 Task: Buy 5 Batter Dispensers from Specialty Tools & Gadgets section under best seller category for shipping address: Mason Kelly, 2841 Point Street, Park Ridge, Illinois 60068, Cell Number 7738643880. Pay from credit card ending with 7965, CVV 549
Action: Mouse moved to (32, 91)
Screenshot: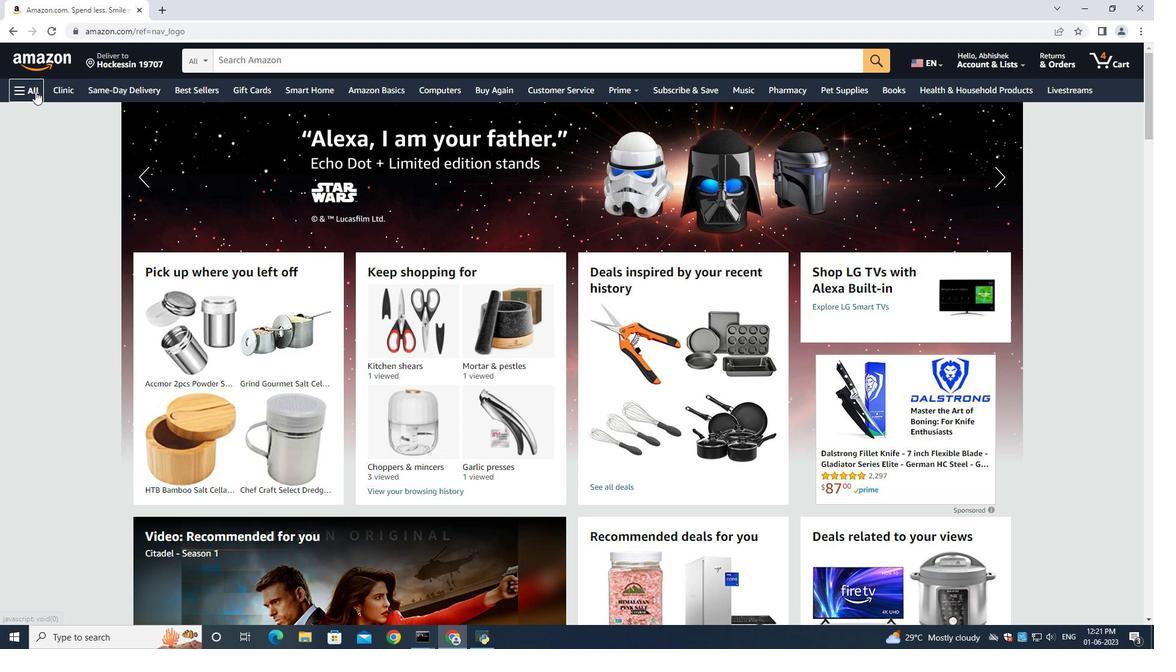 
Action: Mouse pressed left at (32, 91)
Screenshot: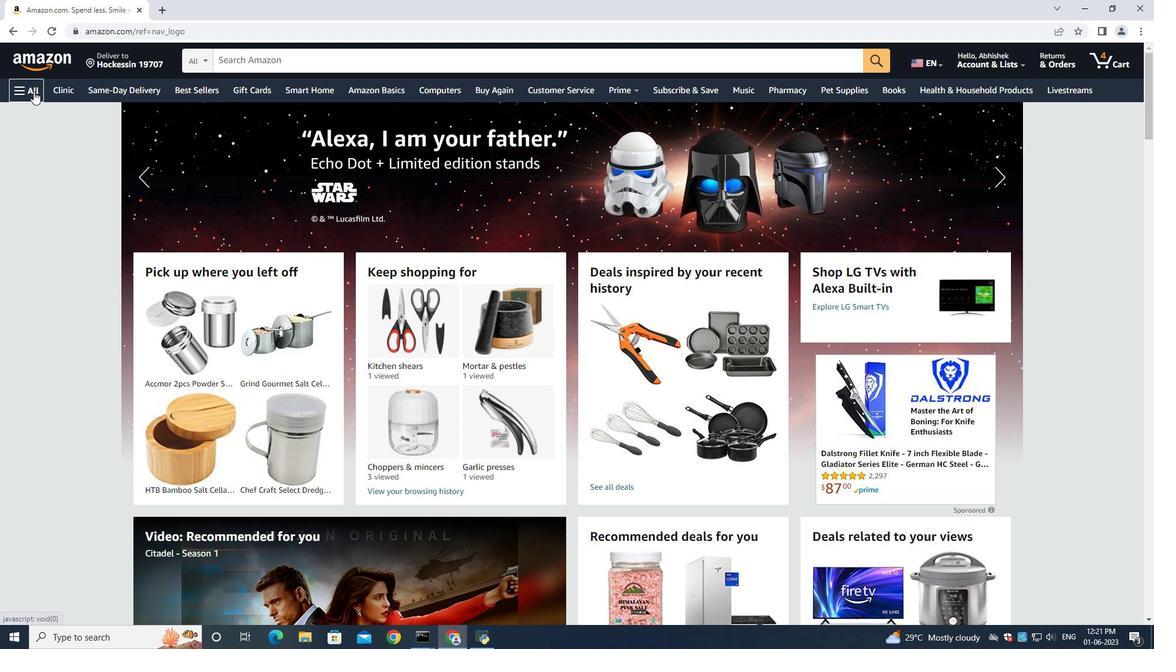 
Action: Mouse moved to (65, 114)
Screenshot: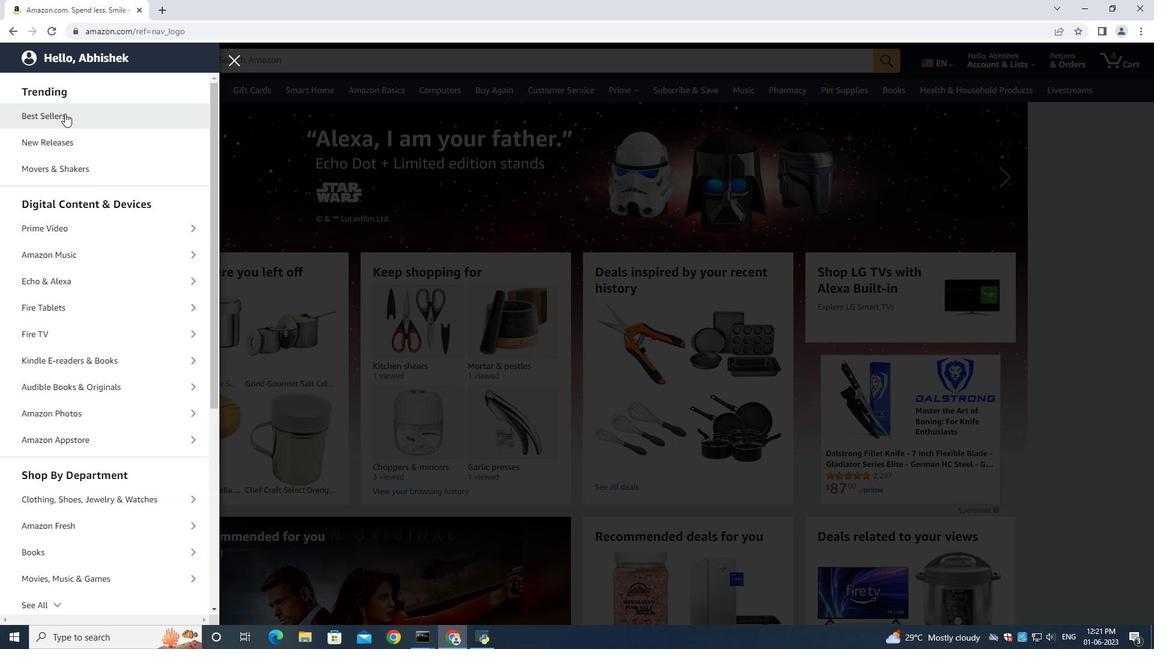 
Action: Mouse pressed left at (65, 114)
Screenshot: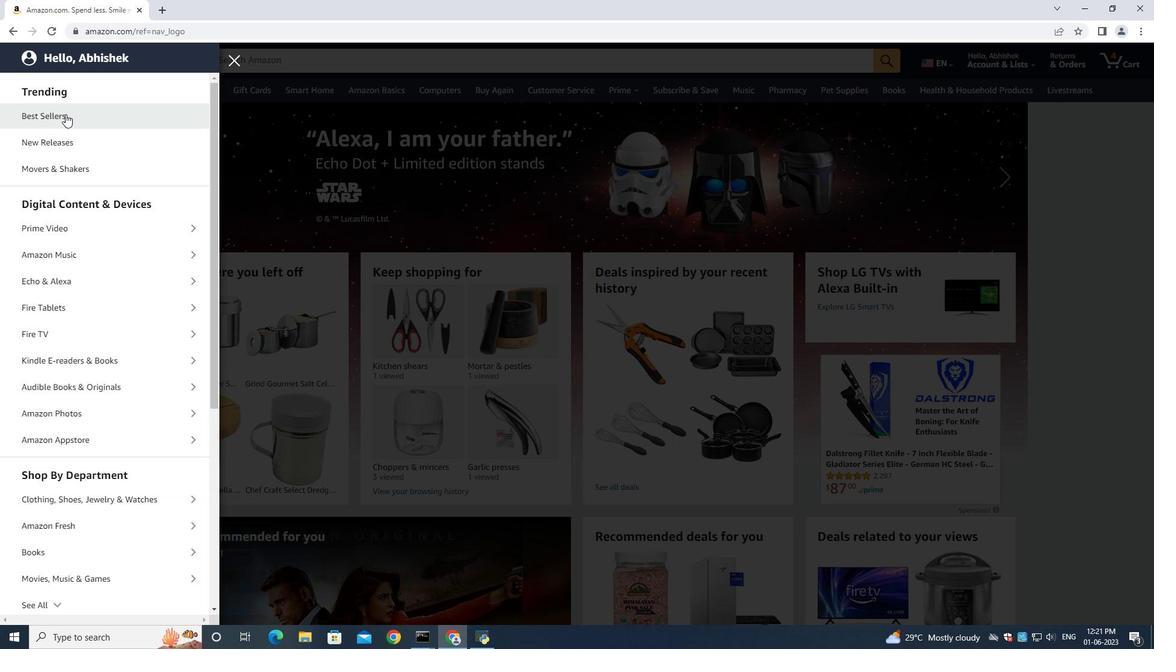 
Action: Mouse moved to (1124, 247)
Screenshot: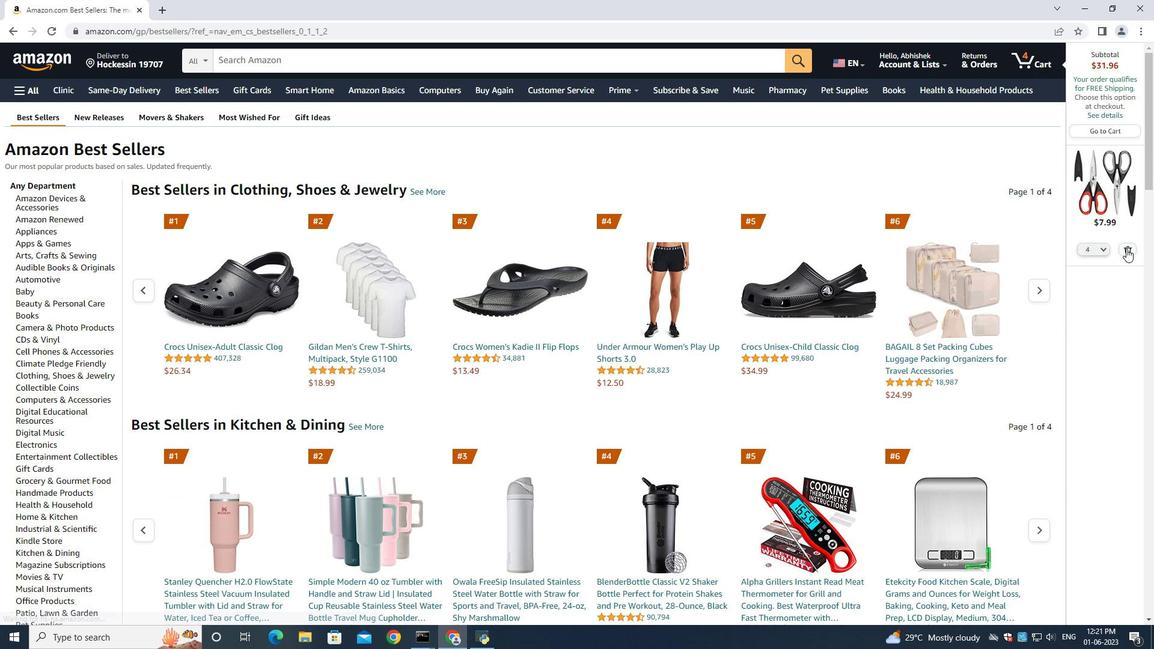 
Action: Mouse pressed left at (1124, 247)
Screenshot: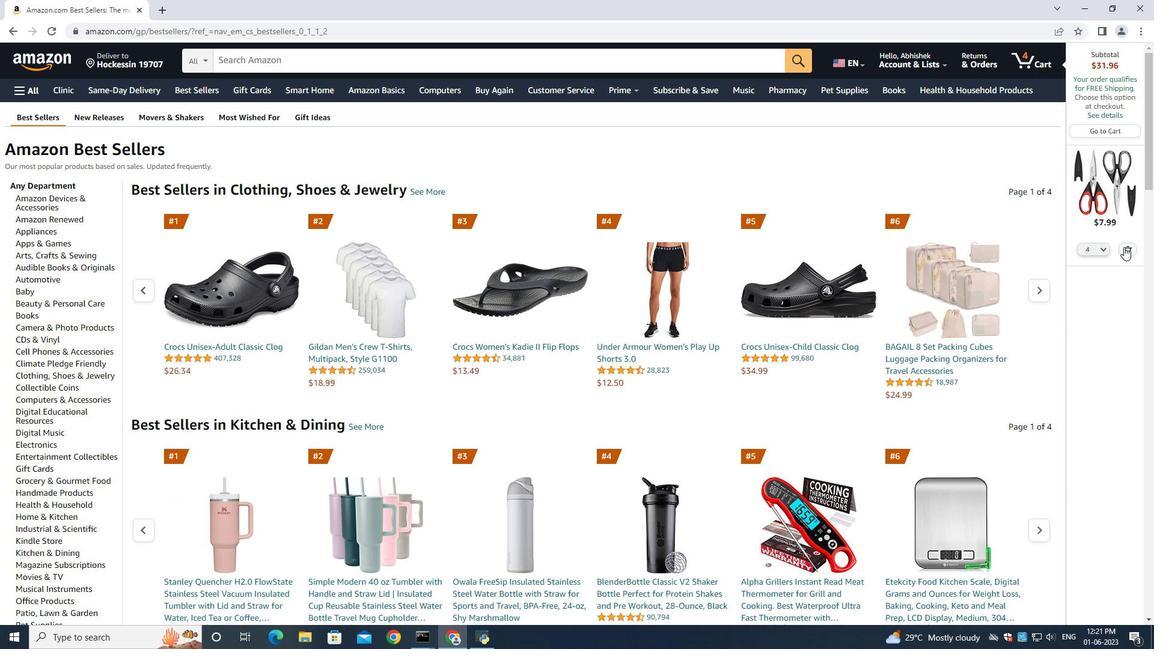 
Action: Mouse moved to (271, 63)
Screenshot: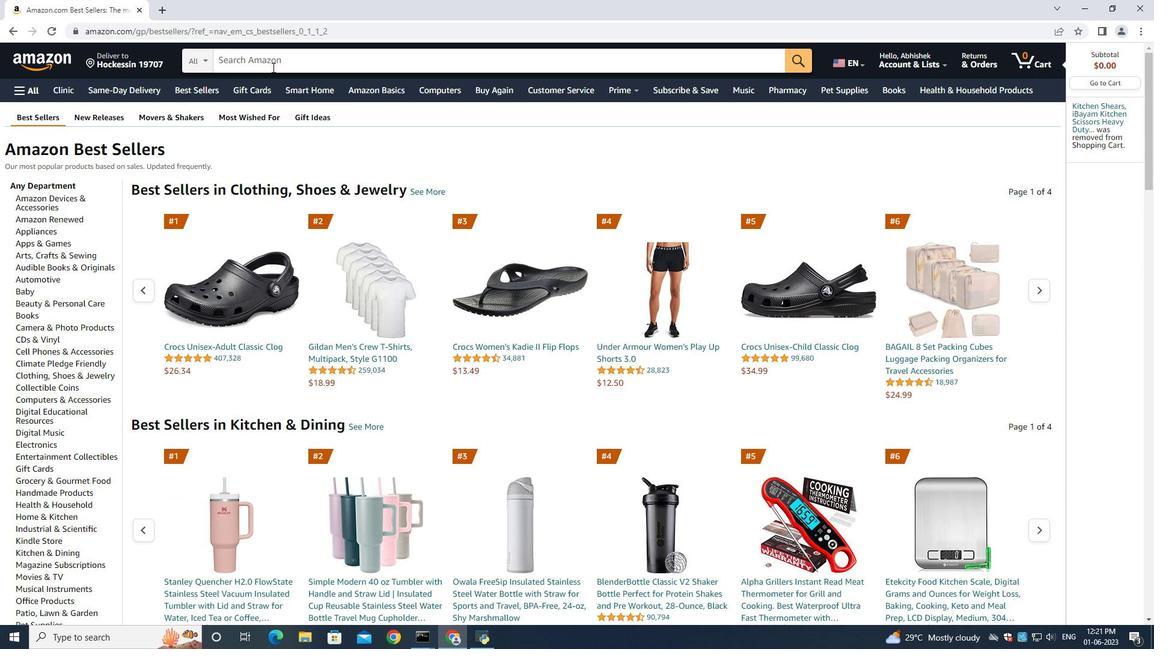 
Action: Mouse pressed left at (271, 63)
Screenshot: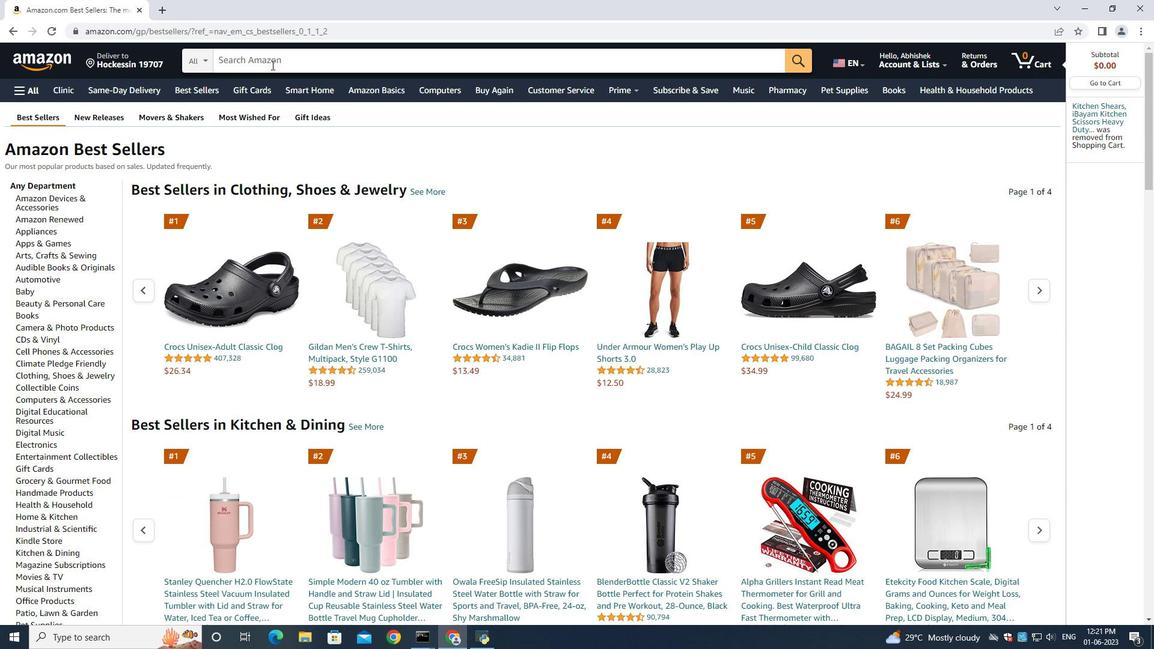 
Action: Mouse moved to (271, 63)
Screenshot: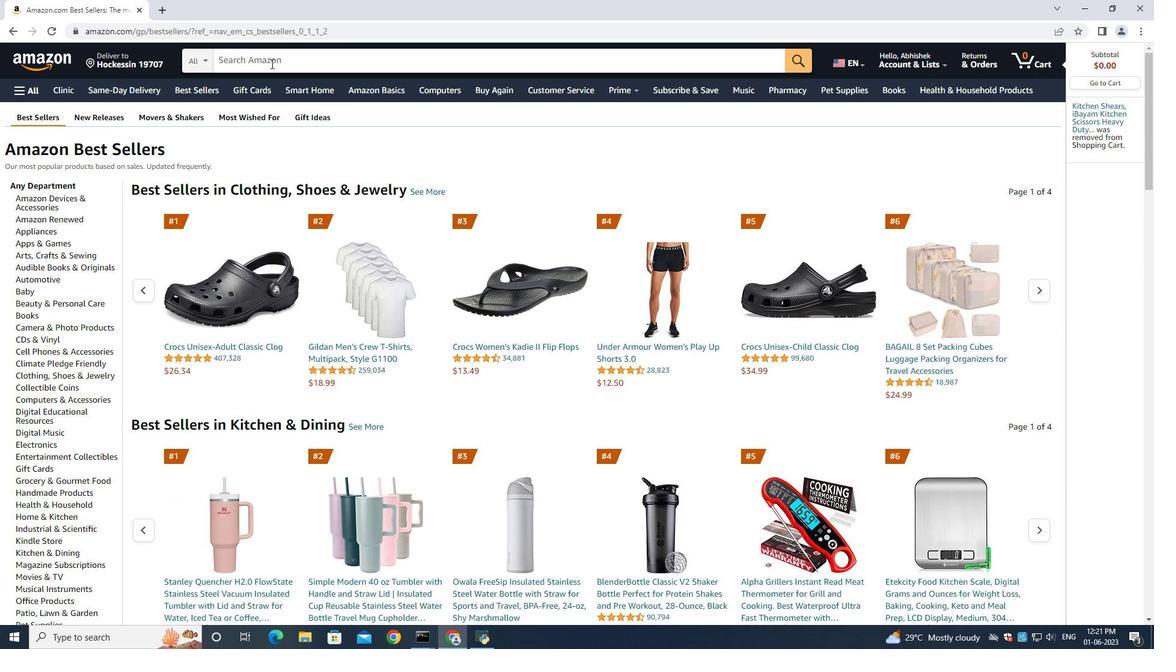 
Action: Key pressed <Key.shift>Batter<Key.space><Key.shift><Key.shift><Key.shift><Key.shift><Key.shift><Key.shift><Key.shift><Key.shift><Key.shift><Key.shift><Key.shift><Key.shift><Key.shift><Key.shift><Key.shift><Key.shift><Key.shift><Key.shift><Key.shift><Key.shift><Key.shift><Key.shift>Dispensers<Key.enter>
Screenshot: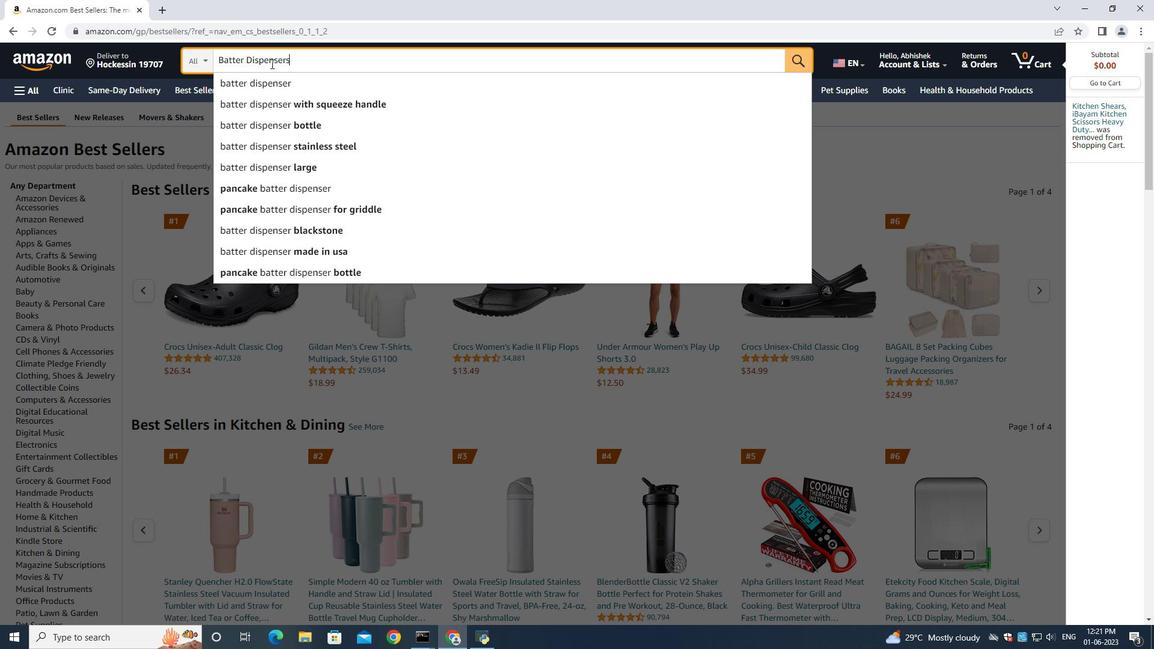 
Action: Mouse moved to (79, 215)
Screenshot: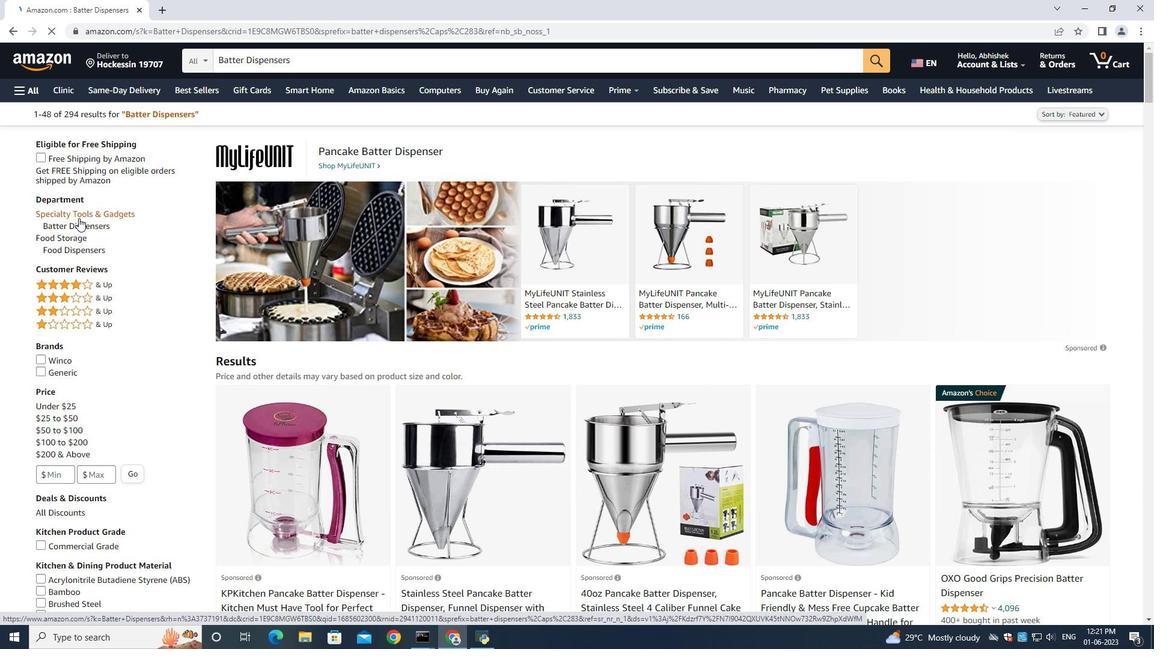 
Action: Mouse pressed left at (79, 215)
Screenshot: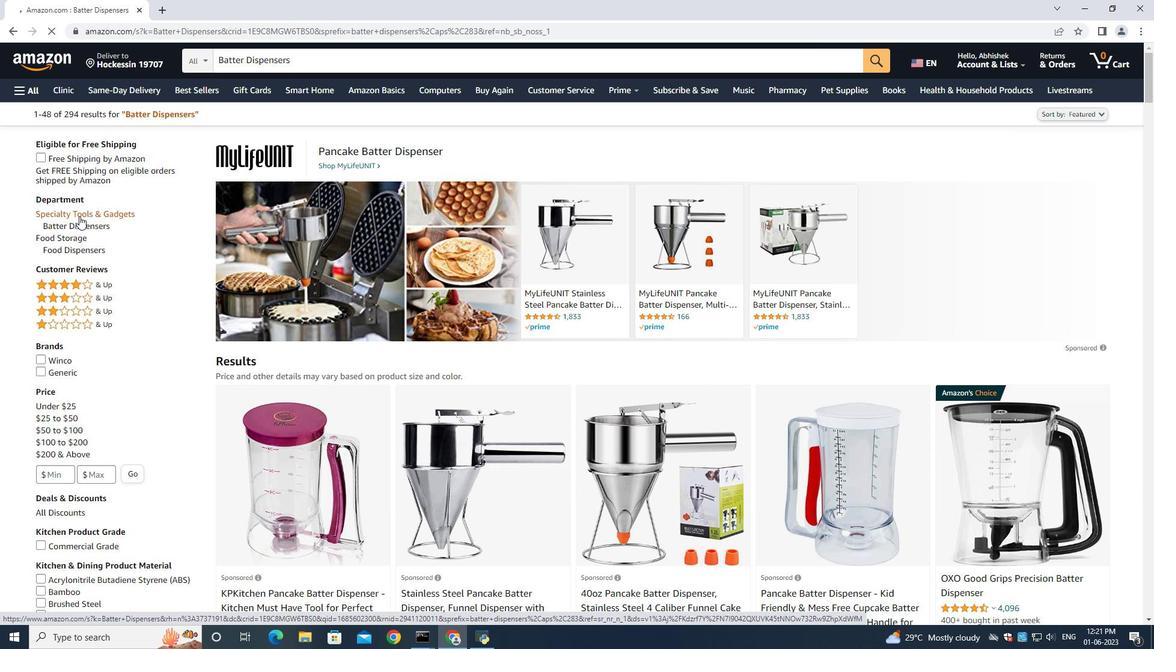 
Action: Mouse moved to (719, 375)
Screenshot: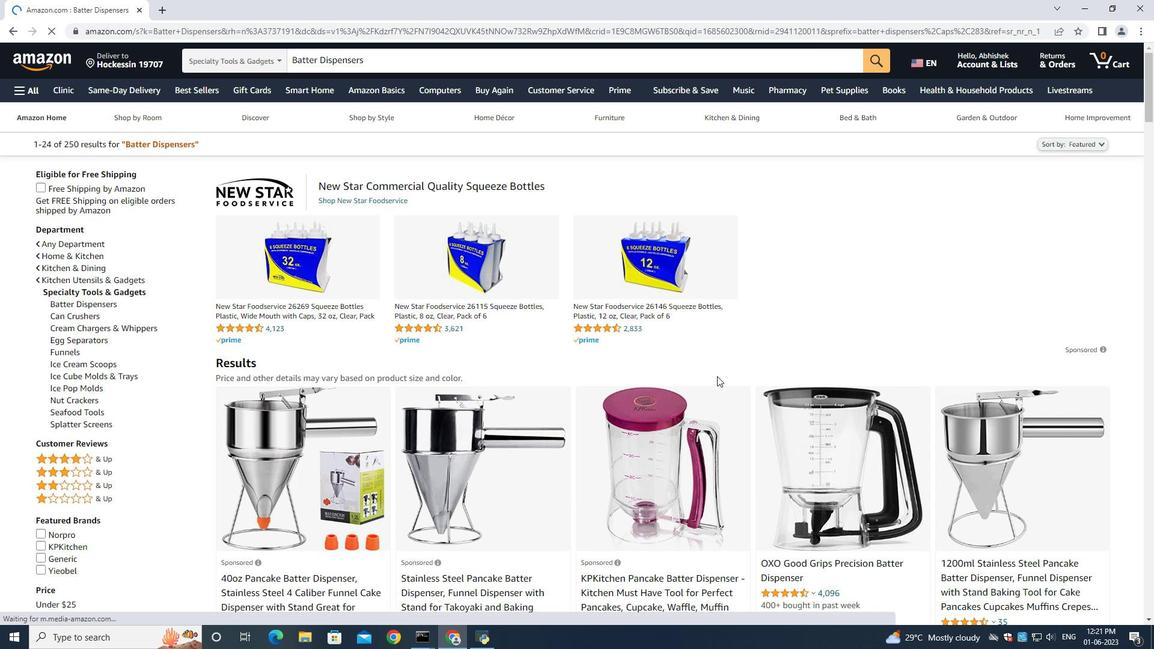
Action: Mouse scrolled (719, 374) with delta (0, 0)
Screenshot: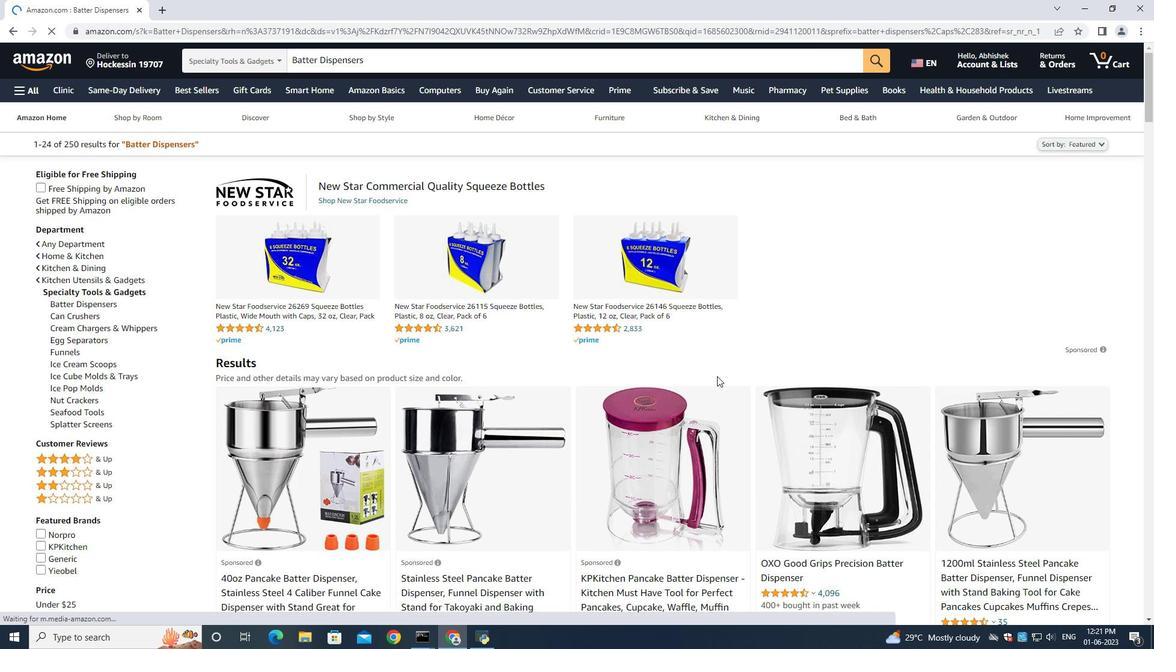 
Action: Mouse scrolled (719, 374) with delta (0, 0)
Screenshot: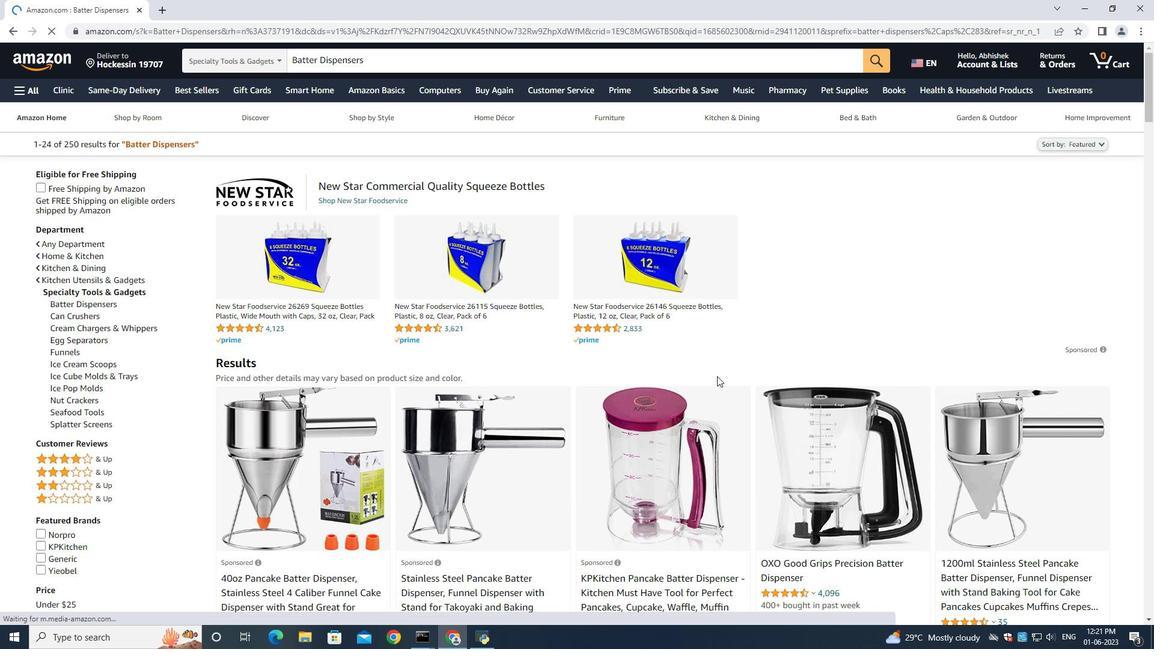 
Action: Mouse scrolled (719, 374) with delta (0, 0)
Screenshot: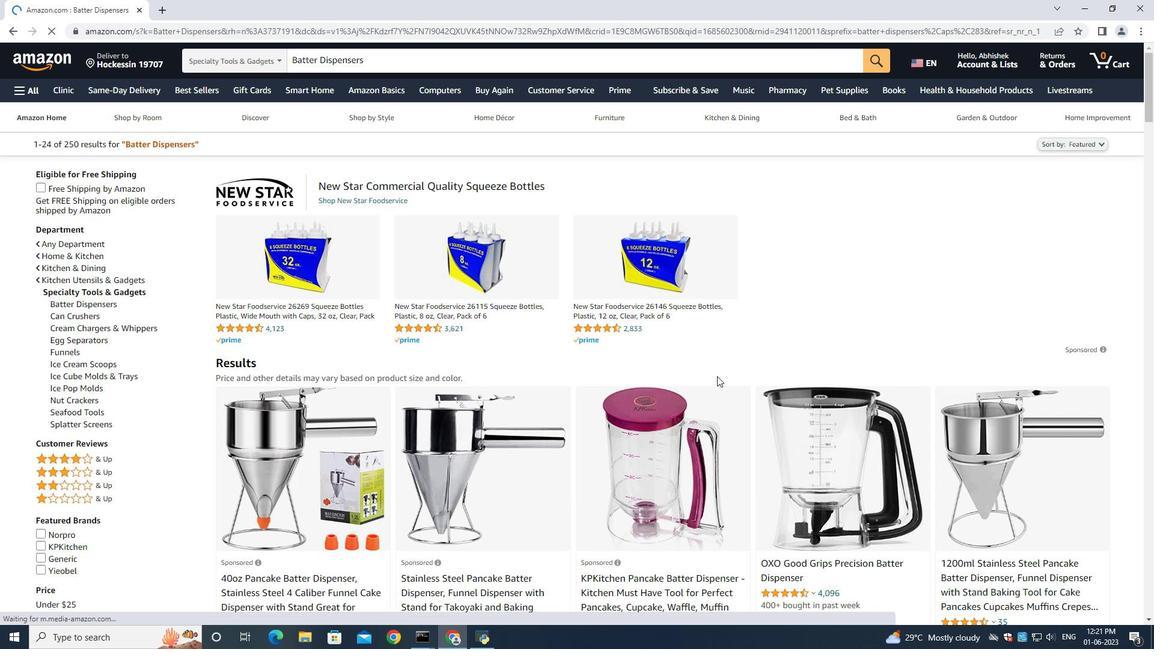
Action: Mouse scrolled (719, 374) with delta (0, 0)
Screenshot: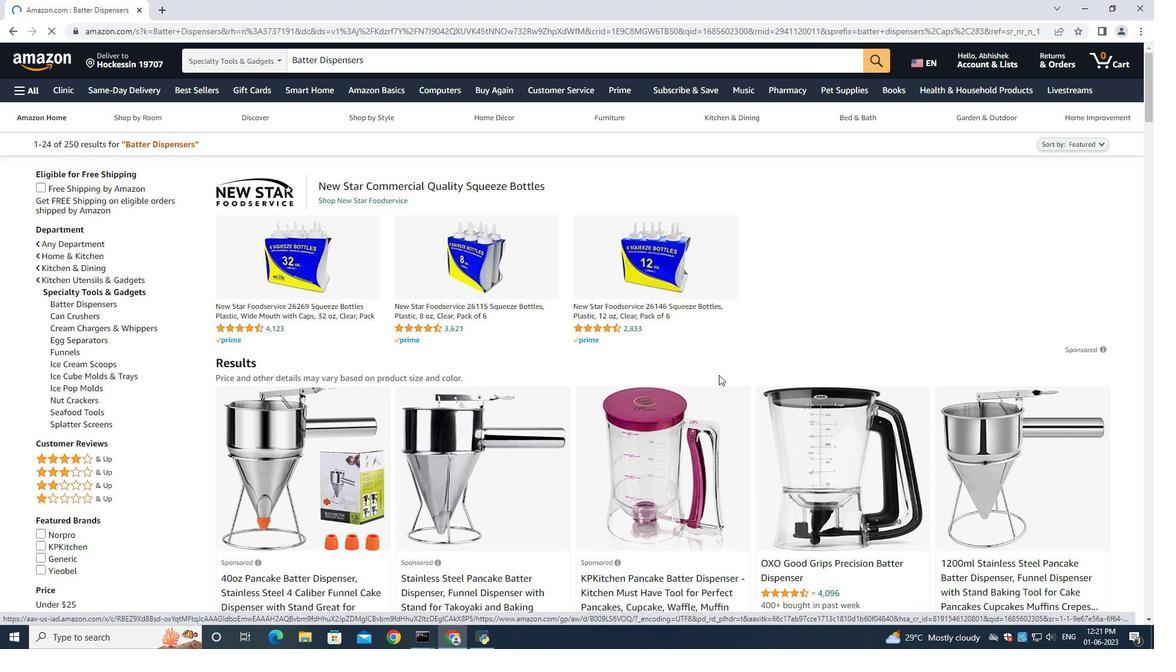 
Action: Mouse scrolled (719, 374) with delta (0, 0)
Screenshot: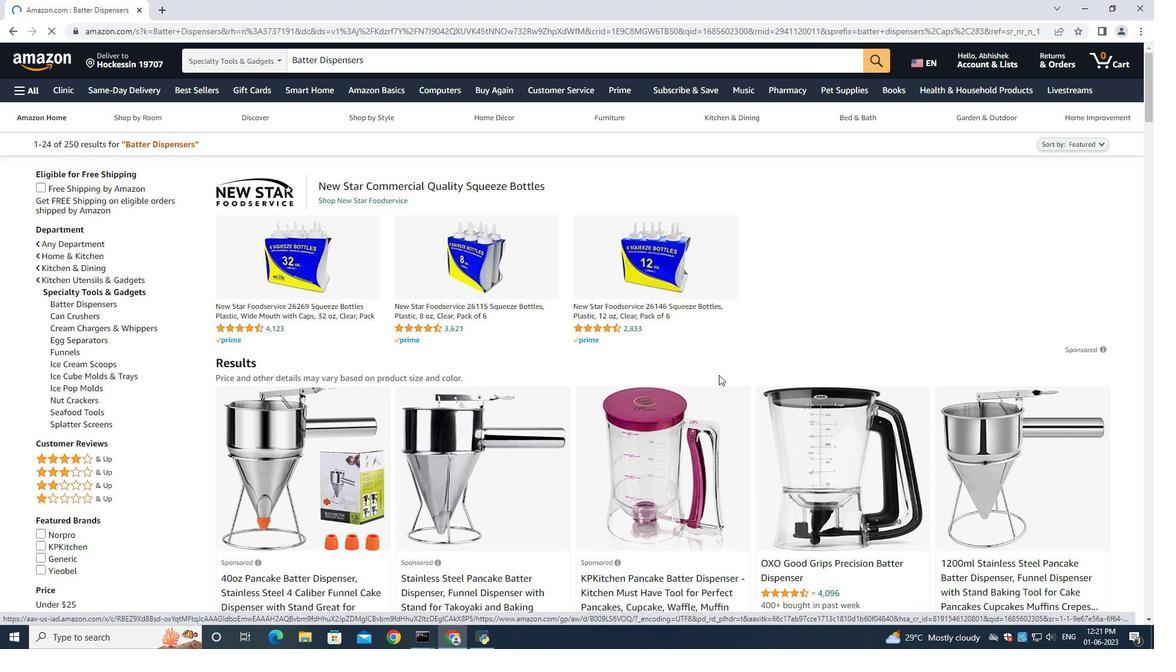 
Action: Mouse moved to (663, 285)
Screenshot: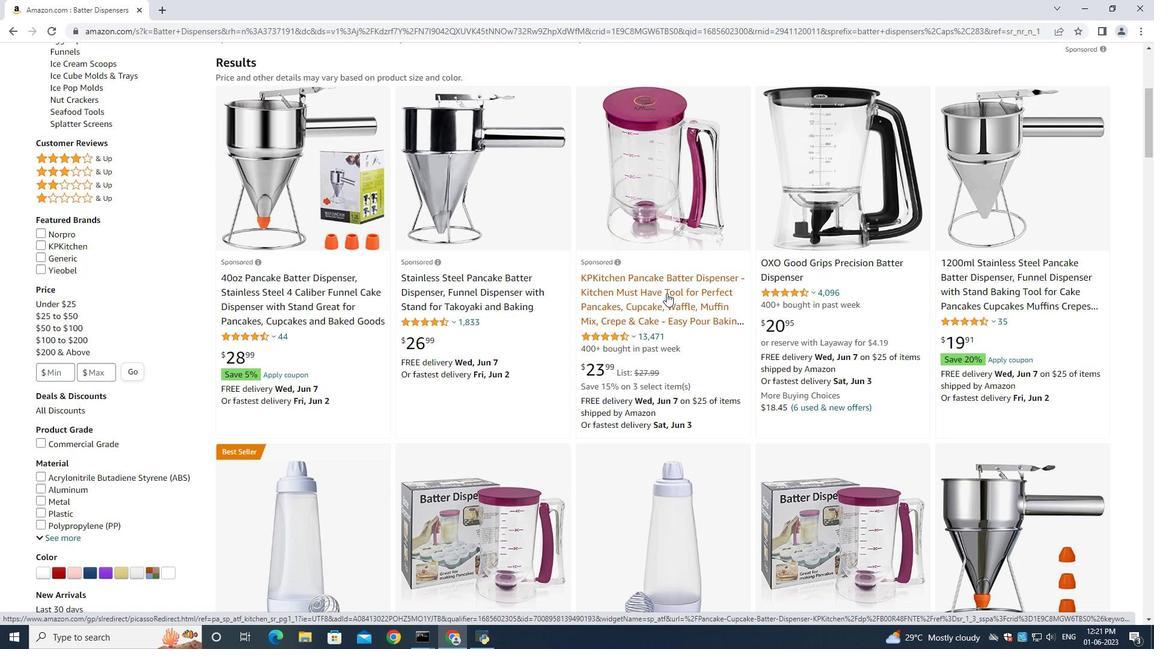 
Action: Mouse pressed left at (663, 285)
Screenshot: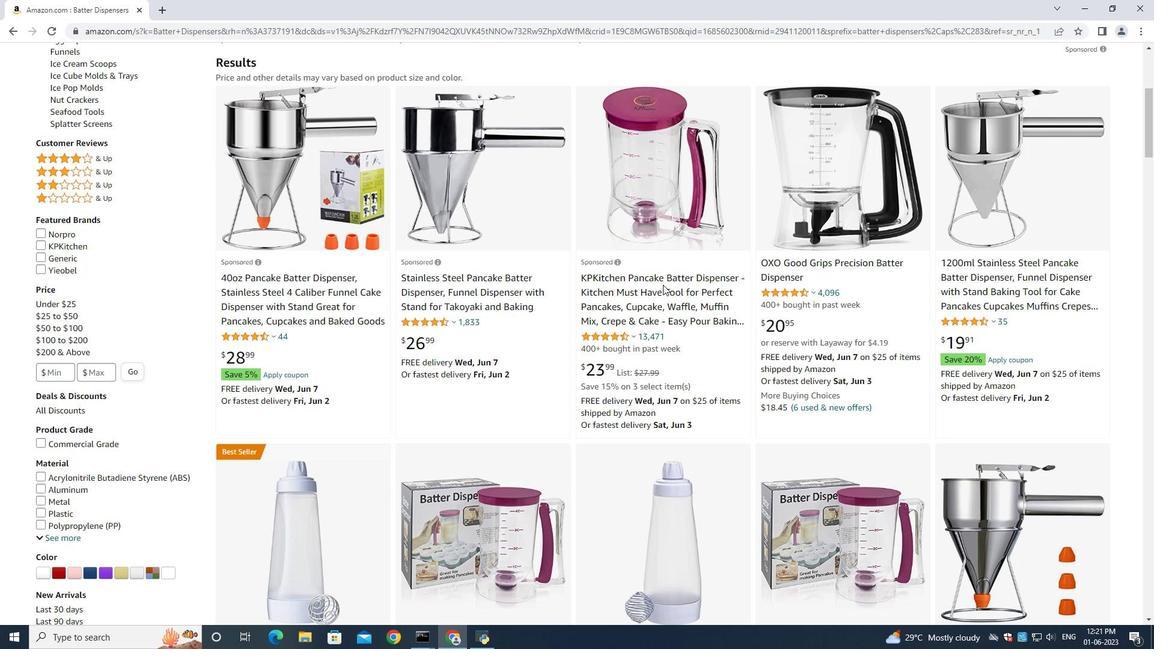 
Action: Mouse moved to (650, 280)
Screenshot: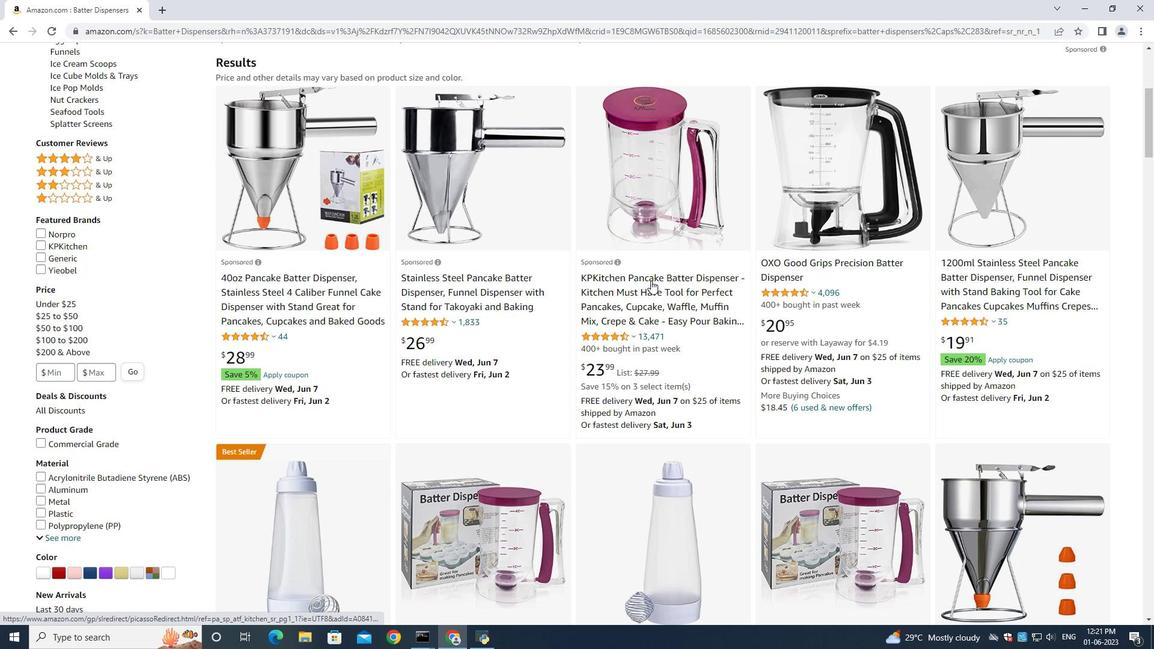 
Action: Mouse pressed left at (650, 280)
Screenshot: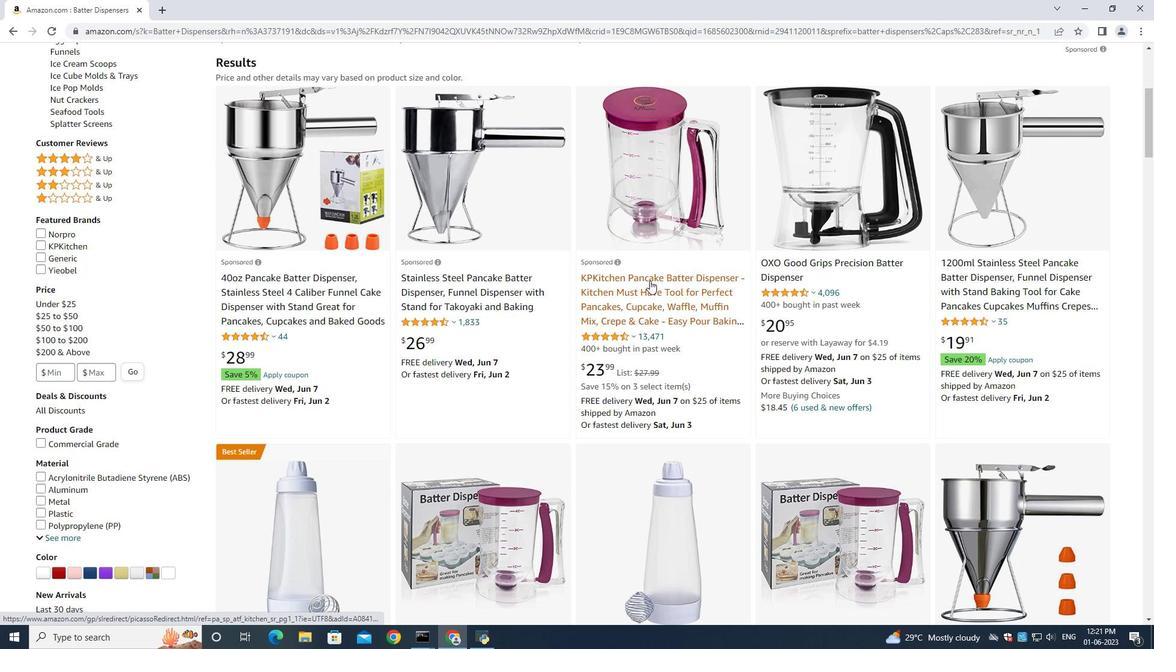
Action: Mouse moved to (431, 482)
Screenshot: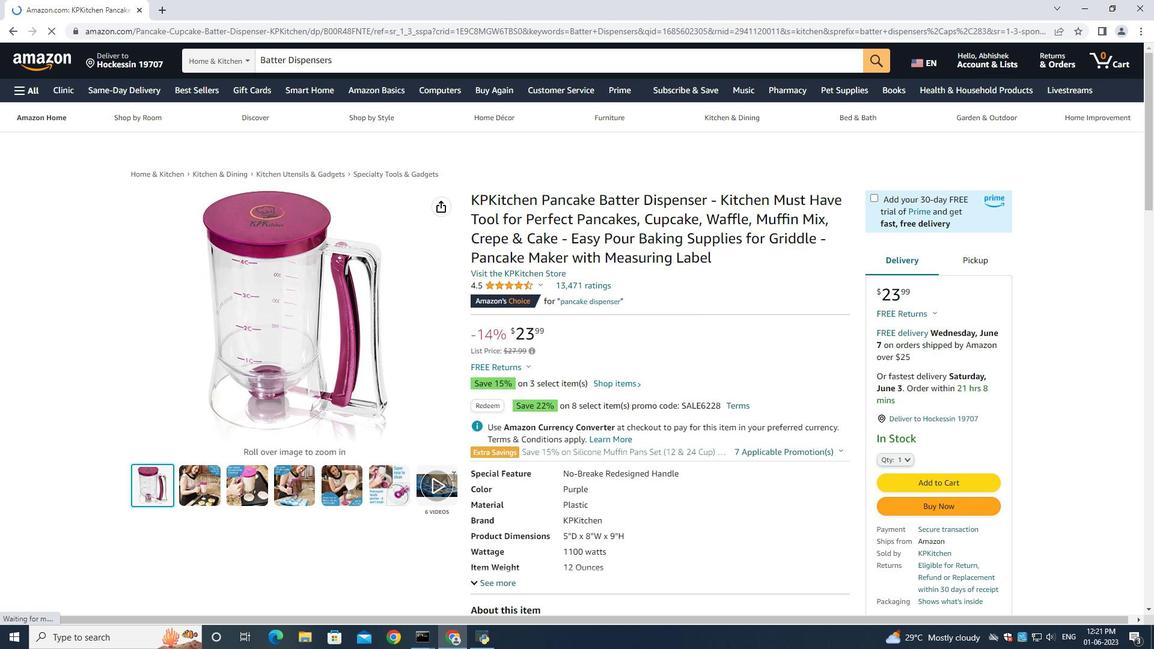 
Action: Mouse pressed left at (431, 482)
Screenshot: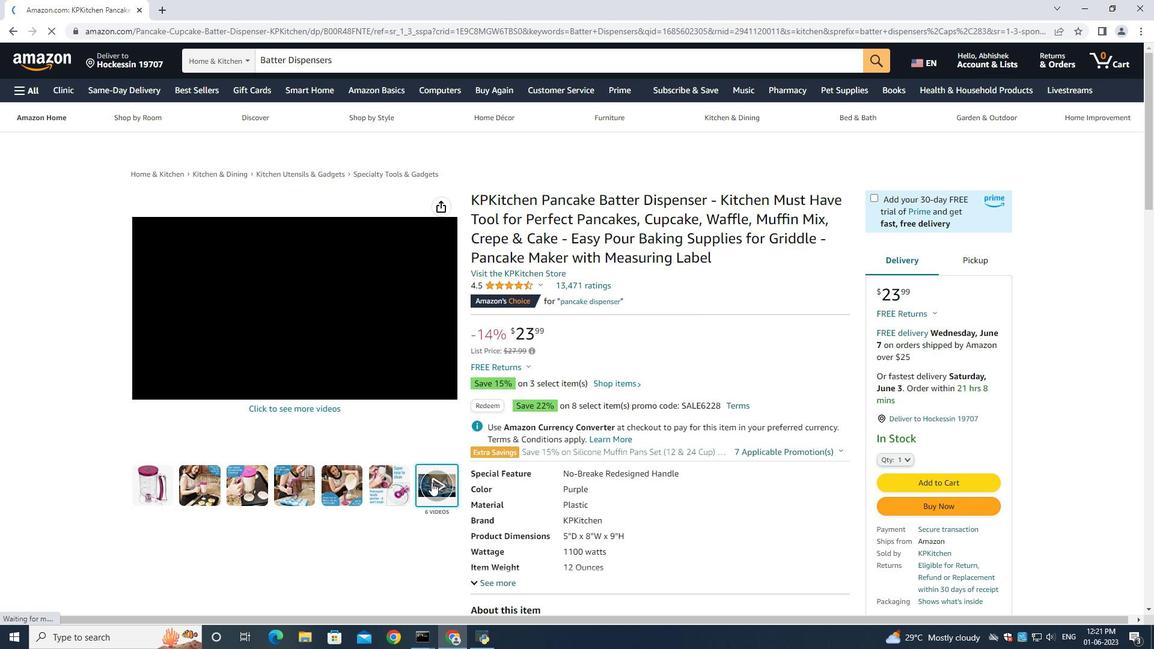 
Action: Mouse moved to (447, 336)
Screenshot: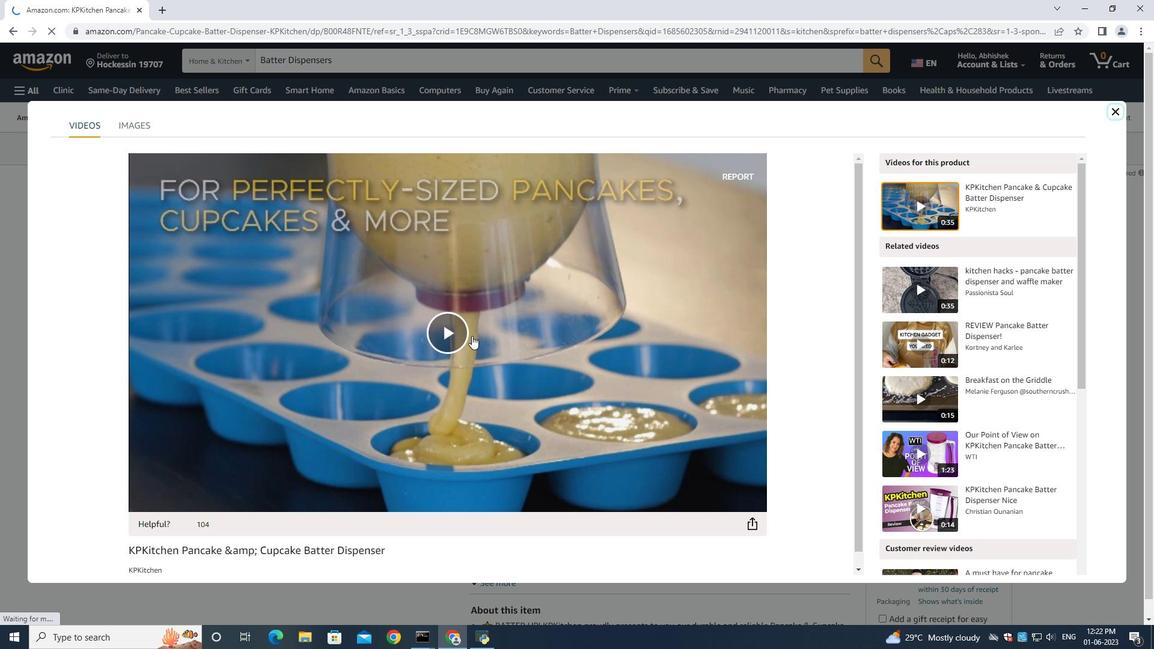 
Action: Mouse pressed left at (447, 336)
Screenshot: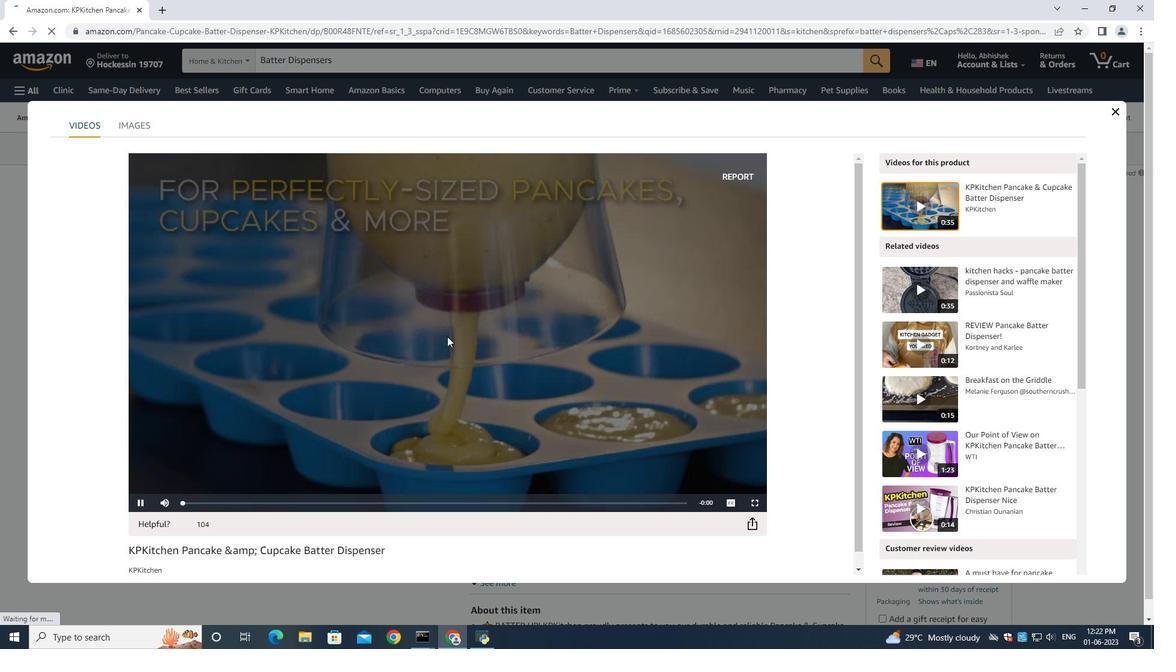 
Action: Mouse moved to (1115, 111)
Screenshot: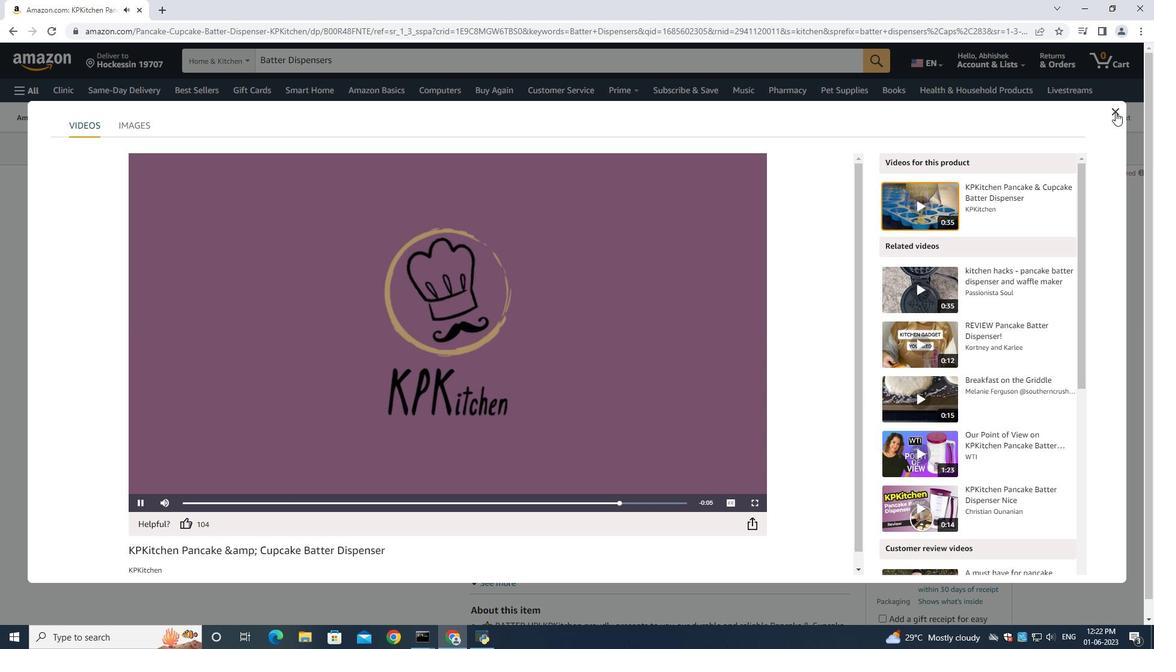
Action: Mouse pressed left at (1116, 111)
Screenshot: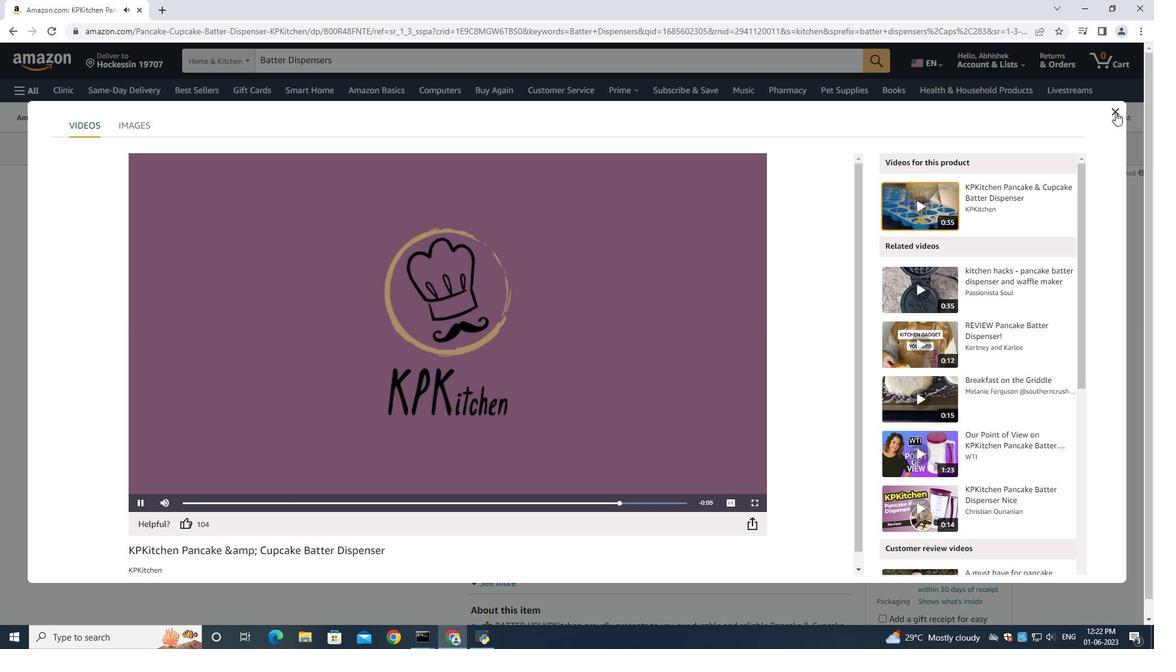 
Action: Mouse moved to (895, 464)
Screenshot: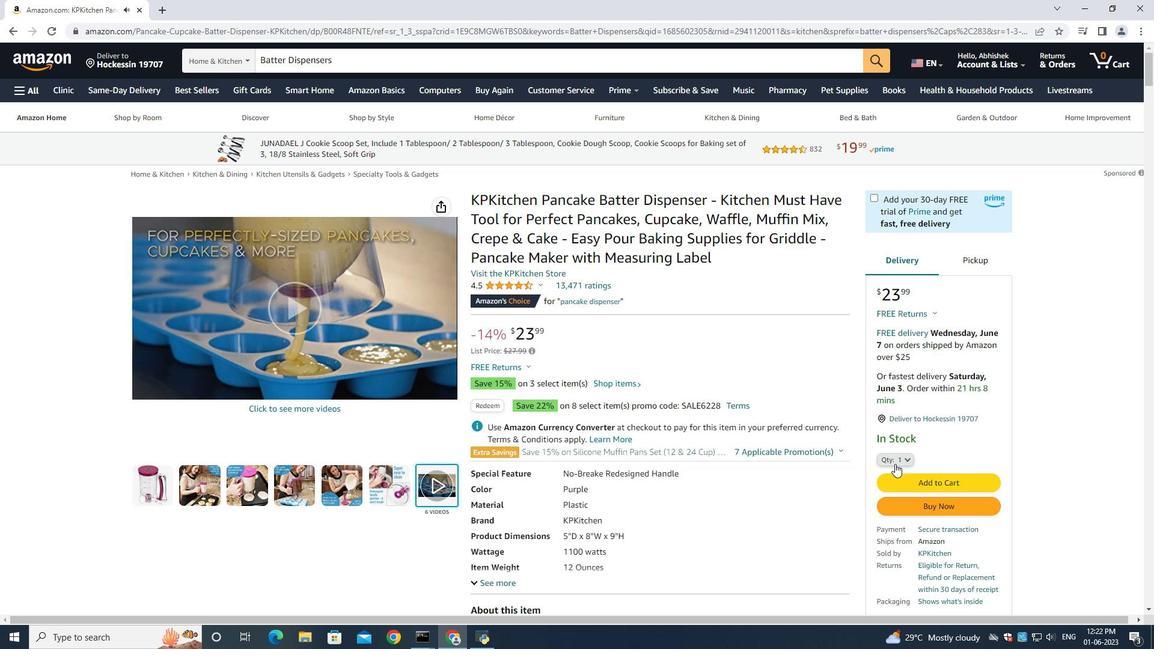 
Action: Mouse pressed left at (895, 464)
Screenshot: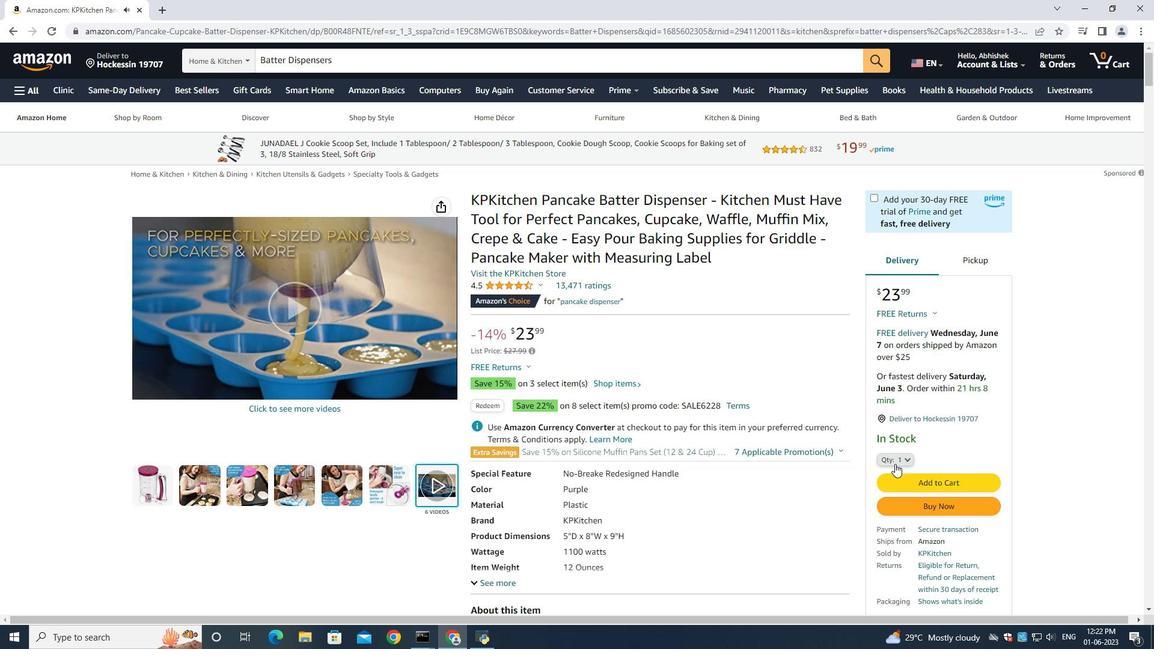 
Action: Mouse moved to (895, 135)
Screenshot: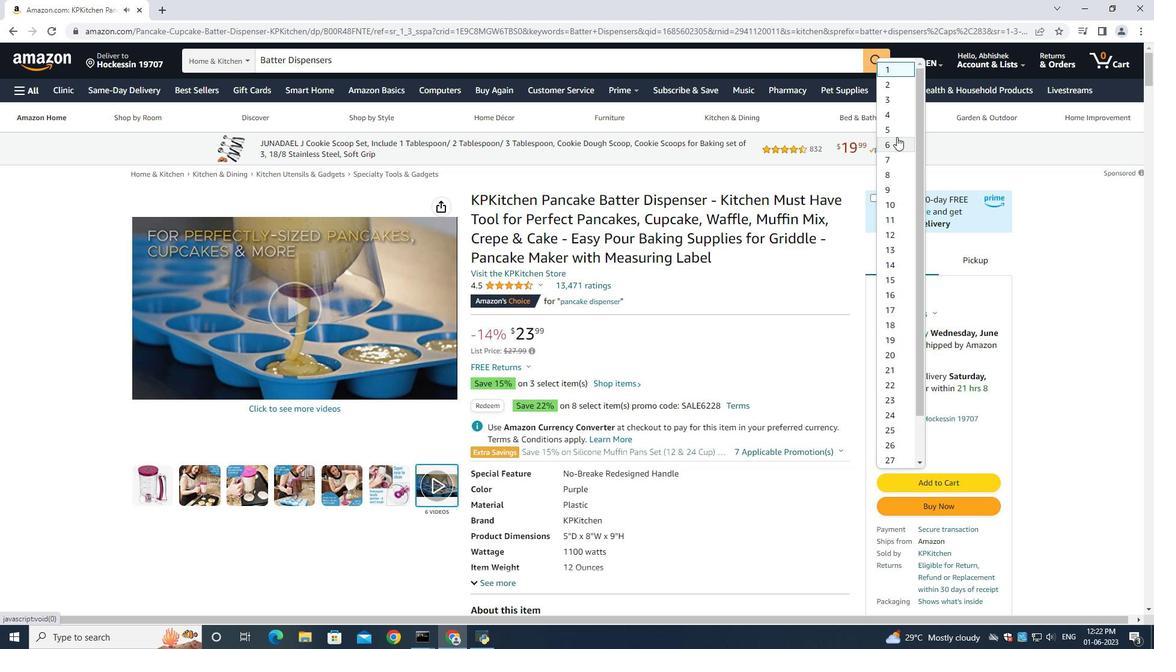 
Action: Mouse pressed left at (895, 135)
Screenshot: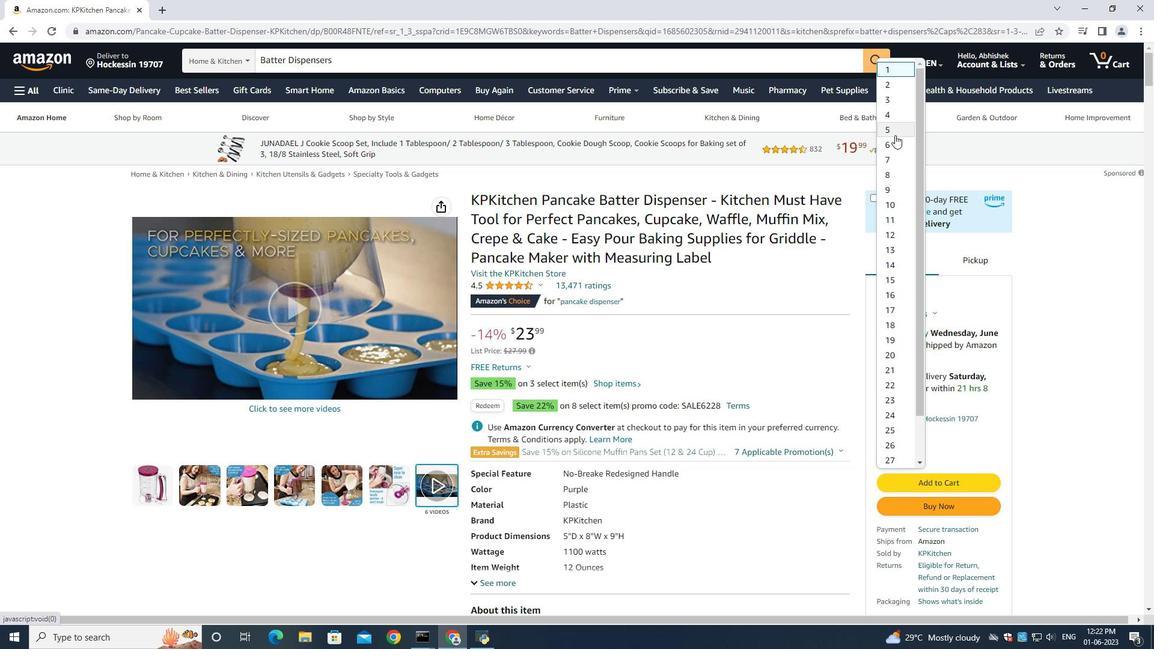 
Action: Mouse moved to (932, 498)
Screenshot: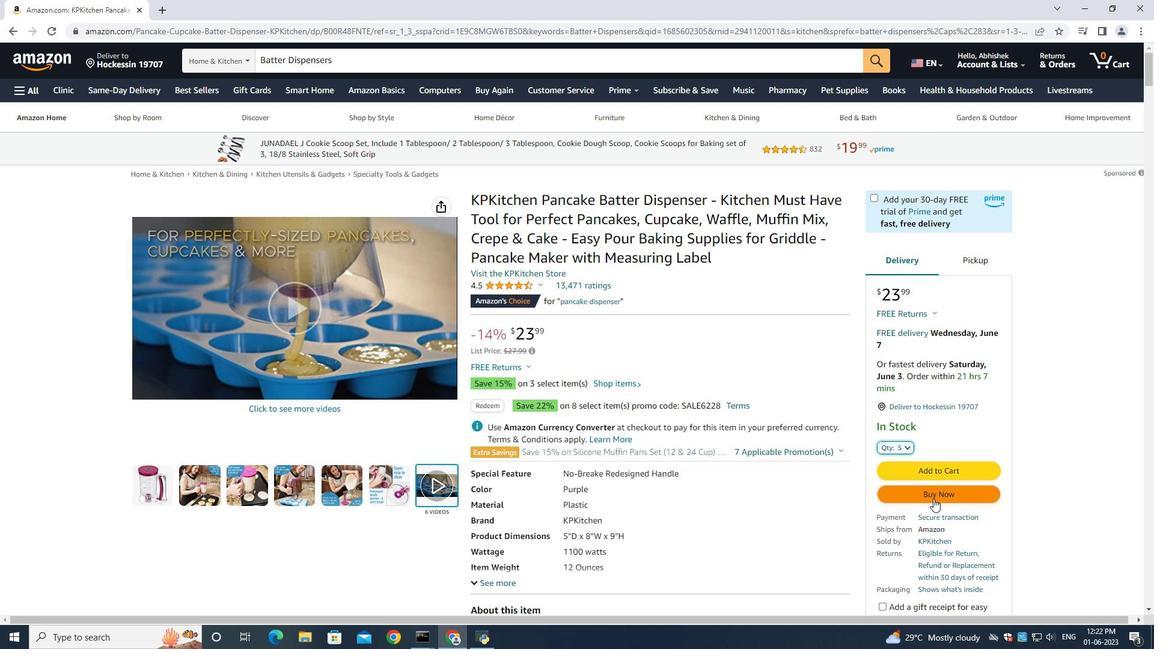 
Action: Mouse pressed left at (932, 498)
Screenshot: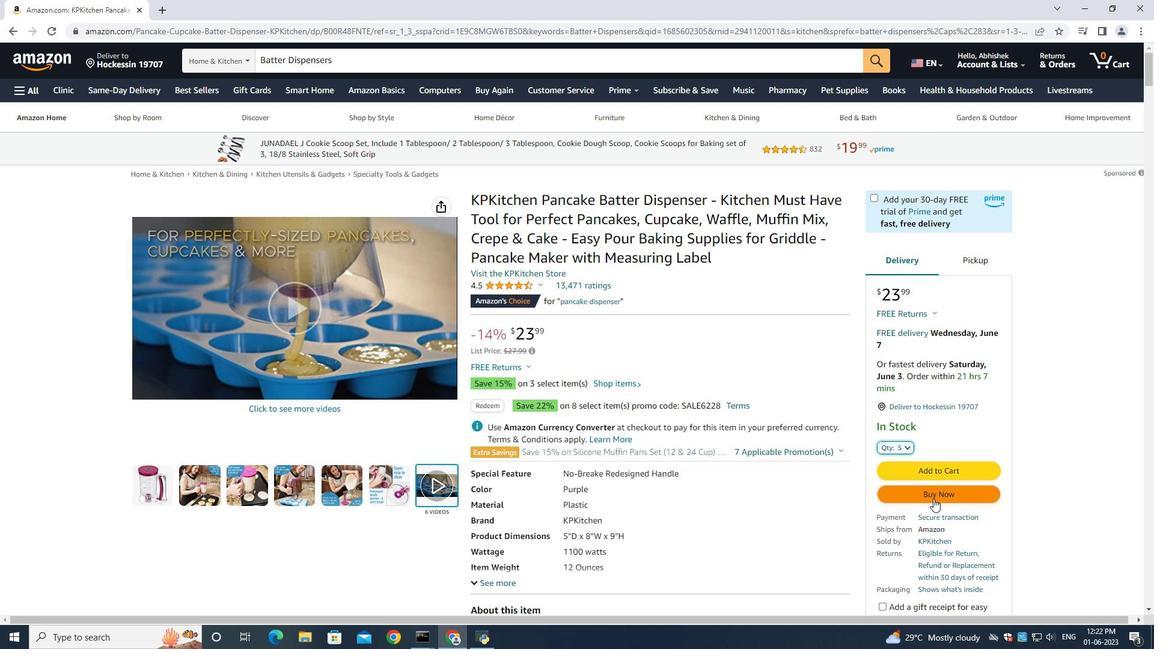 
Action: Mouse moved to (478, 299)
Screenshot: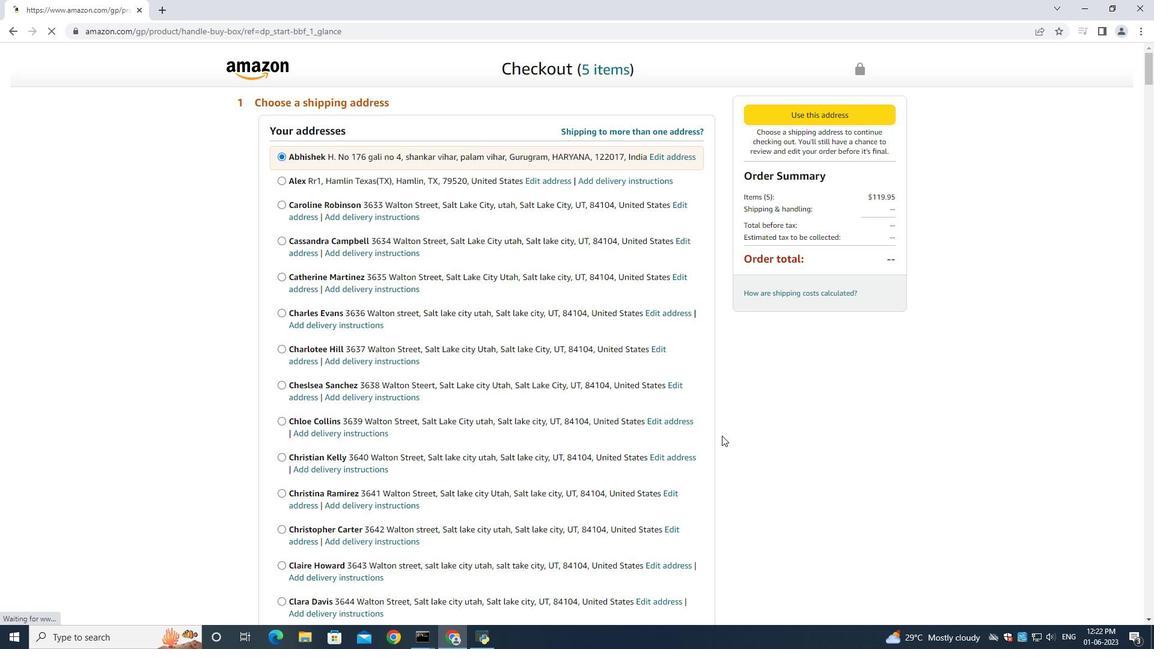 
Action: Mouse scrolled (478, 298) with delta (0, 0)
Screenshot: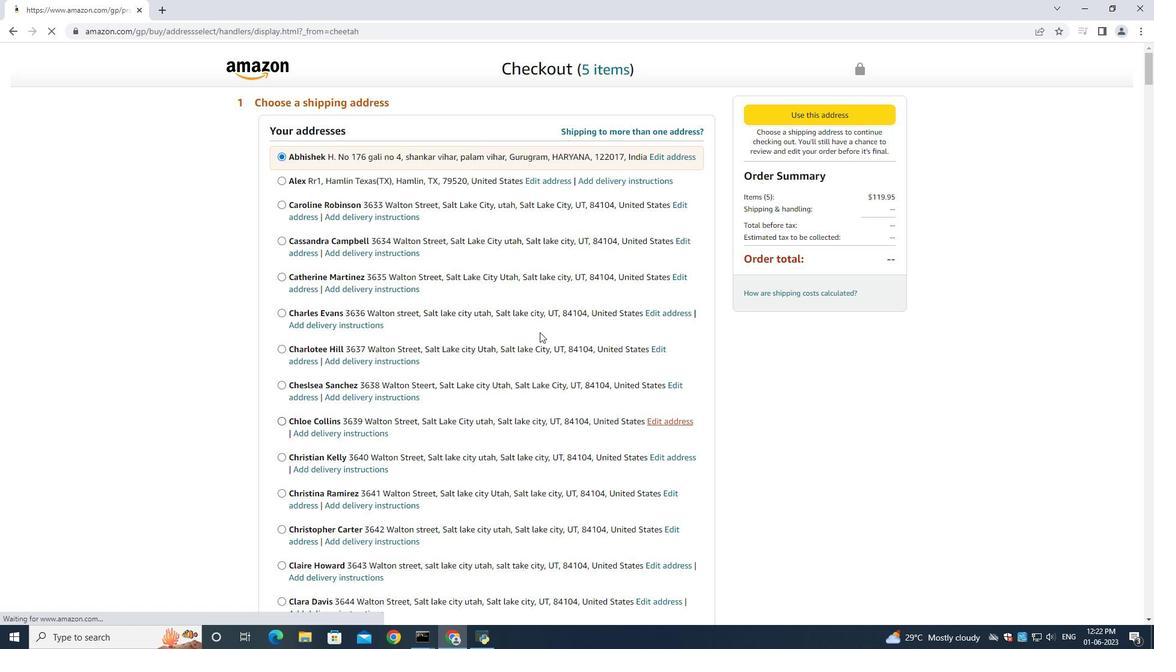 
Action: Mouse moved to (478, 299)
Screenshot: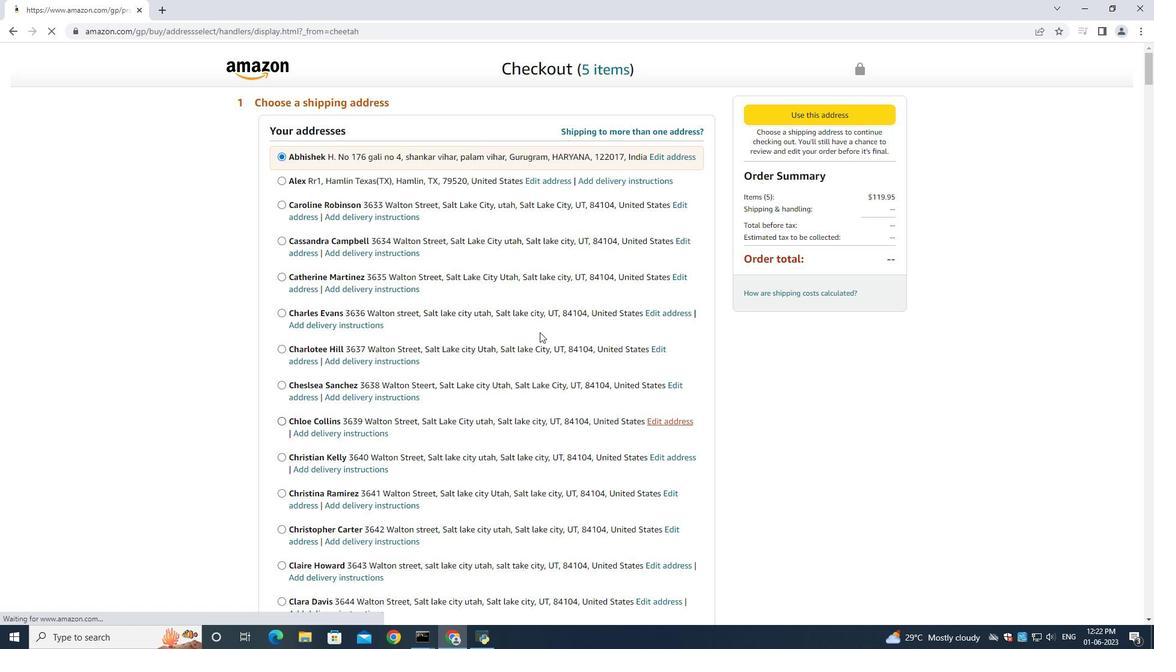 
Action: Mouse scrolled (478, 298) with delta (0, 0)
Screenshot: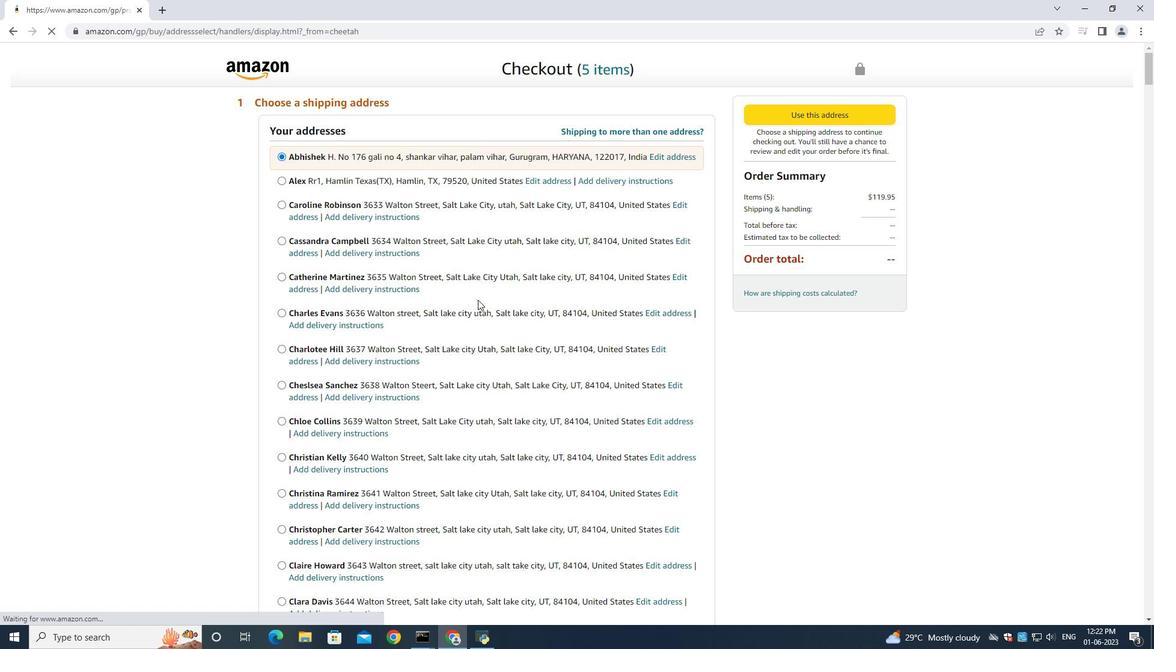 
Action: Mouse scrolled (478, 298) with delta (0, 0)
Screenshot: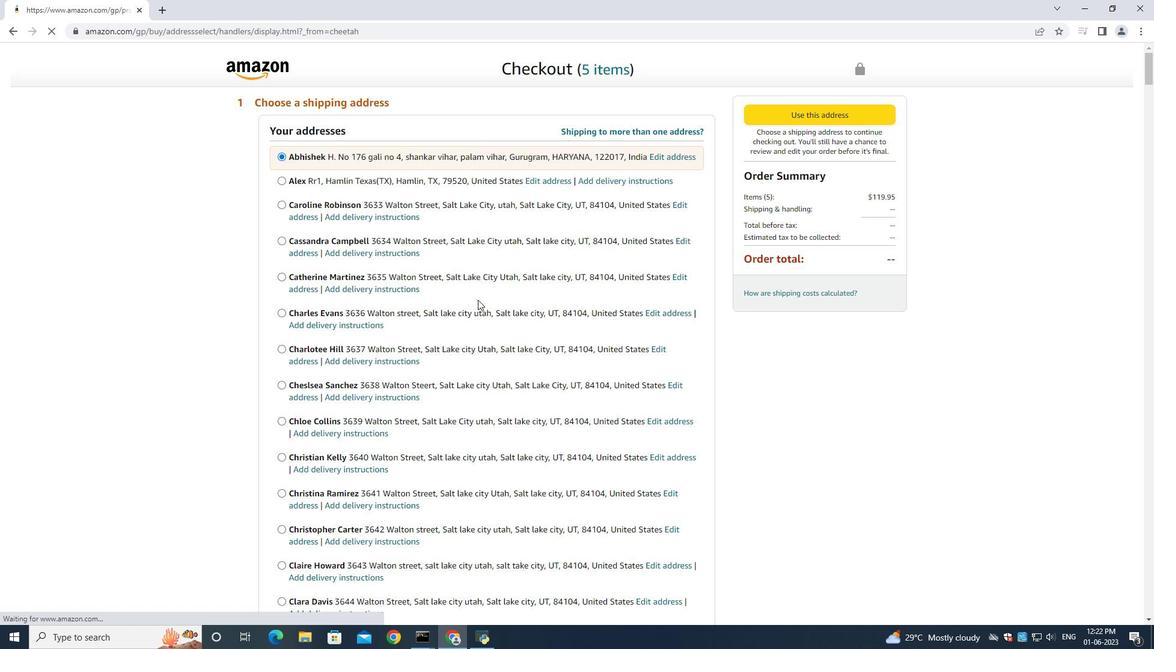 
Action: Mouse scrolled (478, 298) with delta (0, 0)
Screenshot: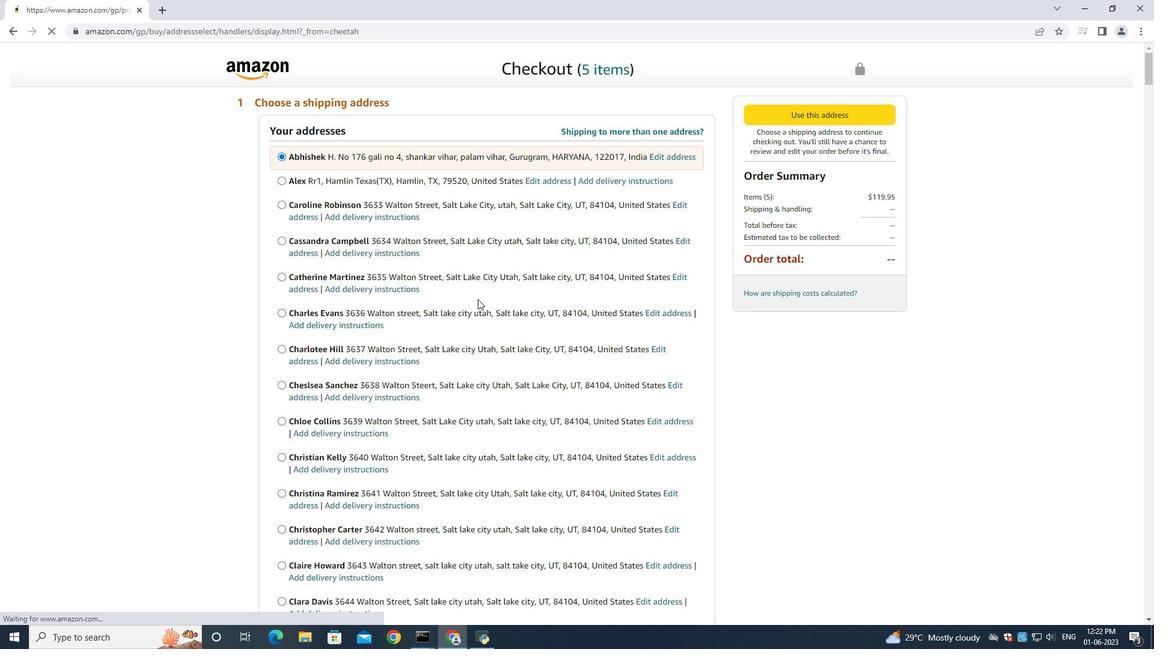 
Action: Mouse scrolled (478, 298) with delta (0, 0)
Screenshot: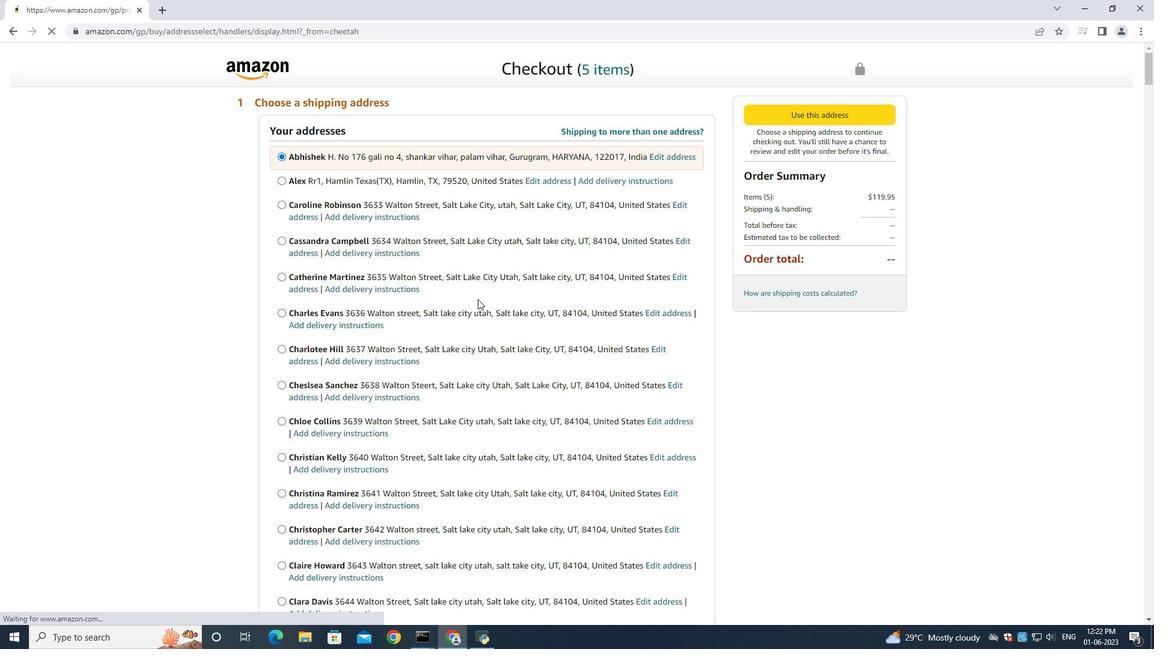 
Action: Mouse scrolled (478, 298) with delta (0, 0)
Screenshot: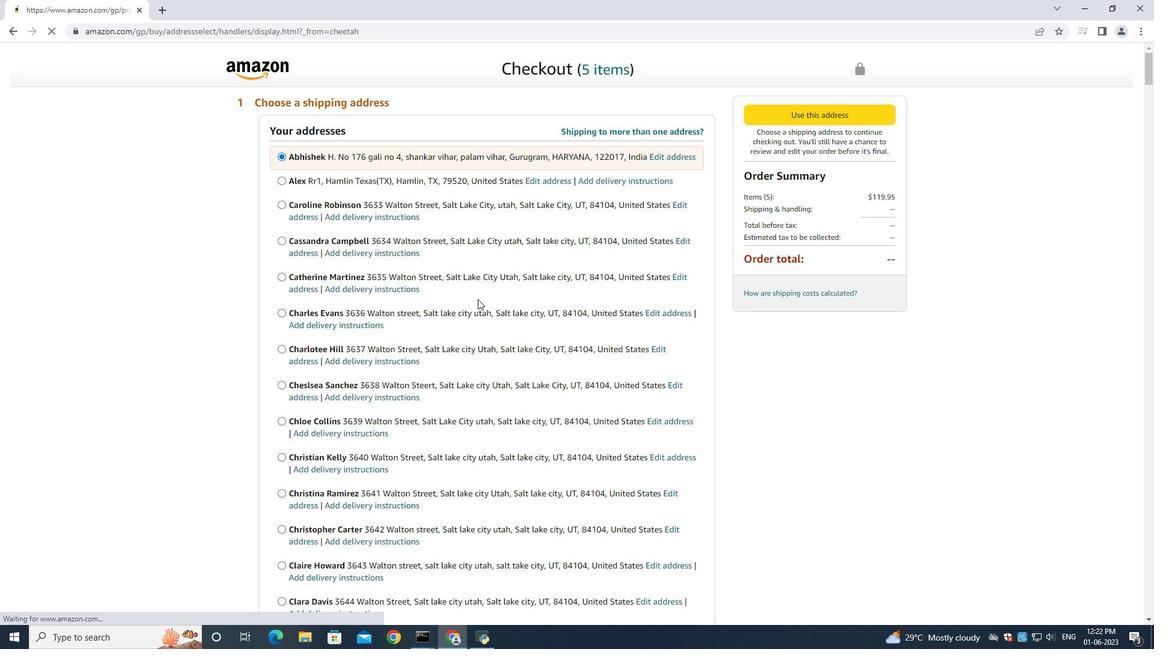 
Action: Mouse scrolled (478, 298) with delta (0, 0)
Screenshot: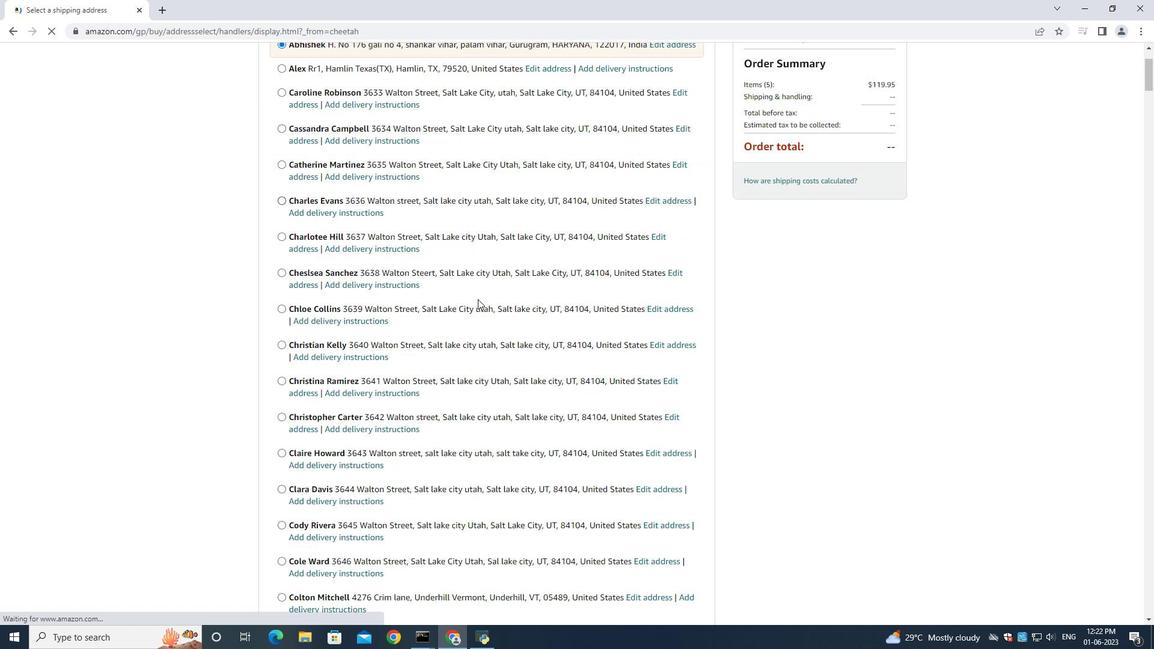 
Action: Mouse scrolled (478, 298) with delta (0, 0)
Screenshot: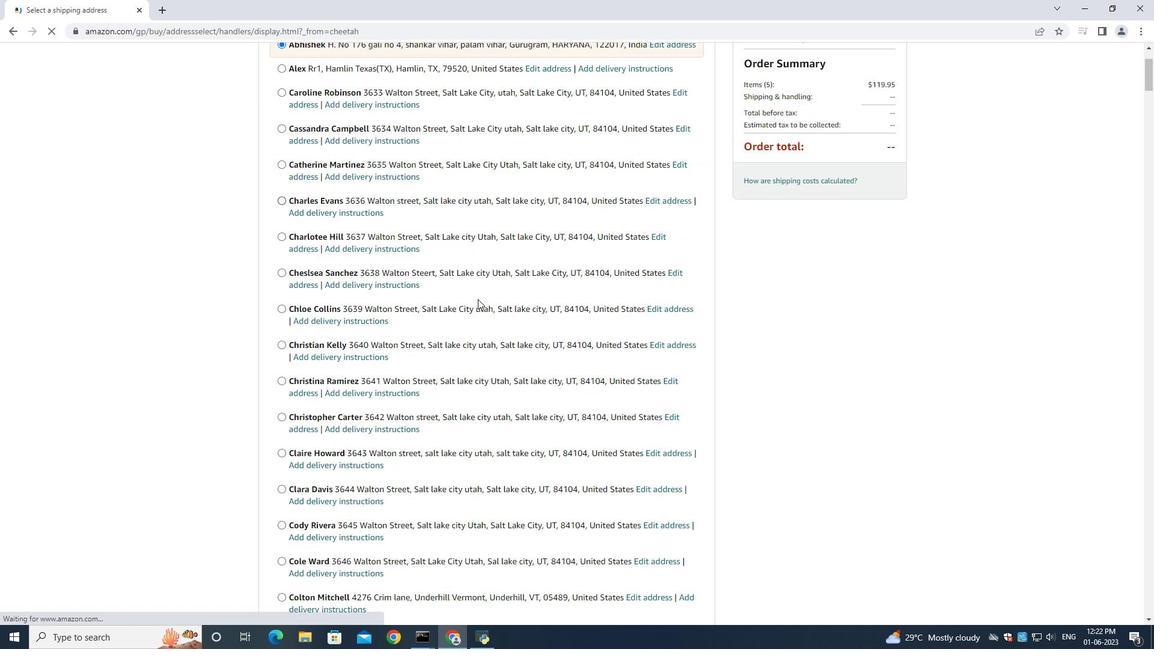 
Action: Mouse scrolled (478, 298) with delta (0, 0)
Screenshot: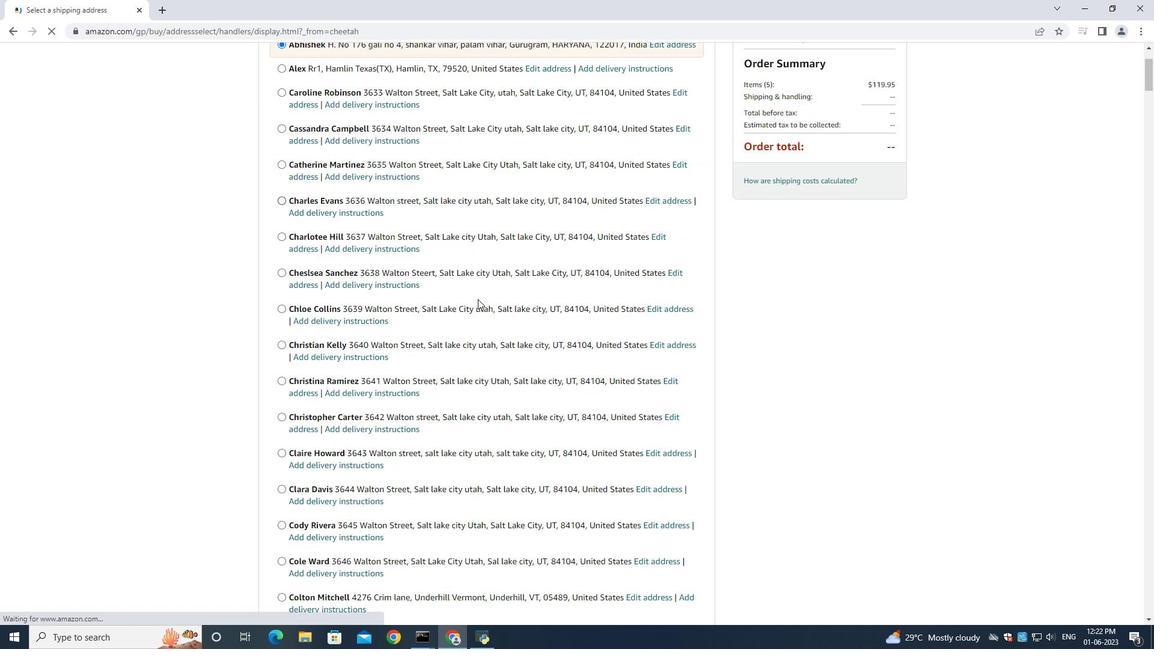 
Action: Mouse scrolled (478, 298) with delta (0, 0)
Screenshot: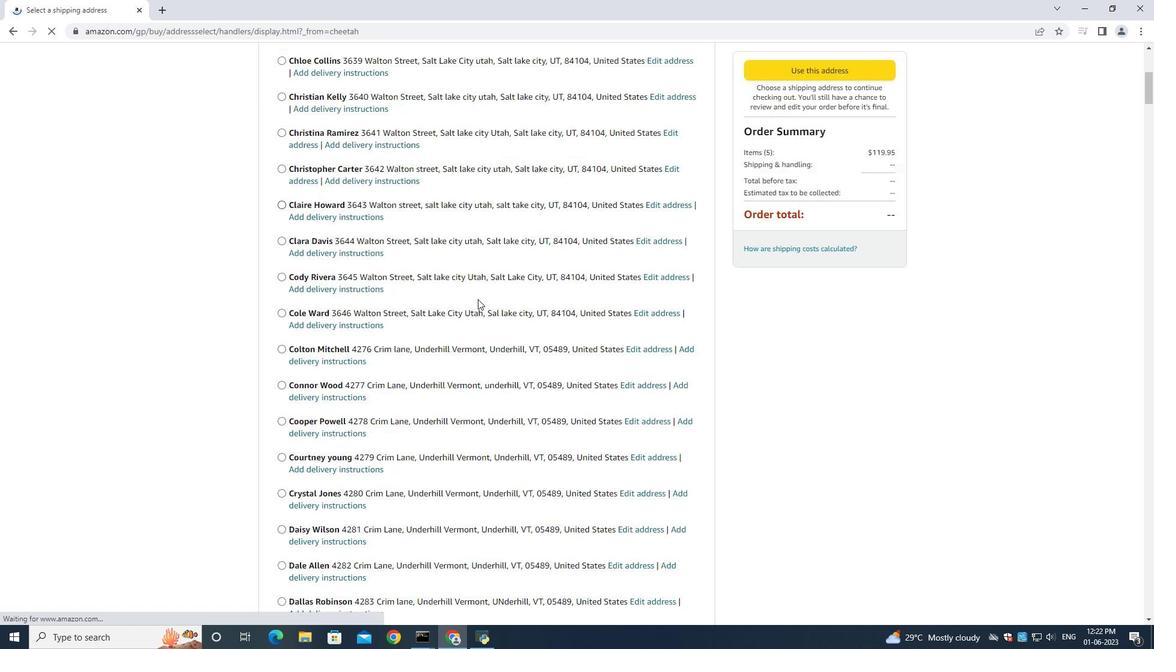 
Action: Mouse scrolled (478, 298) with delta (0, 0)
Screenshot: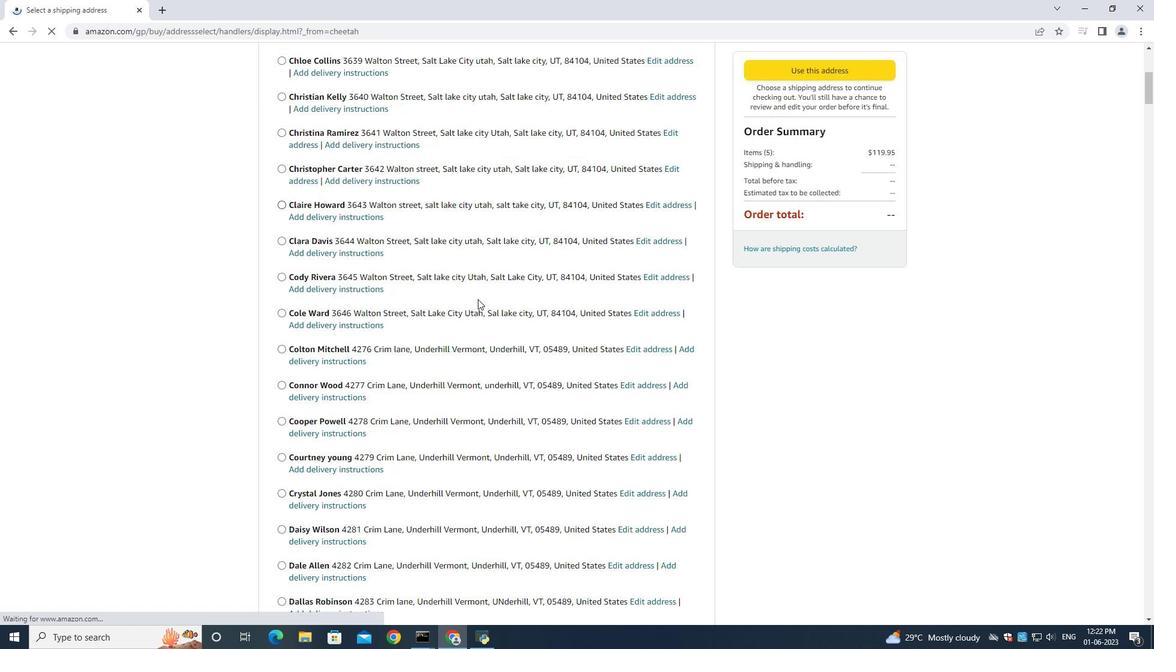 
Action: Mouse scrolled (478, 298) with delta (0, 0)
Screenshot: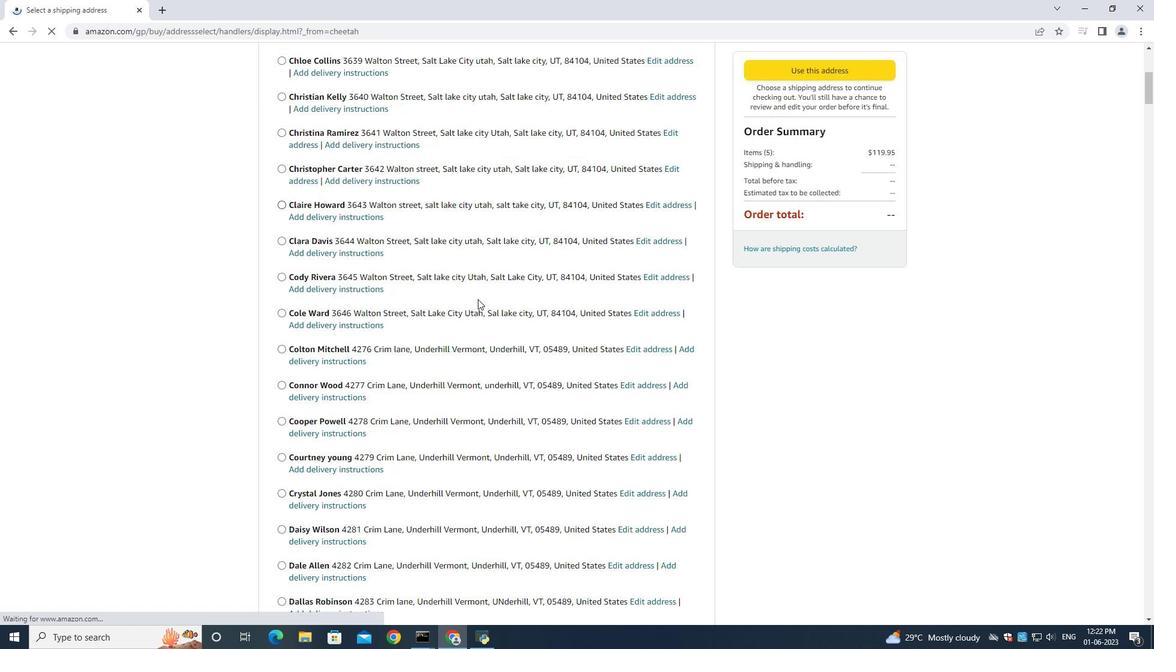 
Action: Mouse scrolled (478, 298) with delta (0, 0)
Screenshot: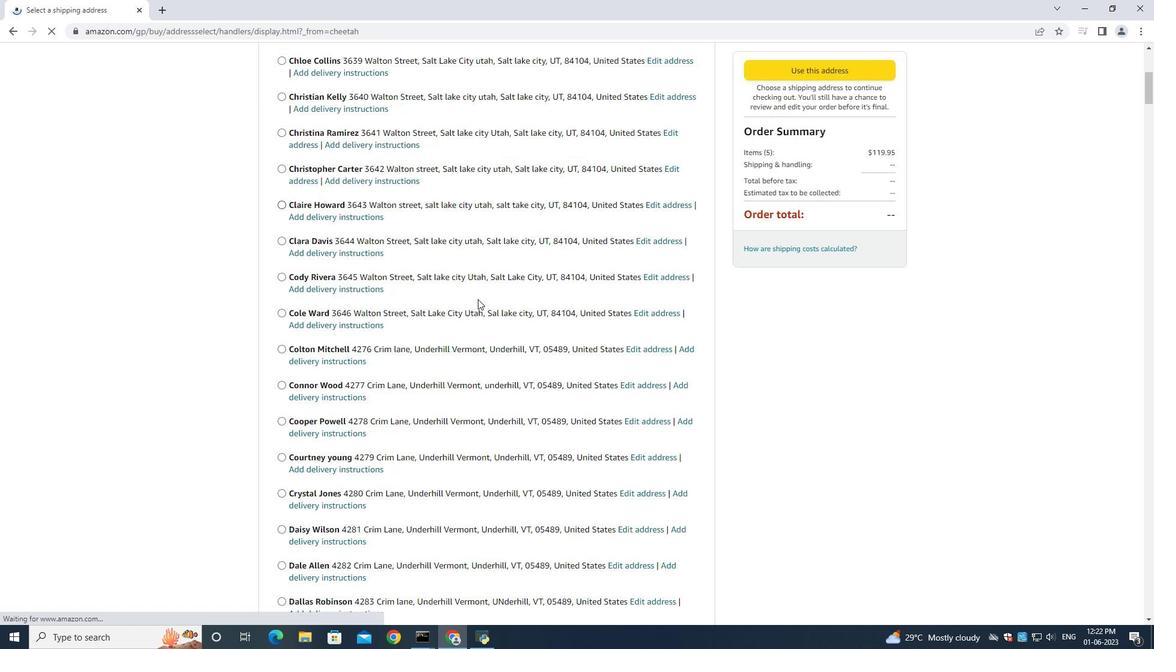 
Action: Mouse scrolled (478, 298) with delta (0, 0)
Screenshot: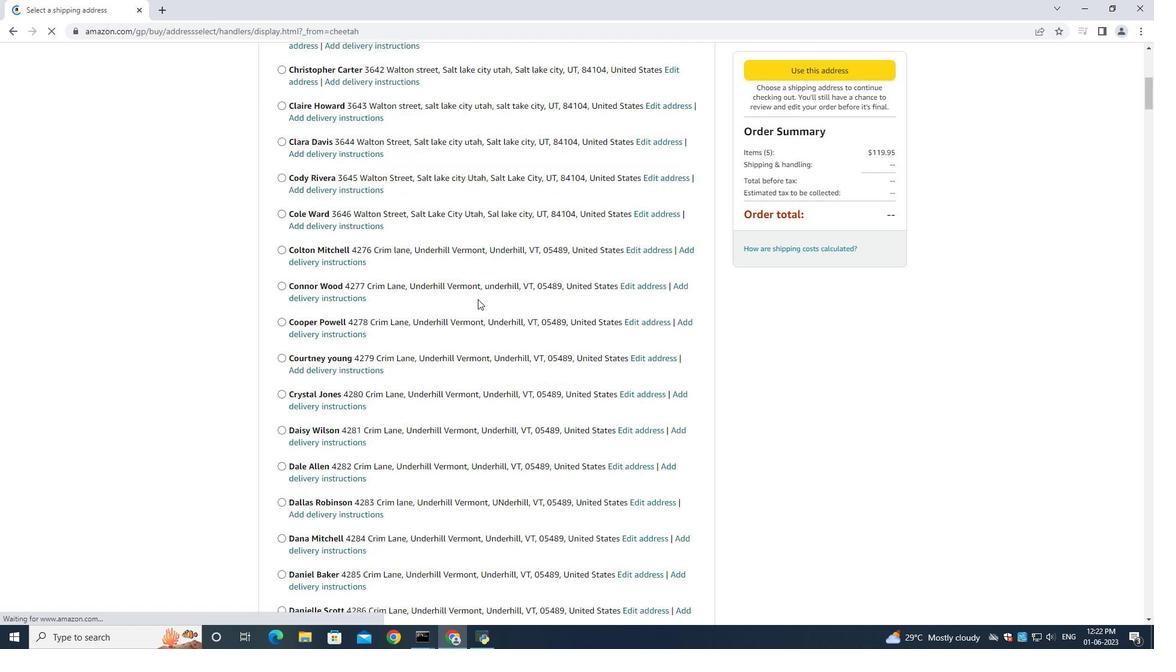 
Action: Mouse scrolled (478, 298) with delta (0, 0)
Screenshot: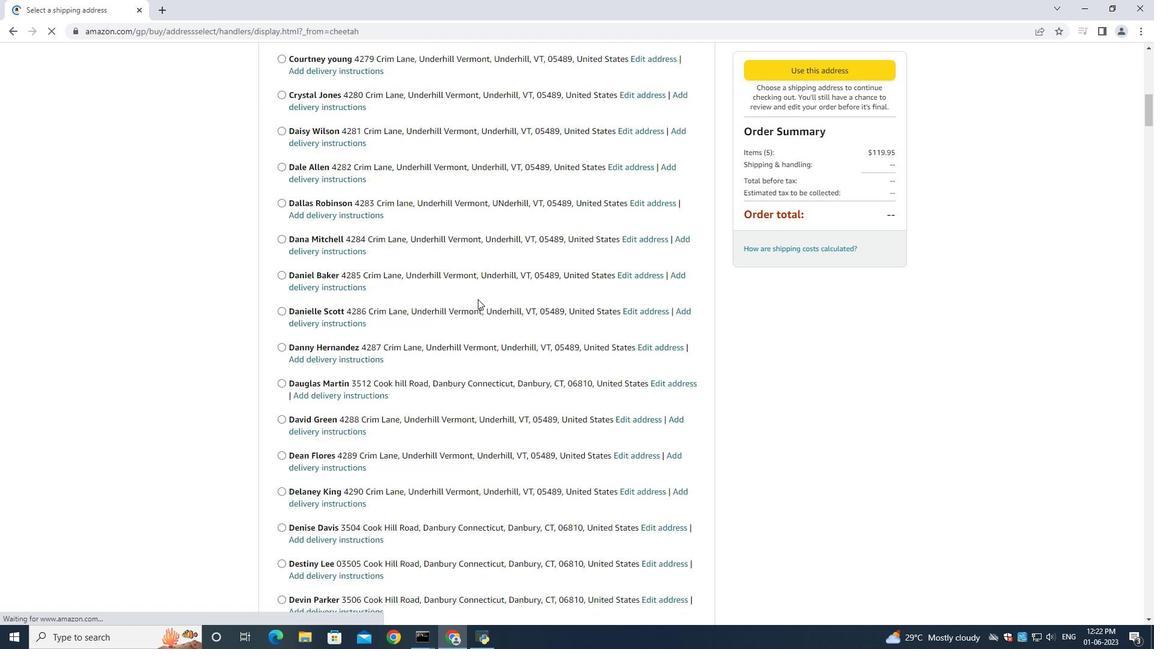 
Action: Mouse scrolled (478, 298) with delta (0, 0)
Screenshot: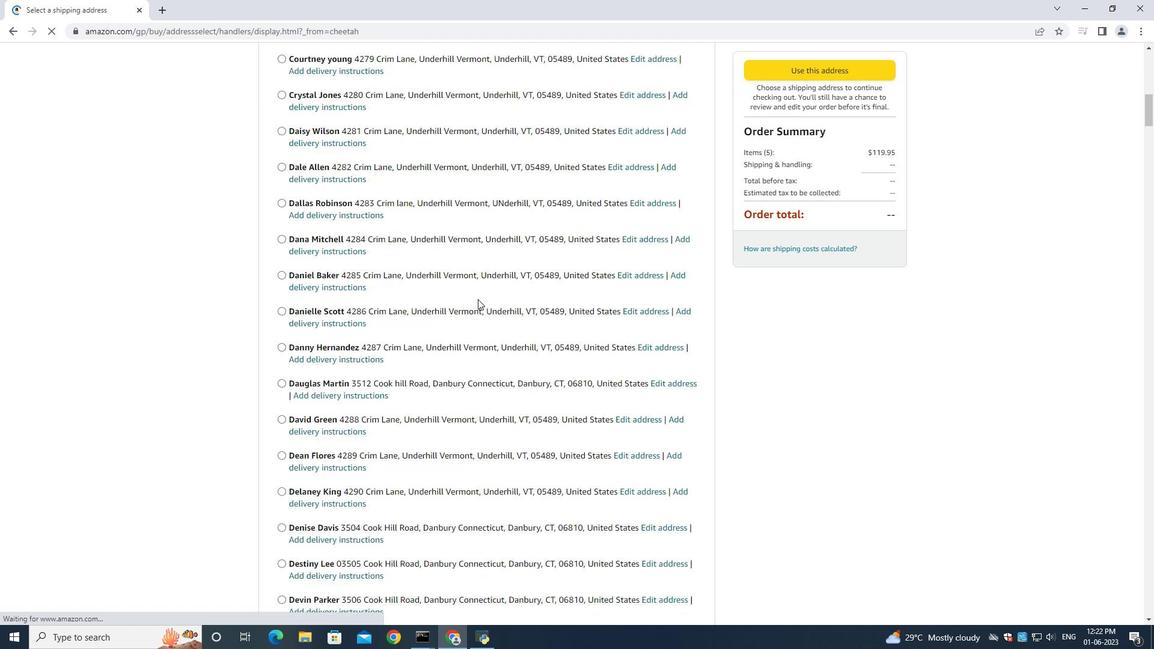 
Action: Mouse scrolled (478, 298) with delta (0, 0)
Screenshot: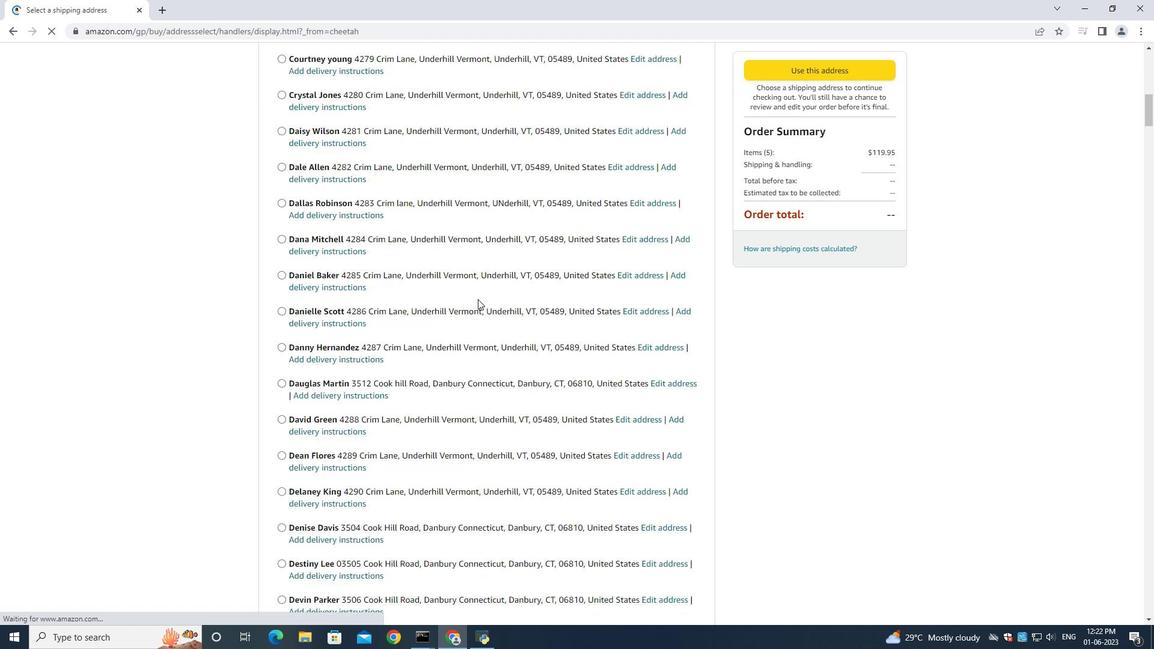 
Action: Mouse scrolled (478, 298) with delta (0, 0)
Screenshot: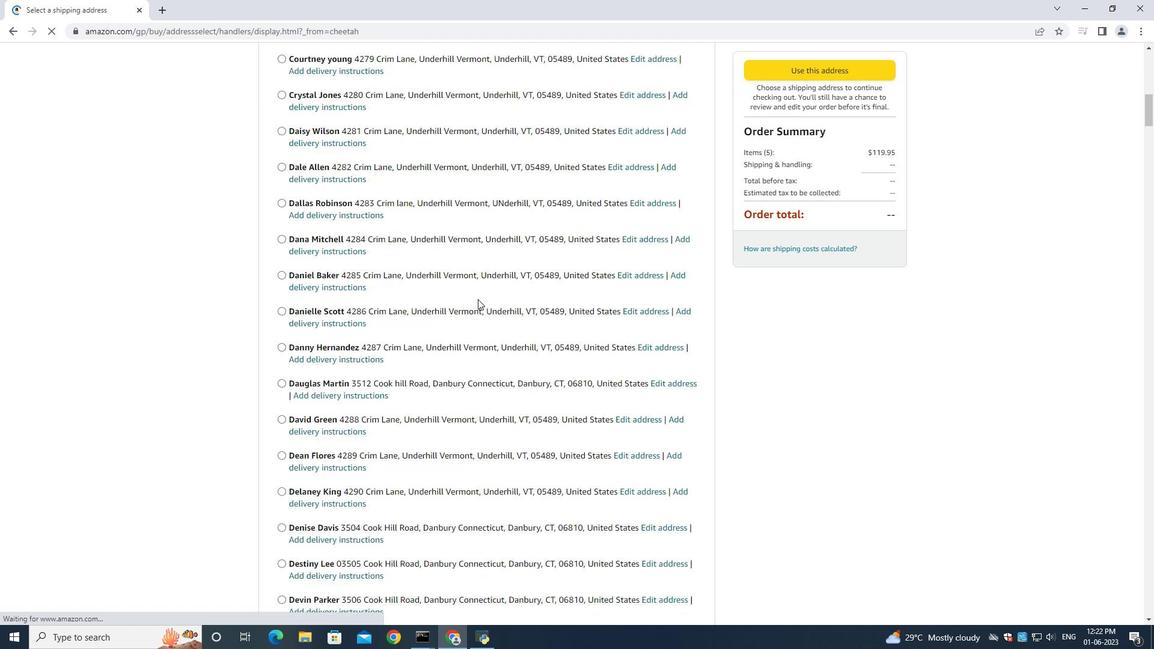 
Action: Mouse scrolled (478, 298) with delta (0, 0)
Screenshot: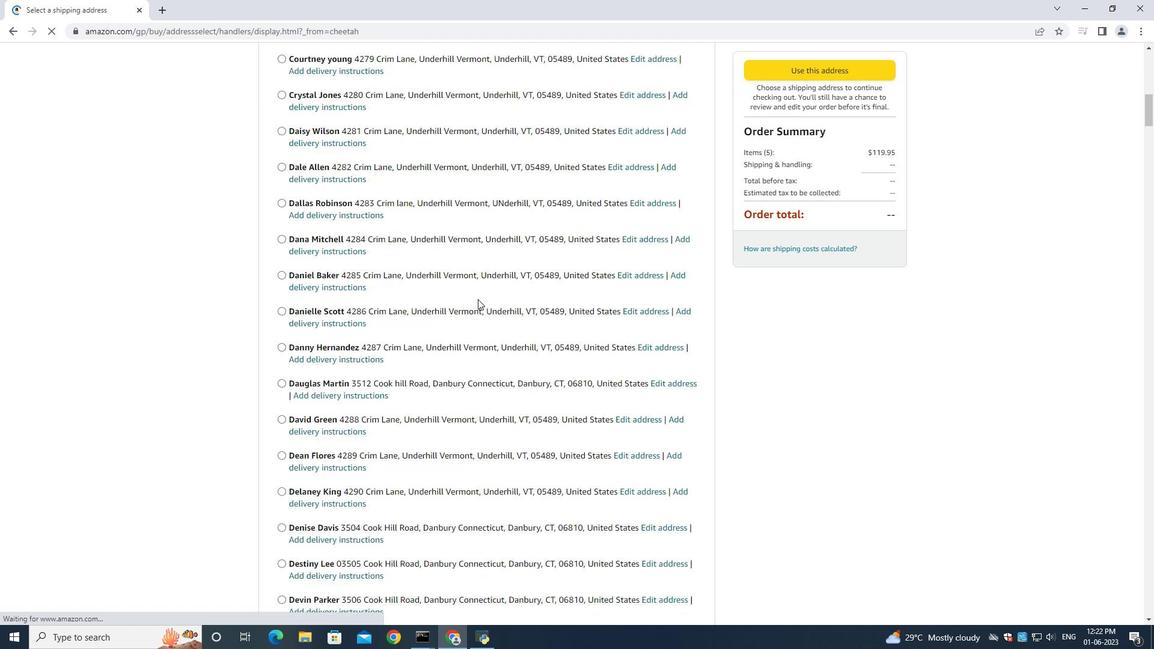 
Action: Mouse scrolled (478, 298) with delta (0, 0)
Screenshot: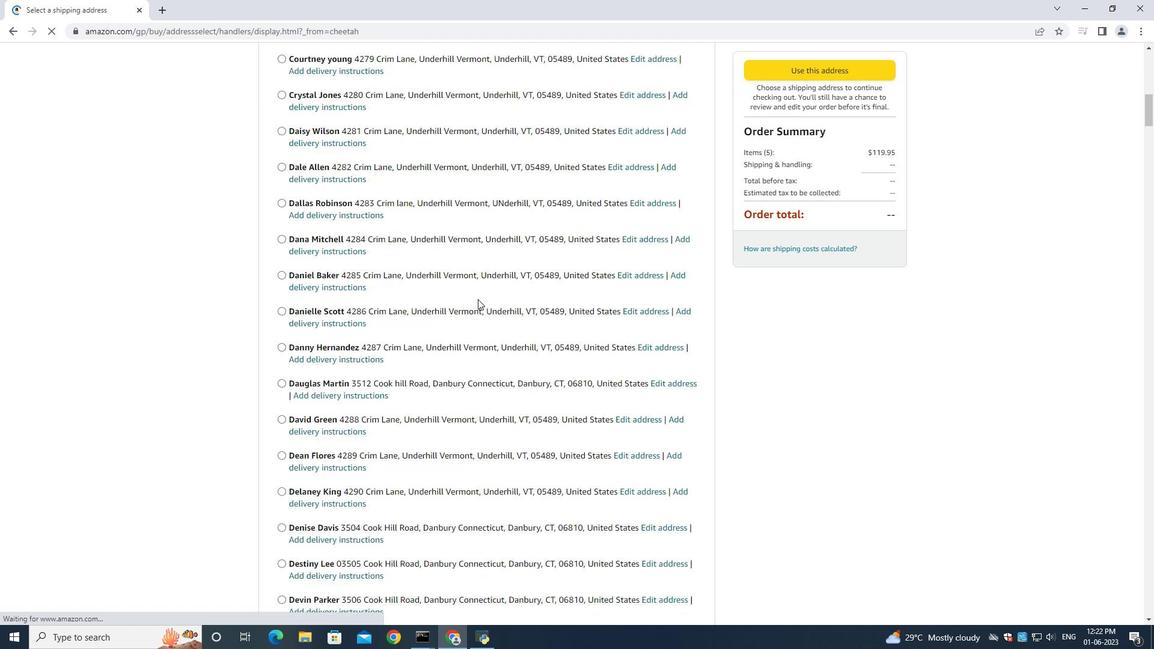
Action: Mouse scrolled (478, 298) with delta (0, 0)
Screenshot: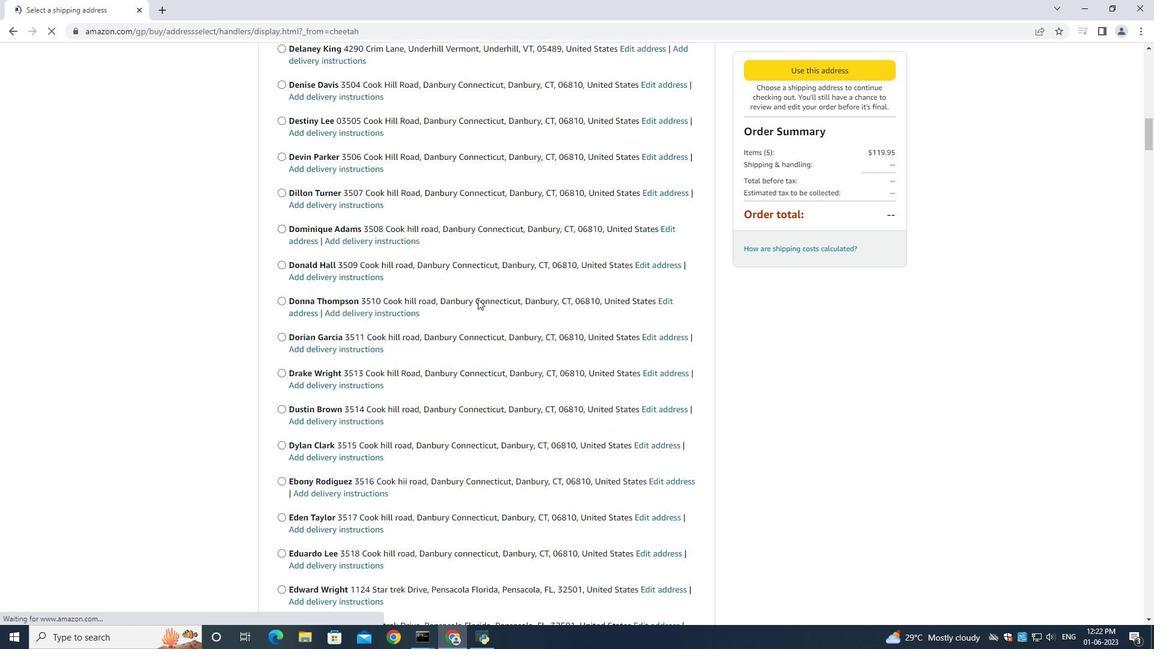 
Action: Mouse scrolled (478, 298) with delta (0, 0)
Screenshot: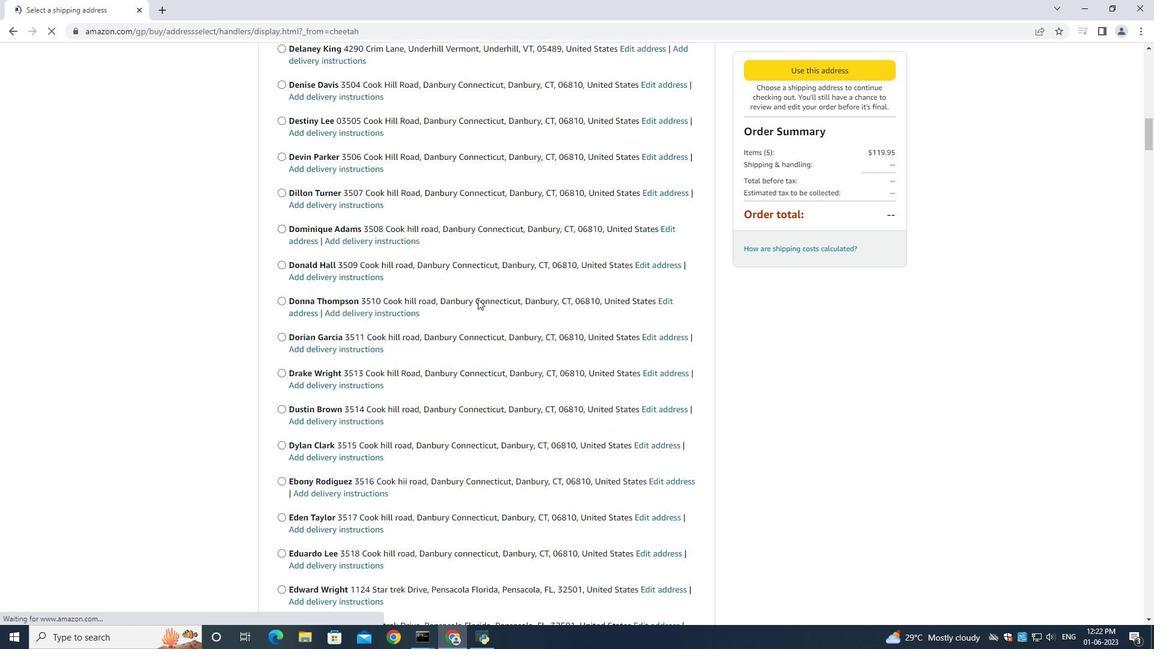 
Action: Mouse scrolled (478, 298) with delta (0, 0)
Screenshot: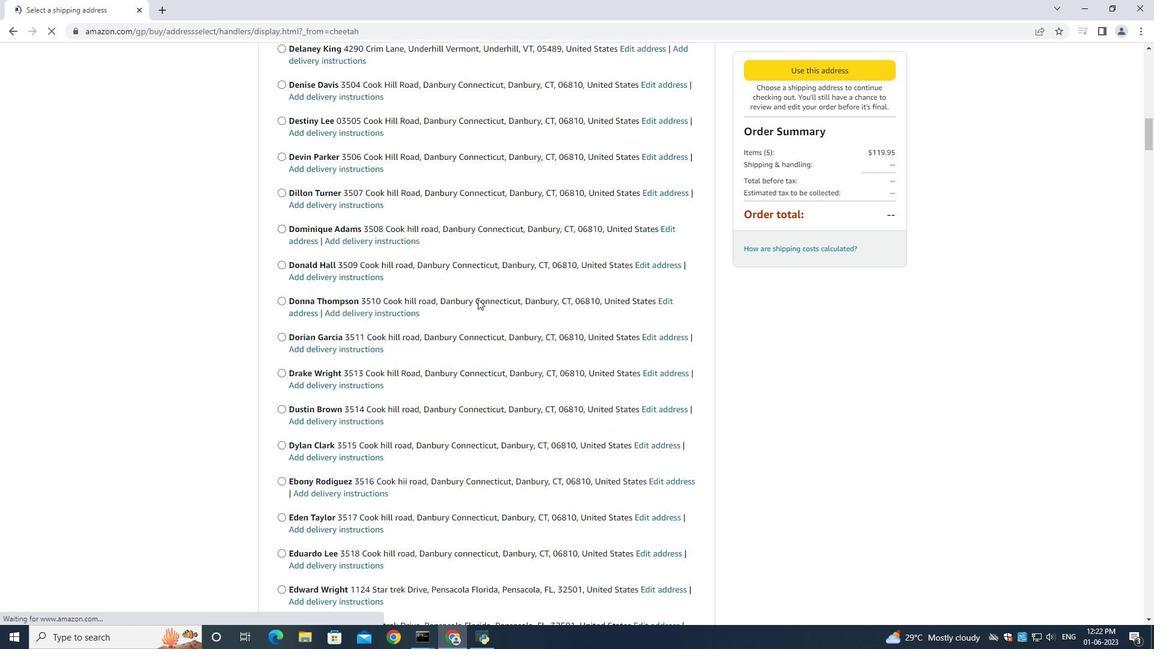 
Action: Mouse scrolled (478, 298) with delta (0, 0)
Screenshot: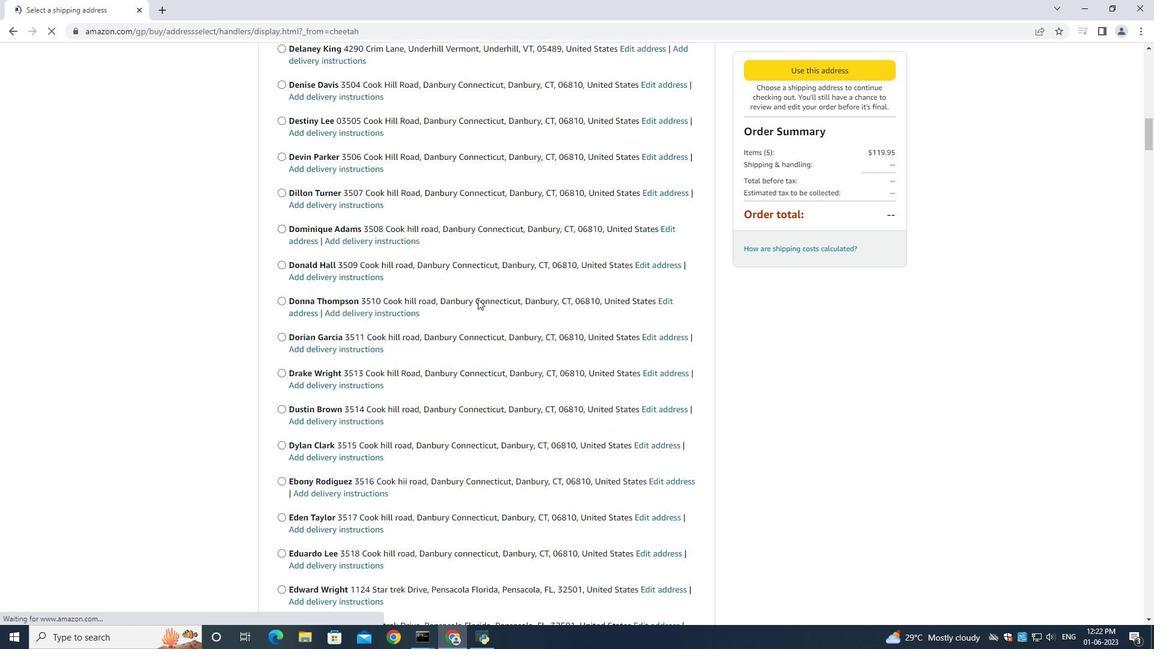 
Action: Mouse scrolled (478, 298) with delta (0, 0)
Screenshot: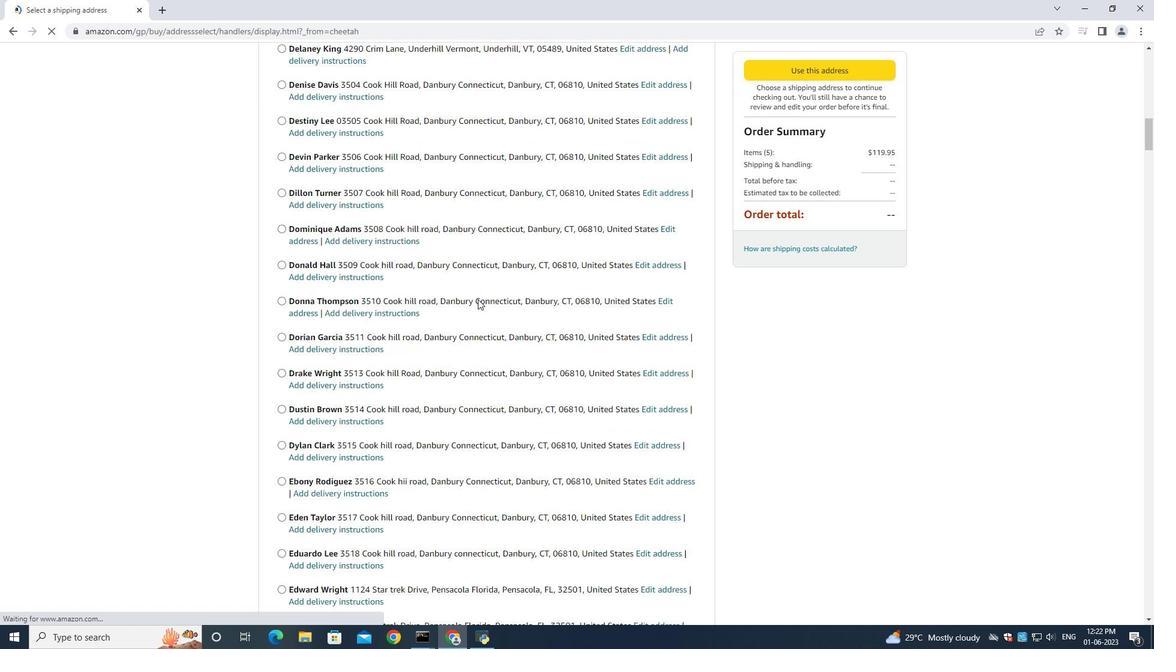 
Action: Mouse scrolled (478, 298) with delta (0, 0)
Screenshot: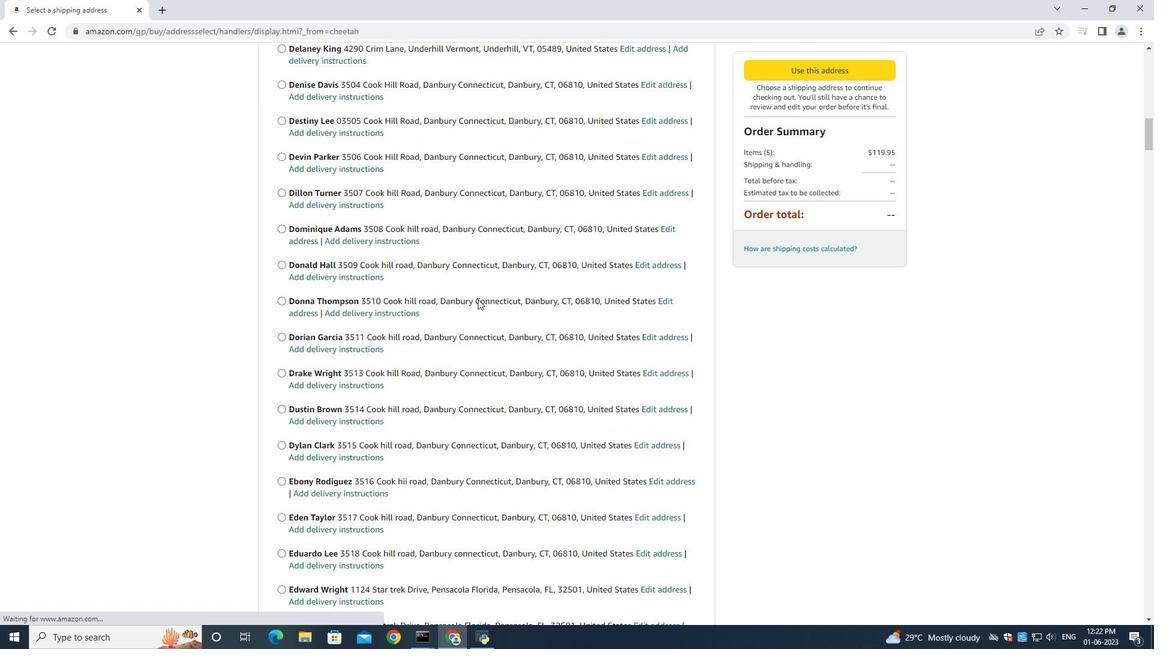 
Action: Mouse scrolled (478, 298) with delta (0, 0)
Screenshot: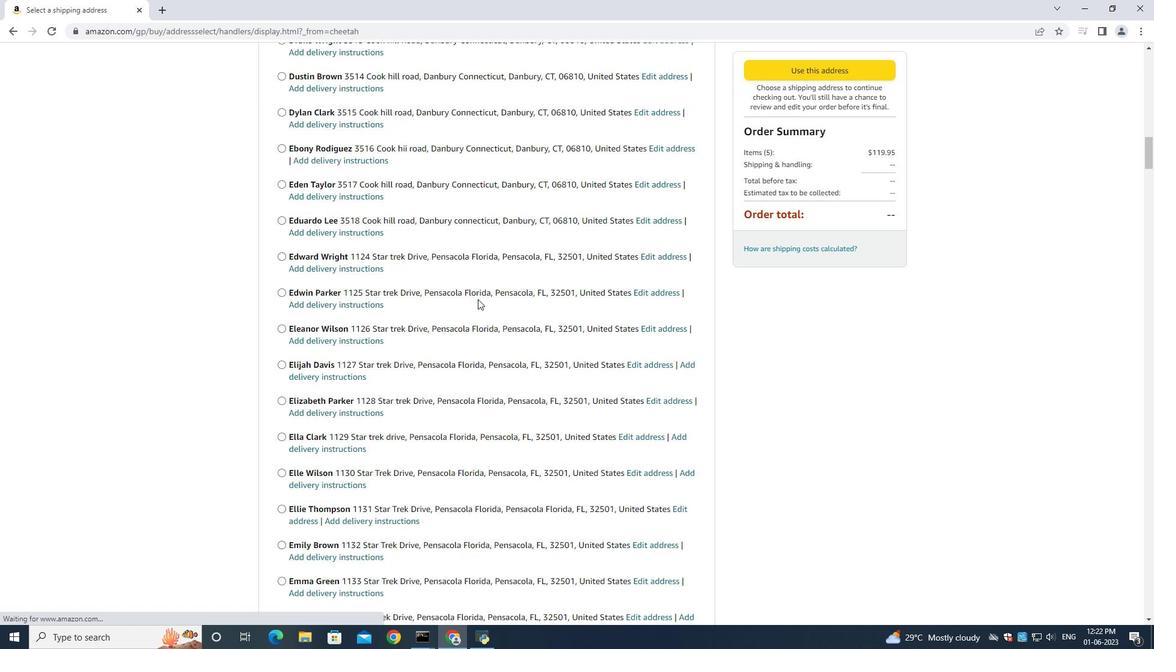 
Action: Mouse scrolled (478, 298) with delta (0, 0)
Screenshot: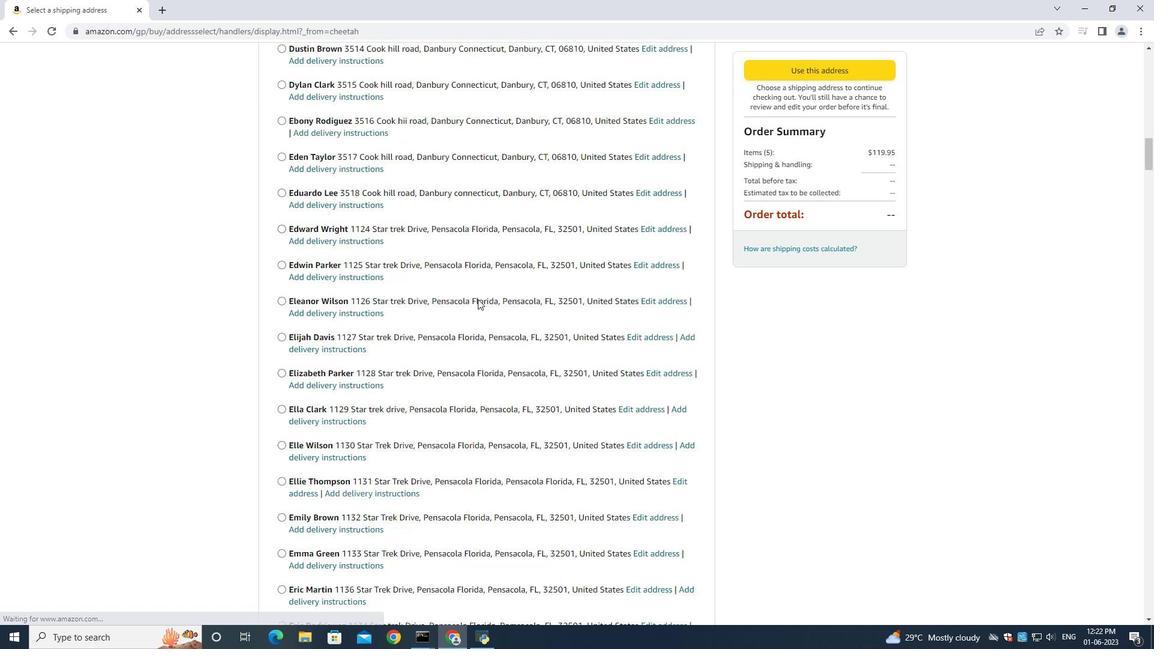 
Action: Mouse scrolled (478, 298) with delta (0, 0)
Screenshot: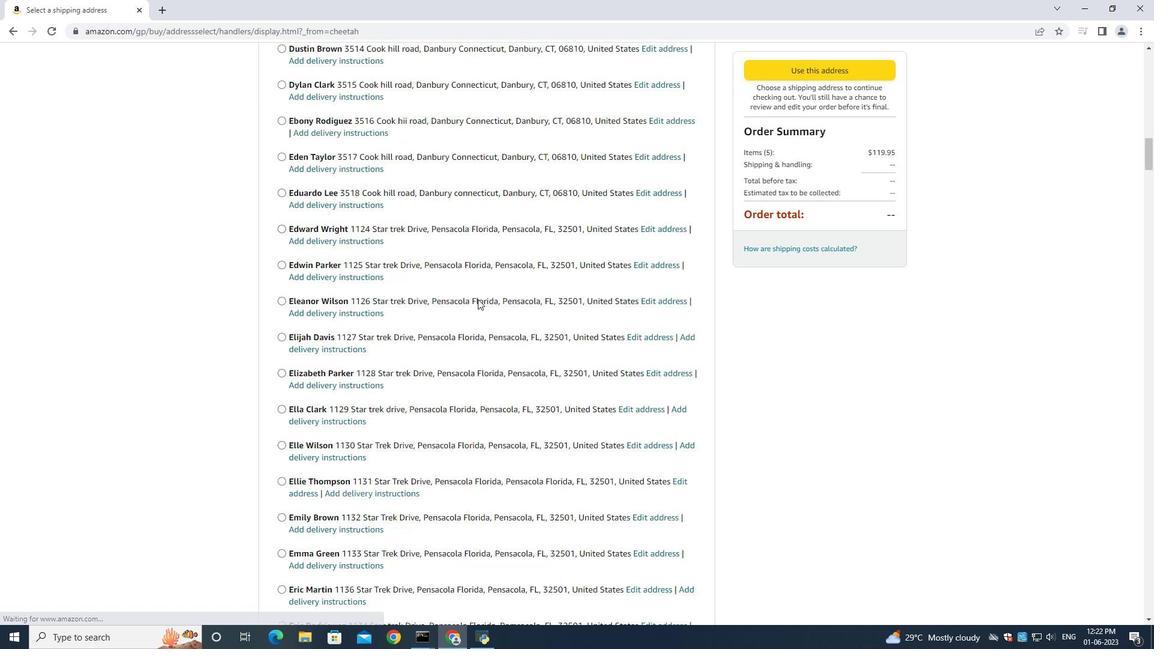
Action: Mouse scrolled (478, 298) with delta (0, 0)
Screenshot: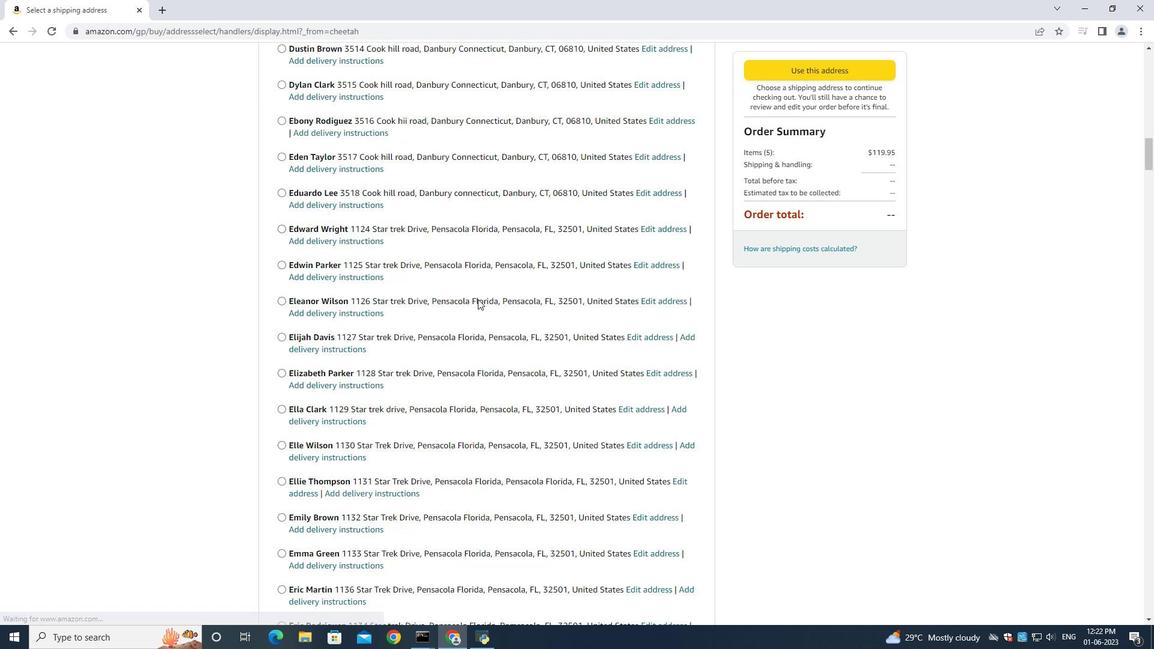 
Action: Mouse scrolled (478, 298) with delta (0, 0)
Screenshot: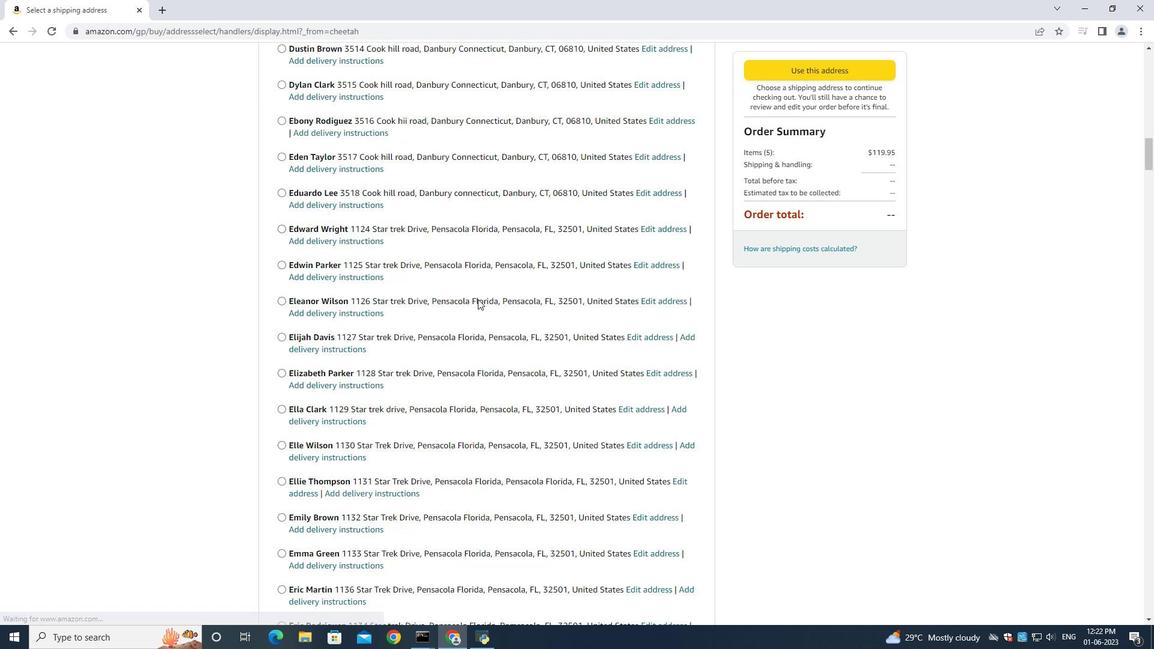 
Action: Mouse scrolled (478, 298) with delta (0, 0)
Screenshot: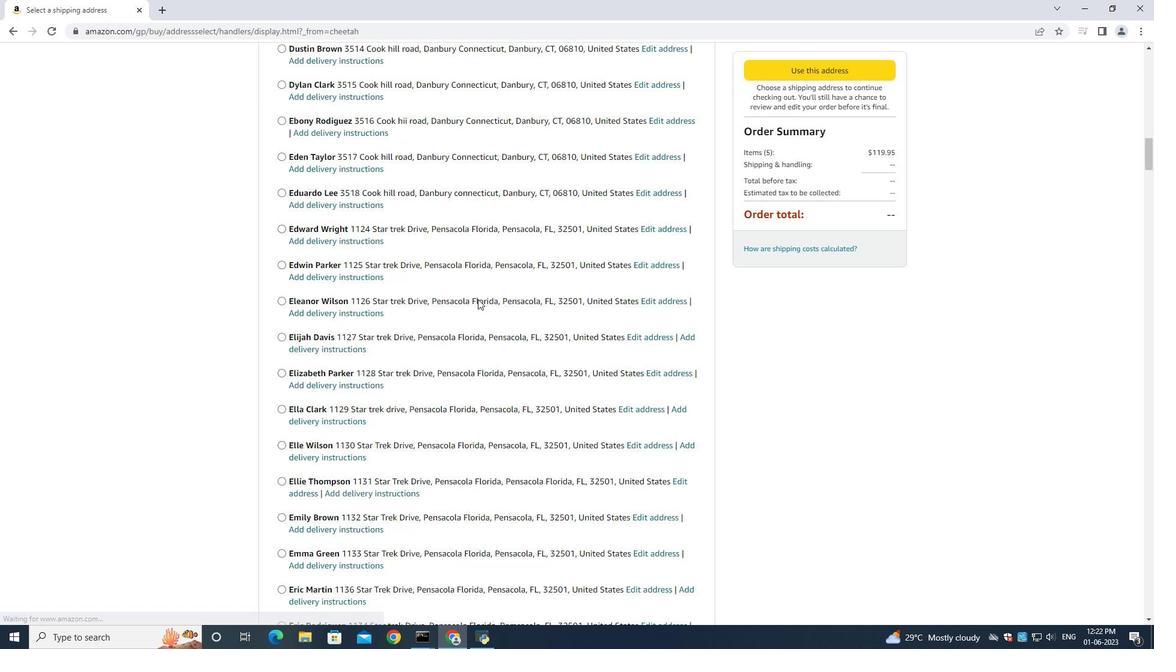 
Action: Mouse scrolled (478, 298) with delta (0, 0)
Screenshot: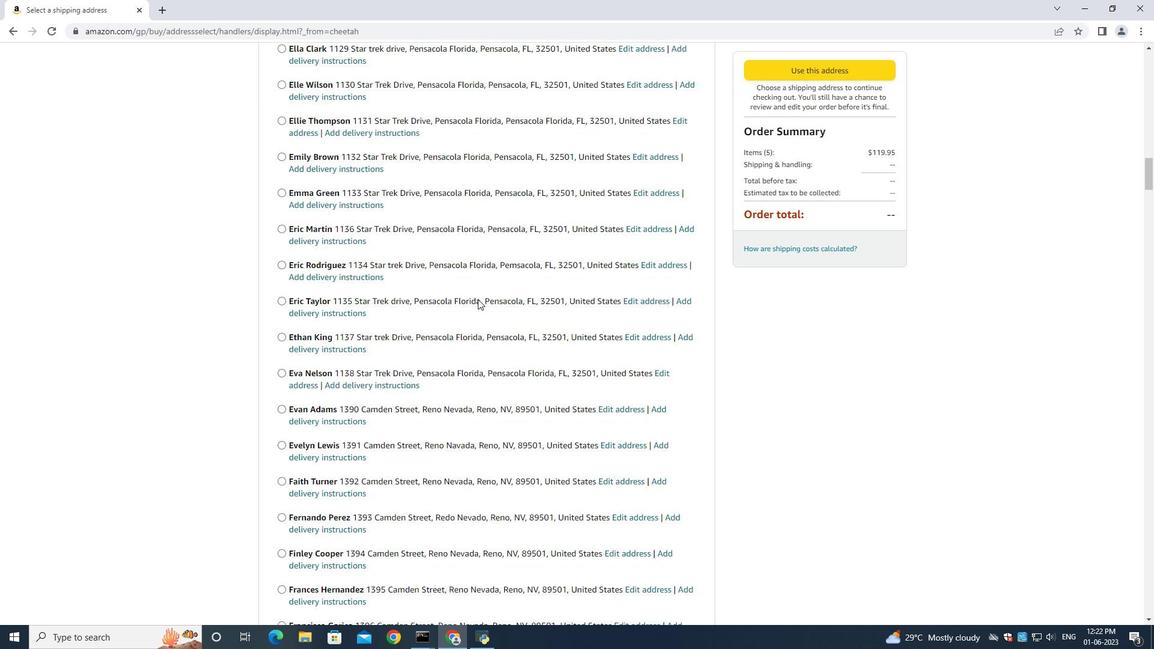 
Action: Mouse scrolled (478, 298) with delta (0, 0)
Screenshot: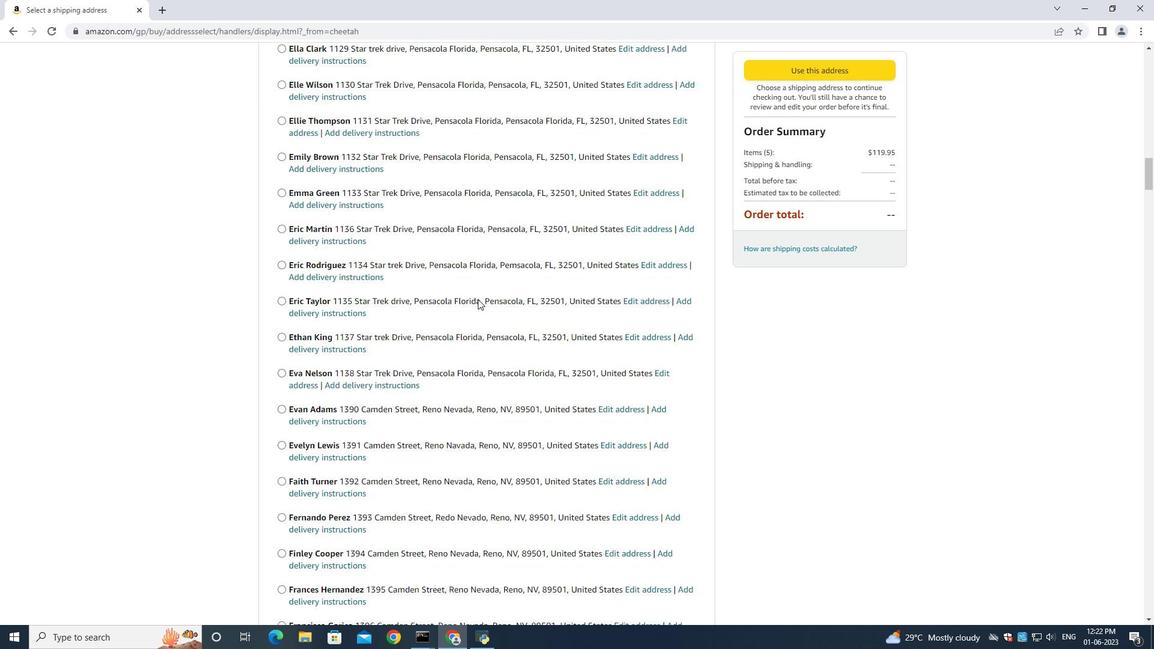
Action: Mouse scrolled (478, 298) with delta (0, 0)
Screenshot: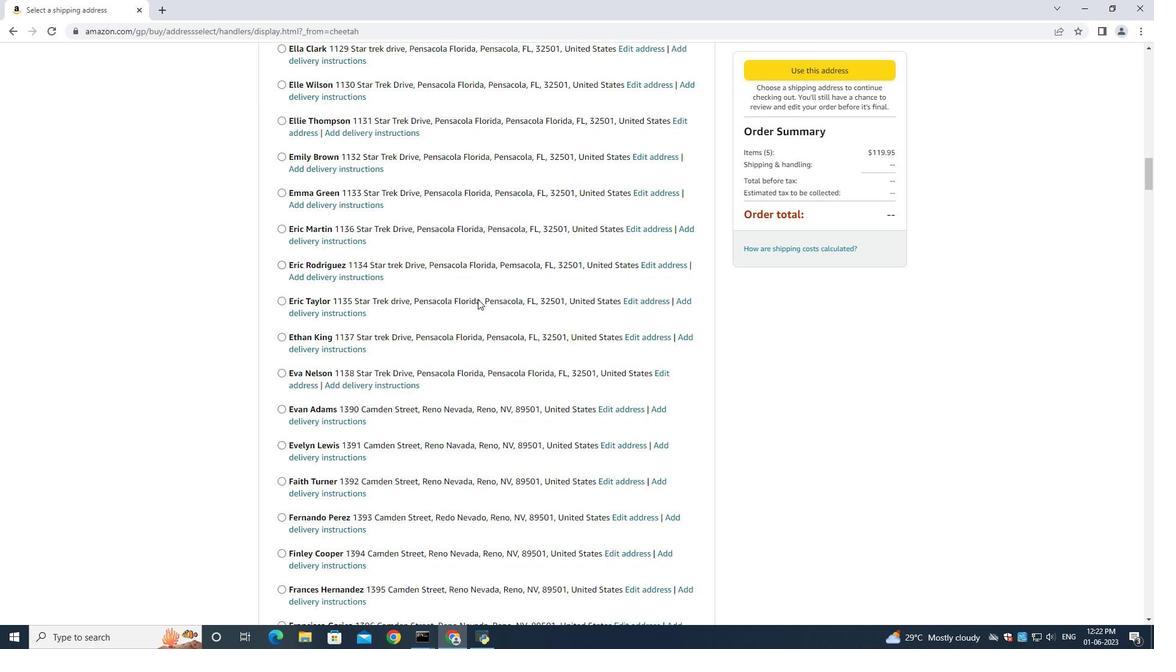 
Action: Mouse scrolled (478, 298) with delta (0, 0)
Screenshot: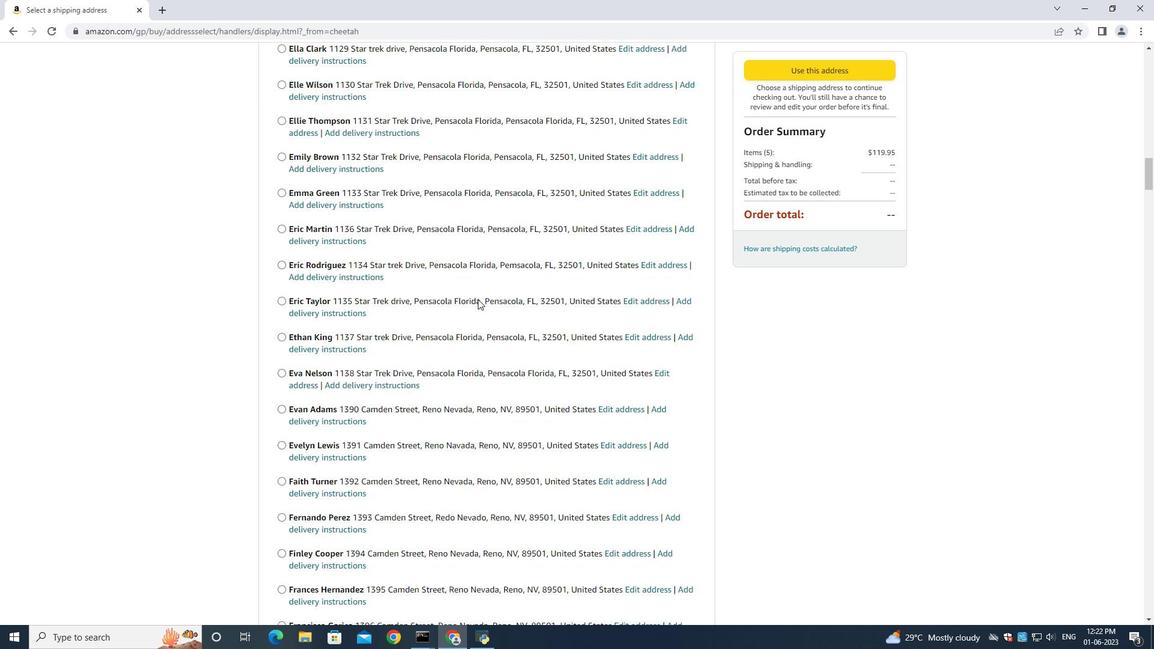 
Action: Mouse scrolled (478, 298) with delta (0, 0)
Screenshot: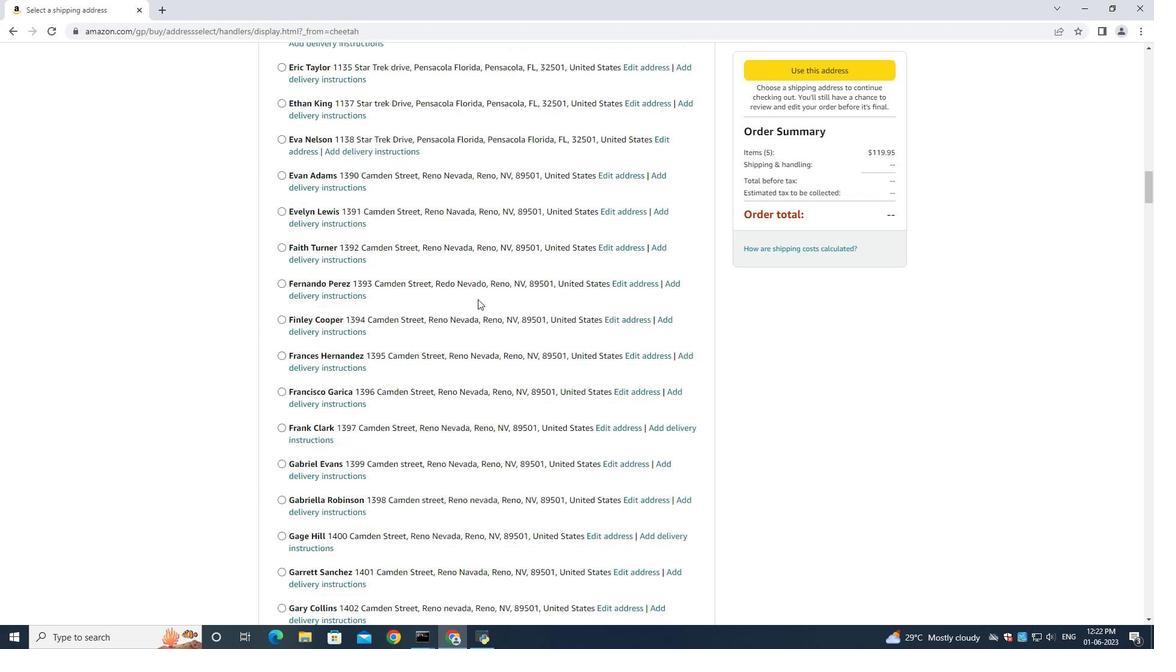 
Action: Mouse scrolled (478, 298) with delta (0, 0)
Screenshot: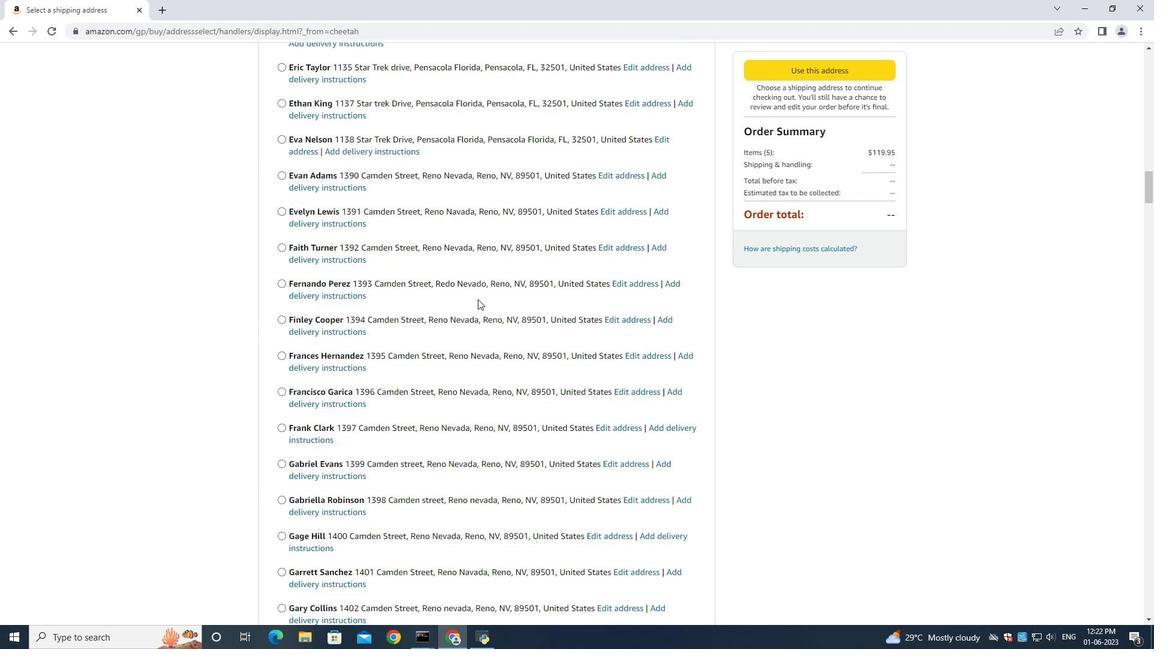
Action: Mouse scrolled (478, 298) with delta (0, 0)
Screenshot: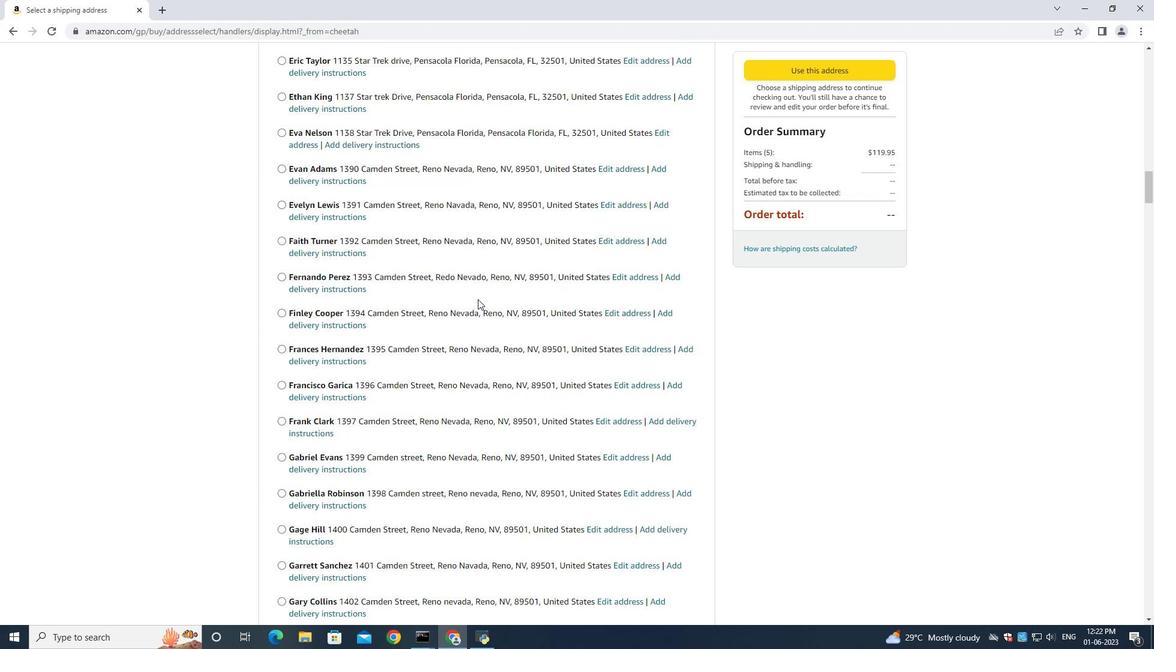 
Action: Mouse scrolled (478, 298) with delta (0, 0)
Screenshot: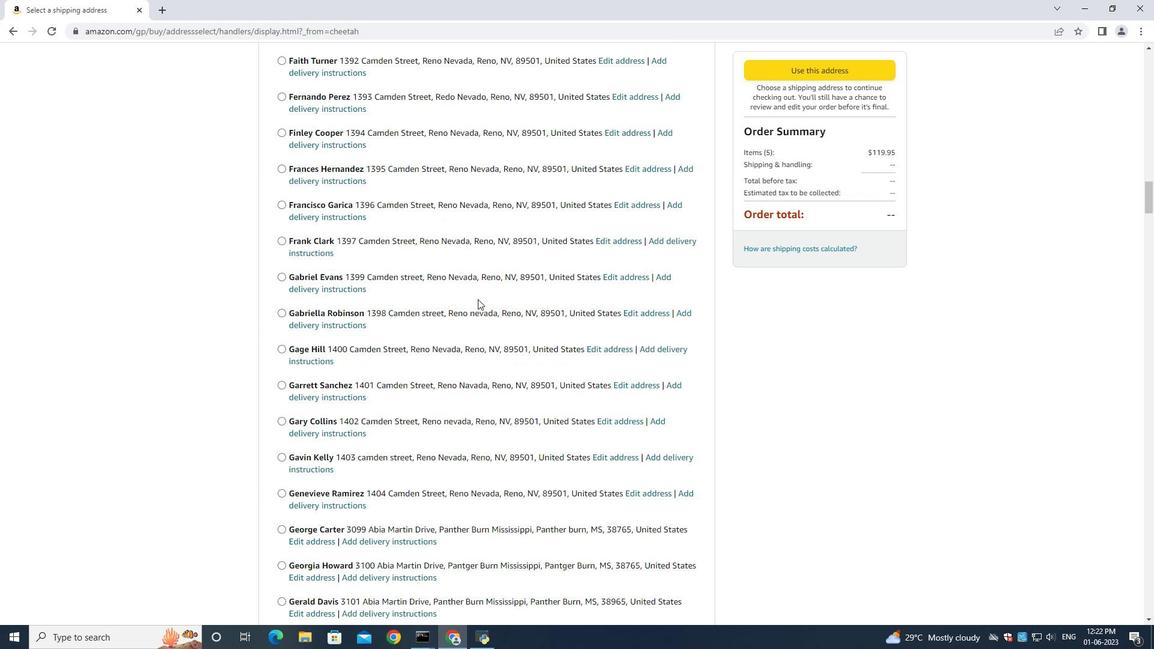 
Action: Mouse scrolled (478, 298) with delta (0, 0)
Screenshot: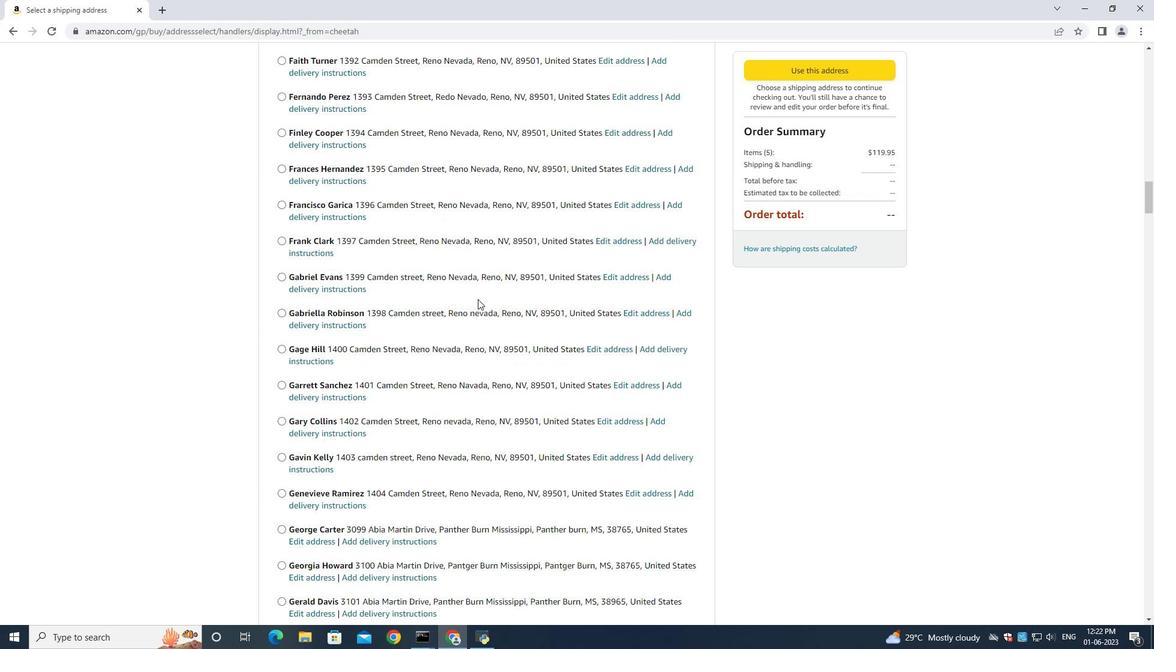 
Action: Mouse scrolled (478, 298) with delta (0, 0)
Screenshot: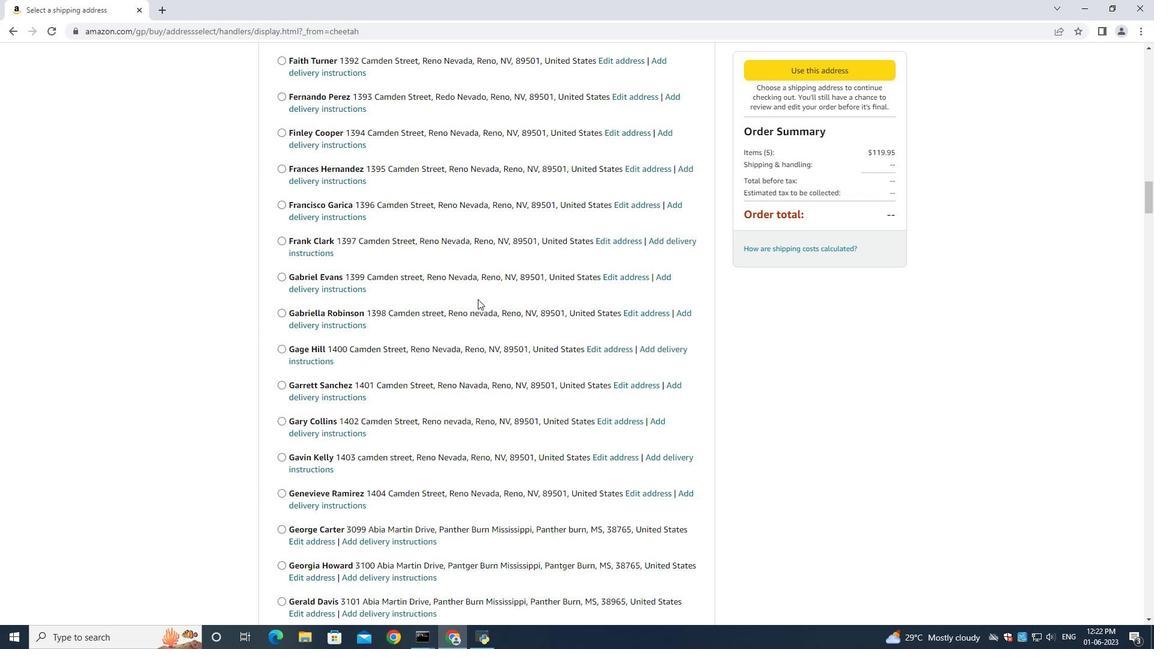
Action: Mouse scrolled (478, 298) with delta (0, 0)
Screenshot: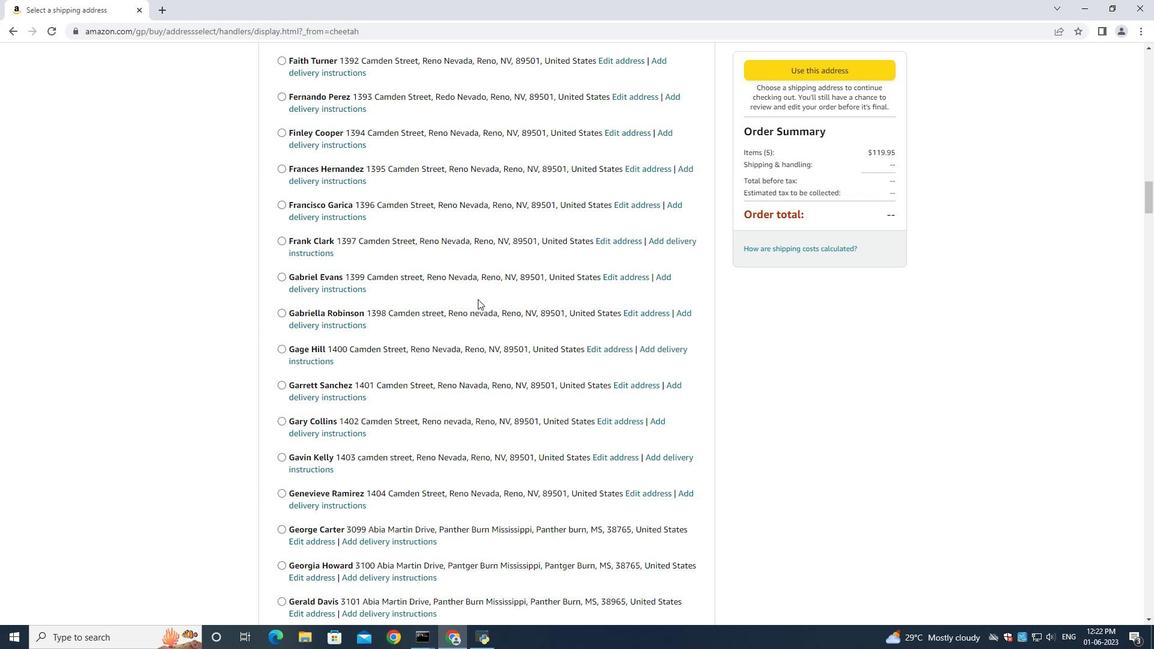 
Action: Mouse scrolled (478, 298) with delta (0, 0)
Screenshot: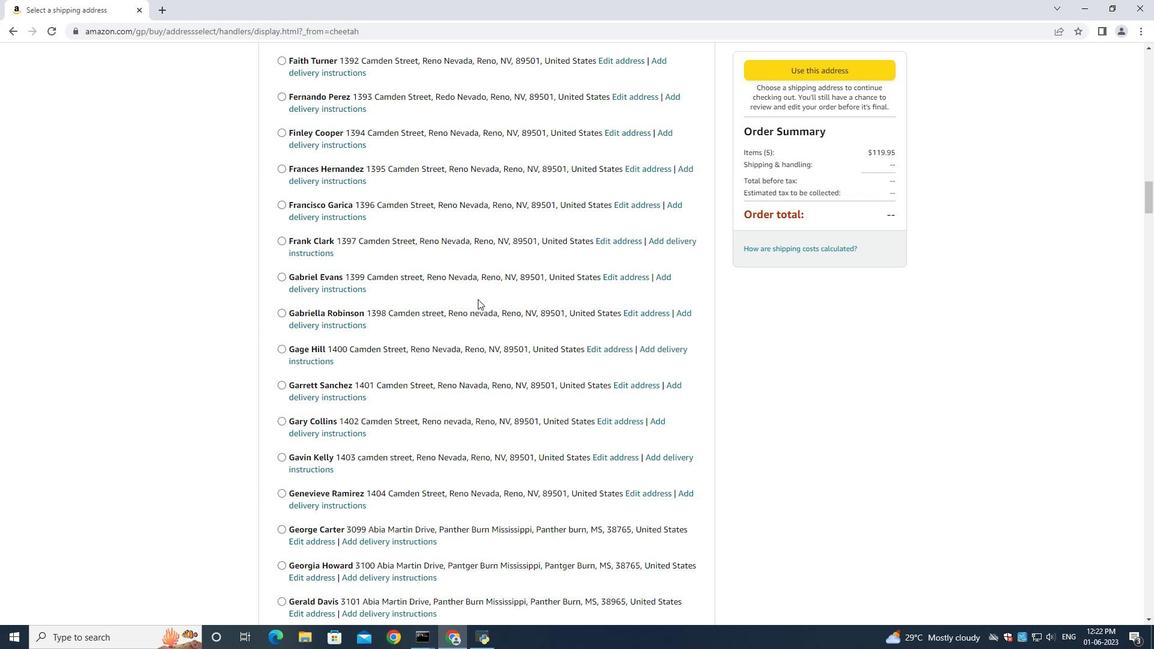 
Action: Mouse scrolled (478, 298) with delta (0, 0)
Screenshot: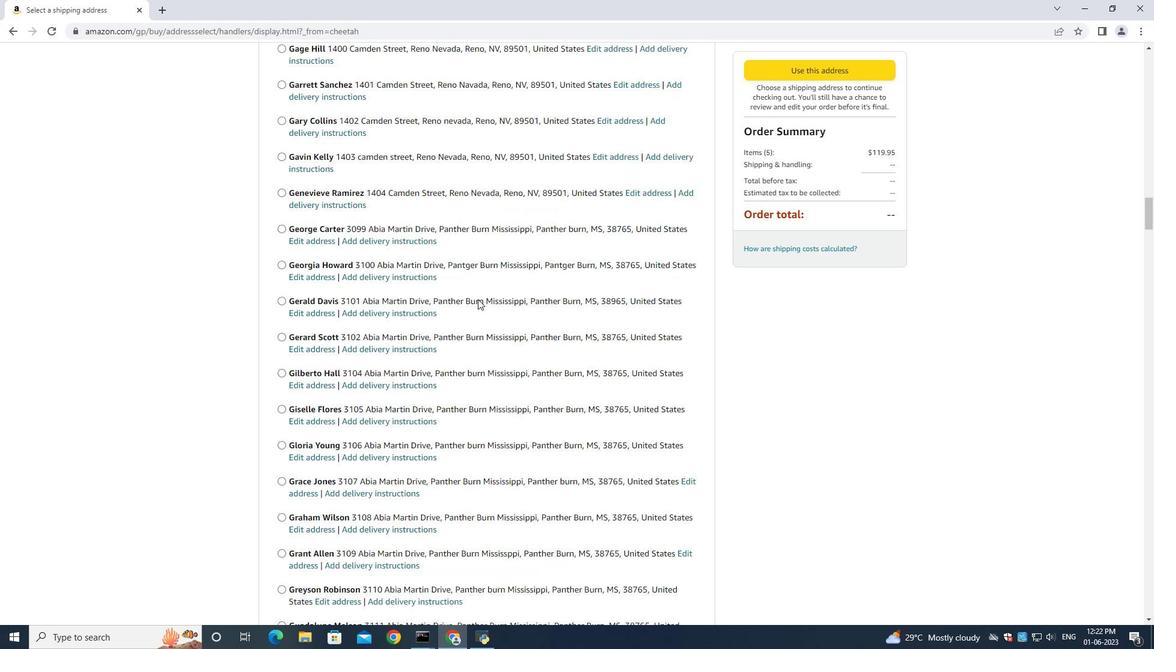 
Action: Mouse scrolled (478, 298) with delta (0, 0)
Screenshot: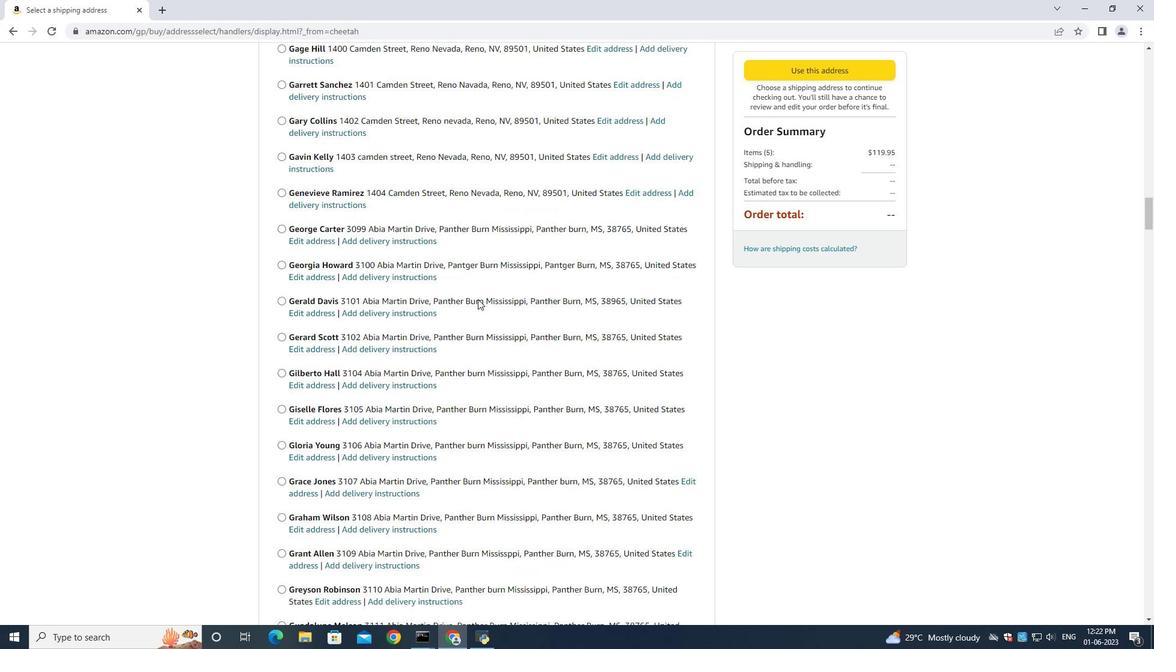 
Action: Mouse scrolled (478, 298) with delta (0, 0)
Screenshot: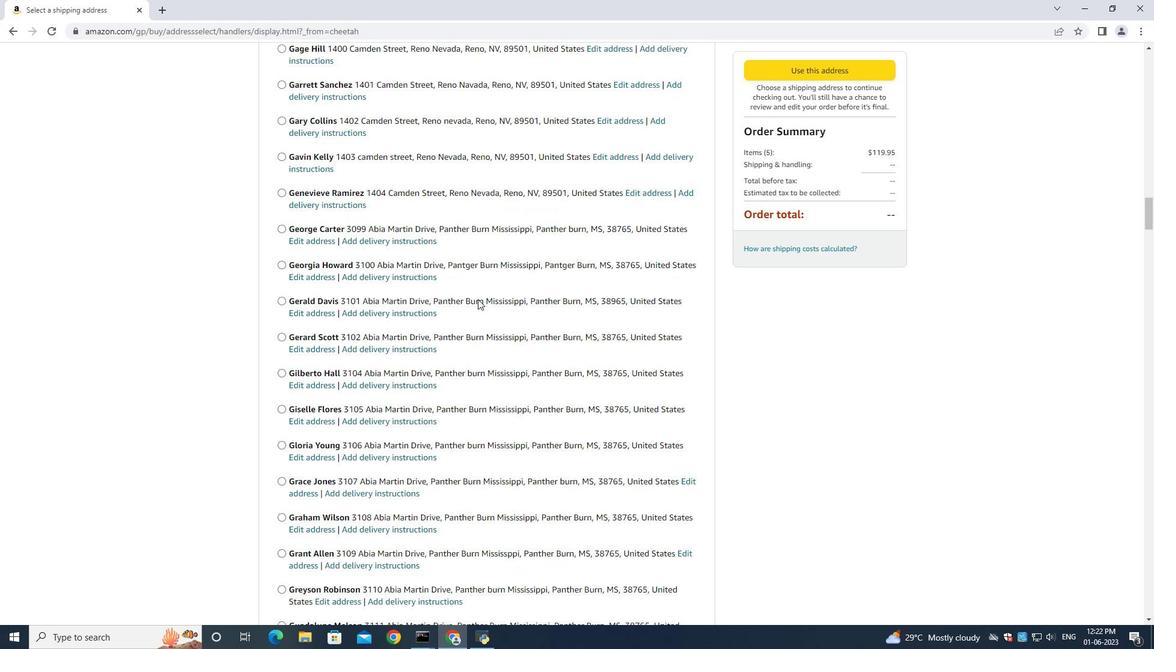 
Action: Mouse scrolled (478, 298) with delta (0, 0)
Screenshot: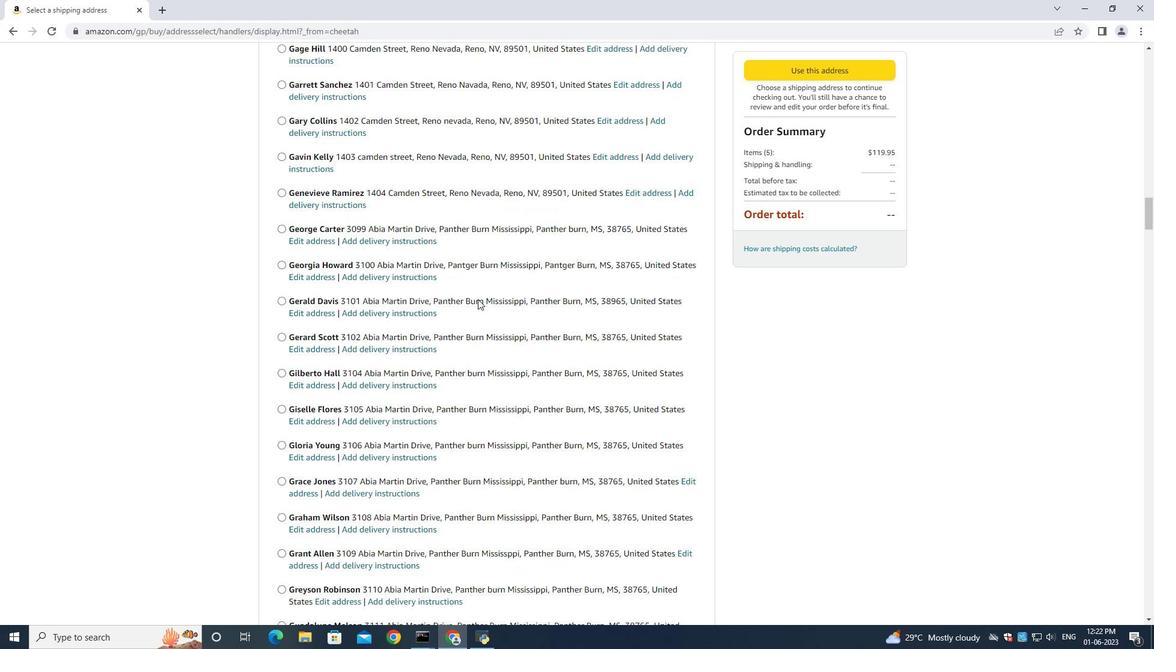 
Action: Mouse scrolled (478, 298) with delta (0, 0)
Screenshot: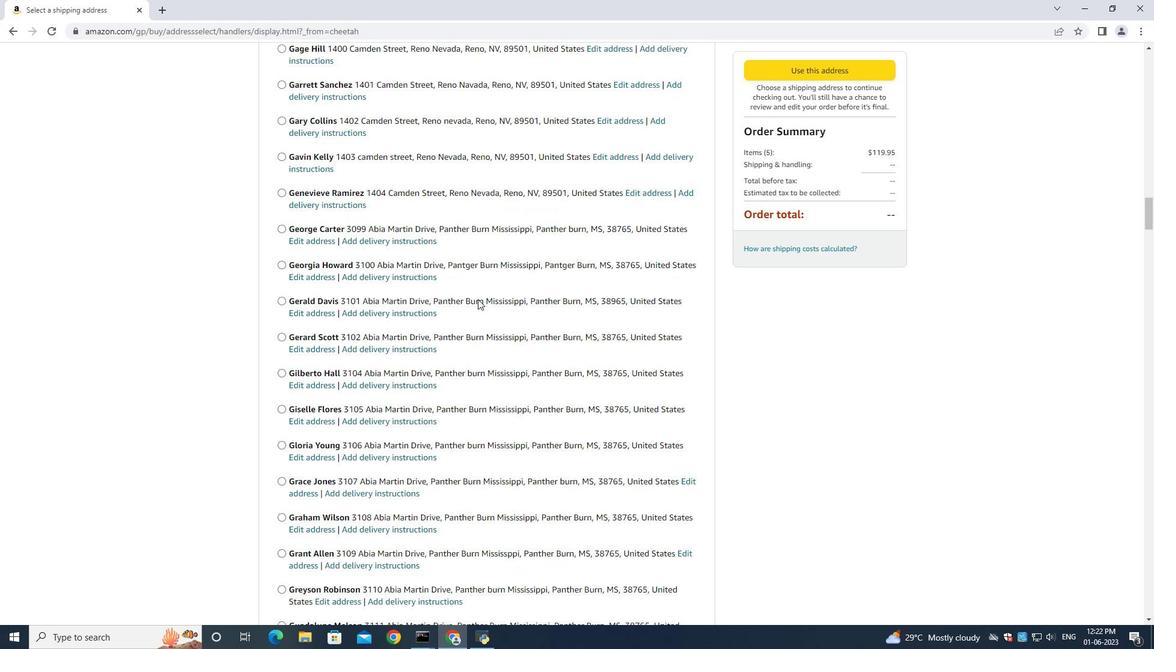 
Action: Mouse scrolled (478, 298) with delta (0, 0)
Screenshot: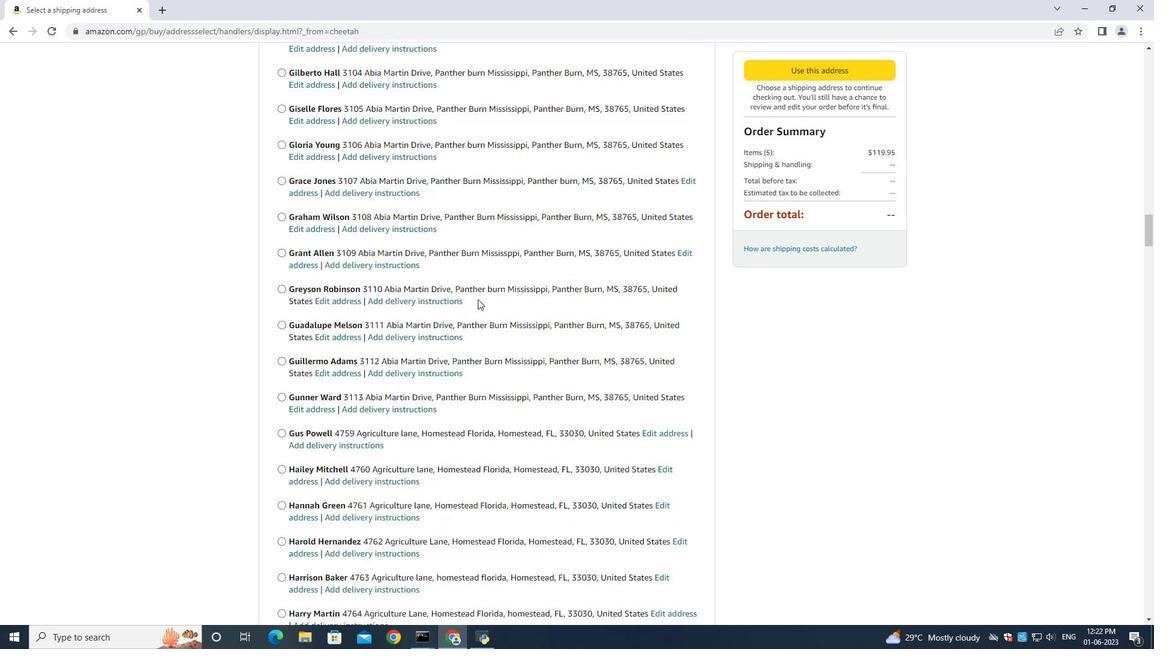 
Action: Mouse scrolled (478, 298) with delta (0, 0)
Screenshot: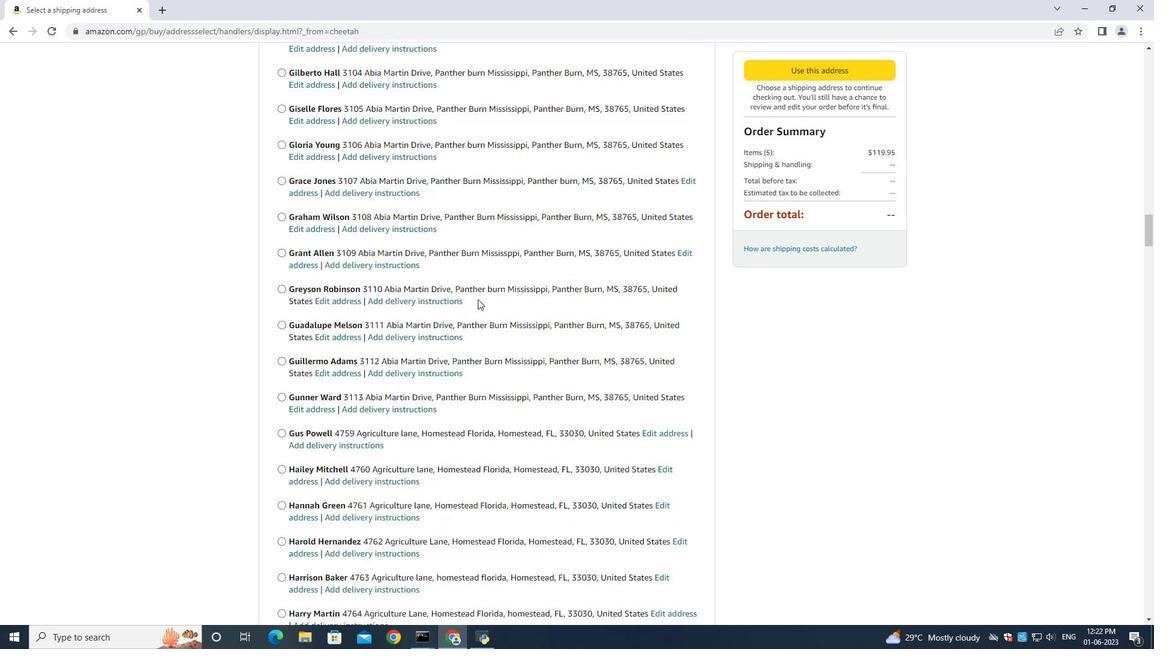 
Action: Mouse scrolled (478, 298) with delta (0, 0)
Screenshot: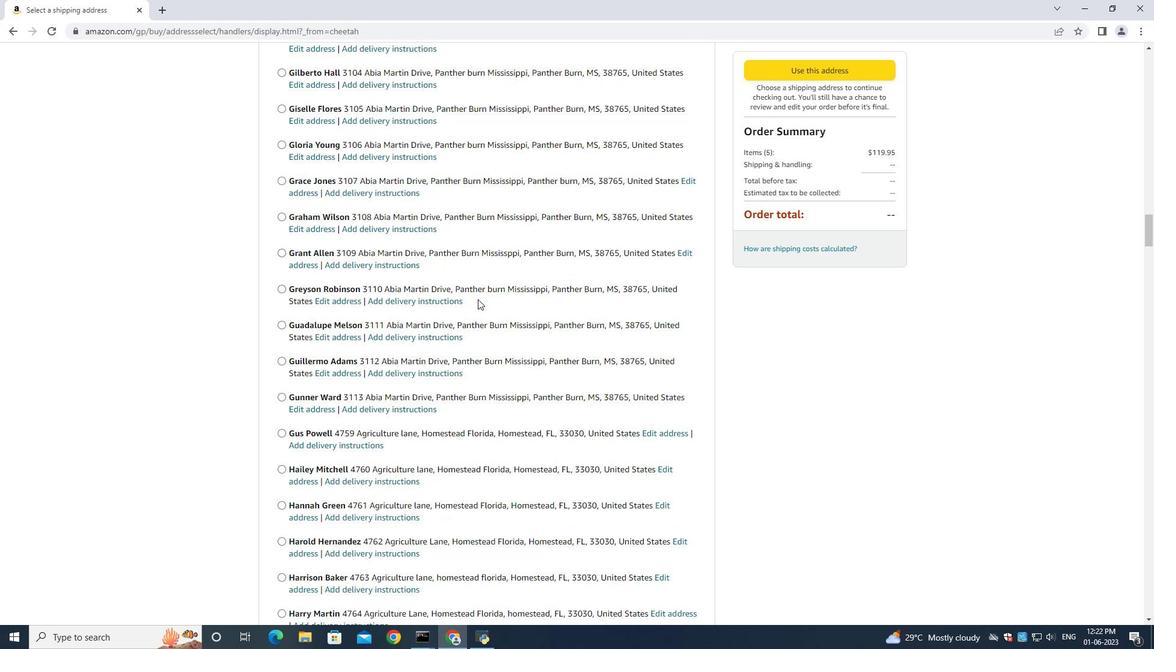 
Action: Mouse scrolled (478, 298) with delta (0, 0)
Screenshot: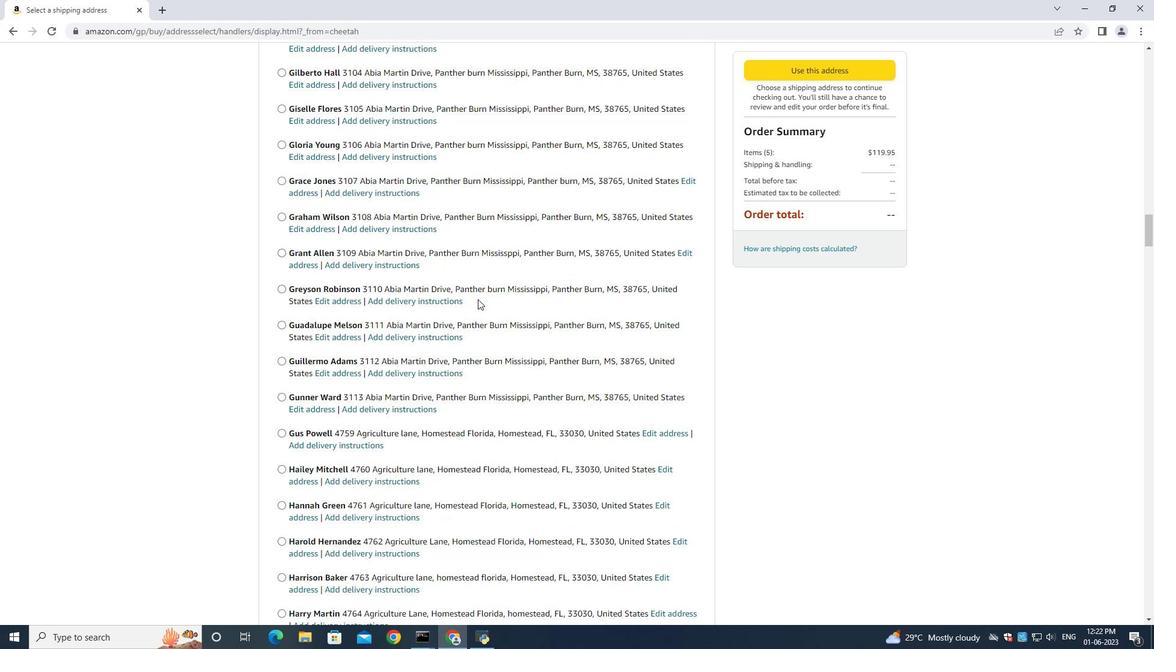 
Action: Mouse scrolled (478, 298) with delta (0, 0)
Screenshot: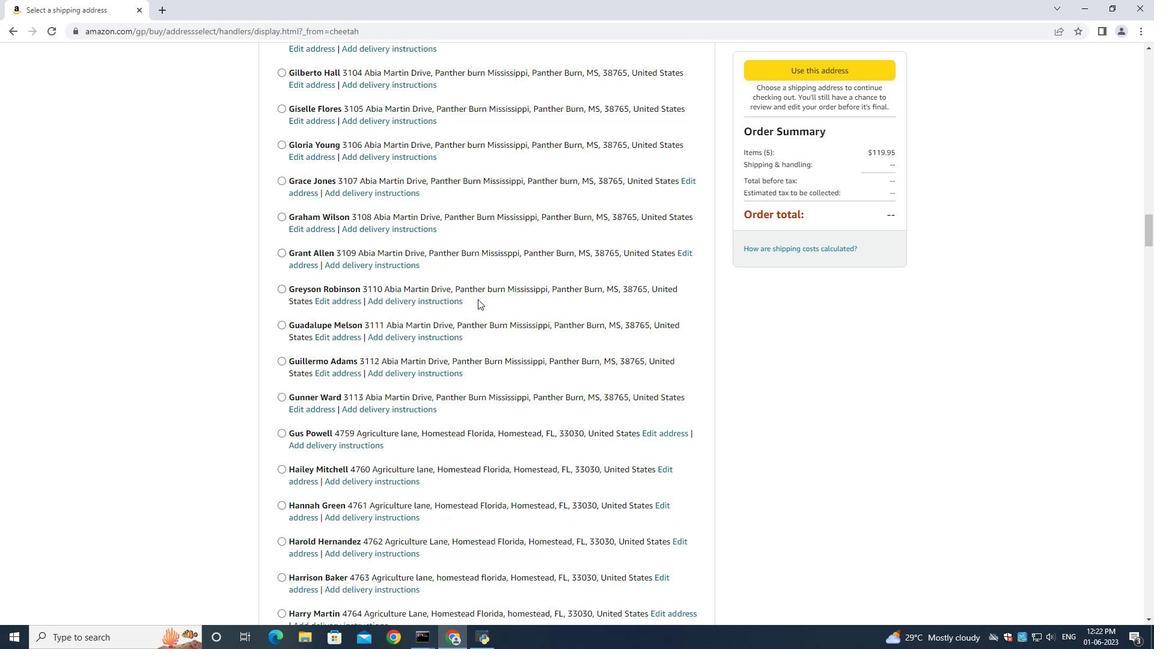 
Action: Mouse scrolled (478, 298) with delta (0, 0)
Screenshot: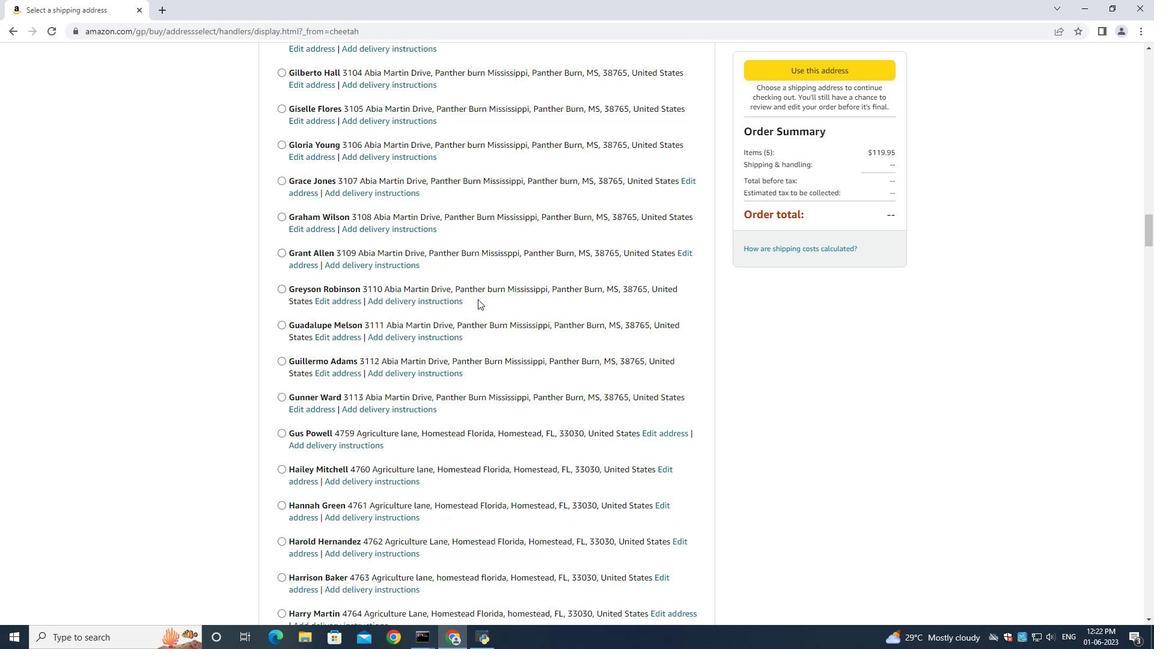 
Action: Mouse scrolled (478, 298) with delta (0, 0)
Screenshot: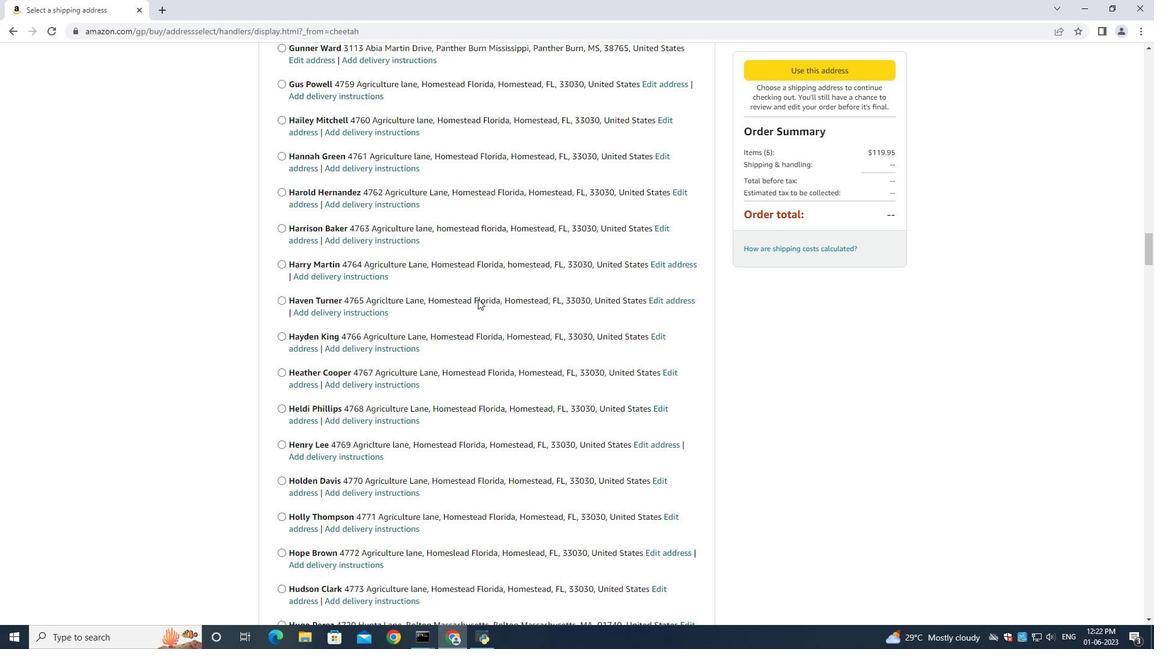 
Action: Mouse scrolled (478, 298) with delta (0, 0)
Screenshot: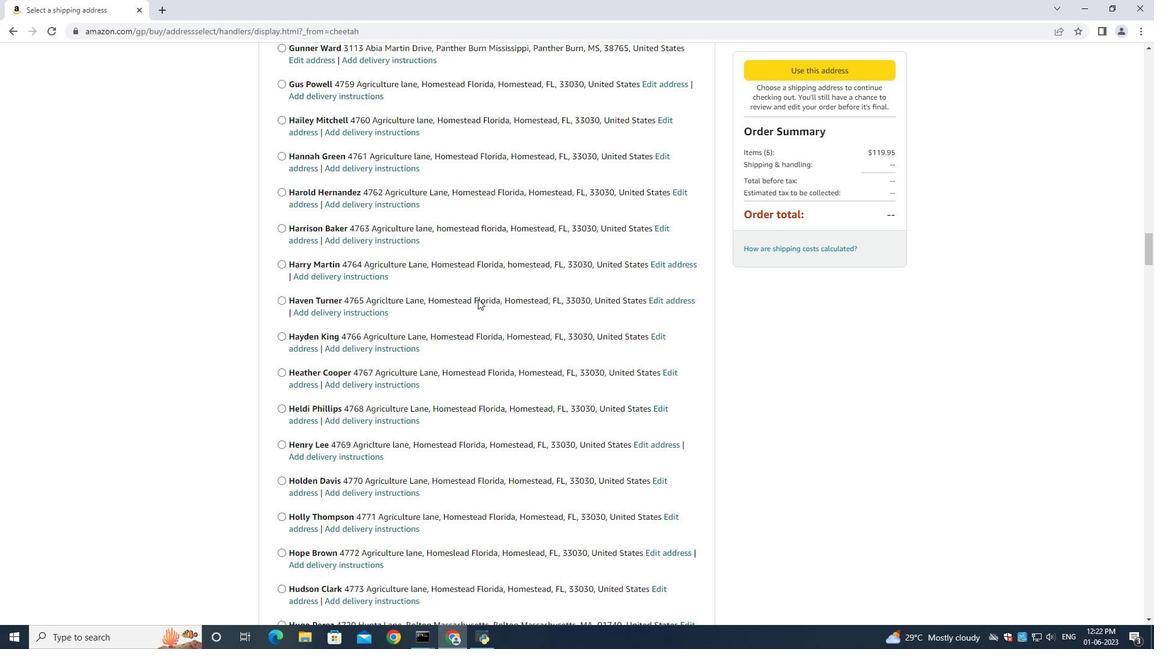 
Action: Mouse scrolled (478, 298) with delta (0, 0)
Screenshot: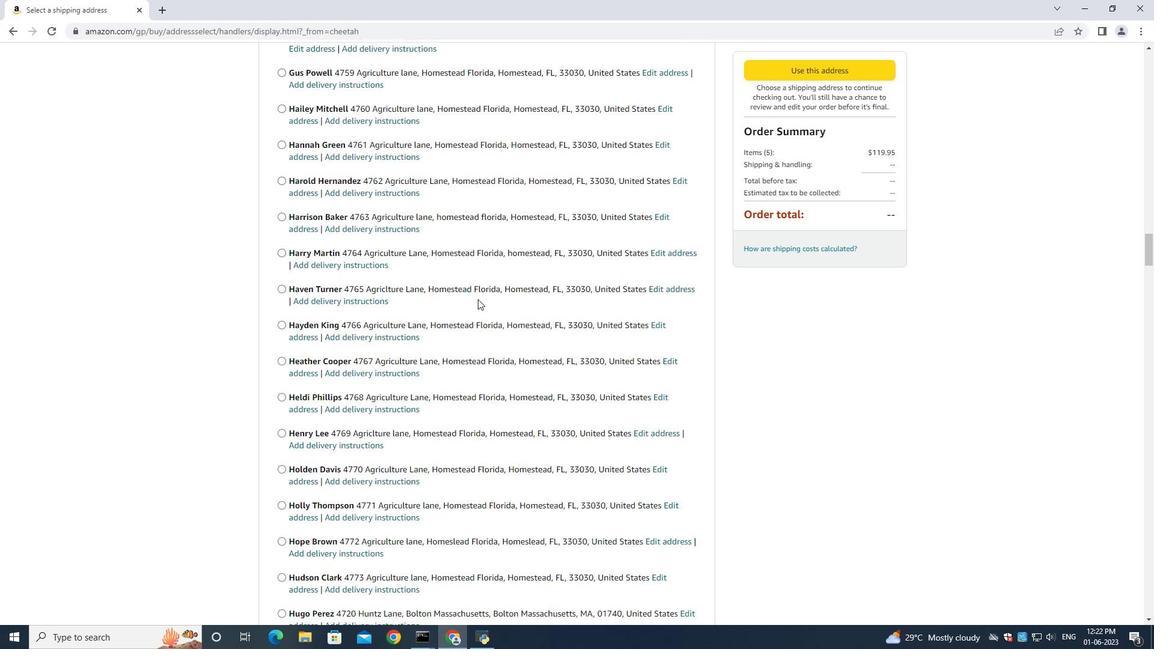 
Action: Mouse scrolled (478, 298) with delta (0, 0)
Screenshot: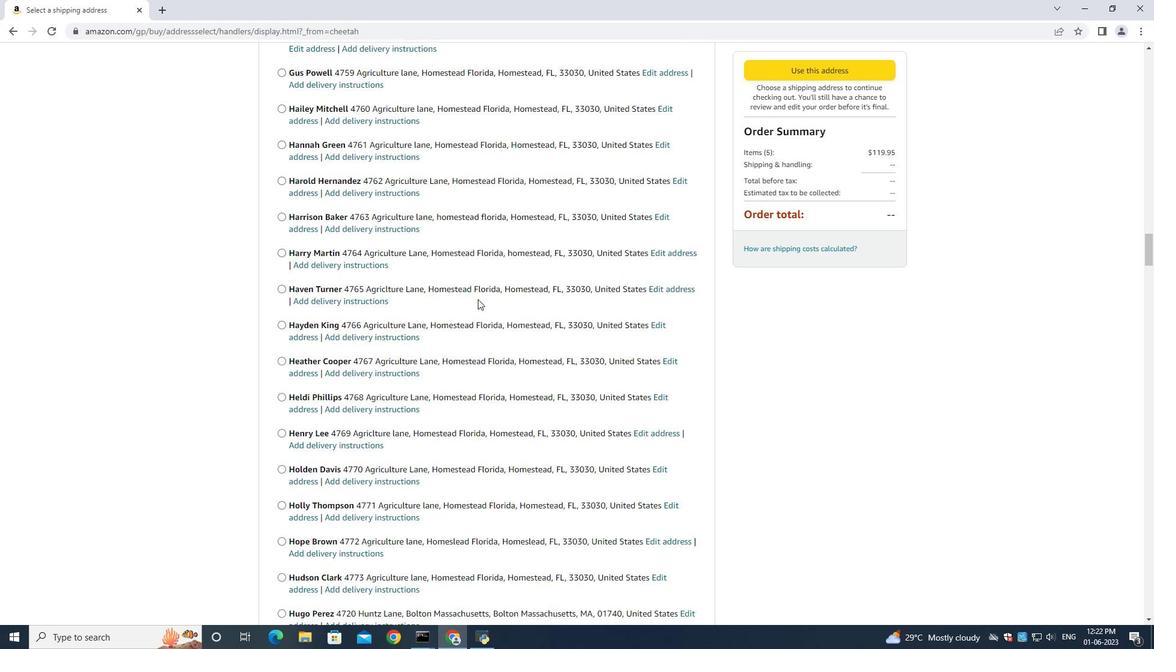 
Action: Mouse scrolled (478, 298) with delta (0, 0)
Screenshot: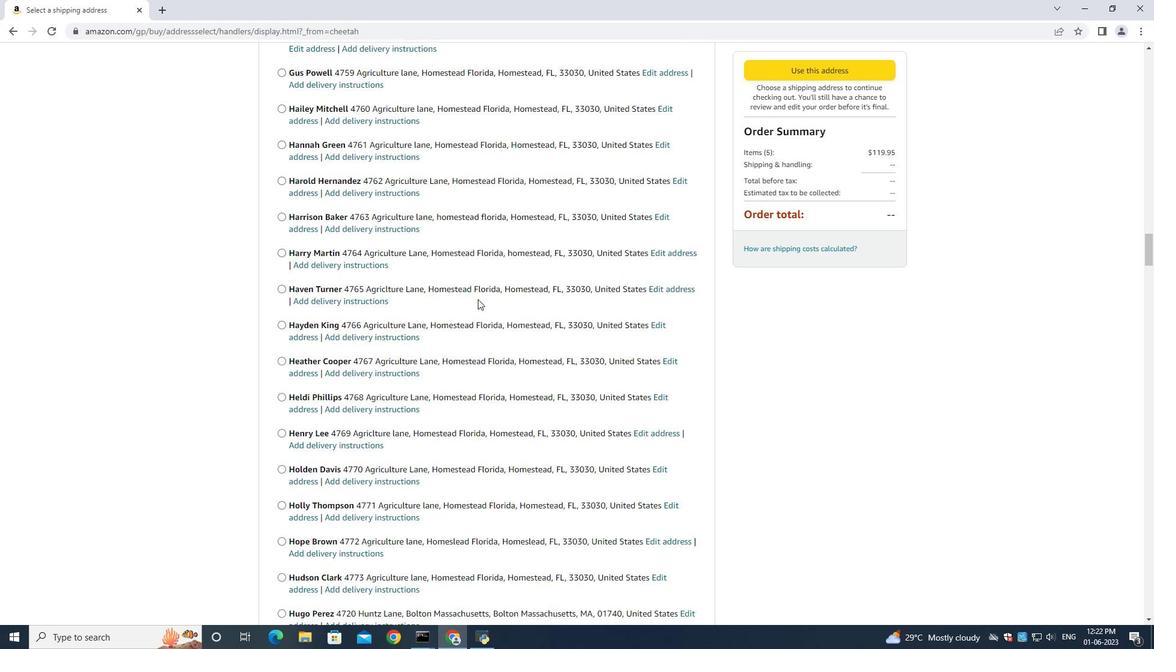 
Action: Mouse scrolled (478, 298) with delta (0, 0)
Screenshot: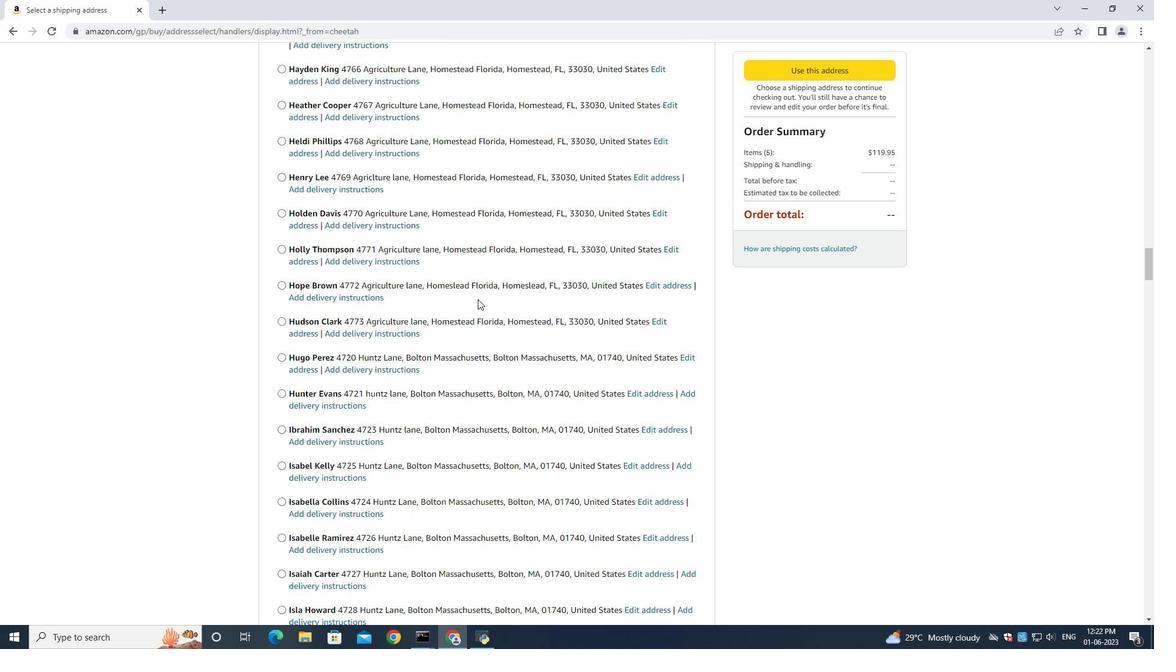 
Action: Mouse scrolled (478, 298) with delta (0, 0)
Screenshot: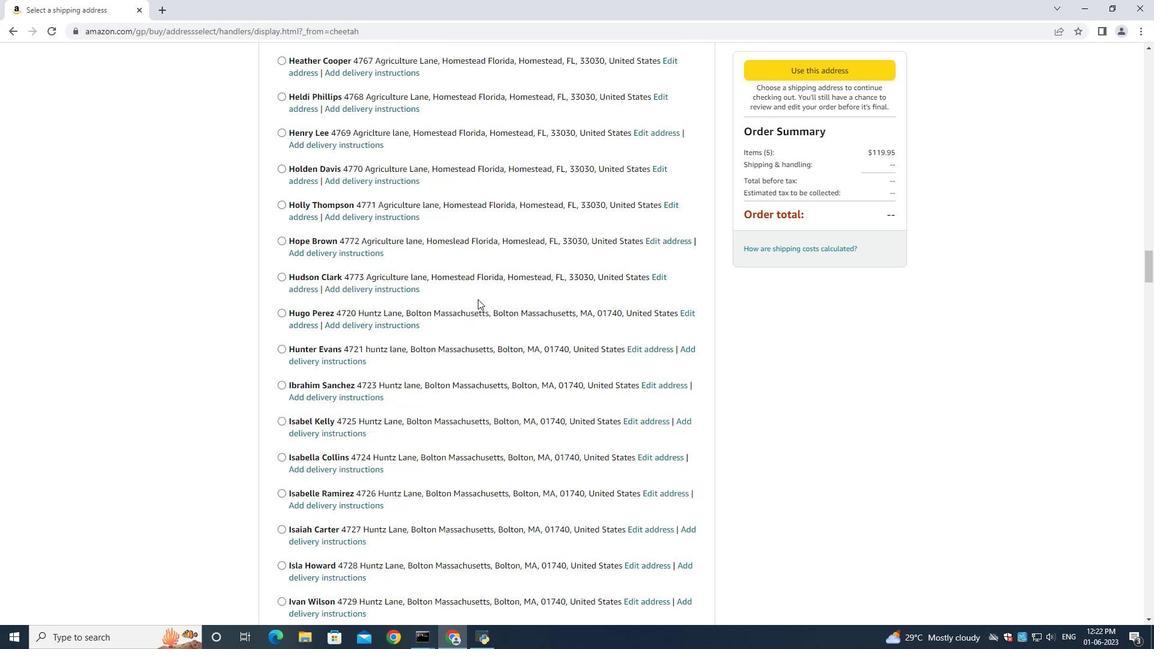 
Action: Mouse scrolled (478, 298) with delta (0, 0)
Screenshot: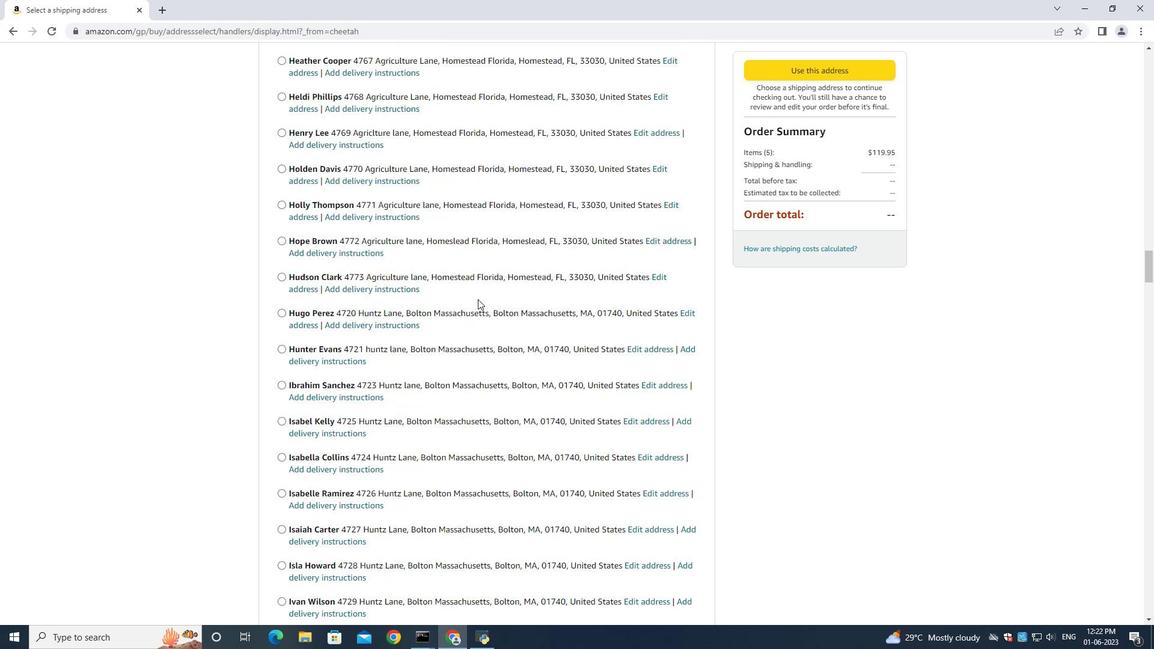 
Action: Mouse scrolled (478, 298) with delta (0, 0)
Screenshot: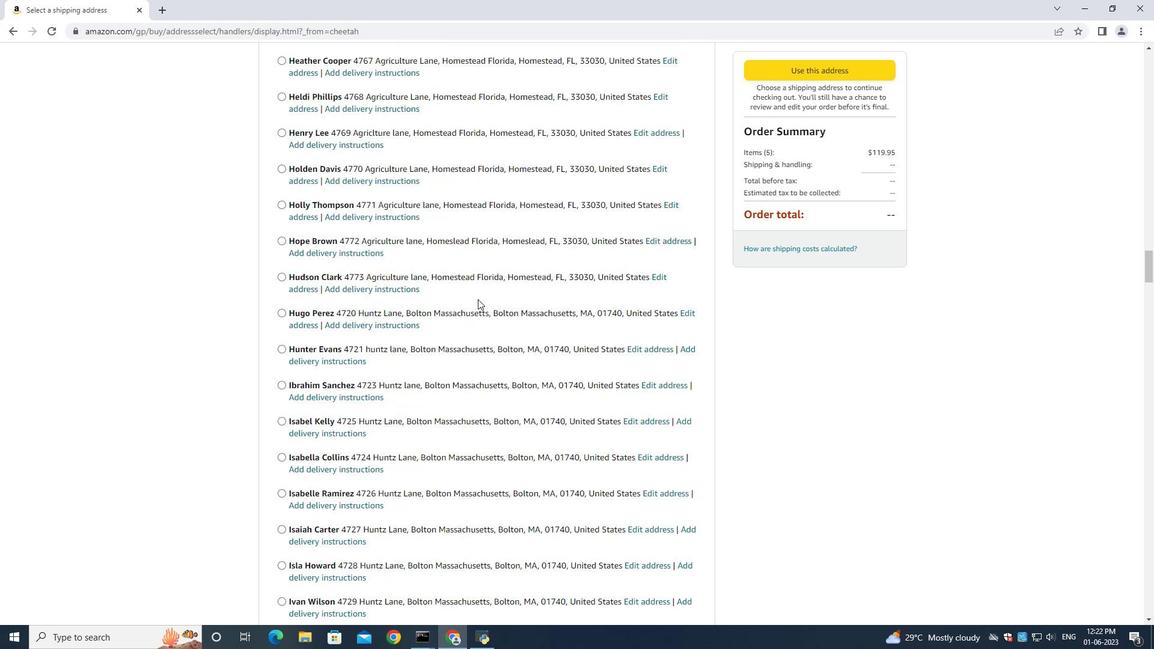 
Action: Mouse scrolled (478, 298) with delta (0, 0)
Screenshot: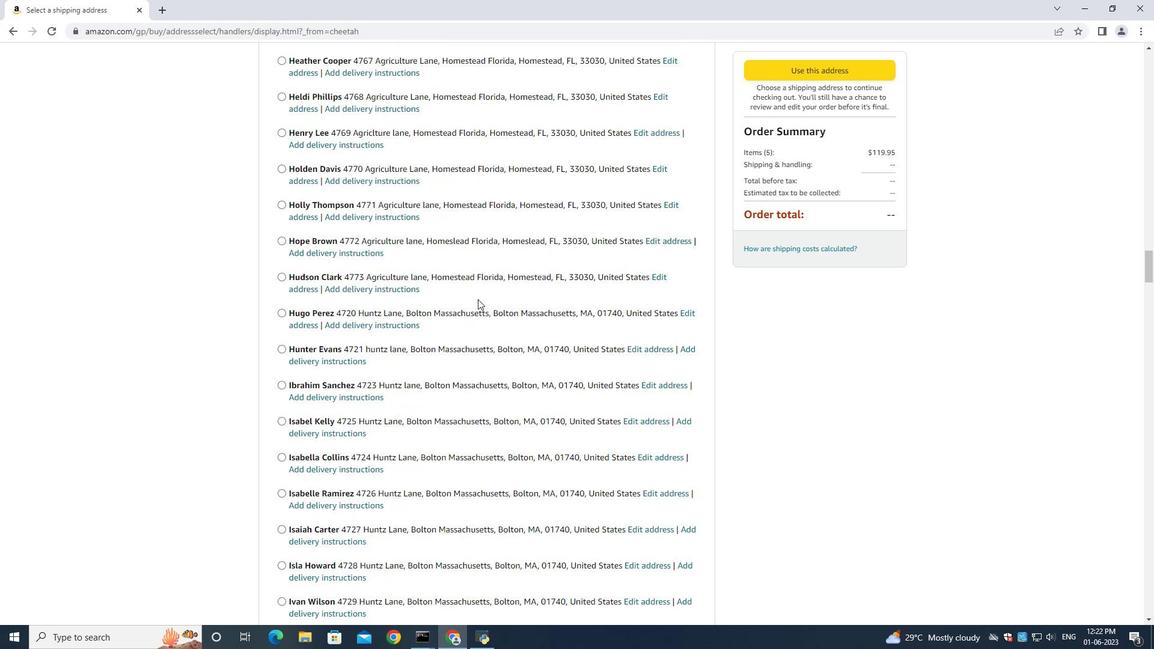 
Action: Mouse scrolled (478, 298) with delta (0, 0)
Screenshot: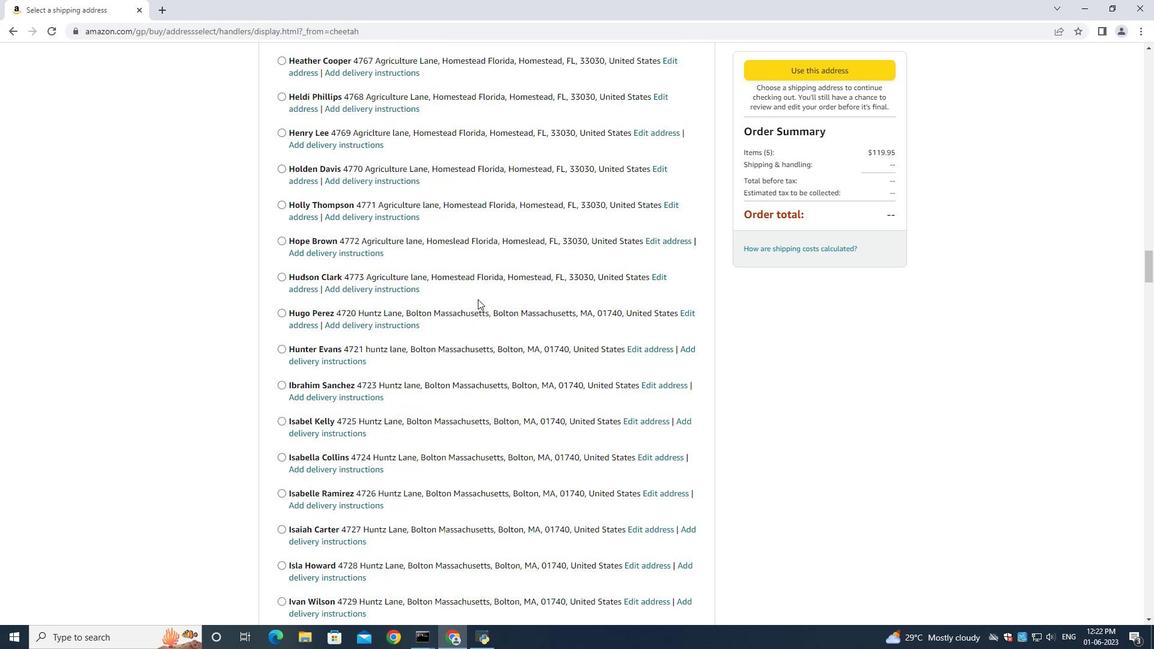 
Action: Mouse scrolled (478, 298) with delta (0, 0)
Screenshot: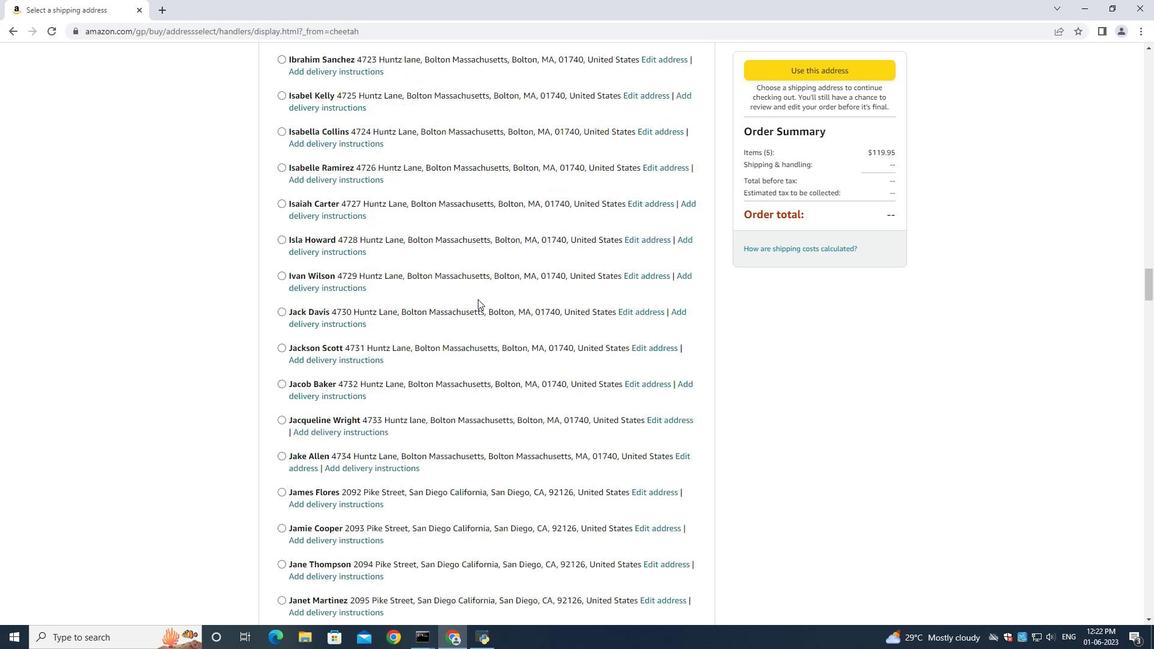 
Action: Mouse scrolled (478, 298) with delta (0, 0)
Screenshot: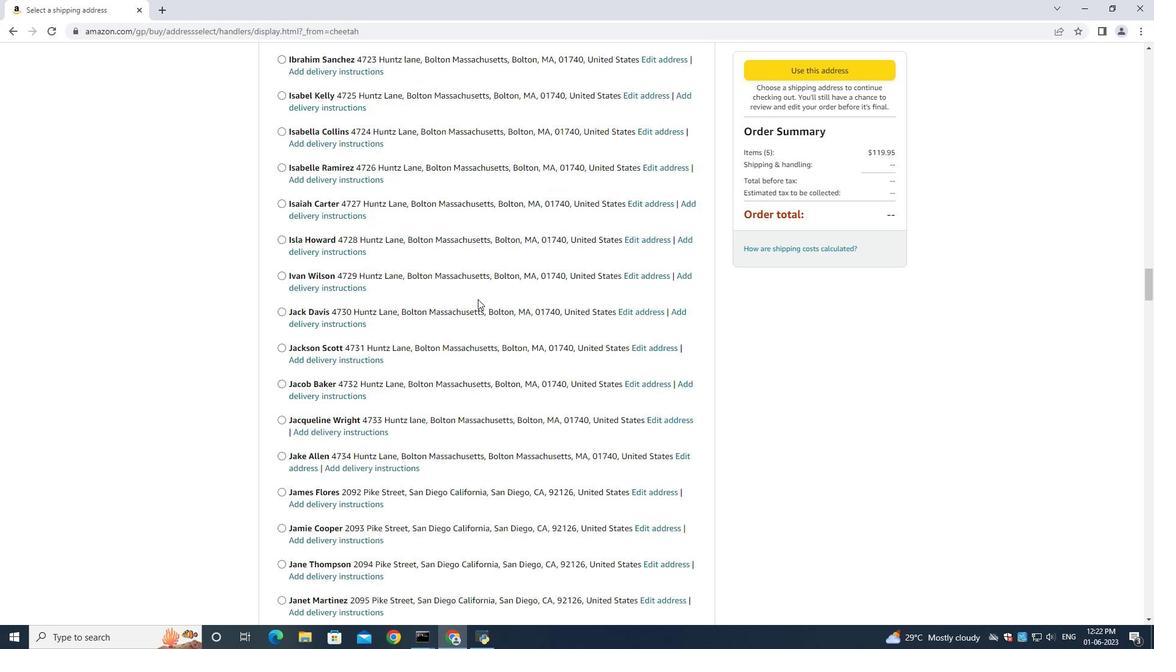 
Action: Mouse scrolled (478, 298) with delta (0, 0)
Screenshot: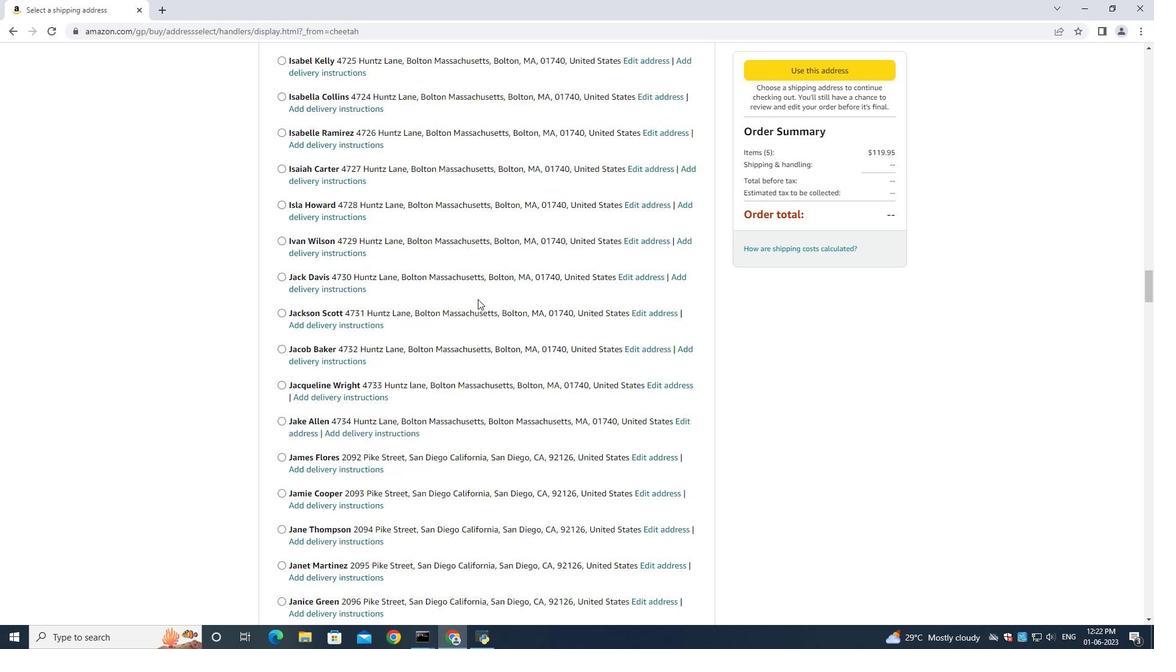 
Action: Mouse scrolled (478, 298) with delta (0, 0)
Screenshot: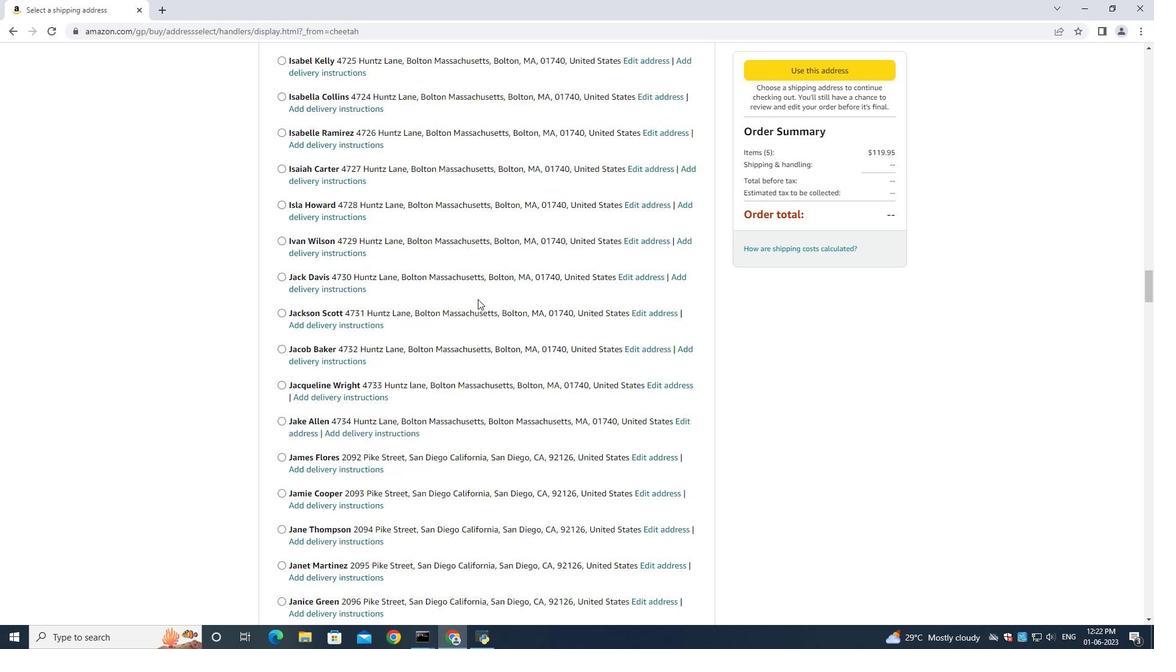 
Action: Mouse scrolled (478, 298) with delta (0, 0)
Screenshot: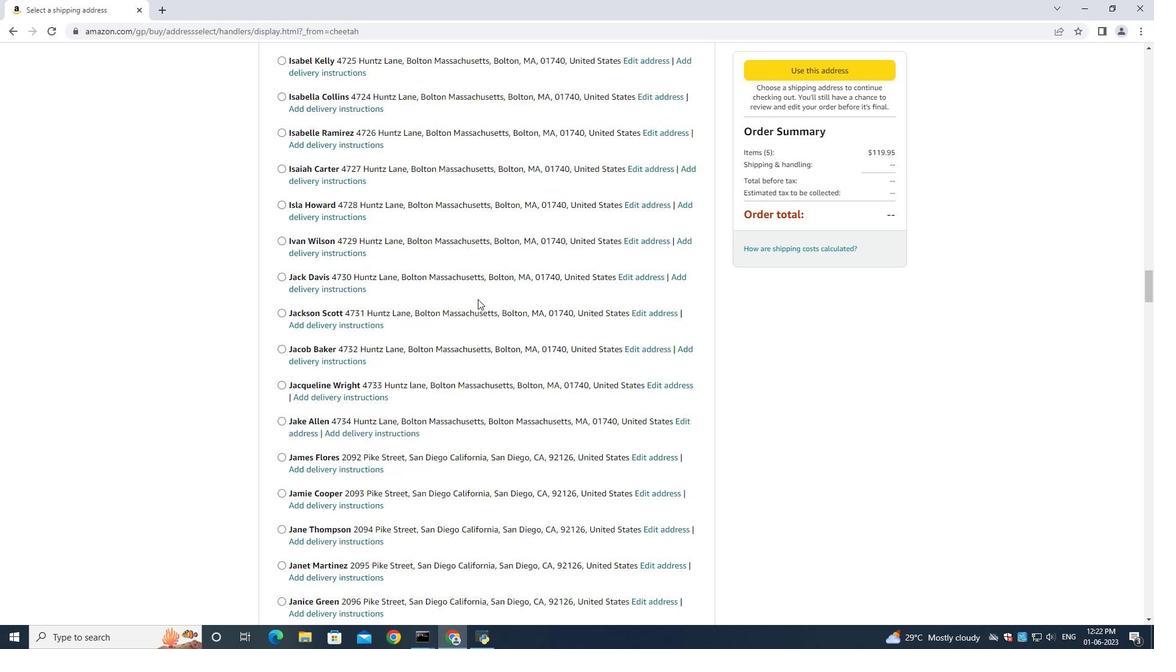 
Action: Mouse scrolled (478, 298) with delta (0, 0)
Screenshot: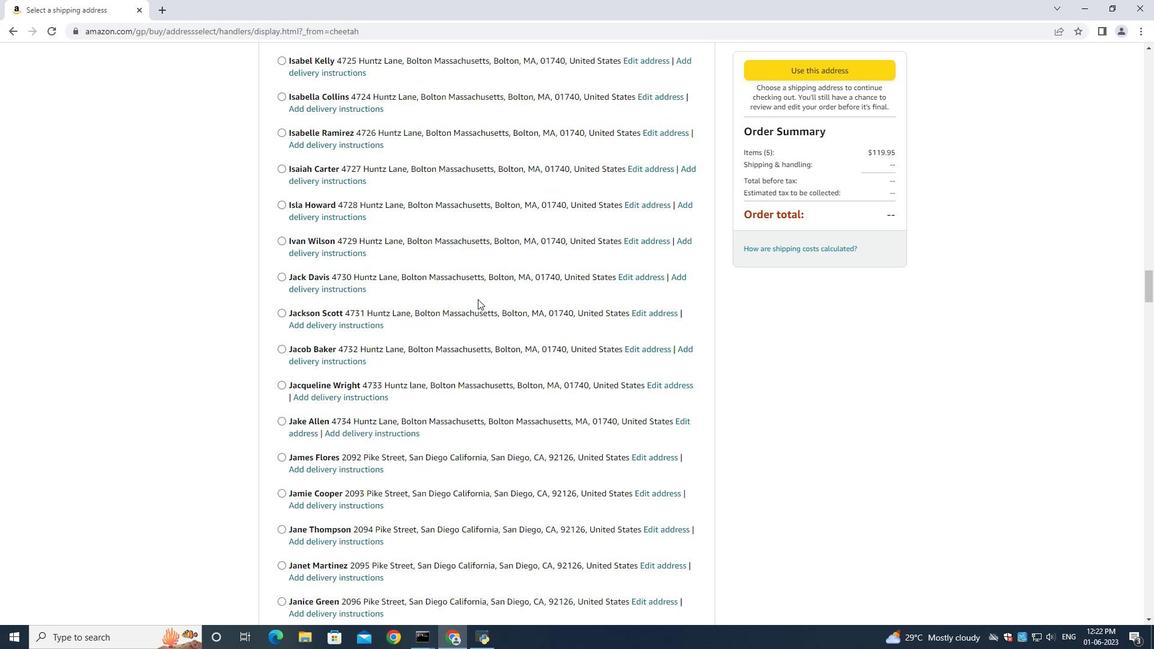 
Action: Mouse scrolled (478, 298) with delta (0, 0)
Screenshot: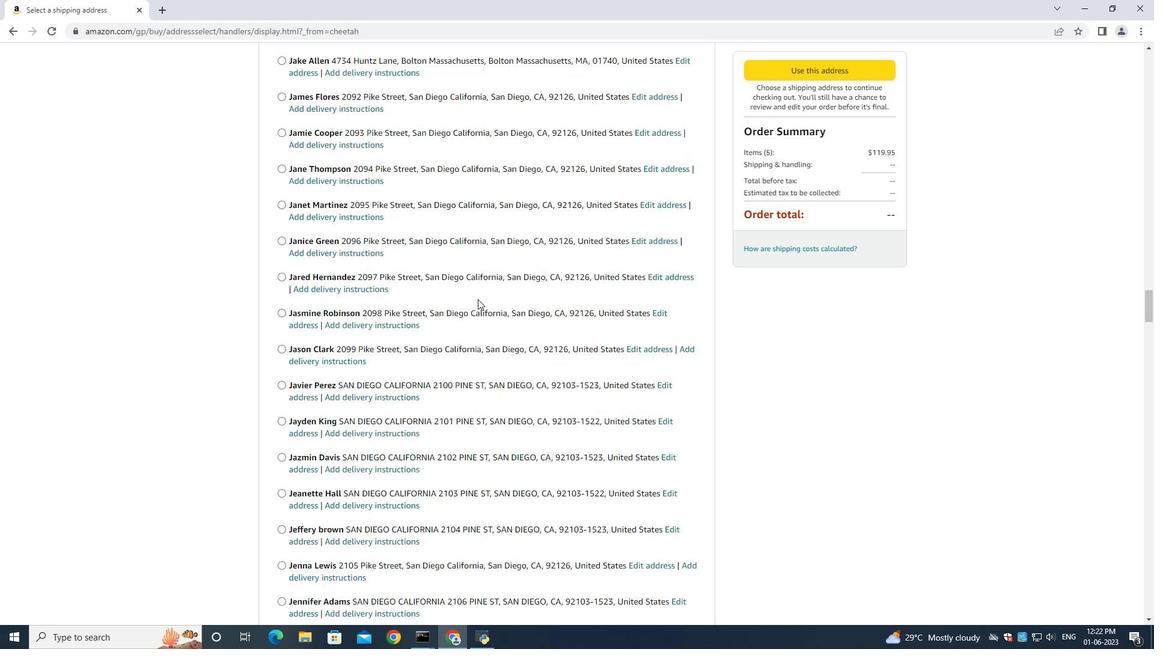 
Action: Mouse scrolled (478, 298) with delta (0, 0)
Screenshot: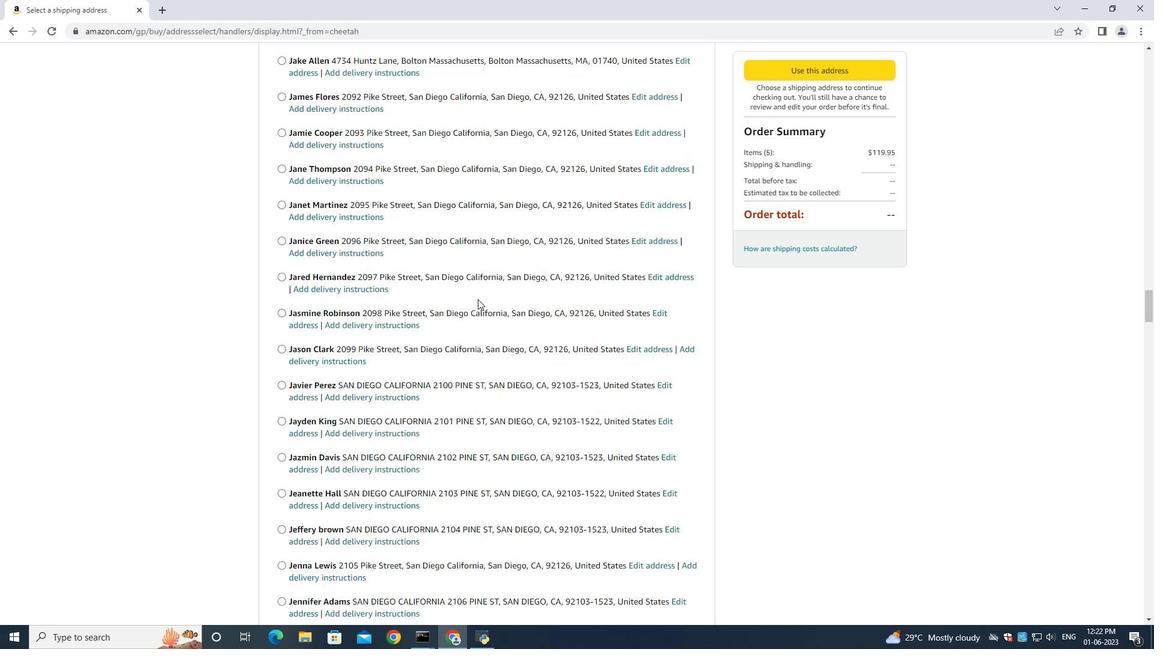 
Action: Mouse scrolled (478, 298) with delta (0, 0)
Screenshot: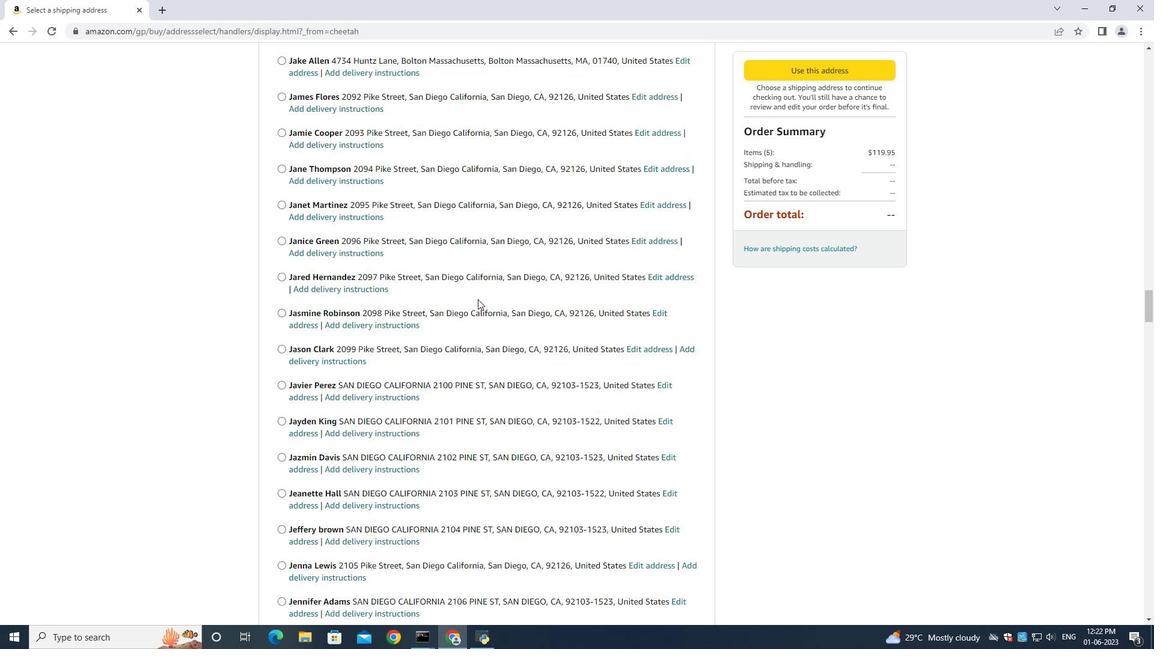 
Action: Mouse scrolled (478, 298) with delta (0, 0)
Screenshot: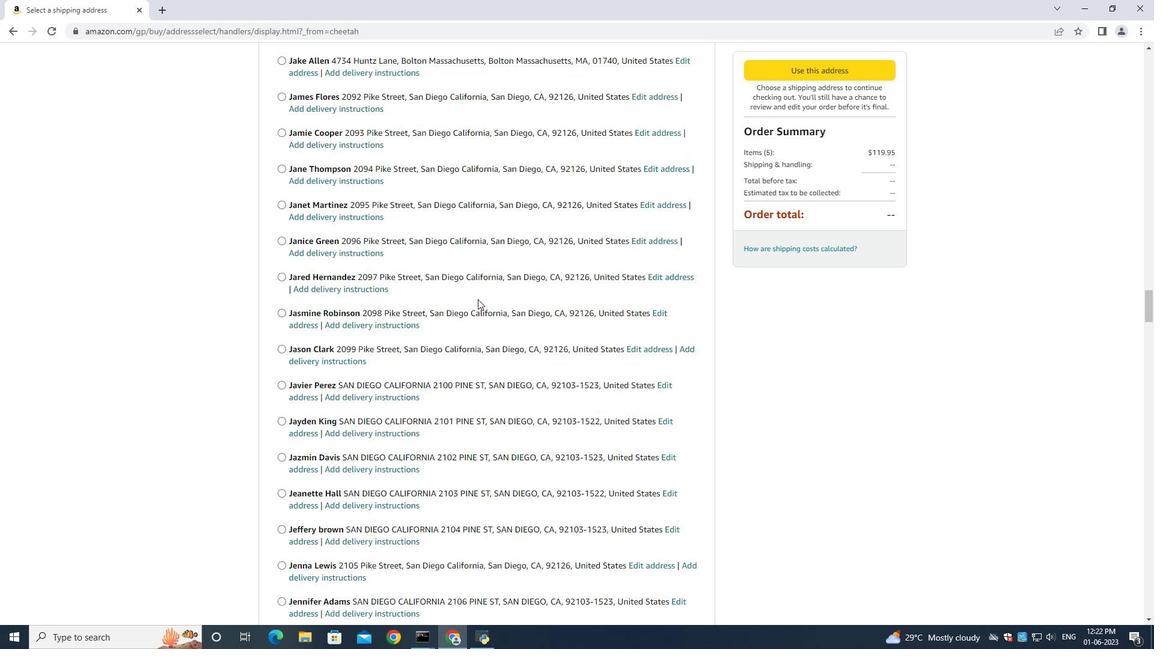 
Action: Mouse scrolled (478, 298) with delta (0, 0)
Screenshot: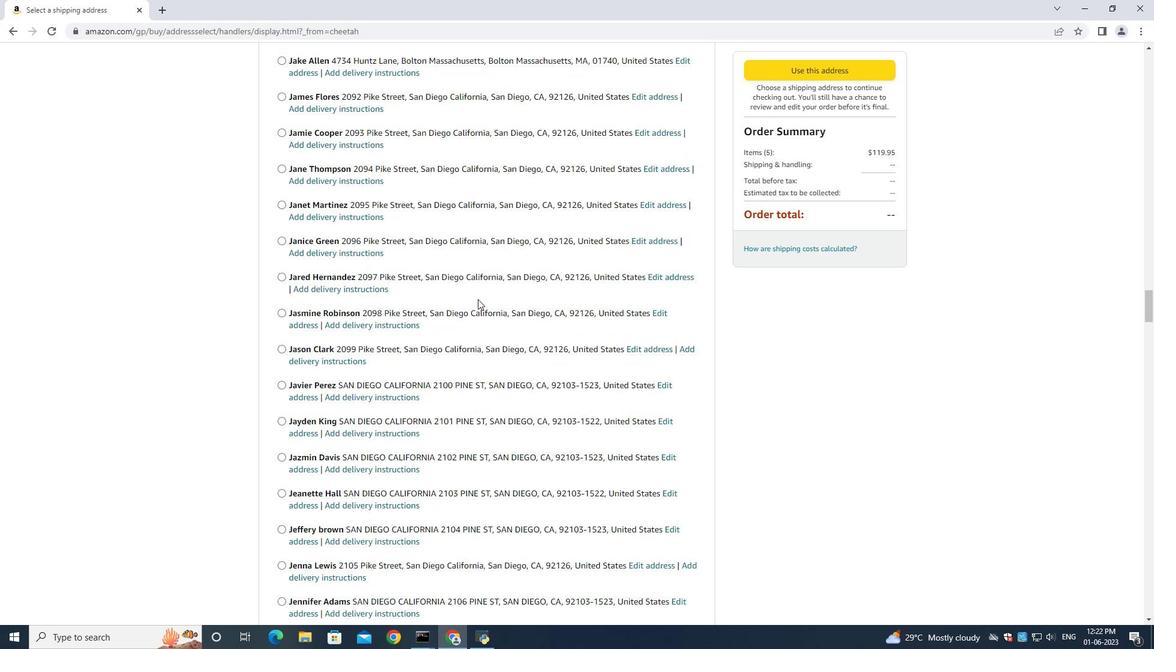 
Action: Mouse scrolled (478, 298) with delta (0, 0)
Screenshot: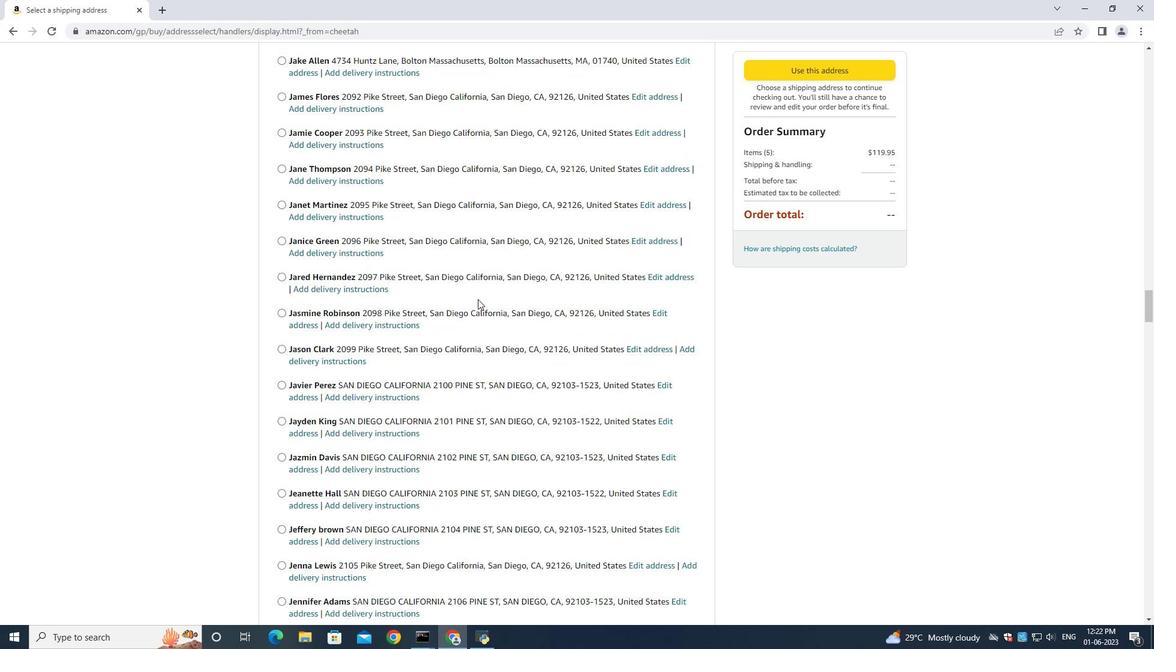 
Action: Mouse scrolled (478, 298) with delta (0, 0)
Screenshot: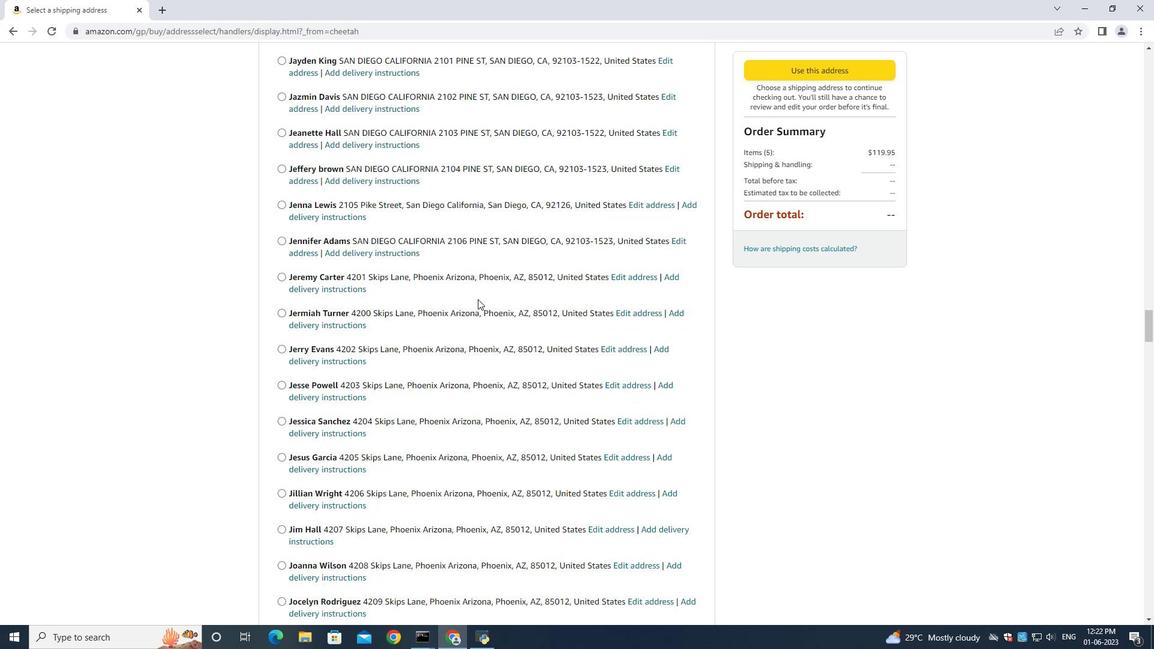 
Action: Mouse scrolled (478, 298) with delta (0, 0)
Screenshot: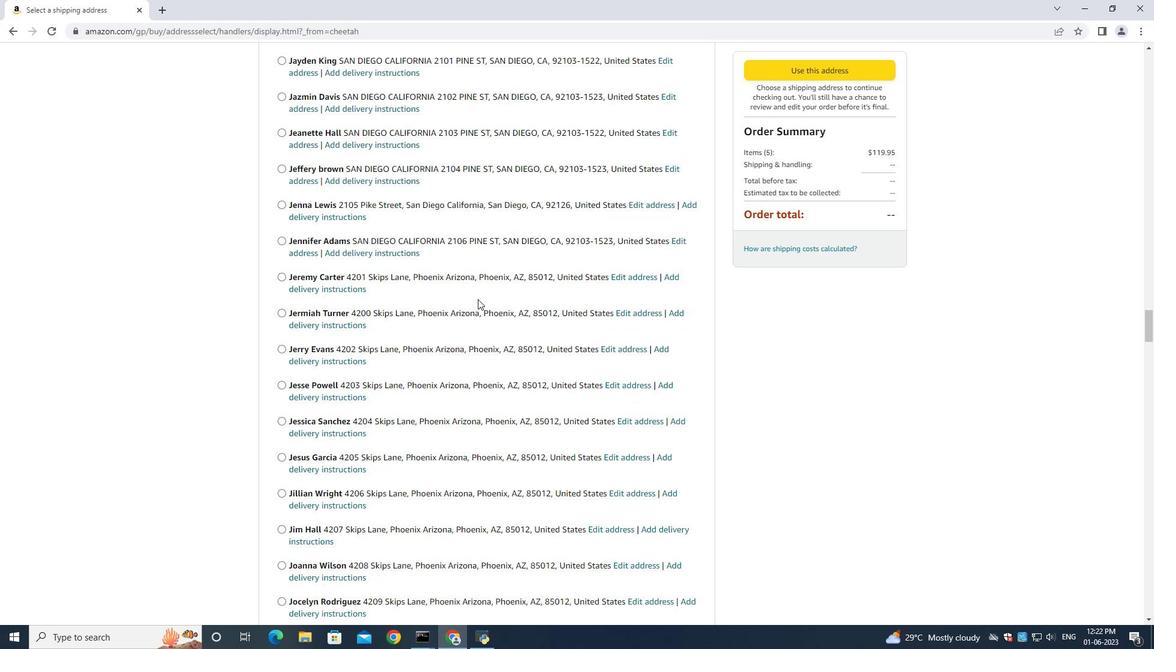 
Action: Mouse scrolled (478, 298) with delta (0, 0)
Screenshot: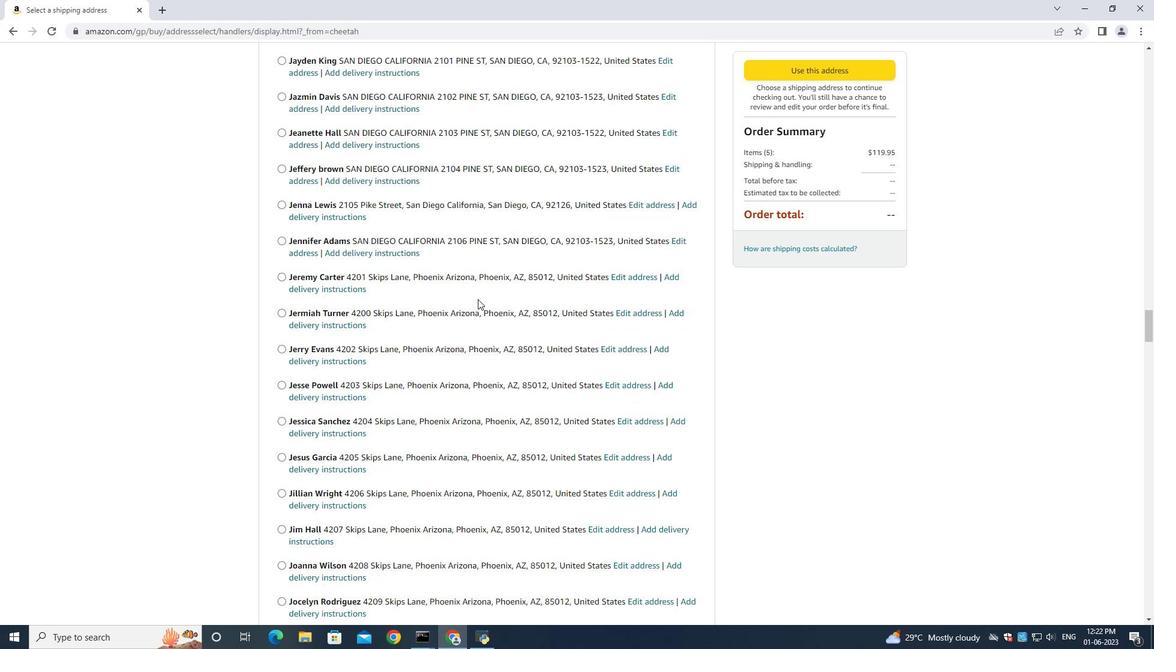
Action: Mouse scrolled (478, 298) with delta (0, 0)
Screenshot: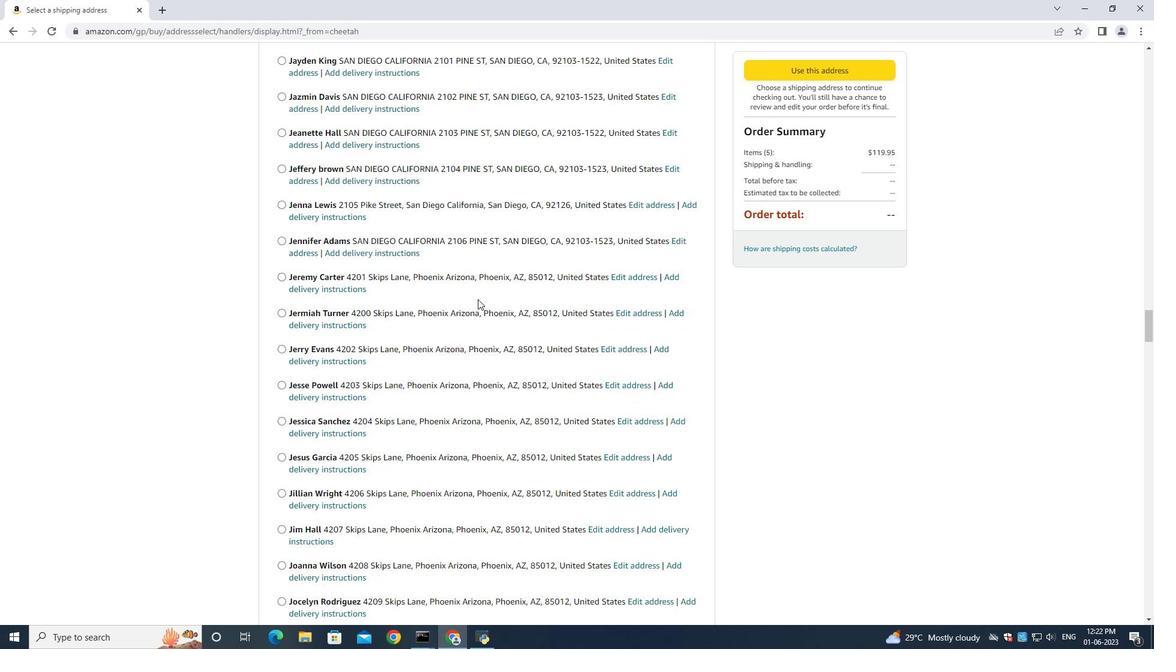 
Action: Mouse scrolled (478, 298) with delta (0, 0)
Screenshot: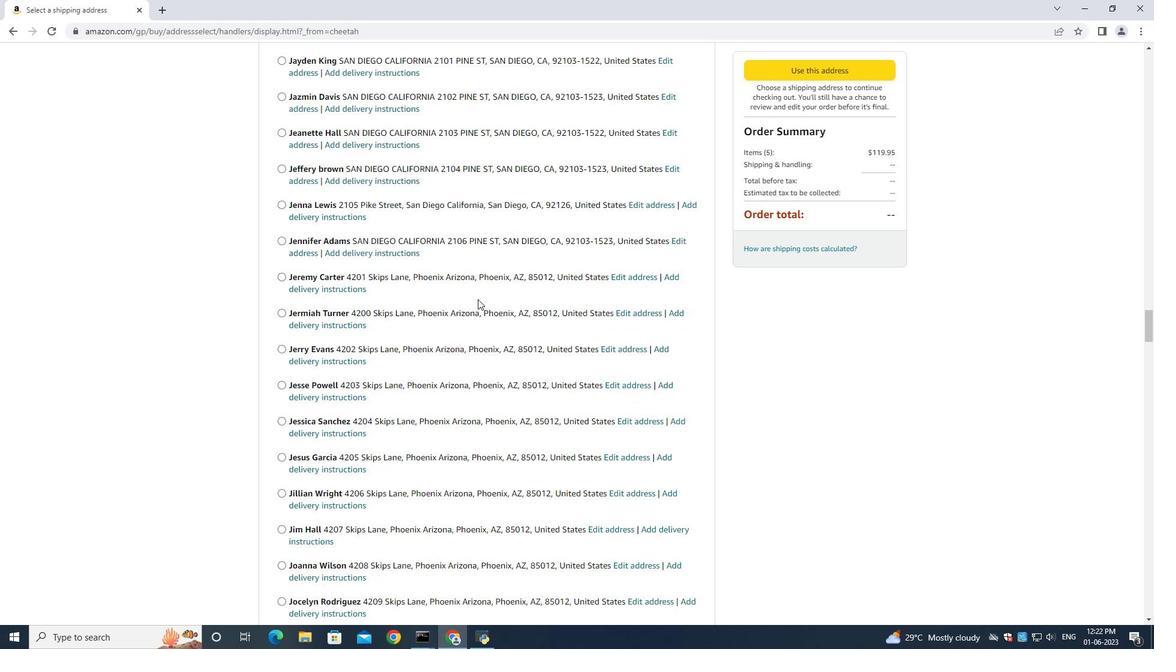 
Action: Mouse scrolled (478, 298) with delta (0, 0)
Screenshot: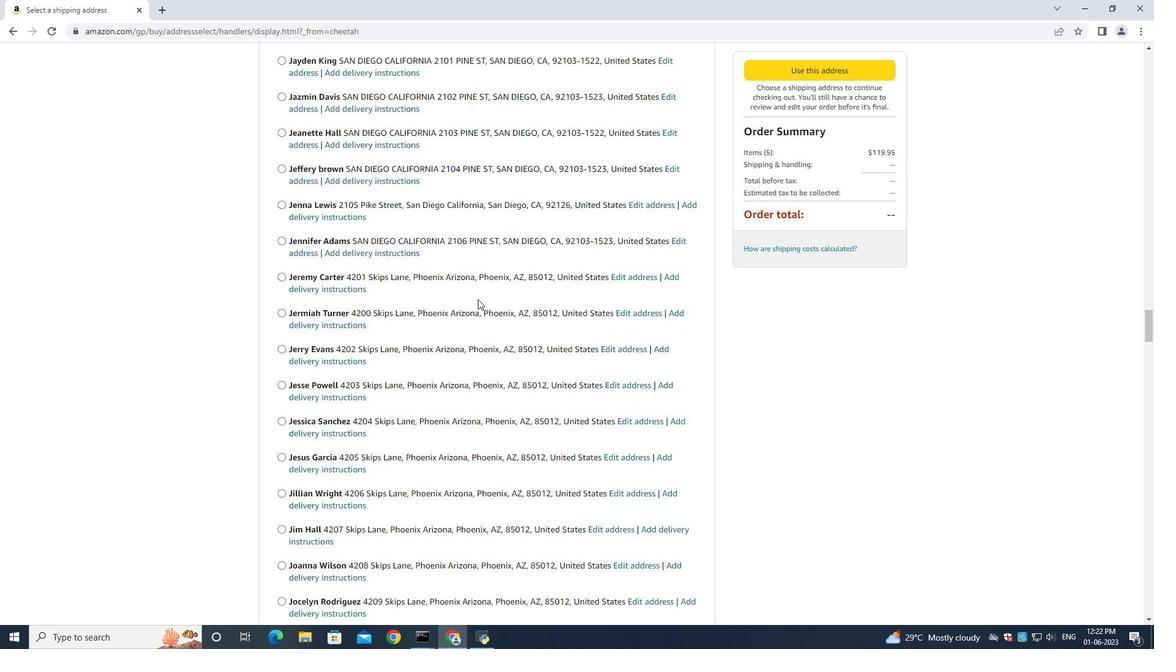 
Action: Mouse scrolled (478, 298) with delta (0, 0)
Screenshot: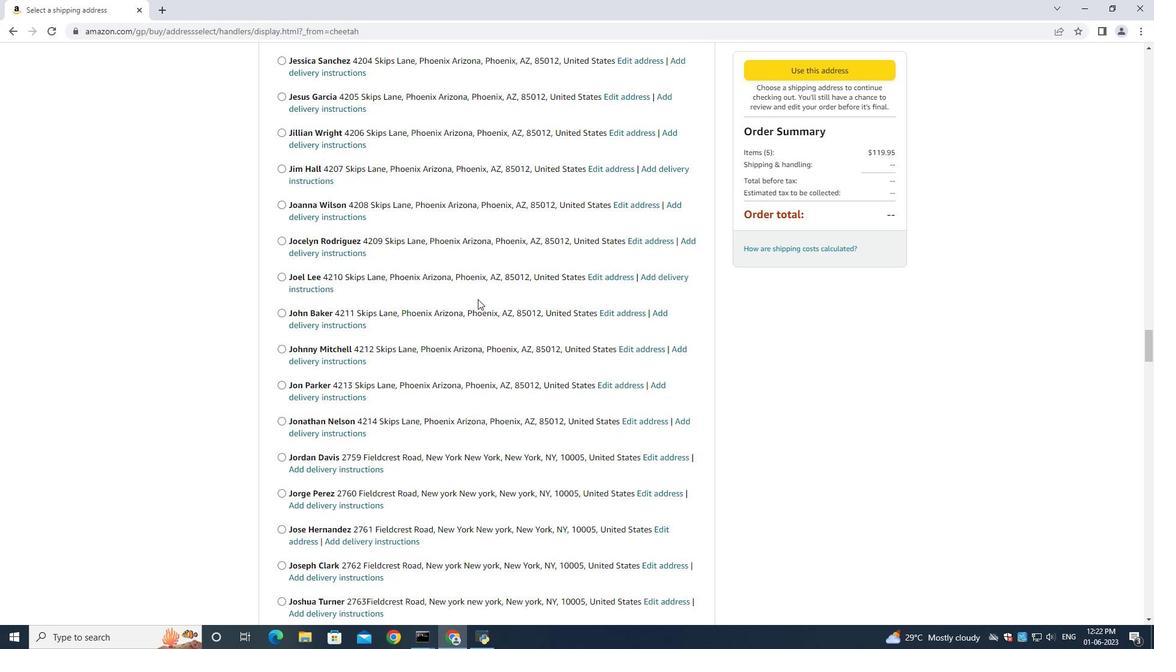 
Action: Mouse scrolled (478, 298) with delta (0, 0)
Screenshot: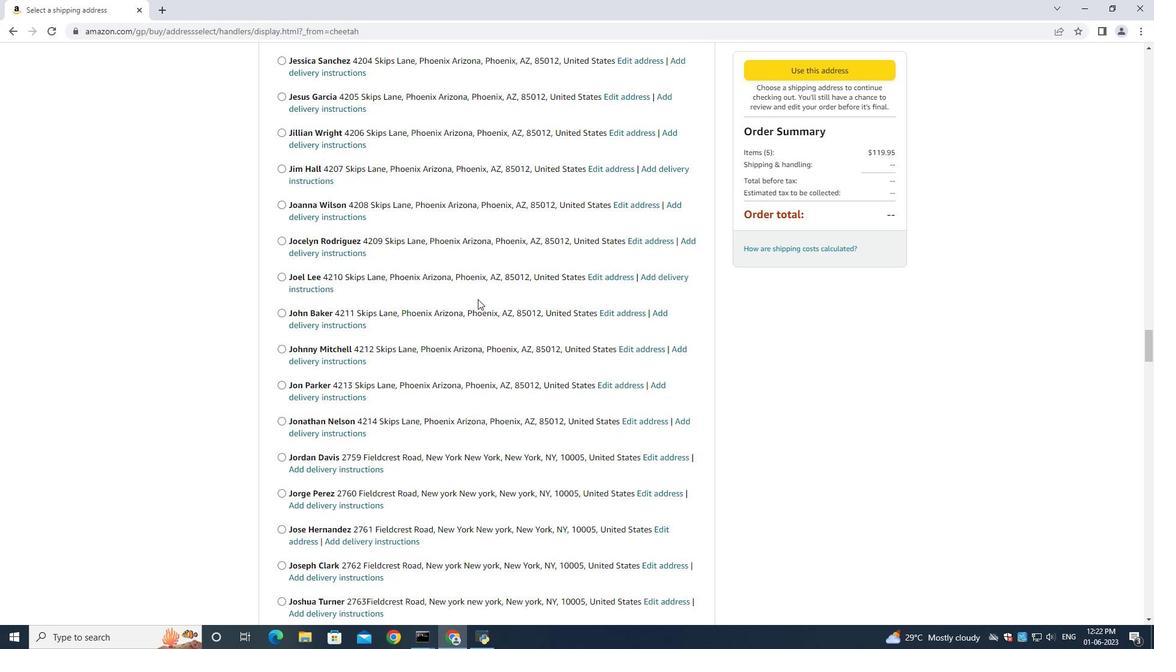 
Action: Mouse scrolled (478, 298) with delta (0, 0)
Screenshot: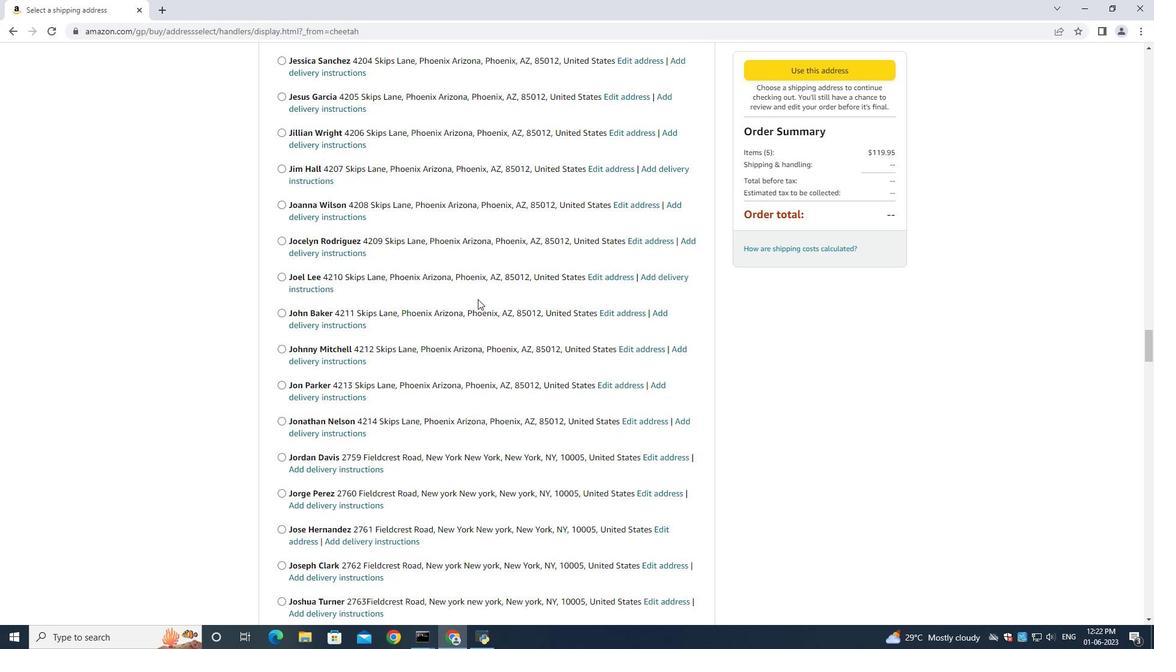 
Action: Mouse scrolled (478, 298) with delta (0, 0)
Screenshot: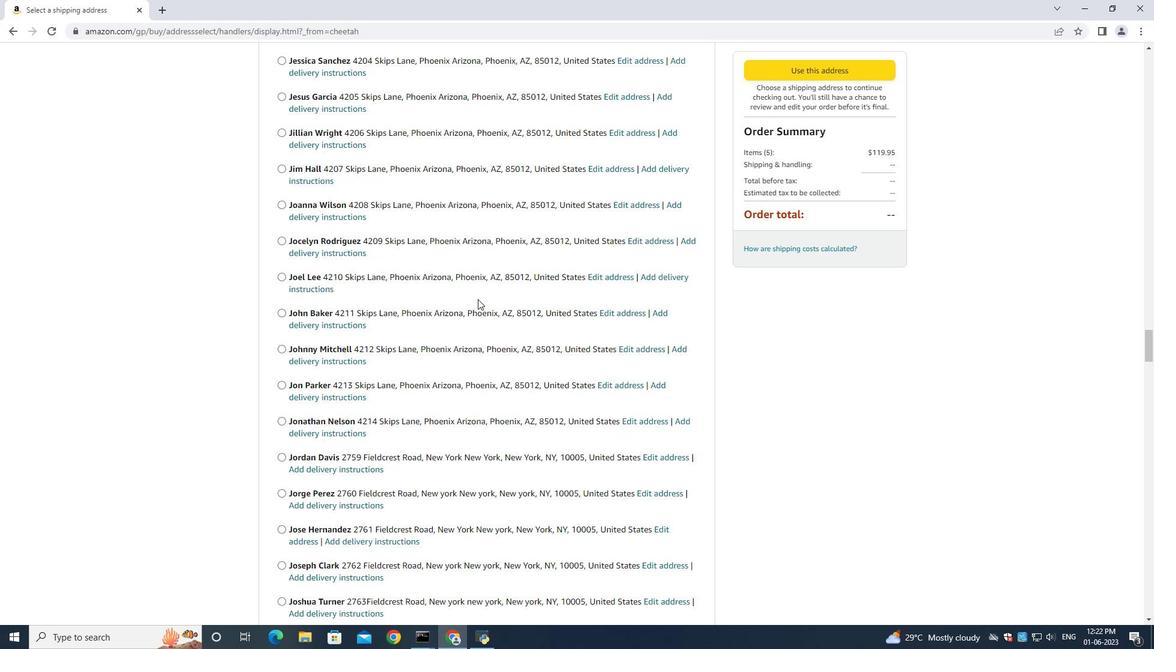
Action: Mouse scrolled (478, 298) with delta (0, 0)
Screenshot: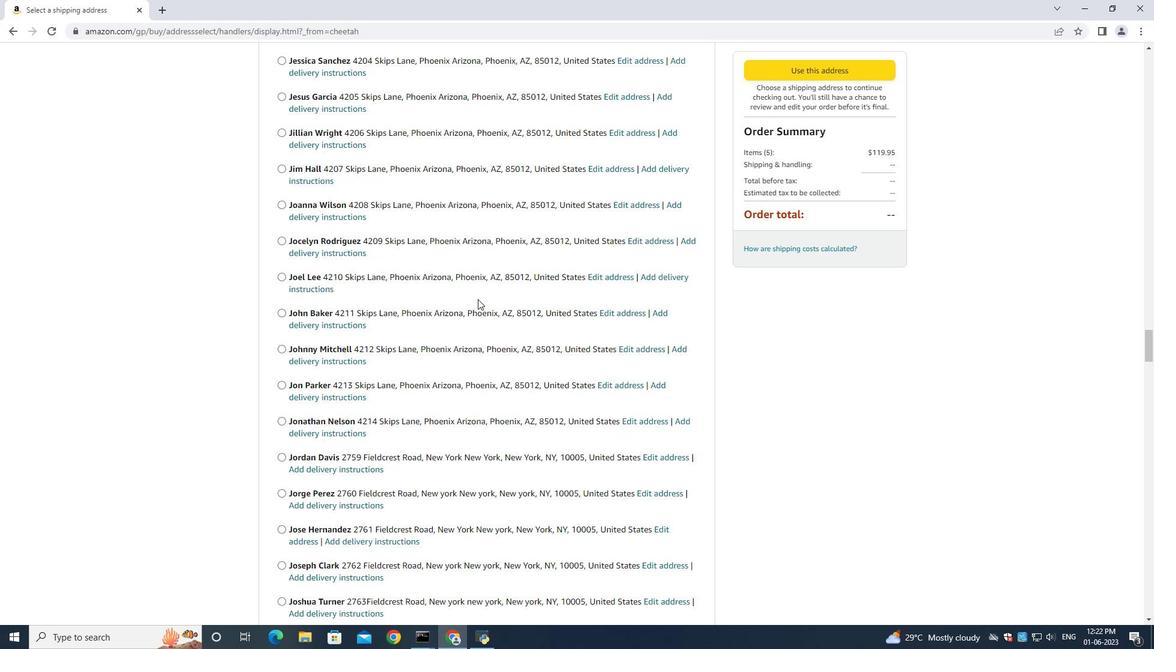 
Action: Mouse scrolled (478, 298) with delta (0, 0)
Screenshot: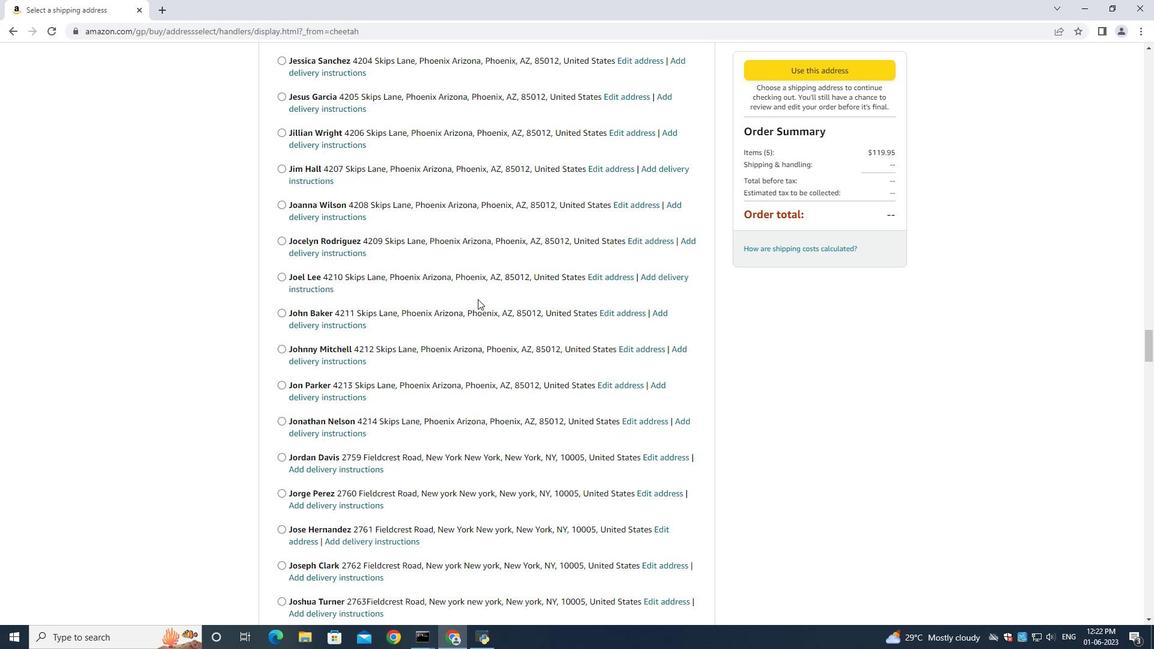 
Action: Mouse scrolled (478, 298) with delta (0, 0)
Screenshot: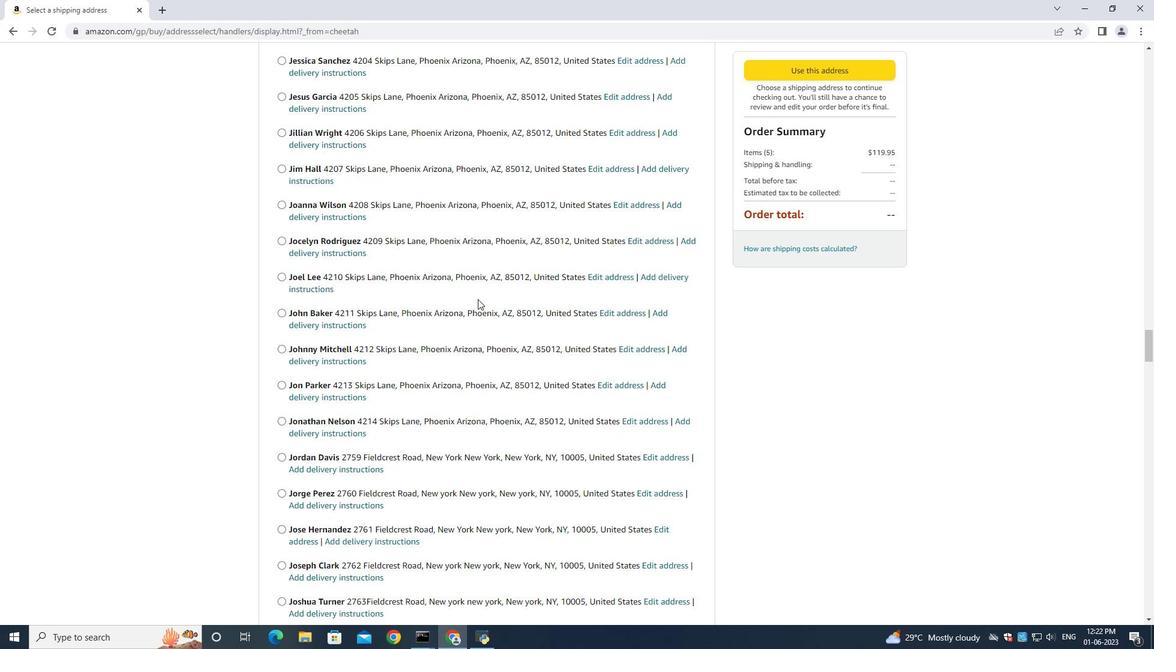 
Action: Mouse scrolled (478, 298) with delta (0, 0)
Screenshot: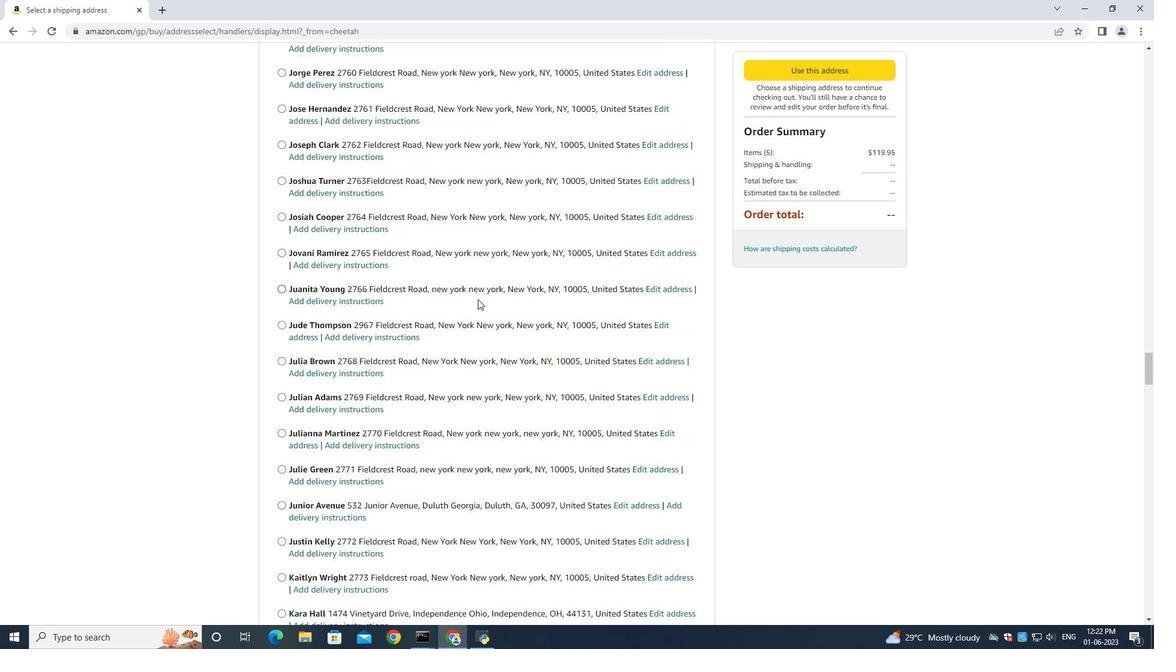 
Action: Mouse scrolled (478, 298) with delta (0, 0)
Screenshot: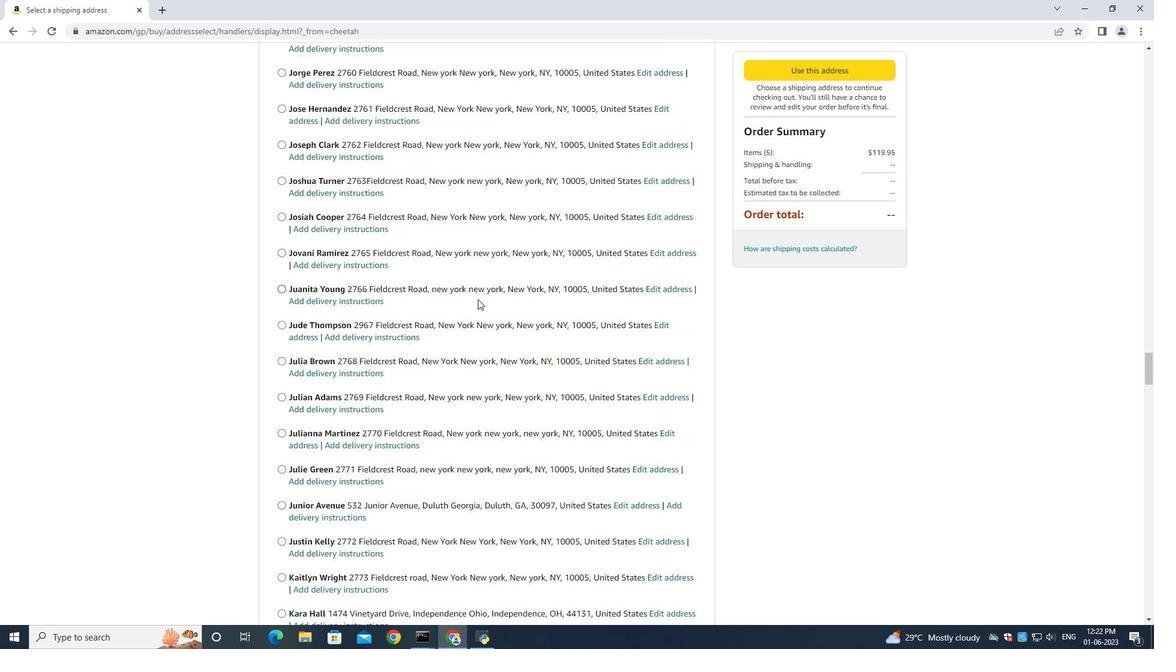 
Action: Mouse scrolled (478, 298) with delta (0, 0)
Screenshot: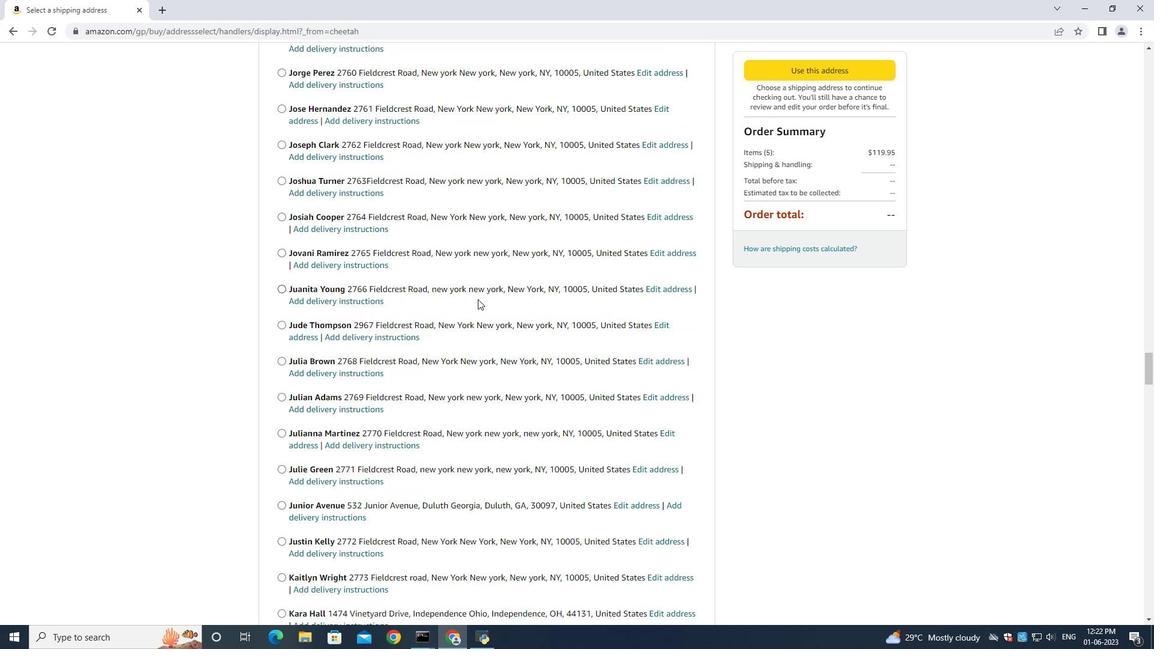 
Action: Mouse scrolled (478, 298) with delta (0, 0)
Screenshot: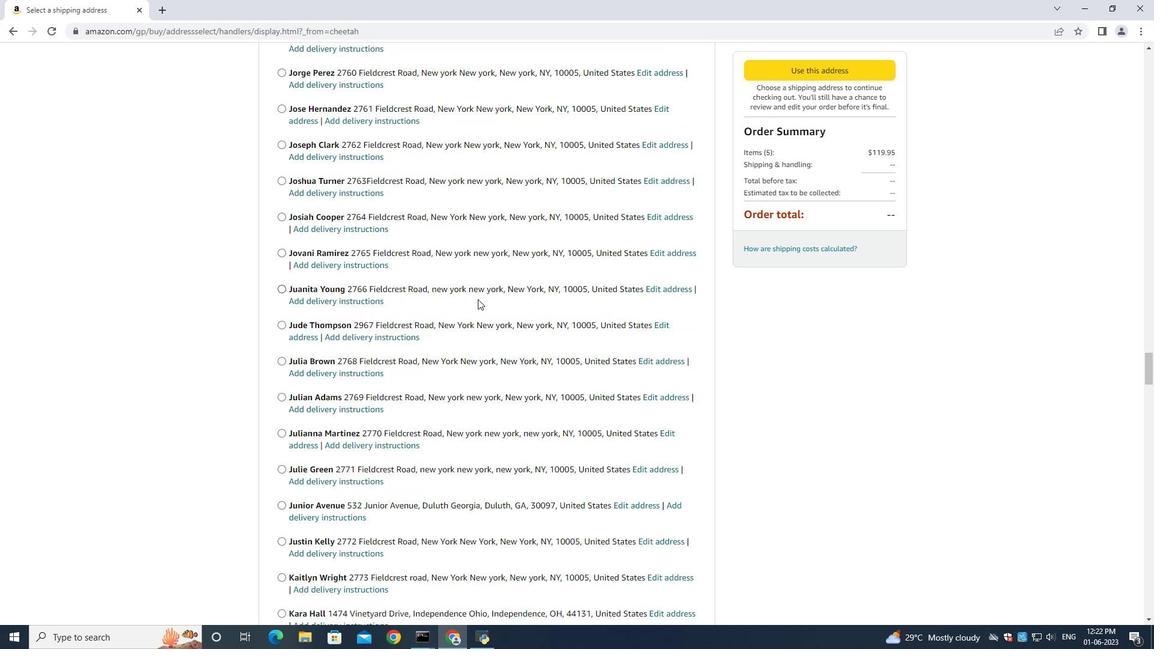 
Action: Mouse scrolled (478, 298) with delta (0, 0)
Screenshot: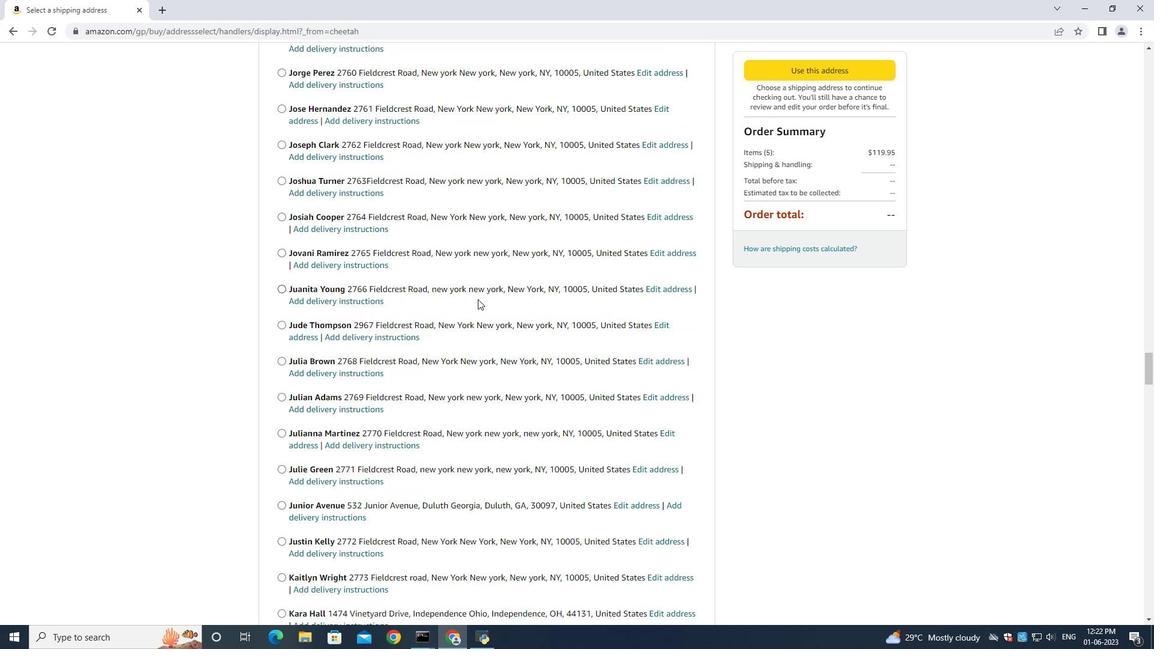 
Action: Mouse scrolled (478, 298) with delta (0, 0)
Screenshot: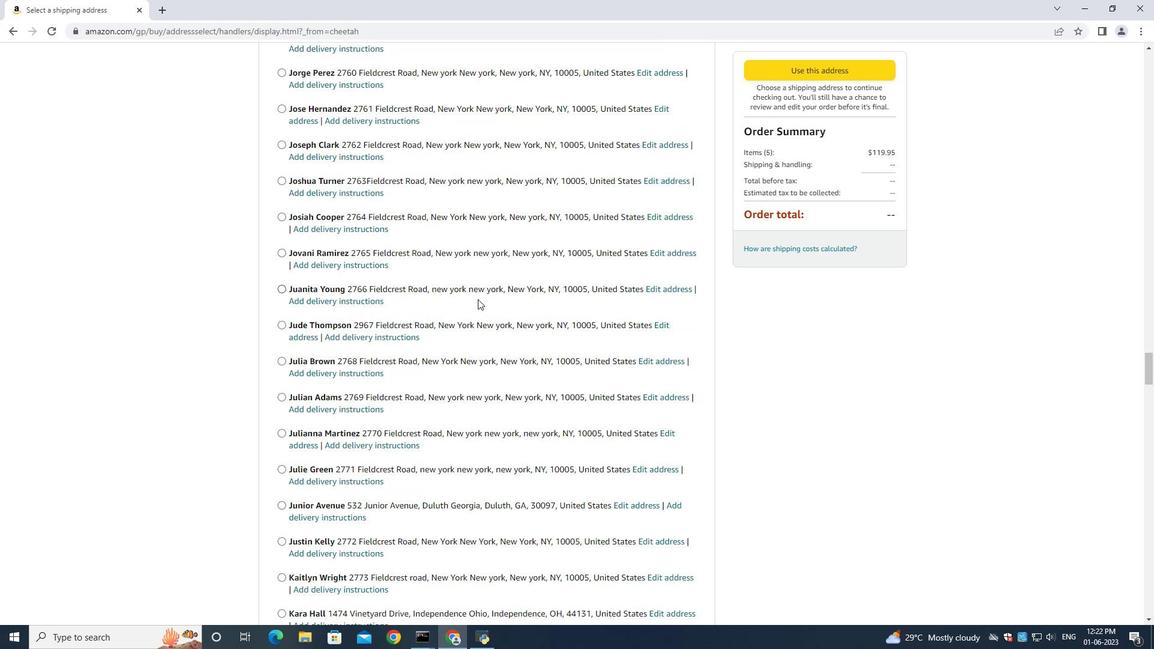 
Action: Mouse scrolled (478, 298) with delta (0, 0)
Screenshot: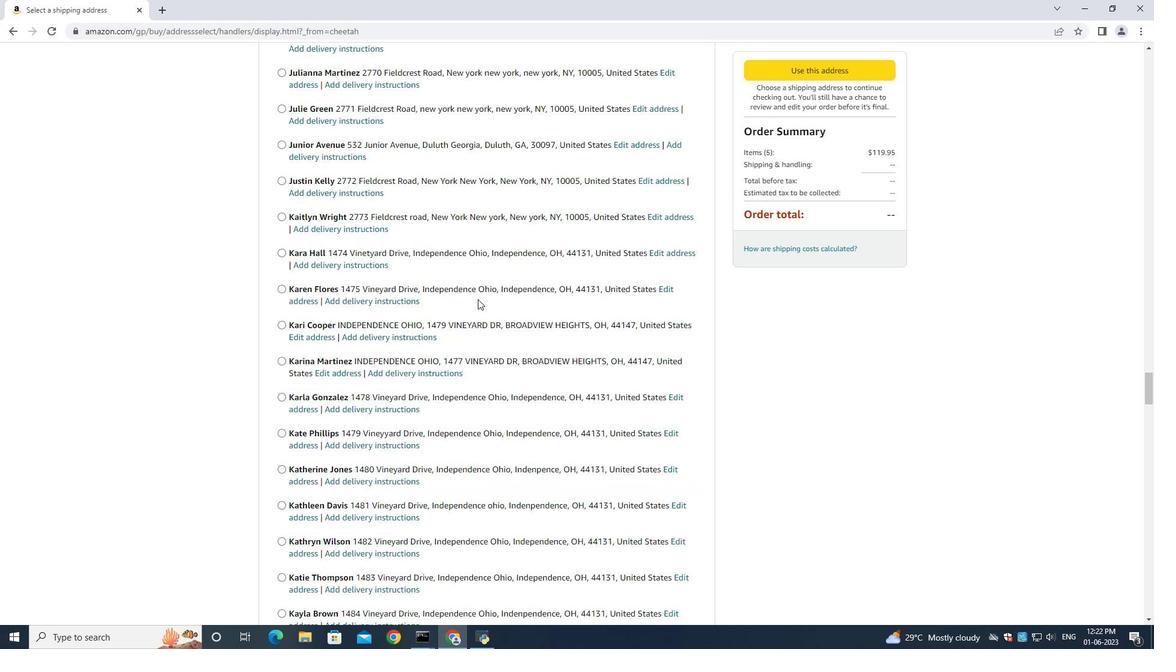 
Action: Mouse scrolled (478, 298) with delta (0, 0)
Screenshot: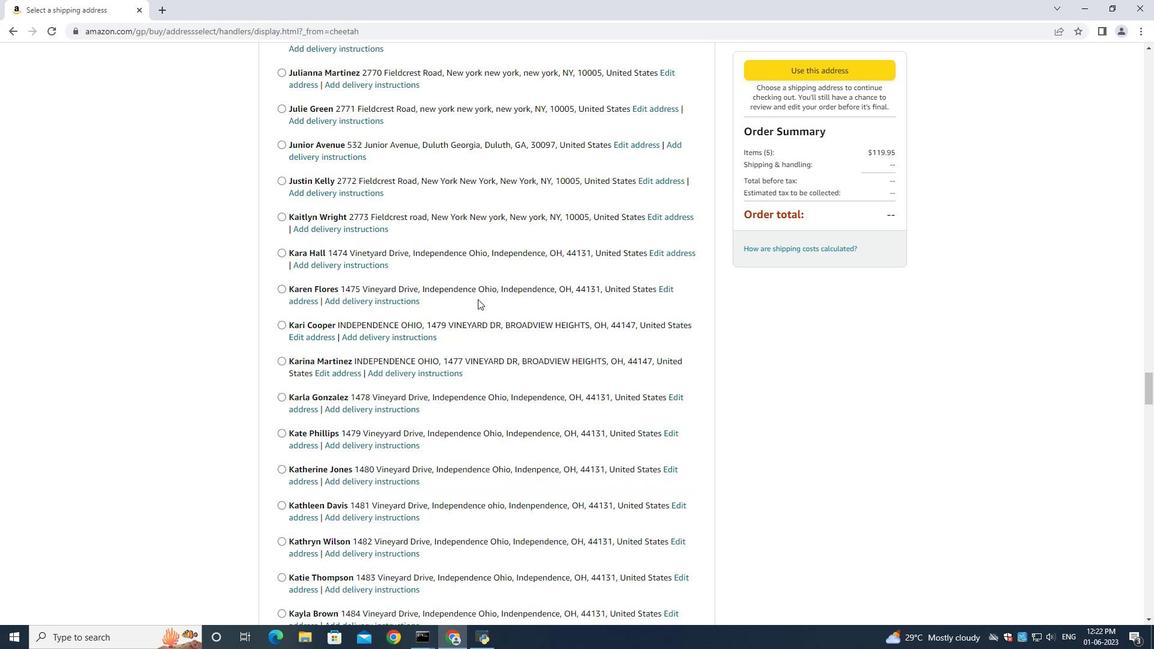 
Action: Mouse scrolled (478, 298) with delta (0, 0)
Screenshot: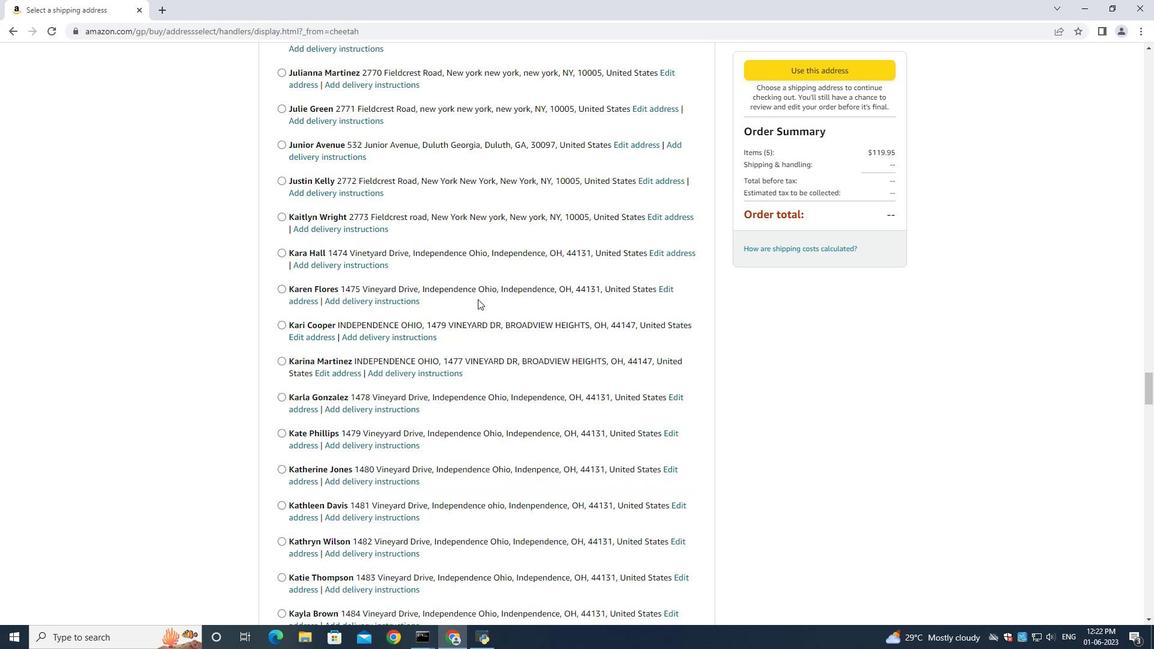 
Action: Mouse scrolled (478, 298) with delta (0, 0)
Screenshot: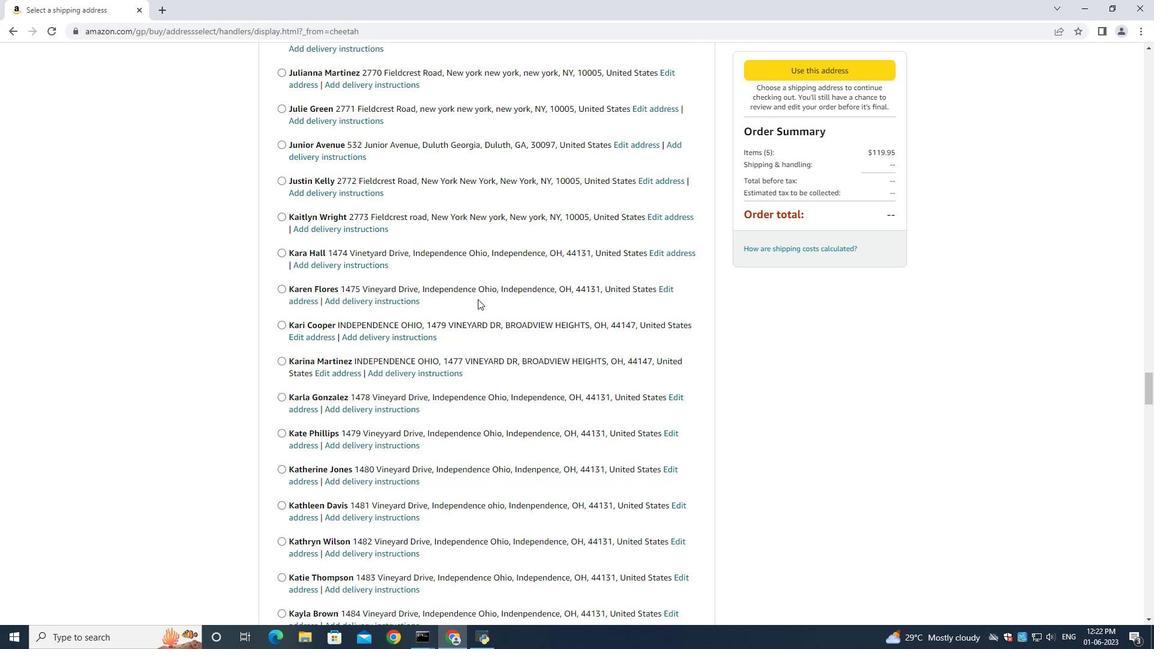 
Action: Mouse scrolled (478, 298) with delta (0, 0)
Screenshot: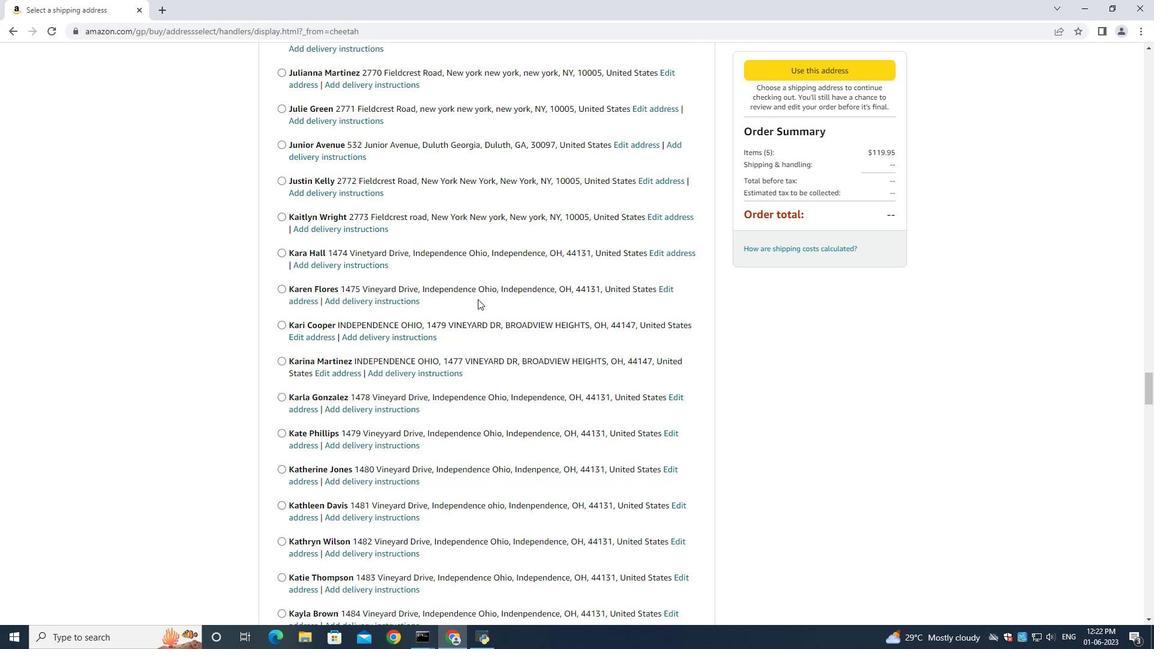 
Action: Mouse scrolled (478, 298) with delta (0, 0)
Screenshot: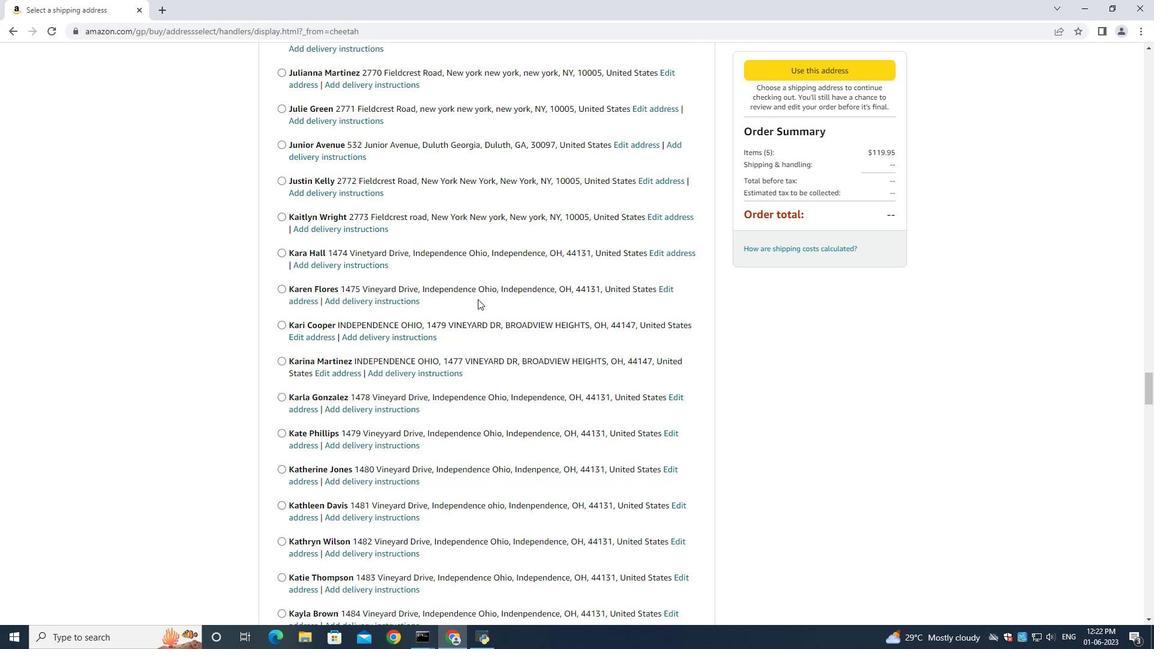 
Action: Mouse scrolled (478, 298) with delta (0, 0)
Screenshot: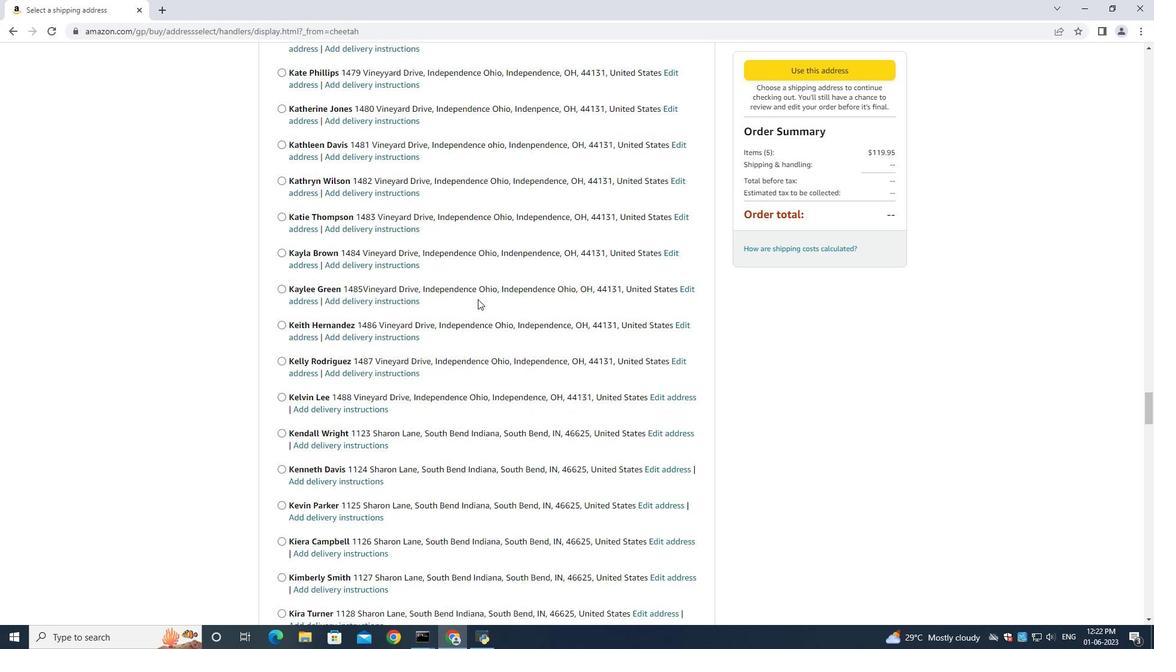 
Action: Mouse scrolled (478, 298) with delta (0, 0)
Screenshot: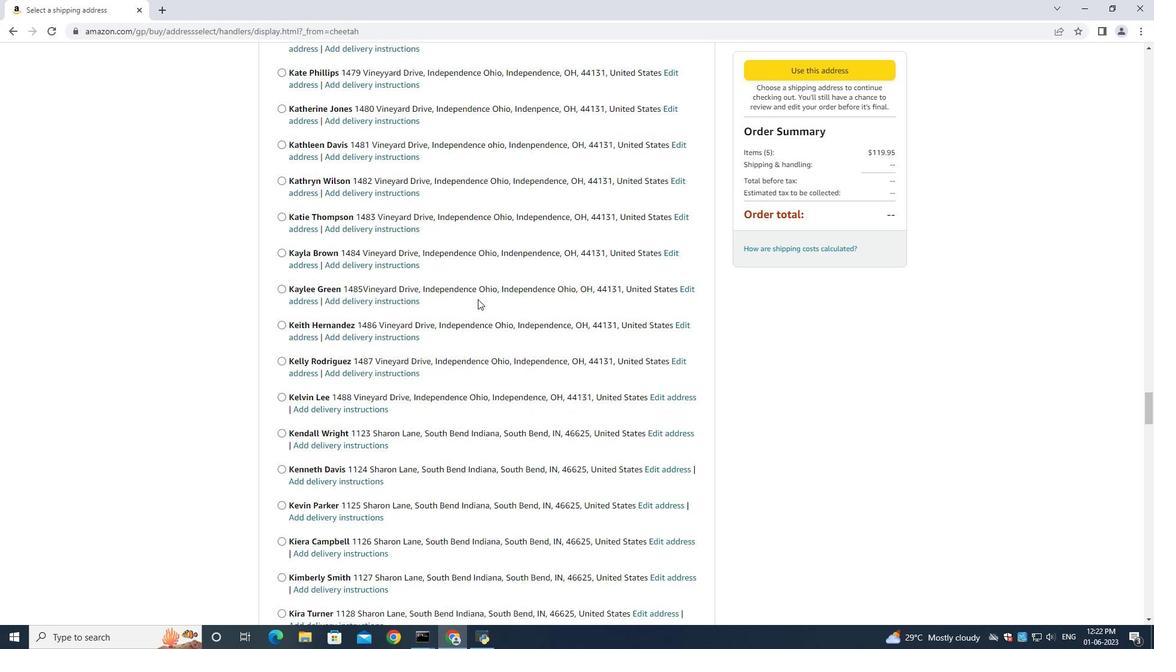 
Action: Mouse scrolled (478, 298) with delta (0, 0)
Screenshot: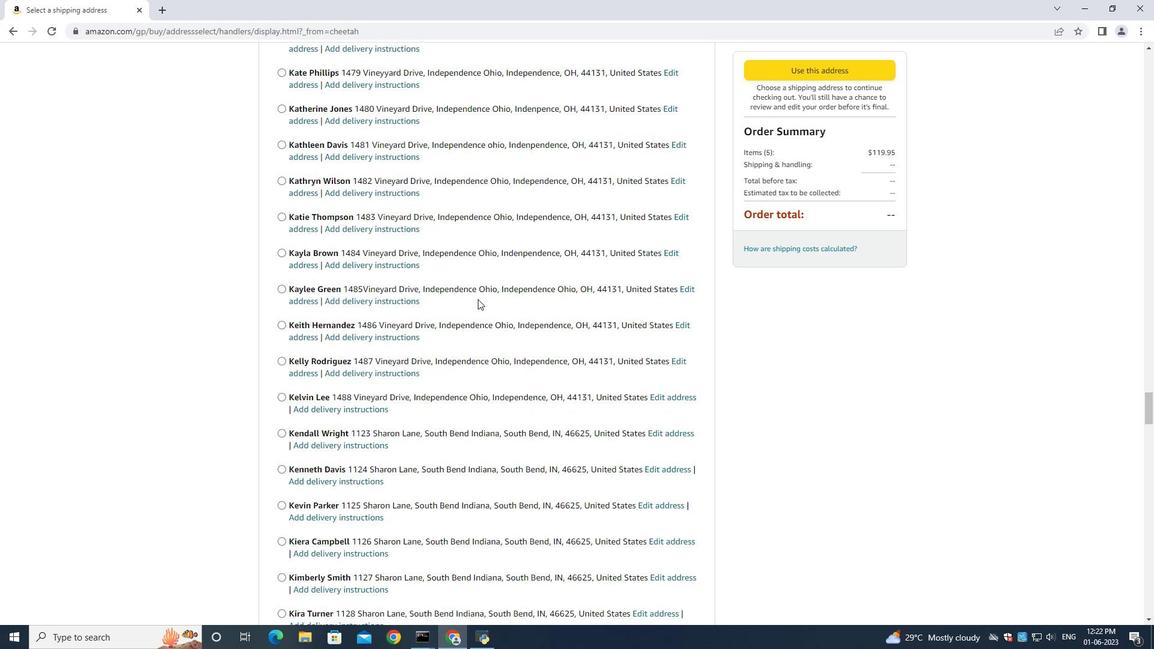 
Action: Mouse scrolled (478, 298) with delta (0, 0)
Screenshot: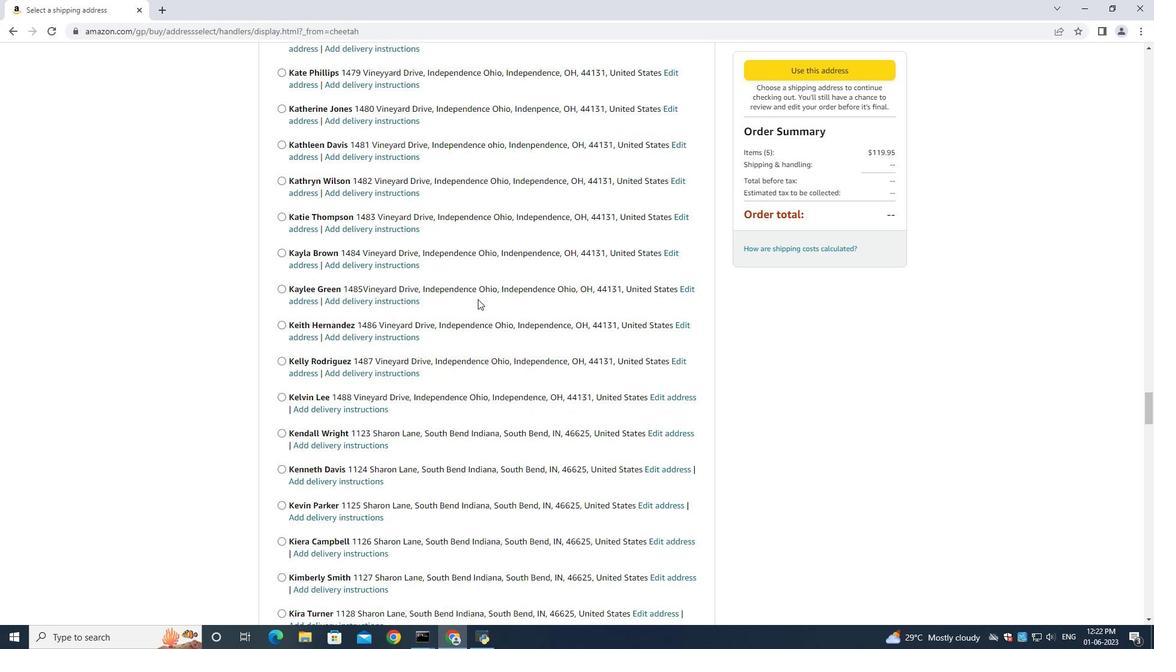 
Action: Mouse scrolled (478, 298) with delta (0, 0)
Screenshot: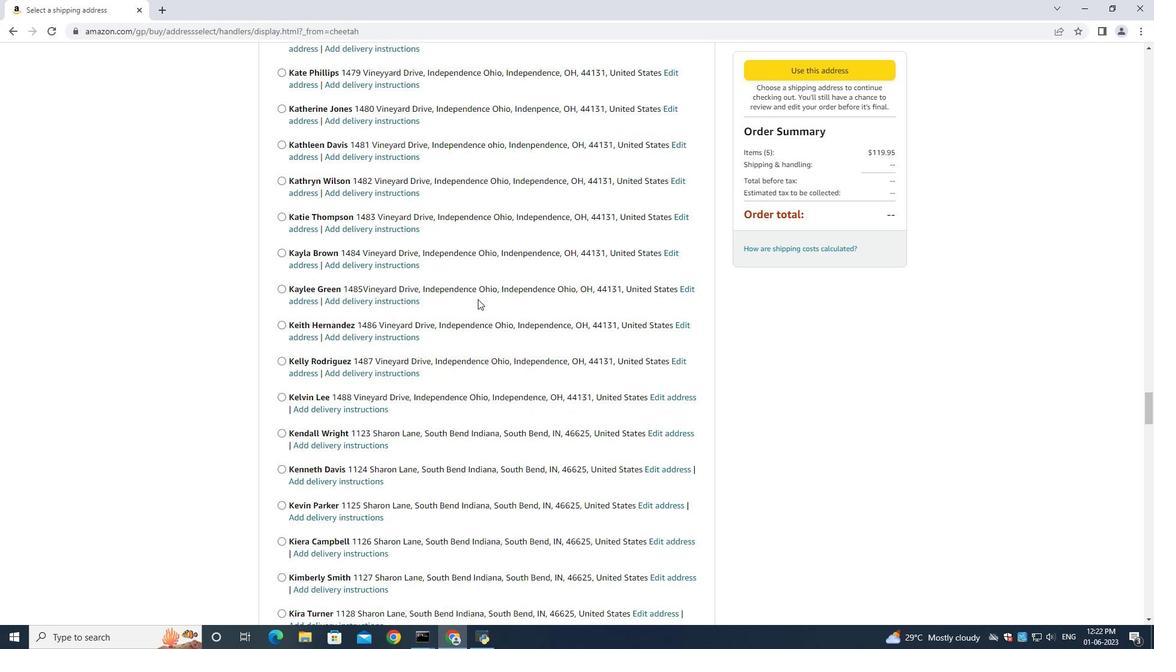 
Action: Mouse scrolled (478, 298) with delta (0, 0)
Screenshot: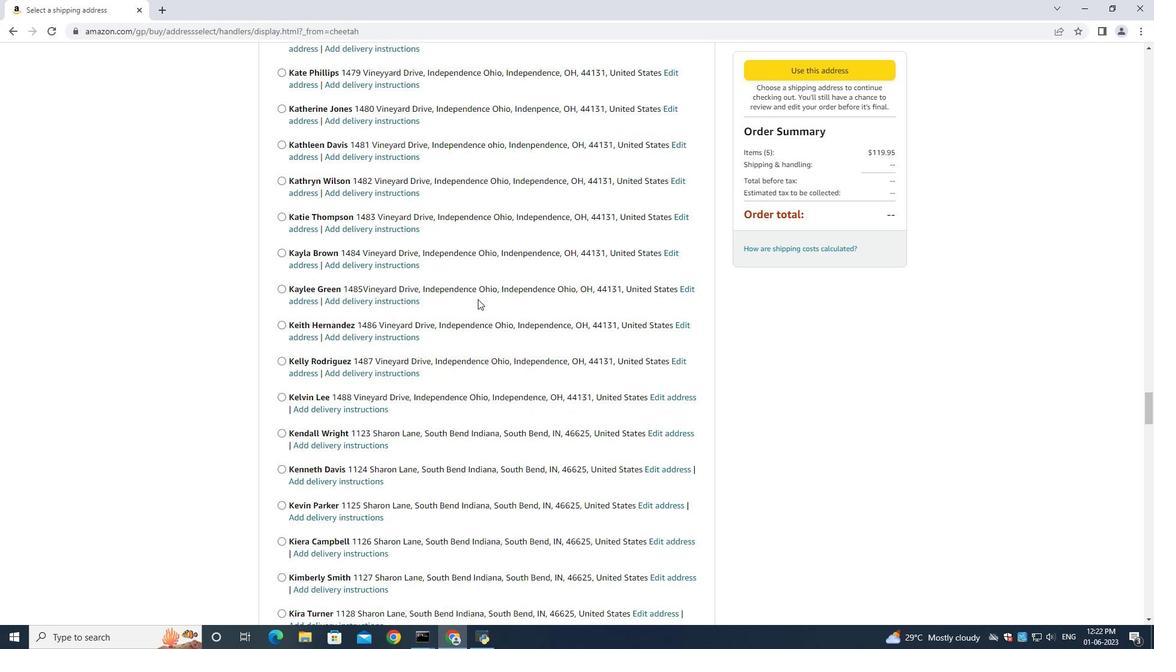 
Action: Mouse scrolled (478, 298) with delta (0, 0)
Screenshot: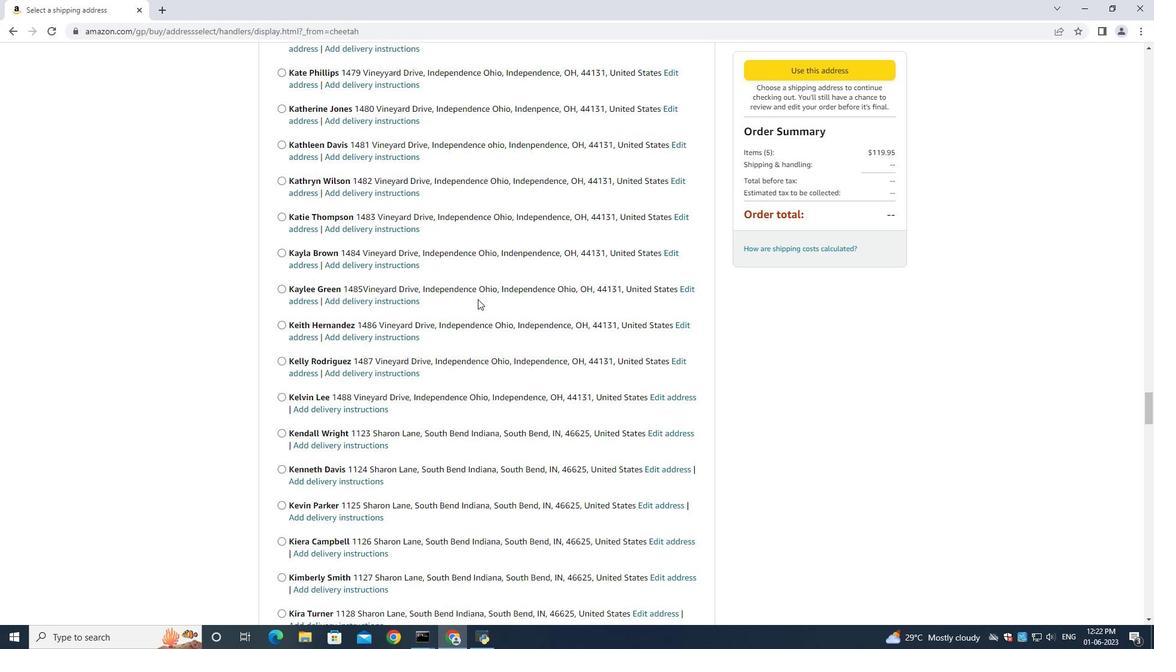 
Action: Mouse scrolled (478, 298) with delta (0, 0)
Screenshot: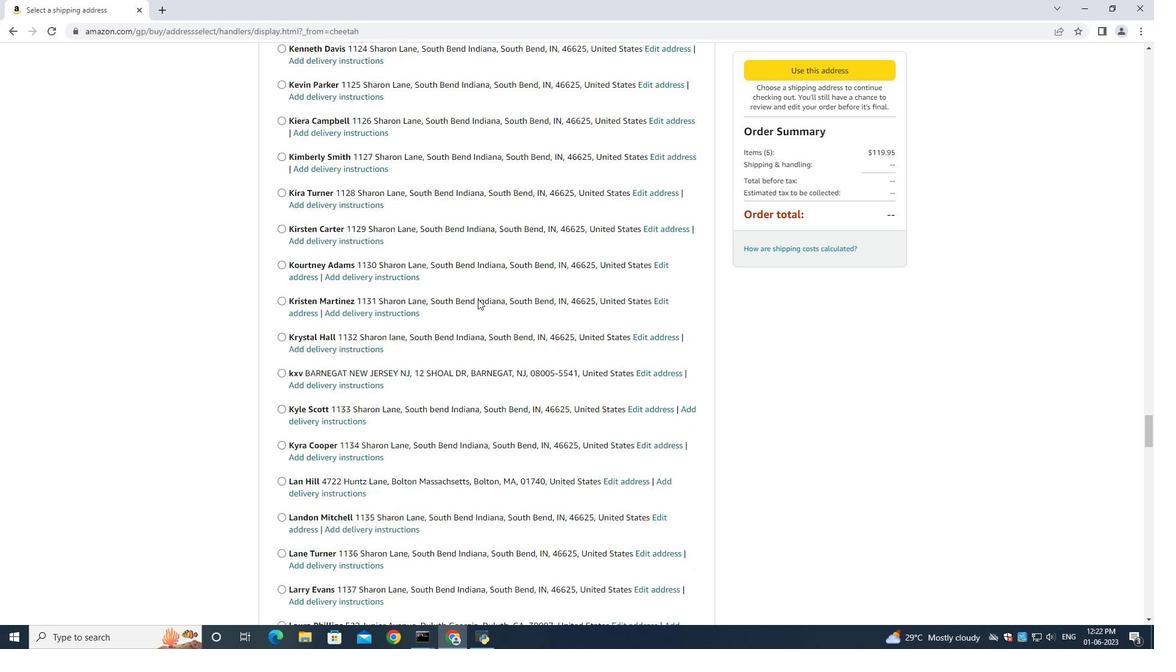
Action: Mouse scrolled (478, 298) with delta (0, 0)
Screenshot: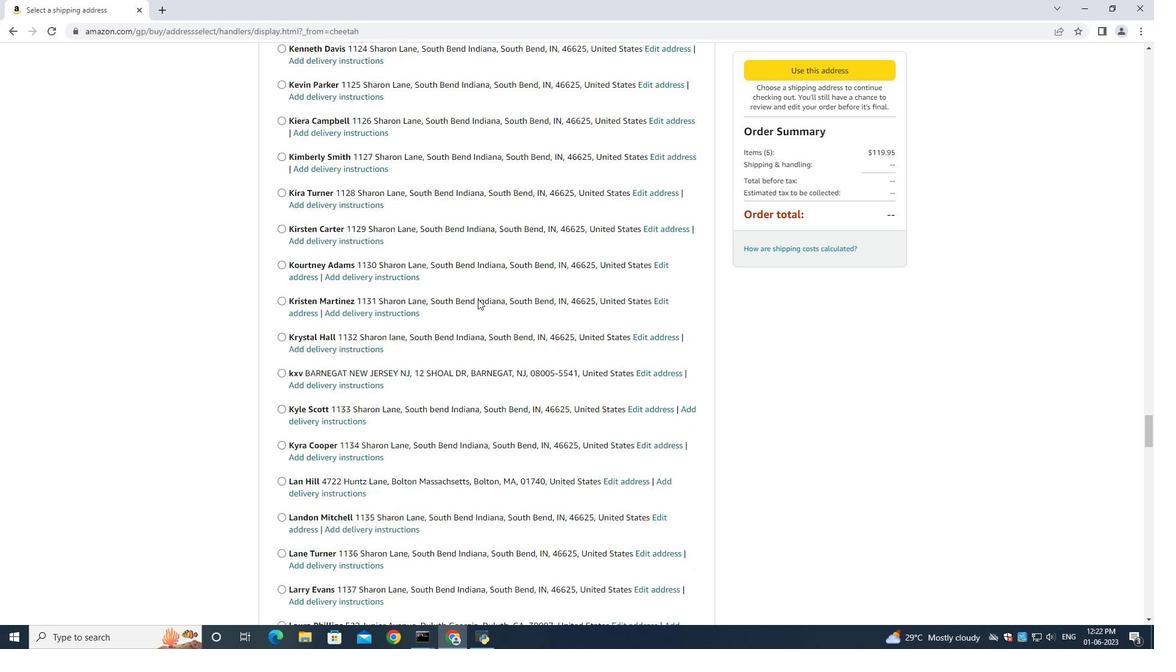 
Action: Mouse scrolled (478, 298) with delta (0, 0)
Screenshot: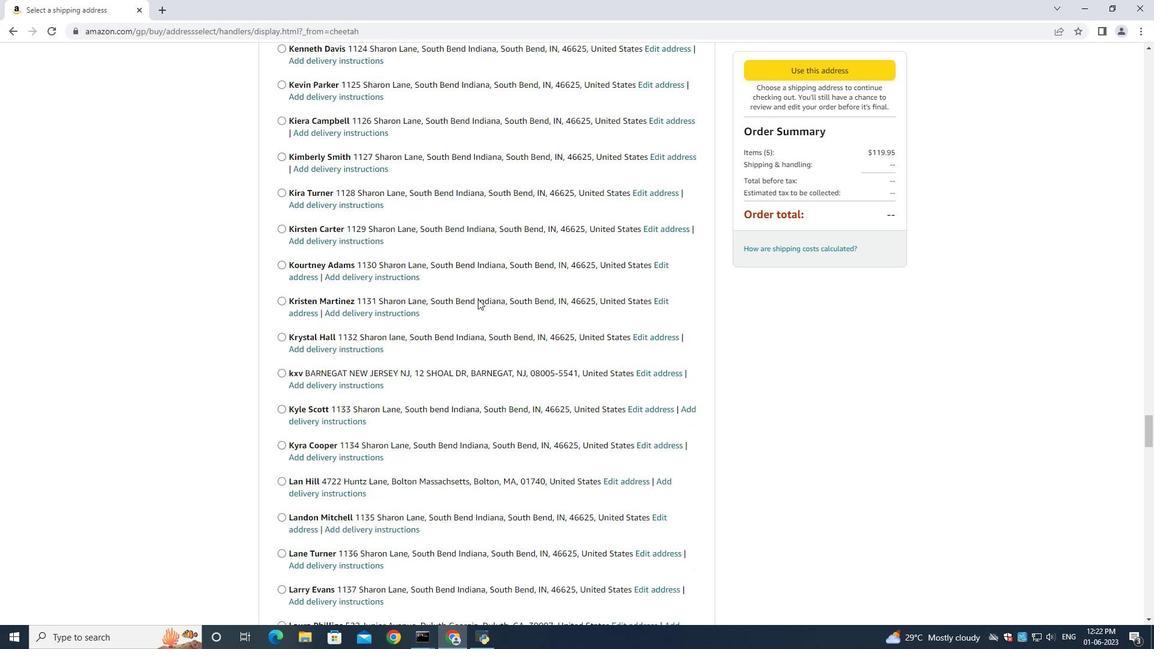 
Action: Mouse scrolled (478, 298) with delta (0, 0)
Screenshot: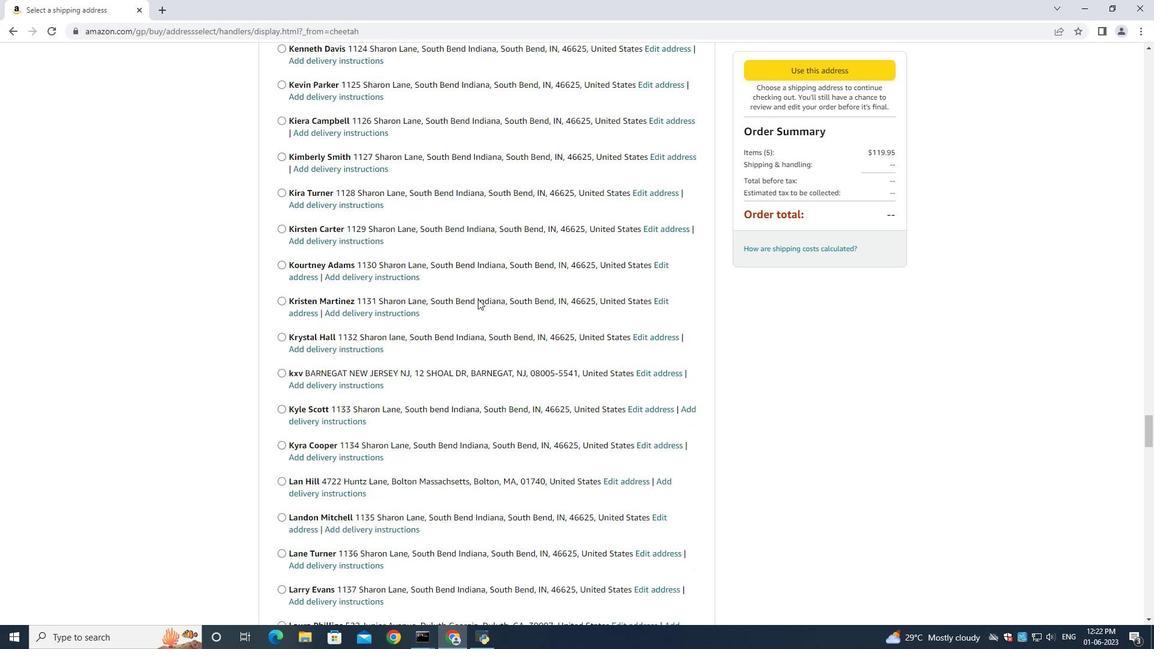 
Action: Mouse scrolled (478, 298) with delta (0, 0)
Screenshot: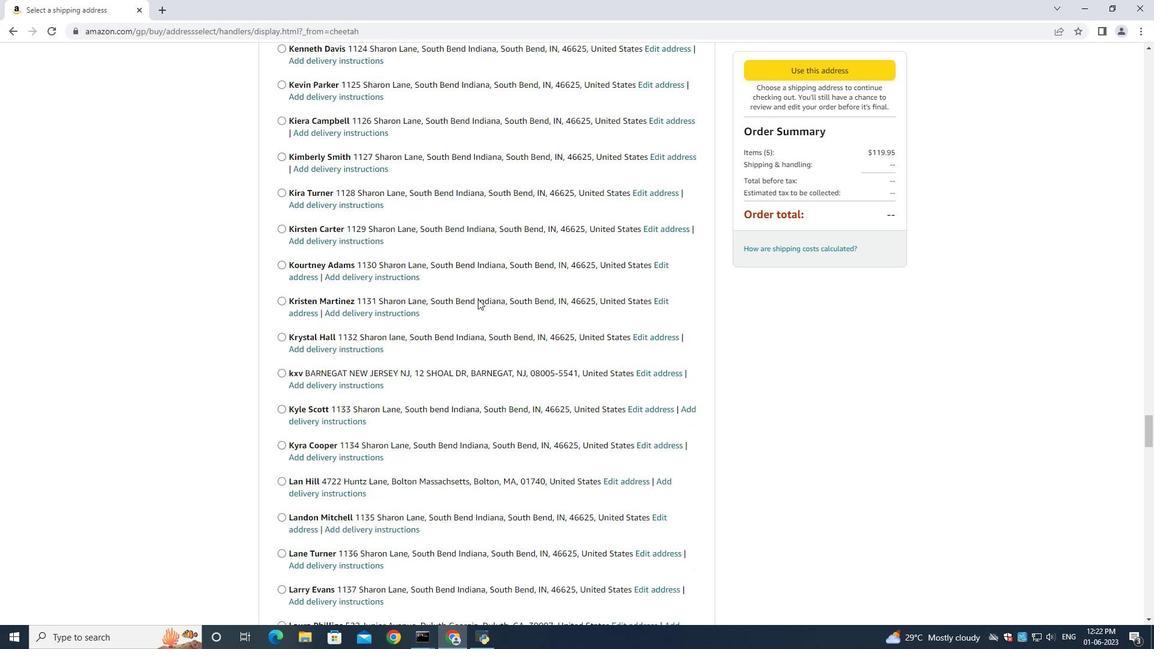 
Action: Mouse scrolled (478, 298) with delta (0, 0)
Screenshot: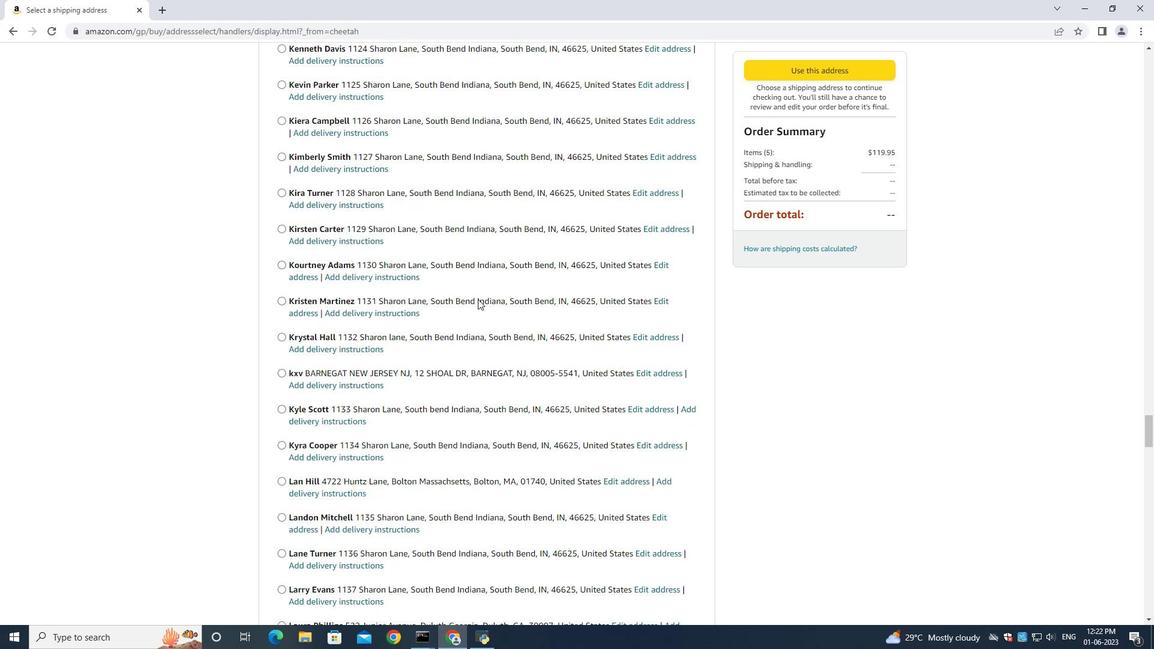 
Action: Mouse scrolled (478, 298) with delta (0, 0)
Screenshot: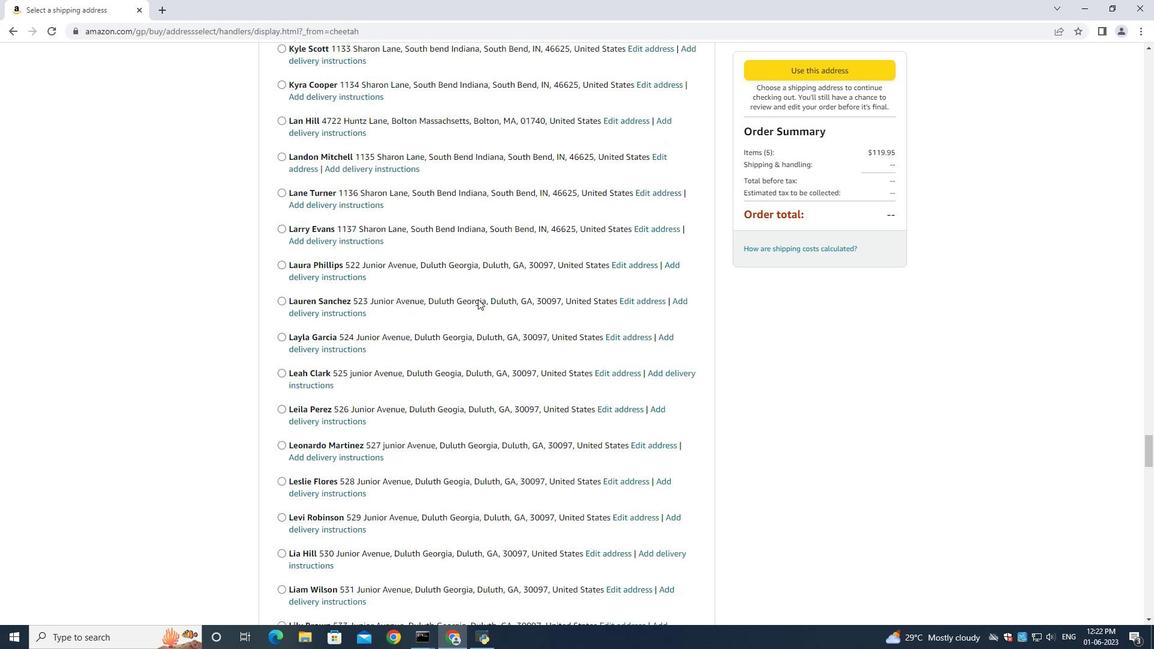 
Action: Mouse scrolled (478, 298) with delta (0, 0)
Screenshot: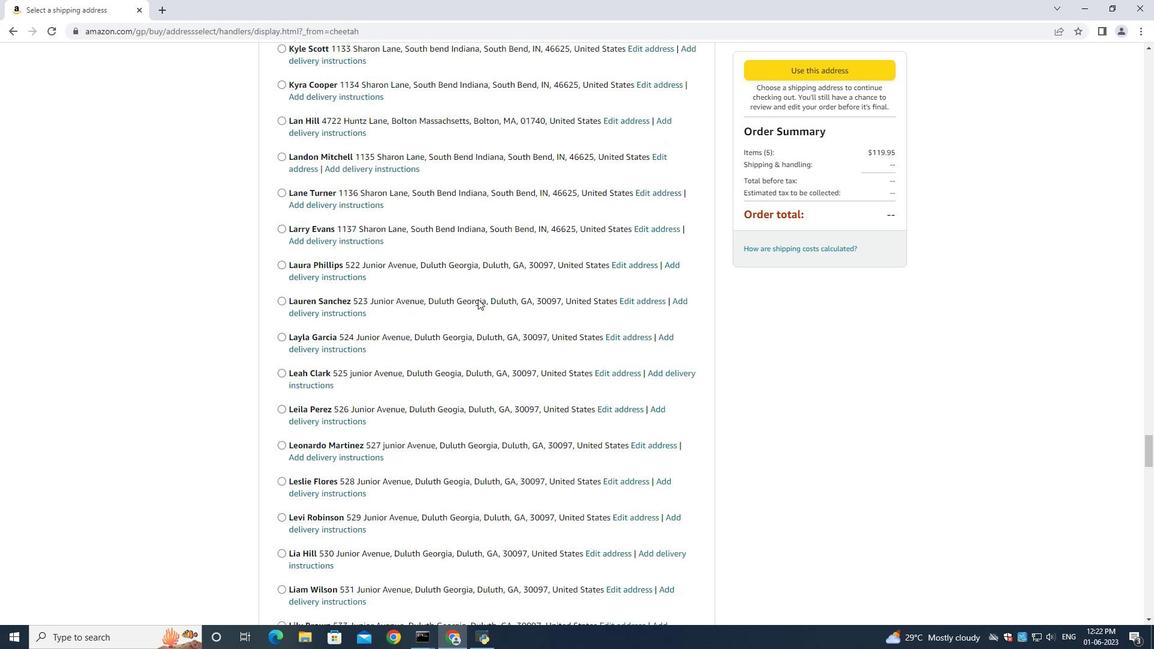 
Action: Mouse scrolled (478, 298) with delta (0, 0)
Screenshot: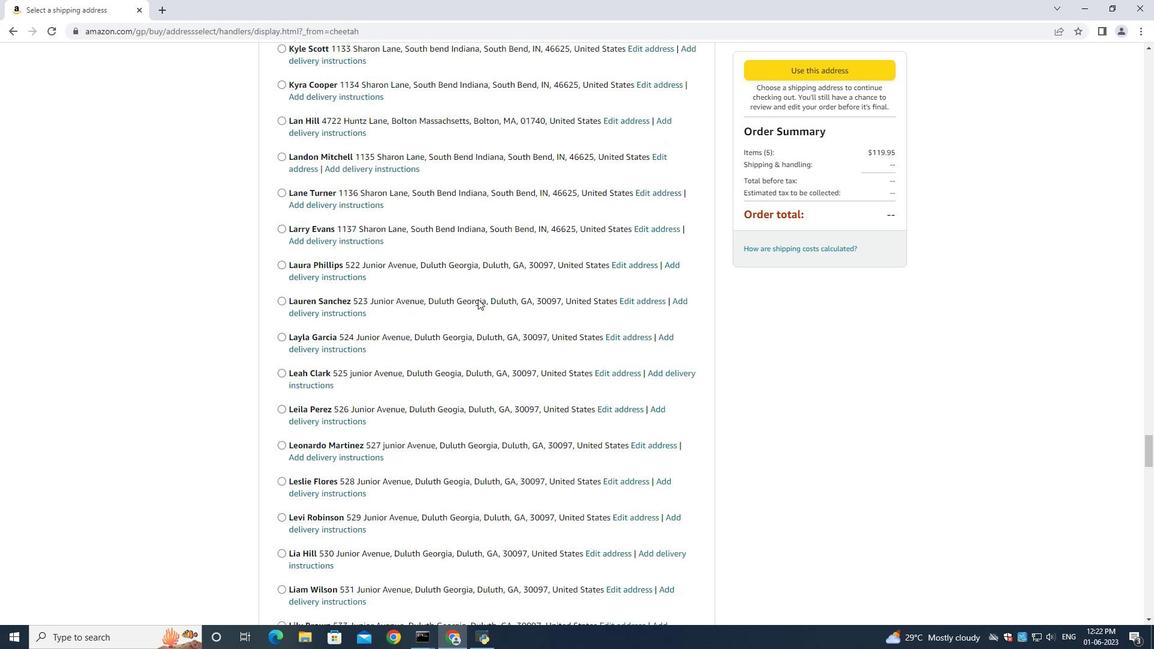 
Action: Mouse scrolled (478, 298) with delta (0, 0)
Screenshot: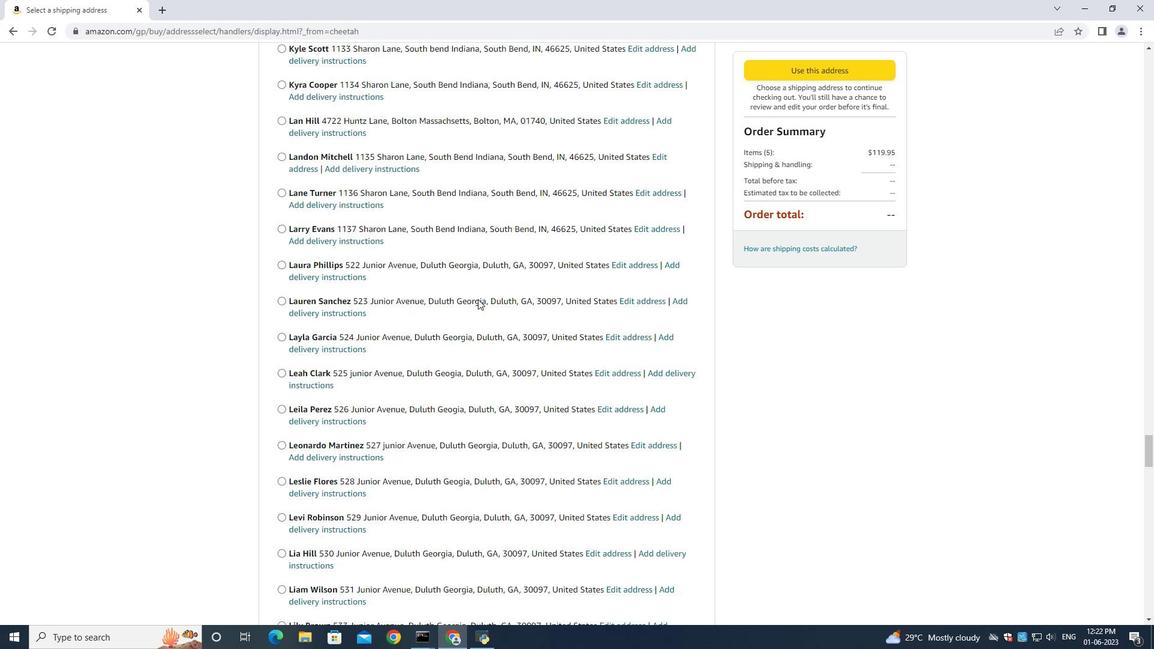 
Action: Mouse scrolled (478, 298) with delta (0, 0)
Screenshot: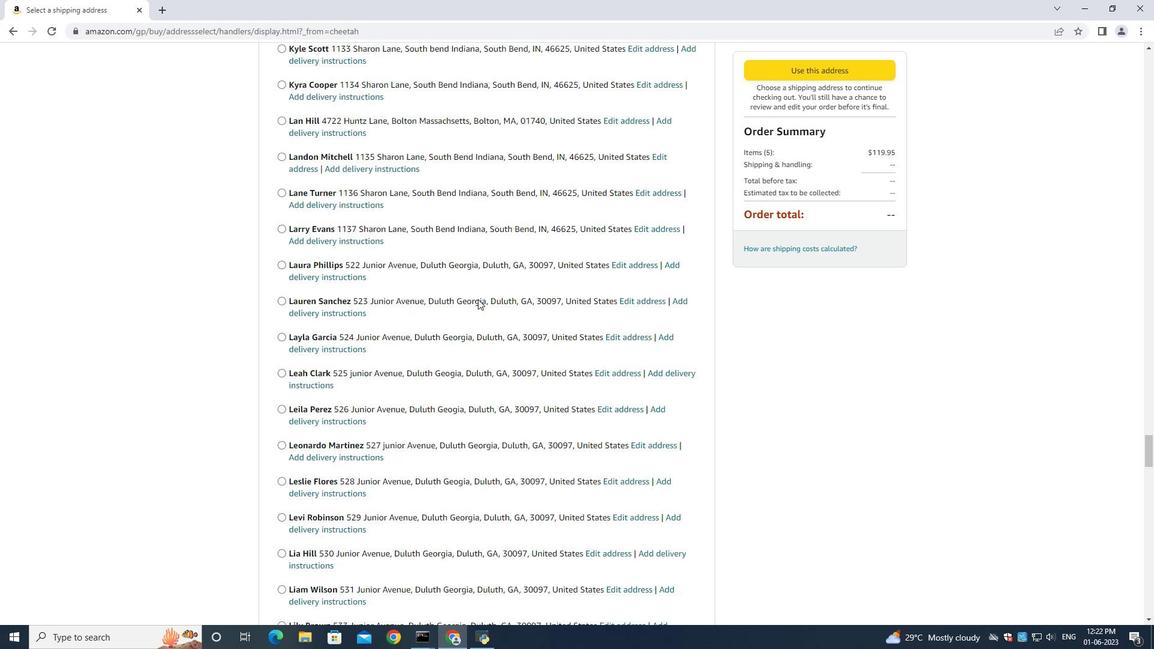 
Action: Mouse scrolled (478, 298) with delta (0, 0)
Screenshot: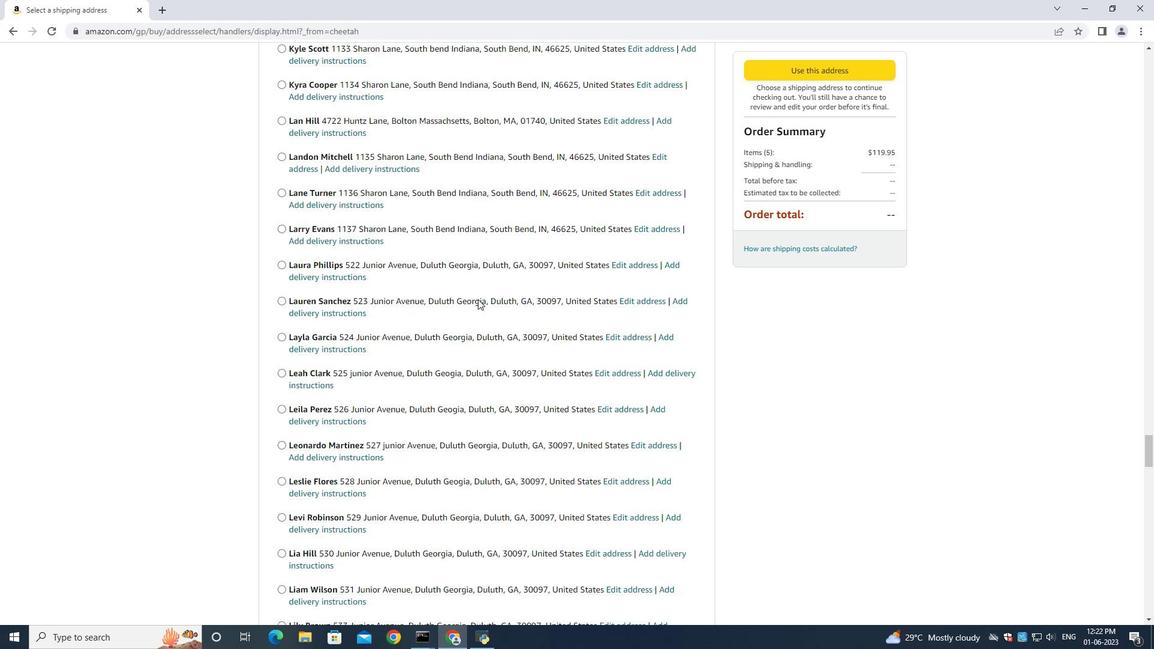 
Action: Mouse scrolled (478, 298) with delta (0, 0)
Screenshot: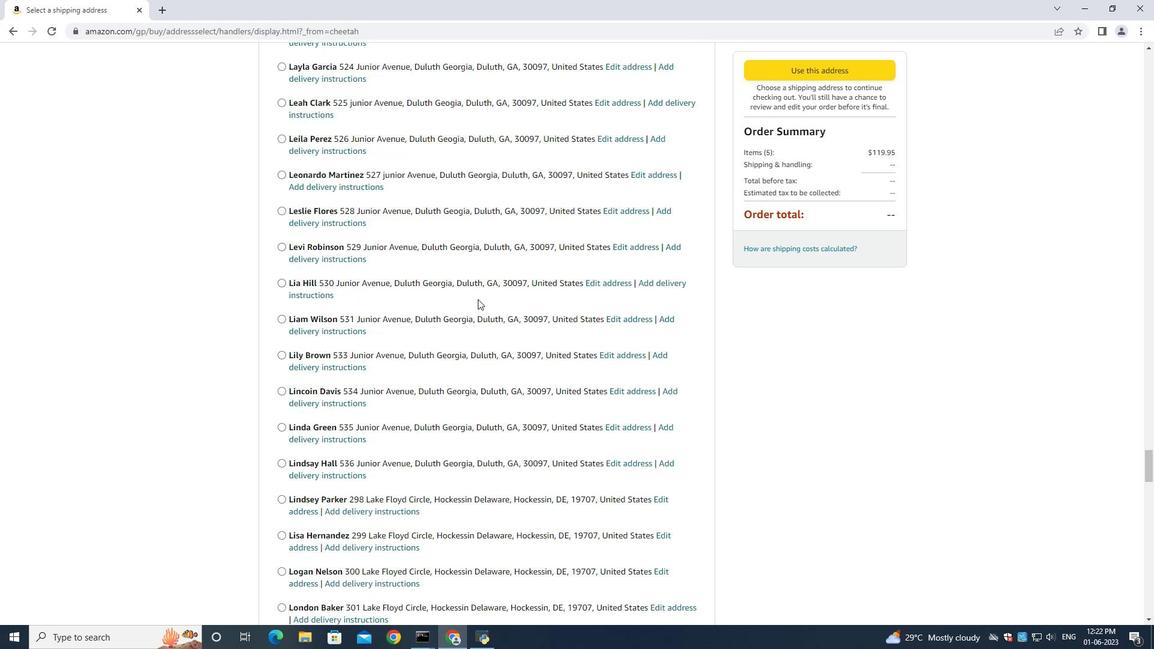 
Action: Mouse scrolled (478, 298) with delta (0, 0)
Screenshot: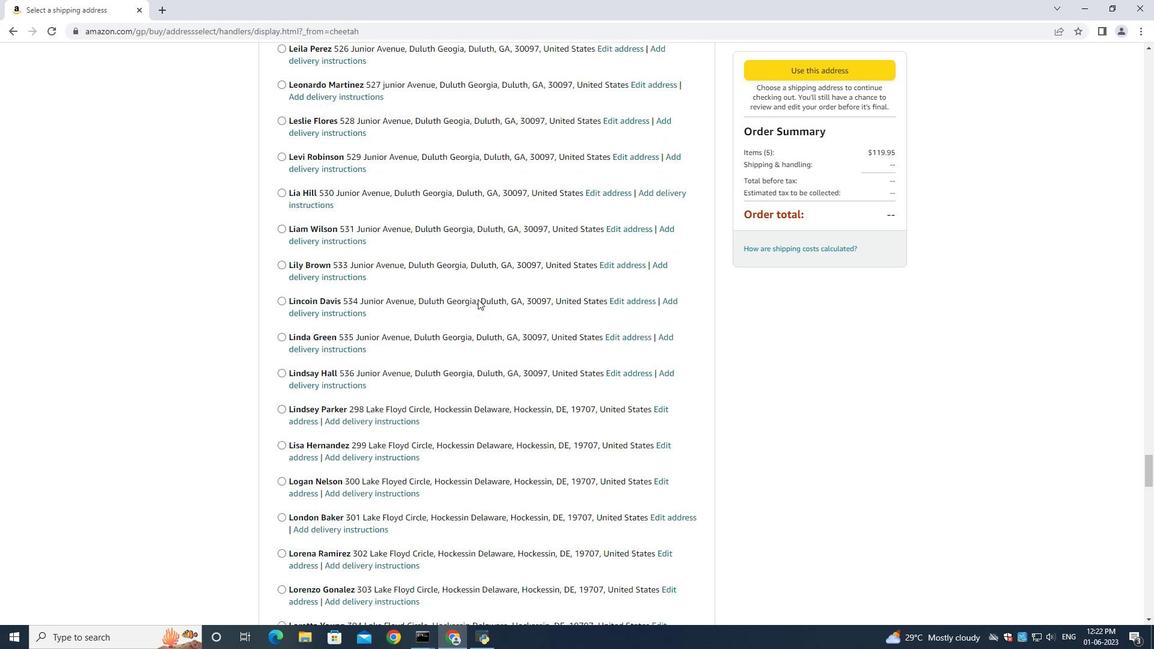 
Action: Mouse scrolled (478, 298) with delta (0, 0)
Screenshot: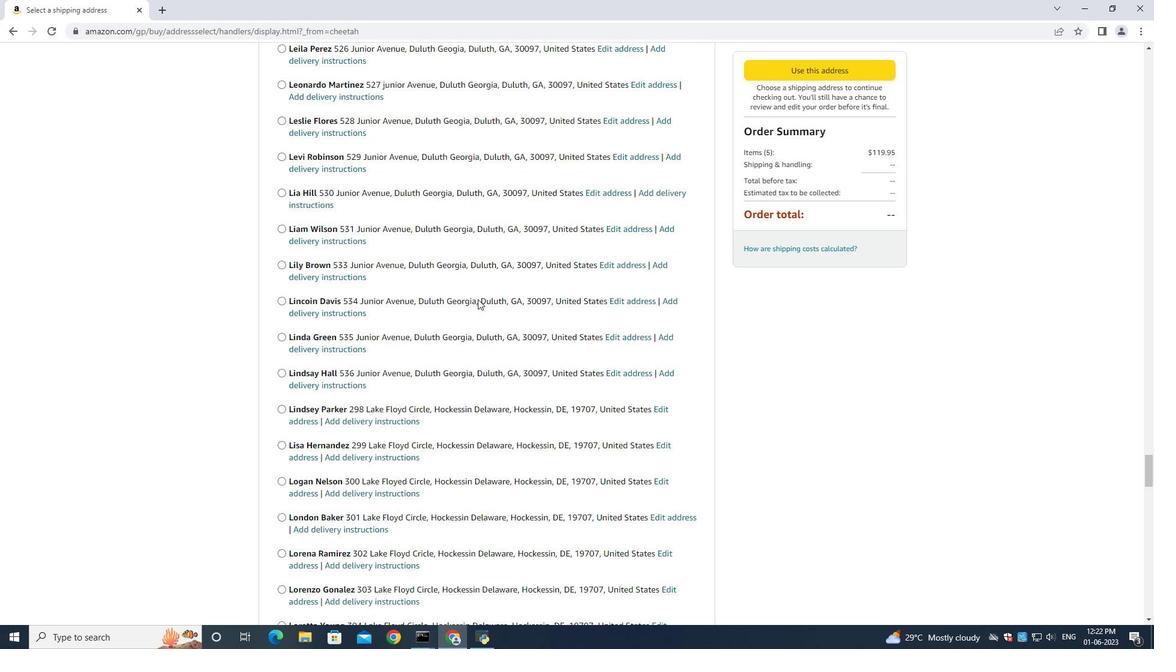 
Action: Mouse scrolled (478, 298) with delta (0, 0)
Screenshot: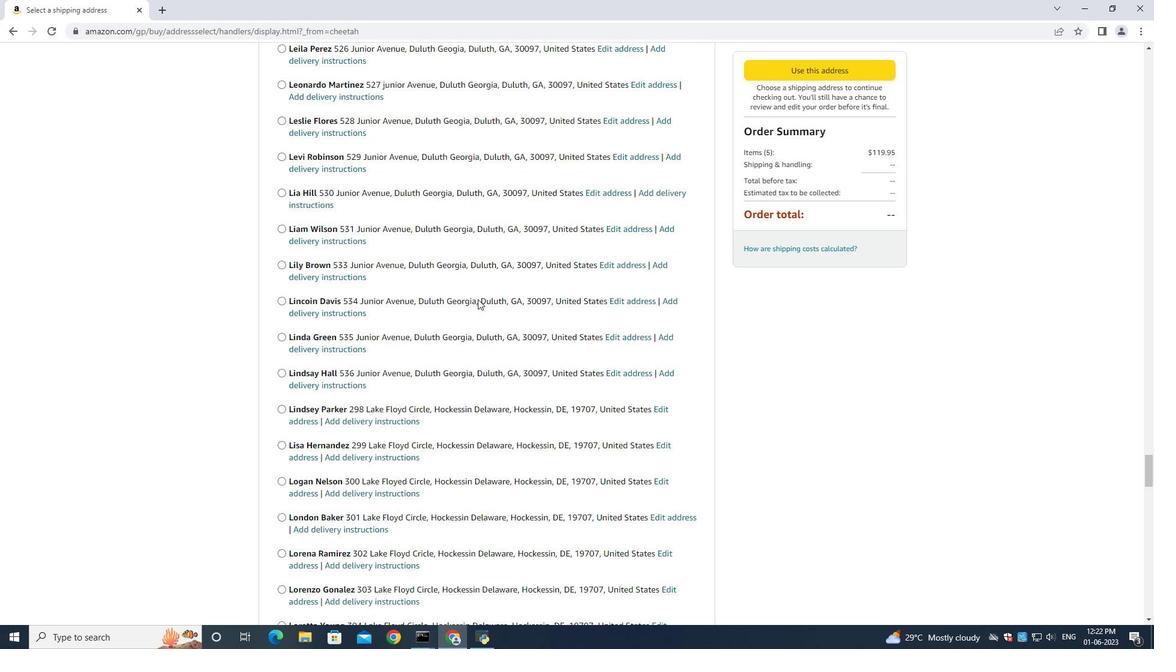 
Action: Mouse scrolled (478, 298) with delta (0, 0)
Screenshot: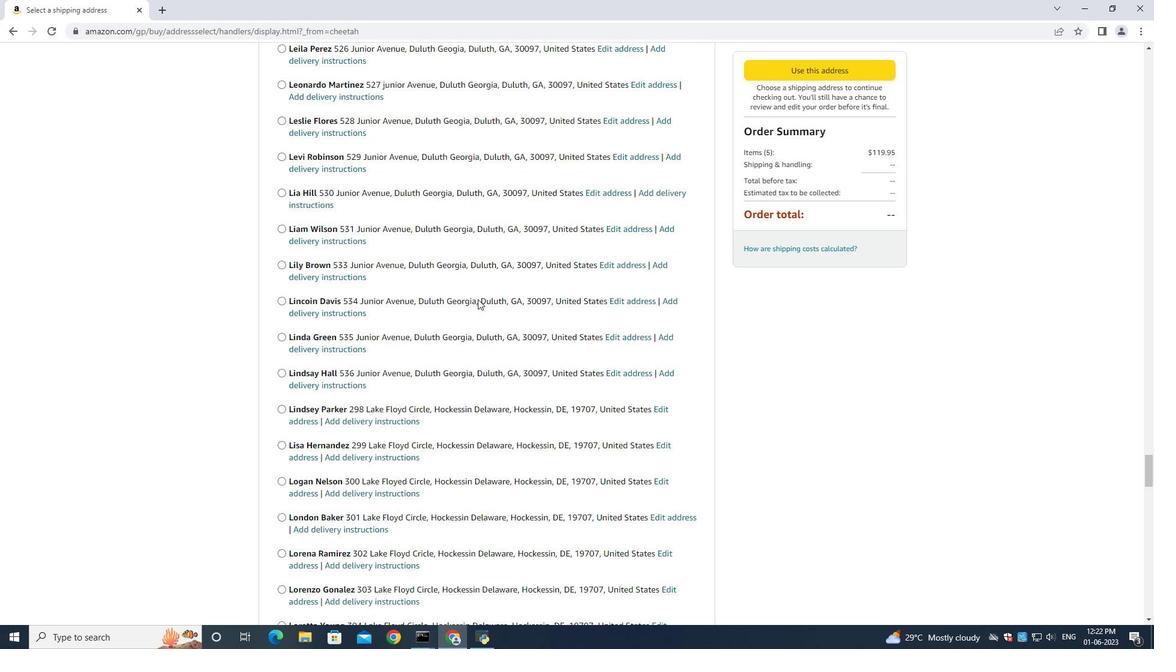 
Action: Mouse scrolled (478, 298) with delta (0, 0)
Screenshot: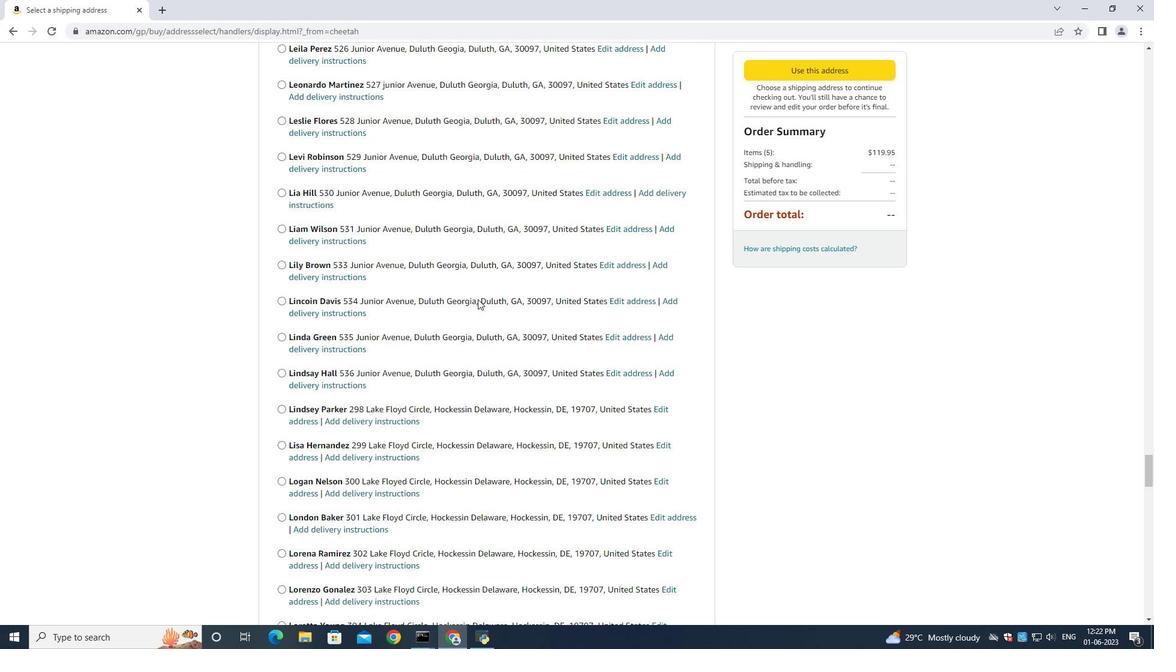 
Action: Mouse scrolled (478, 298) with delta (0, 0)
Screenshot: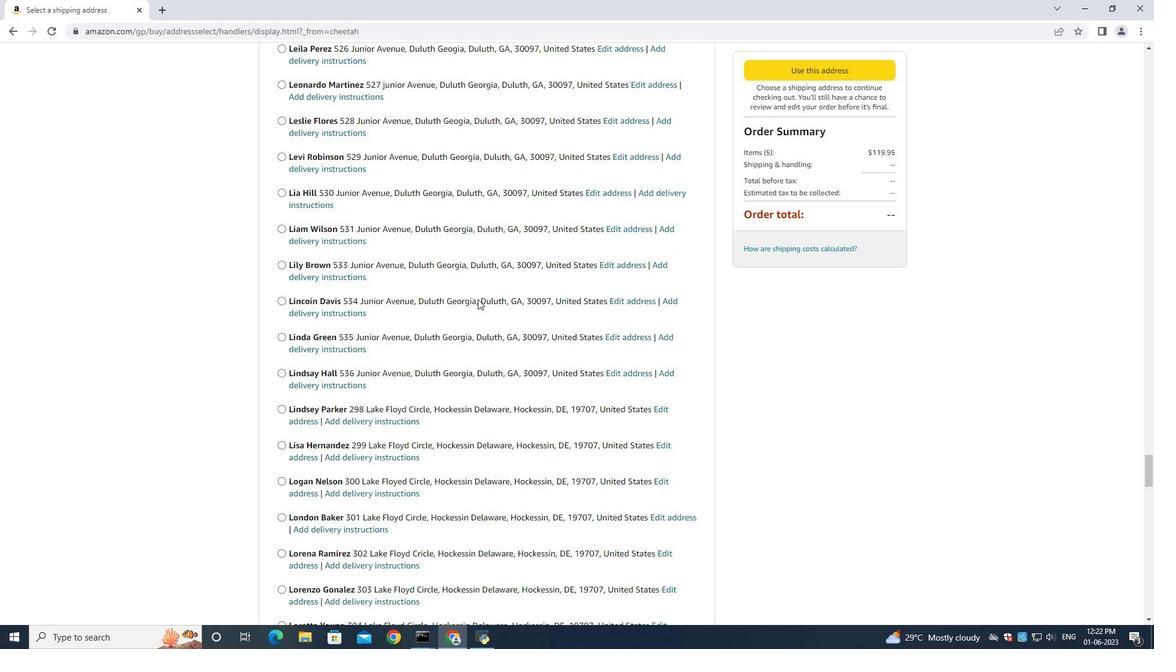 
Action: Mouse scrolled (478, 298) with delta (0, 0)
Screenshot: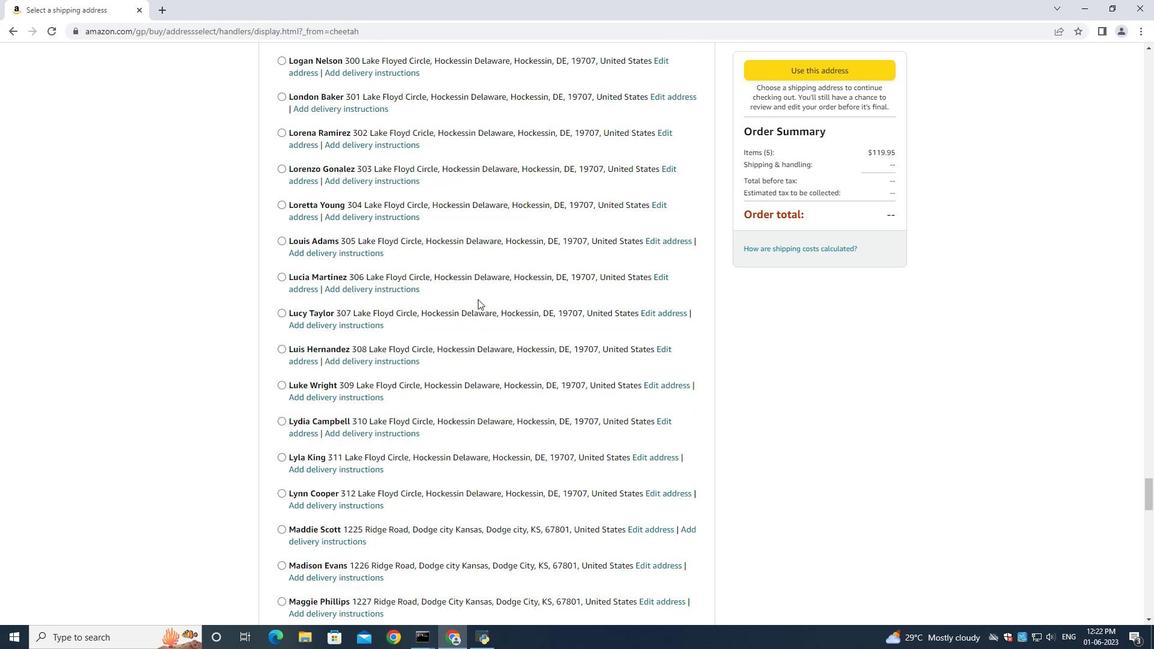 
Action: Mouse scrolled (478, 298) with delta (0, 0)
Screenshot: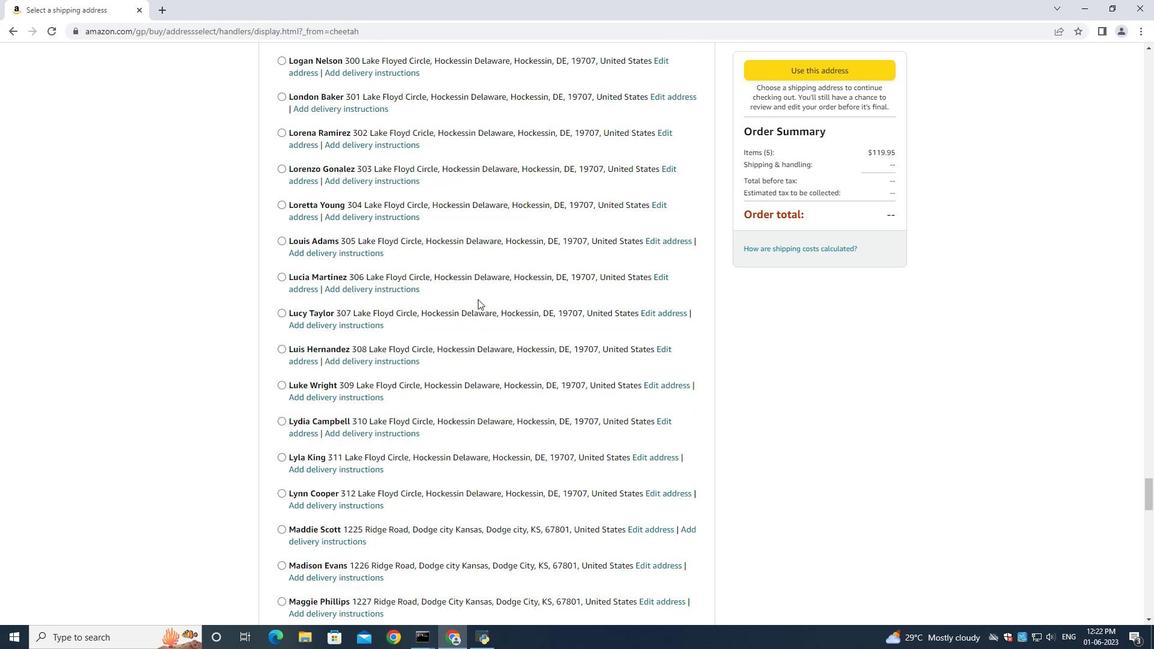 
Action: Mouse scrolled (478, 298) with delta (0, 0)
Screenshot: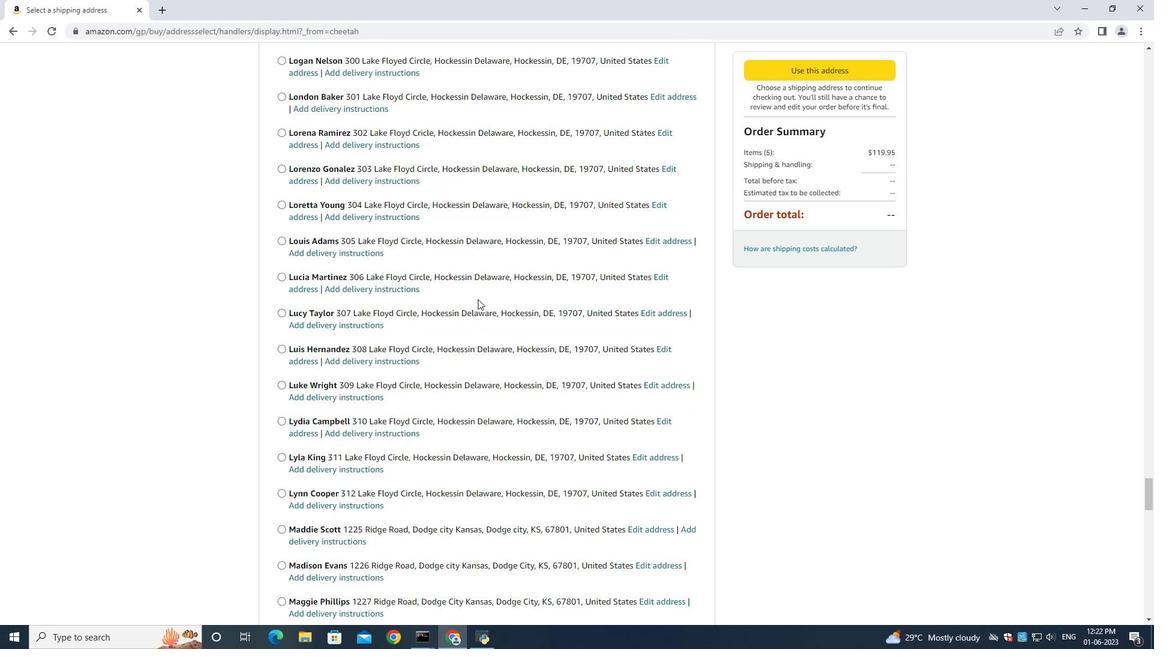 
Action: Mouse scrolled (478, 298) with delta (0, 0)
Screenshot: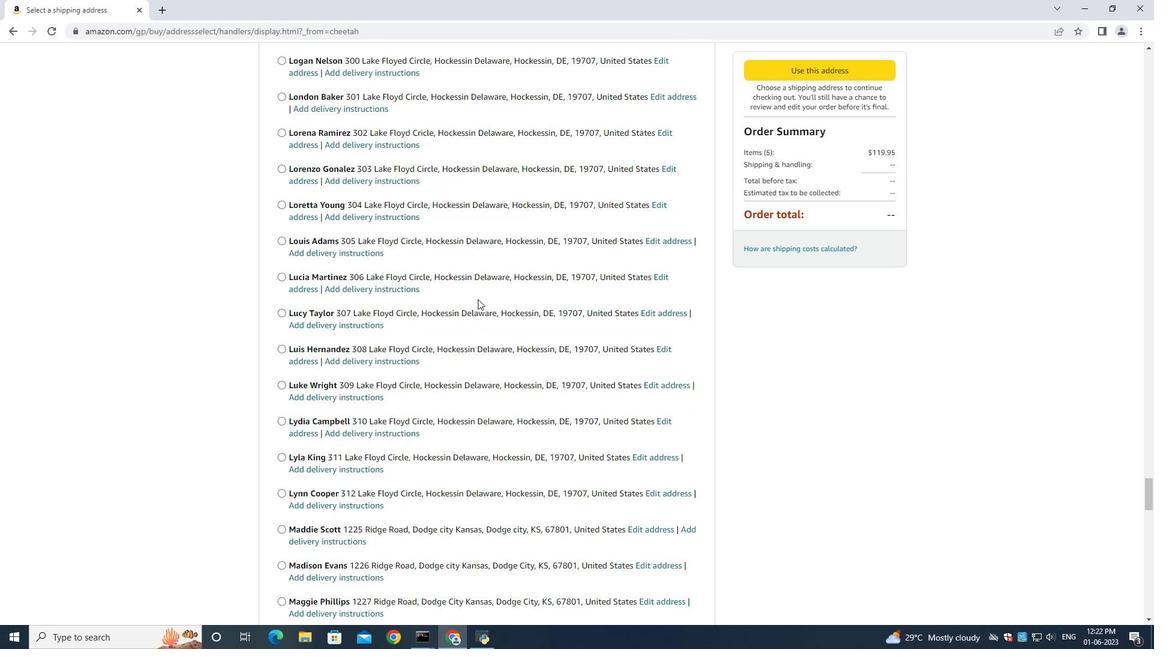 
Action: Mouse scrolled (478, 298) with delta (0, 0)
Screenshot: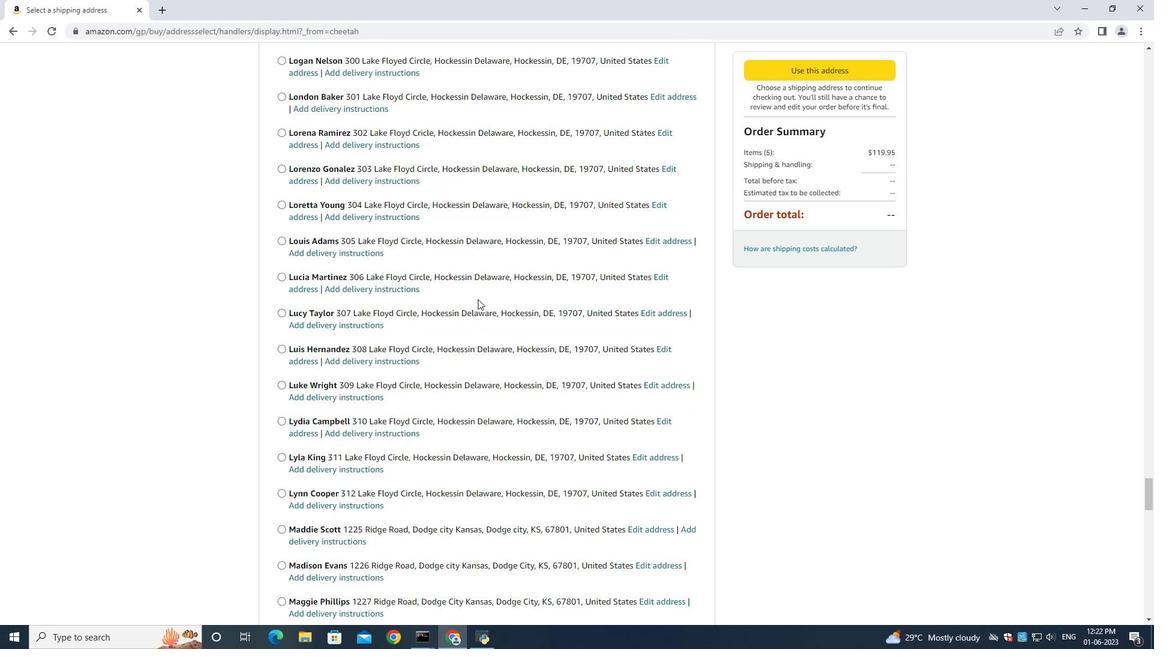 
Action: Mouse scrolled (478, 298) with delta (0, 0)
Screenshot: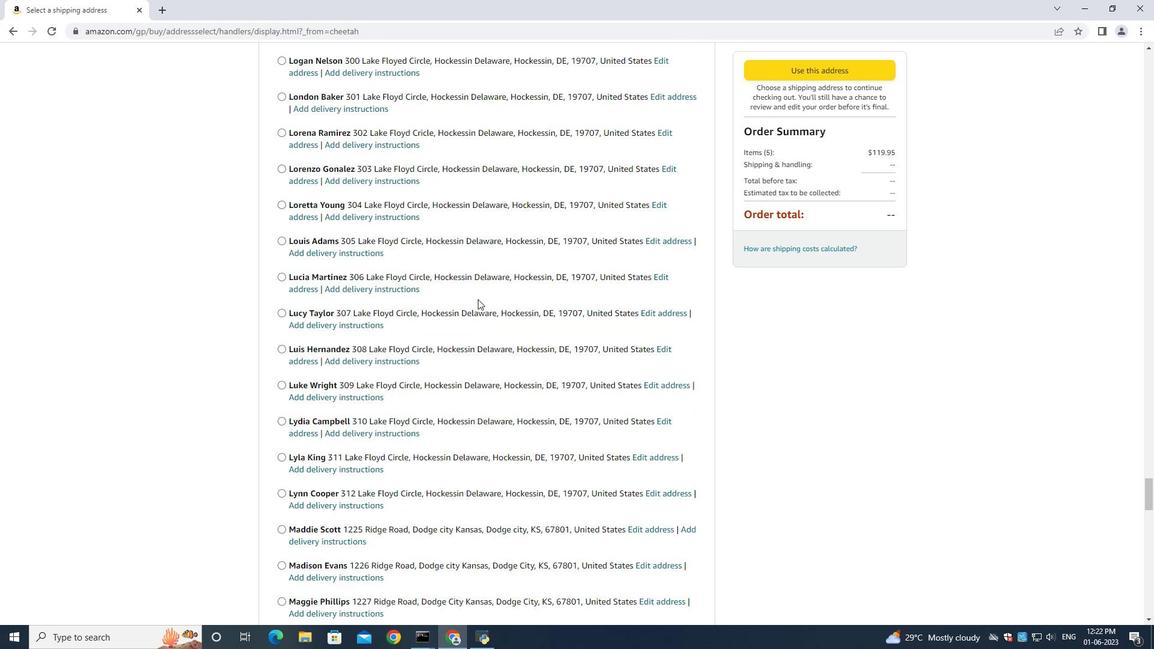 
Action: Mouse scrolled (478, 298) with delta (0, 0)
Screenshot: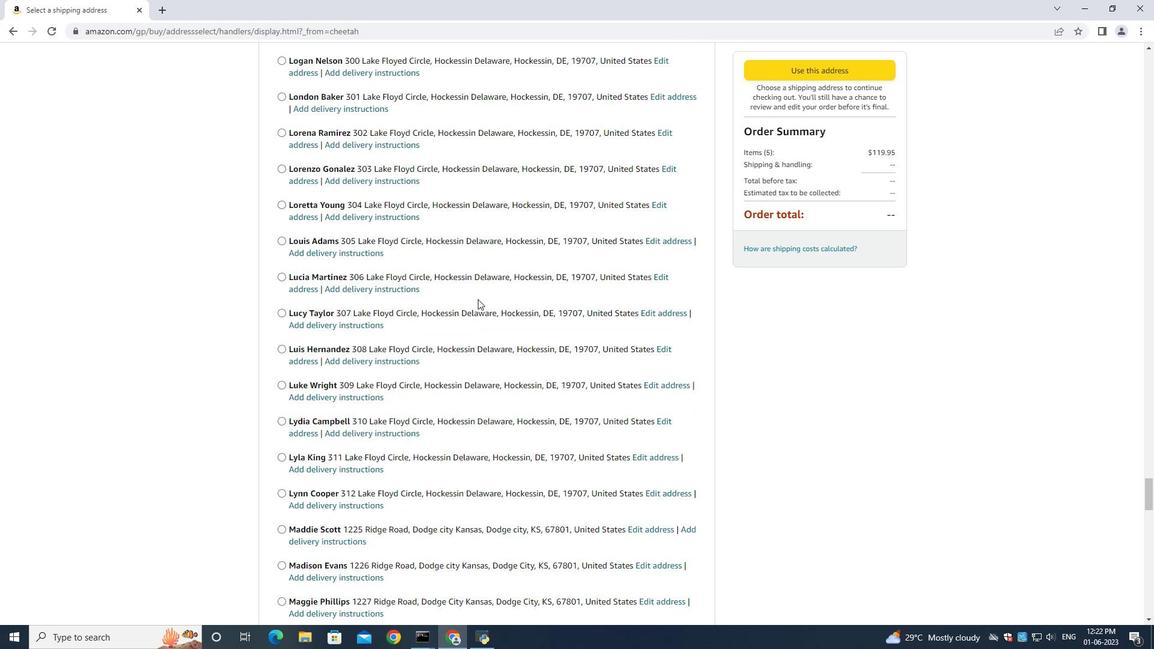 
Action: Mouse moved to (477, 298)
Screenshot: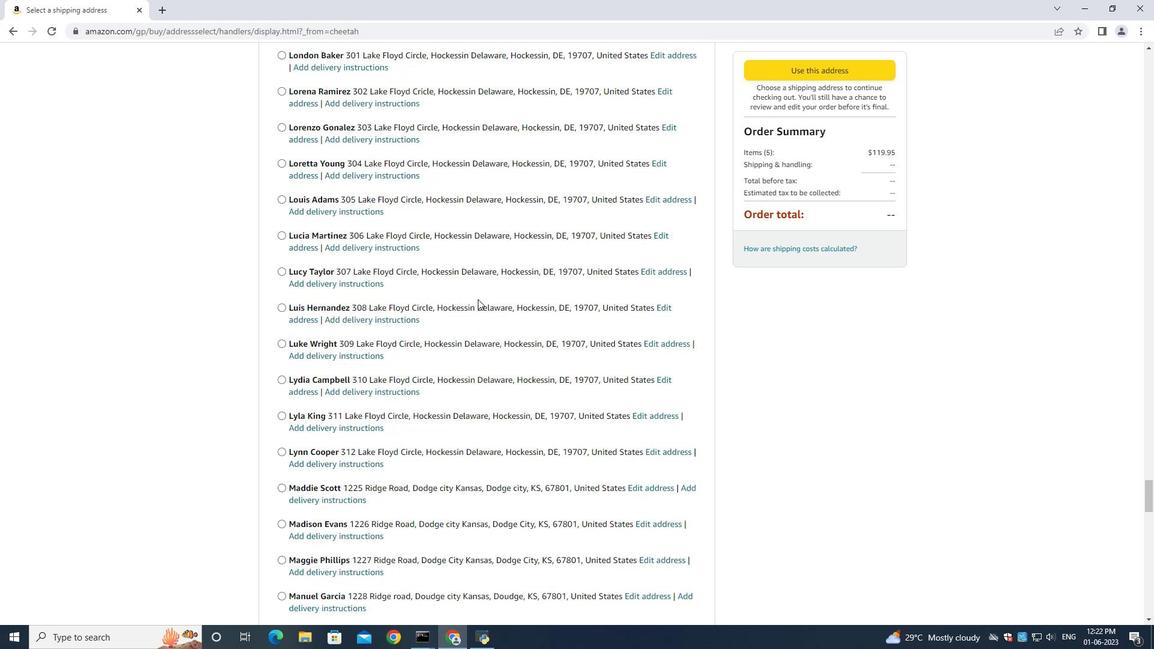 
Action: Mouse scrolled (477, 297) with delta (0, 0)
Screenshot: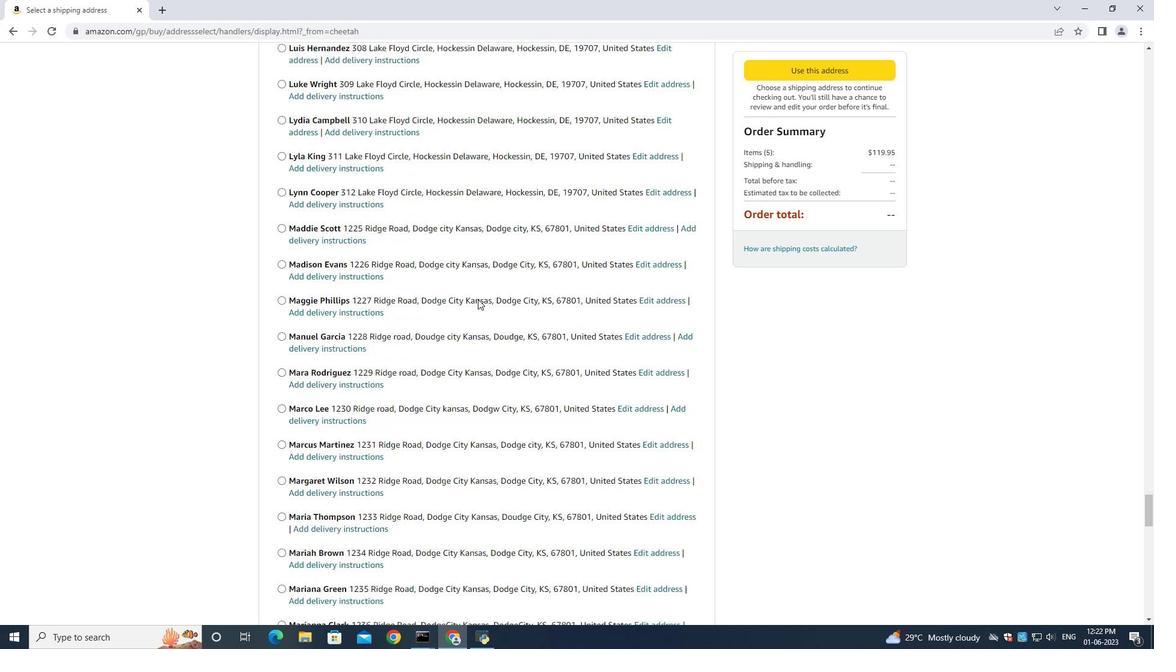 
Action: Mouse scrolled (477, 297) with delta (0, 0)
Screenshot: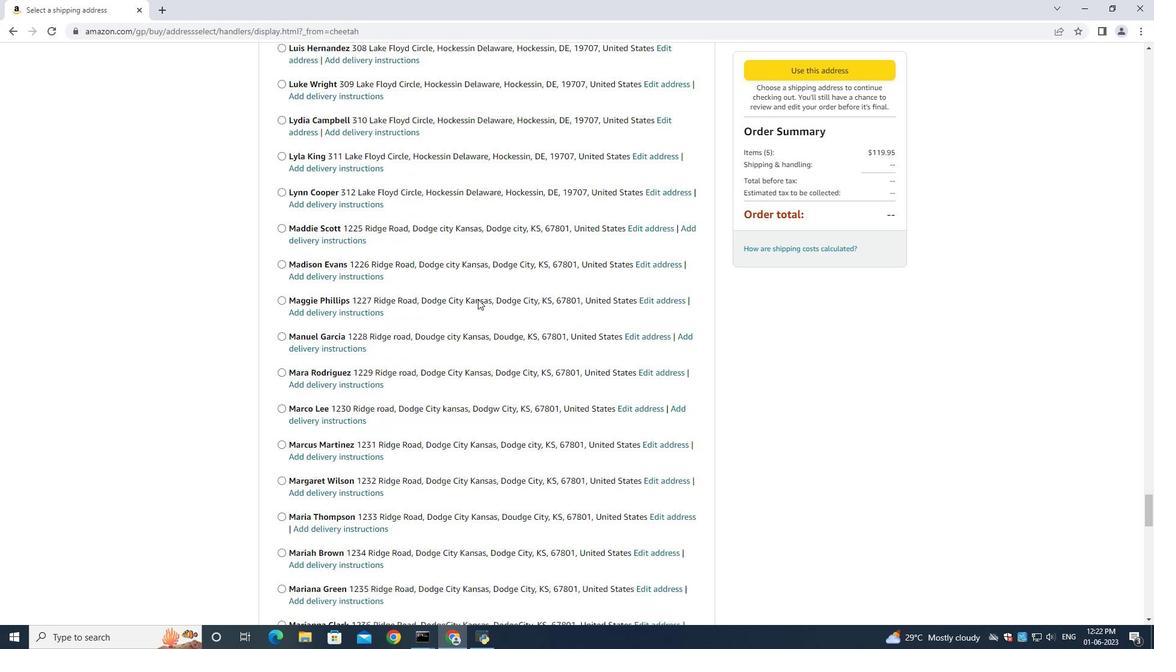
Action: Mouse scrolled (477, 297) with delta (0, 0)
Screenshot: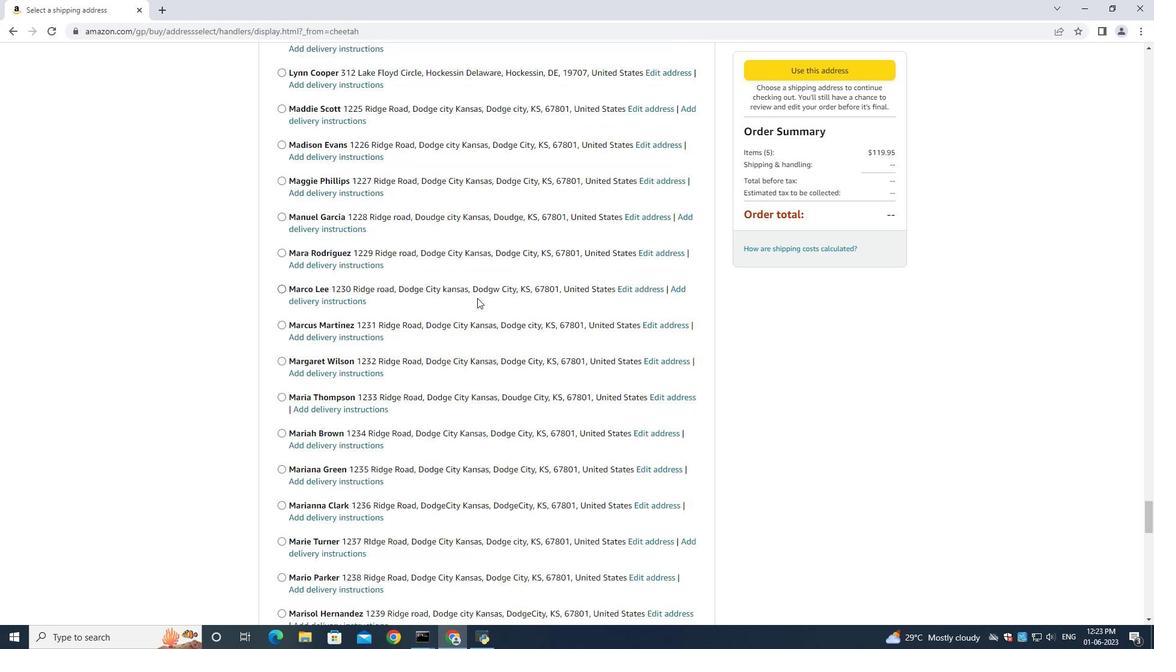 
Action: Mouse scrolled (477, 297) with delta (0, 0)
Screenshot: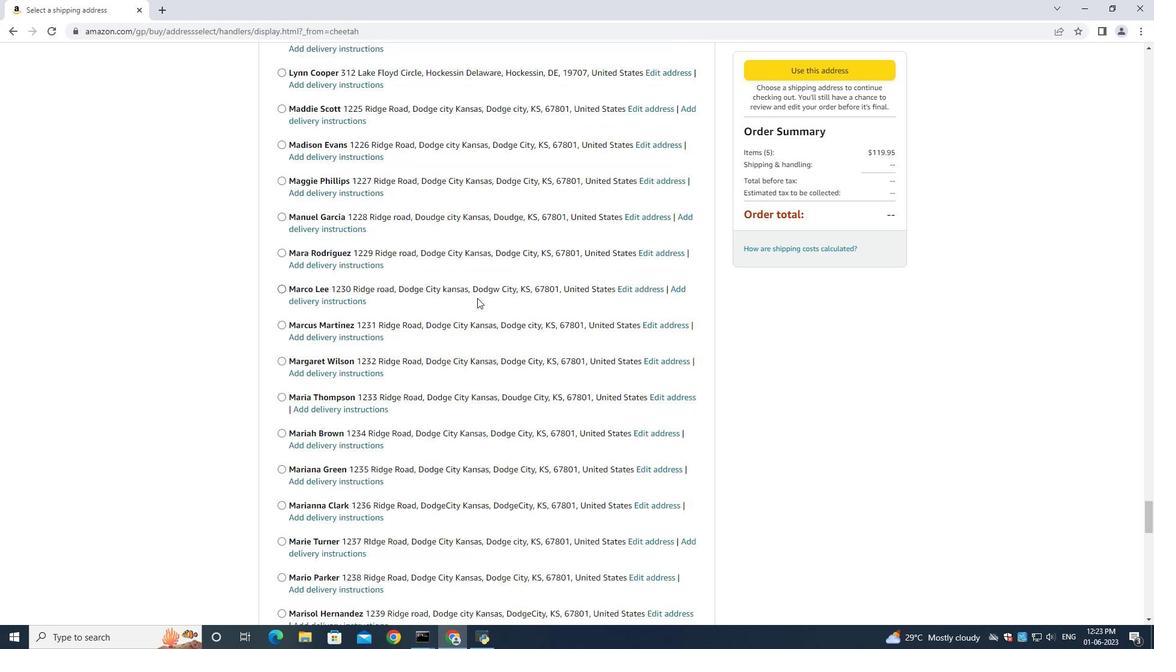 
Action: Mouse scrolled (477, 297) with delta (0, 0)
Screenshot: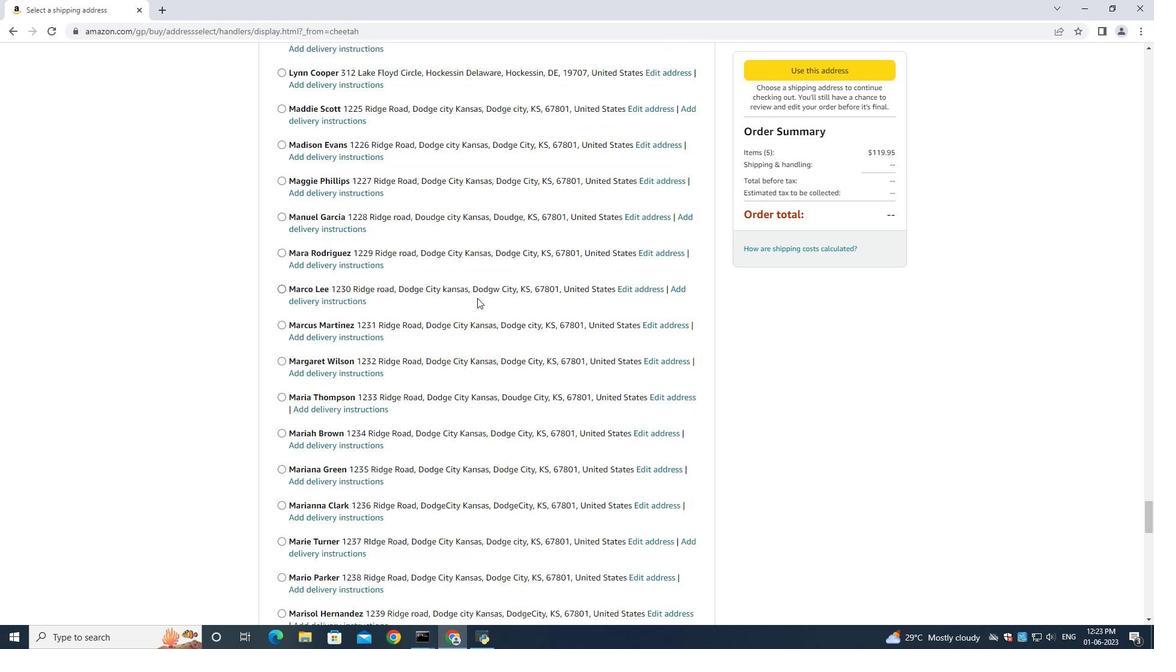 
Action: Mouse scrolled (477, 297) with delta (0, 0)
Screenshot: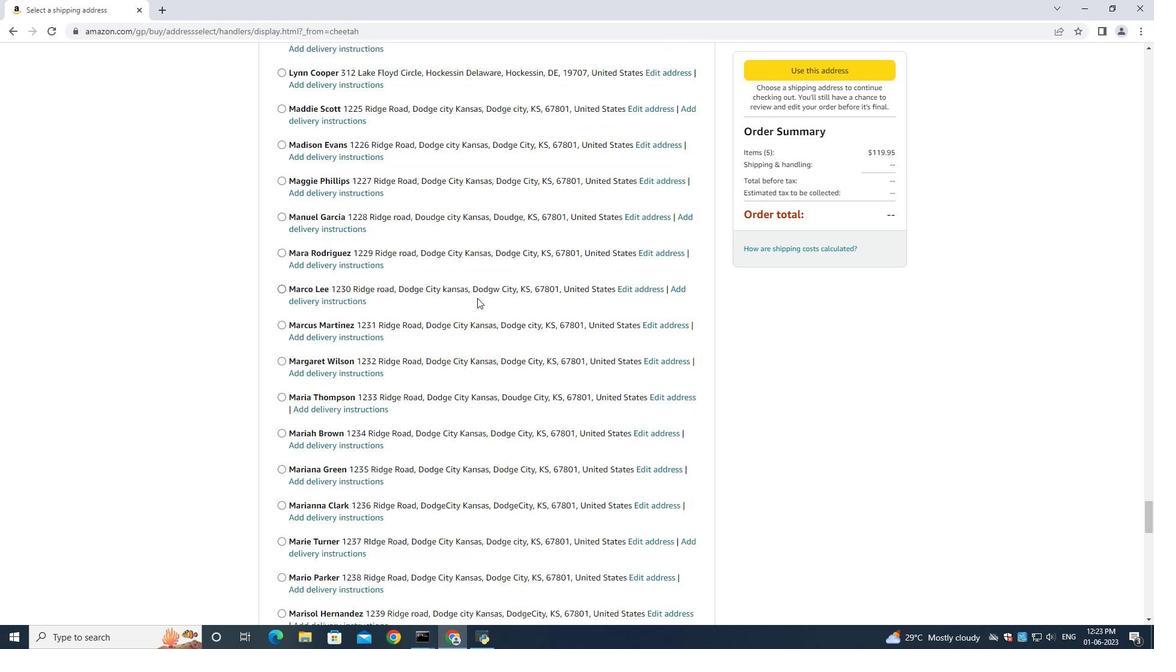 
Action: Mouse scrolled (477, 297) with delta (0, 0)
Screenshot: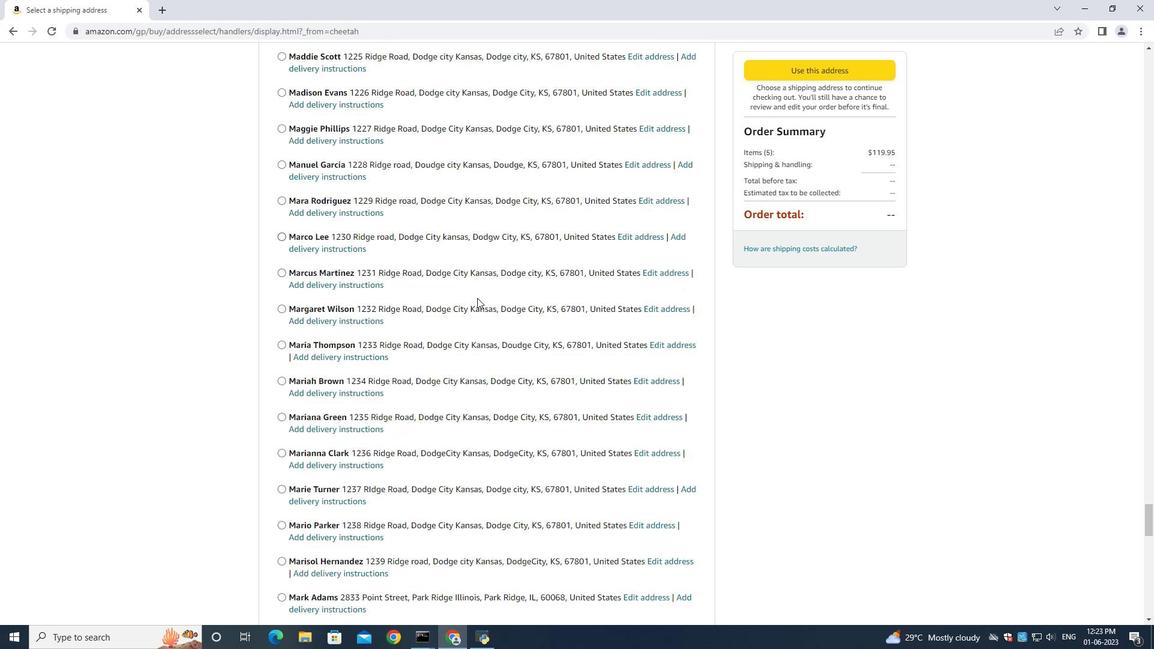 
Action: Mouse scrolled (477, 297) with delta (0, 0)
Screenshot: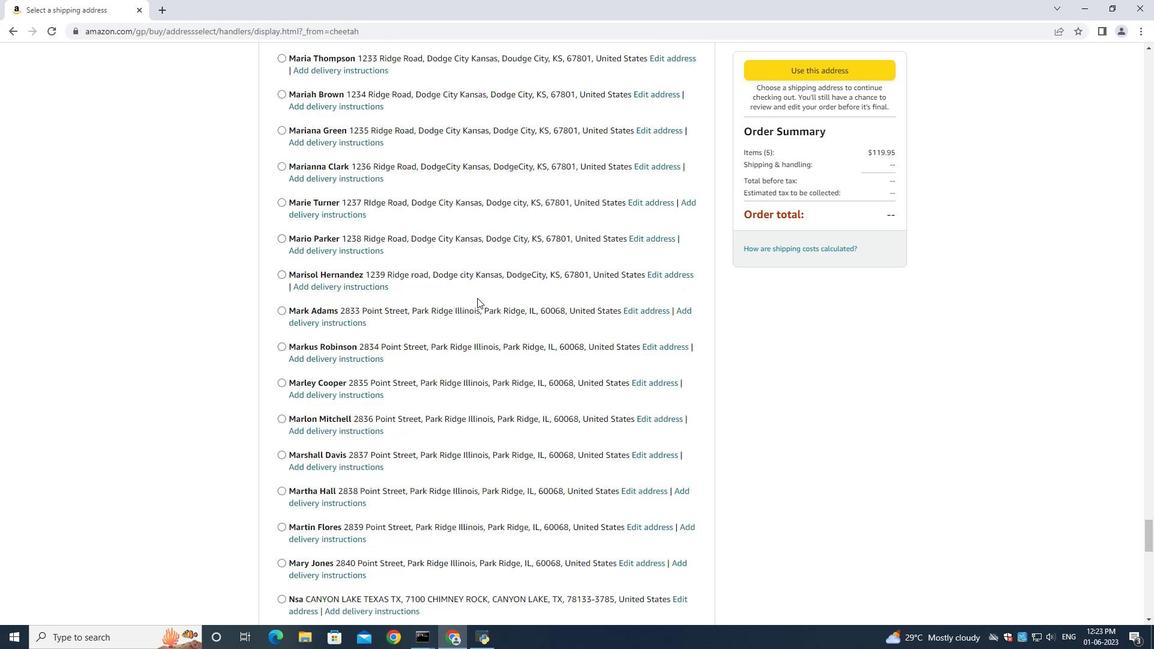 
Action: Mouse scrolled (477, 297) with delta (0, 0)
Screenshot: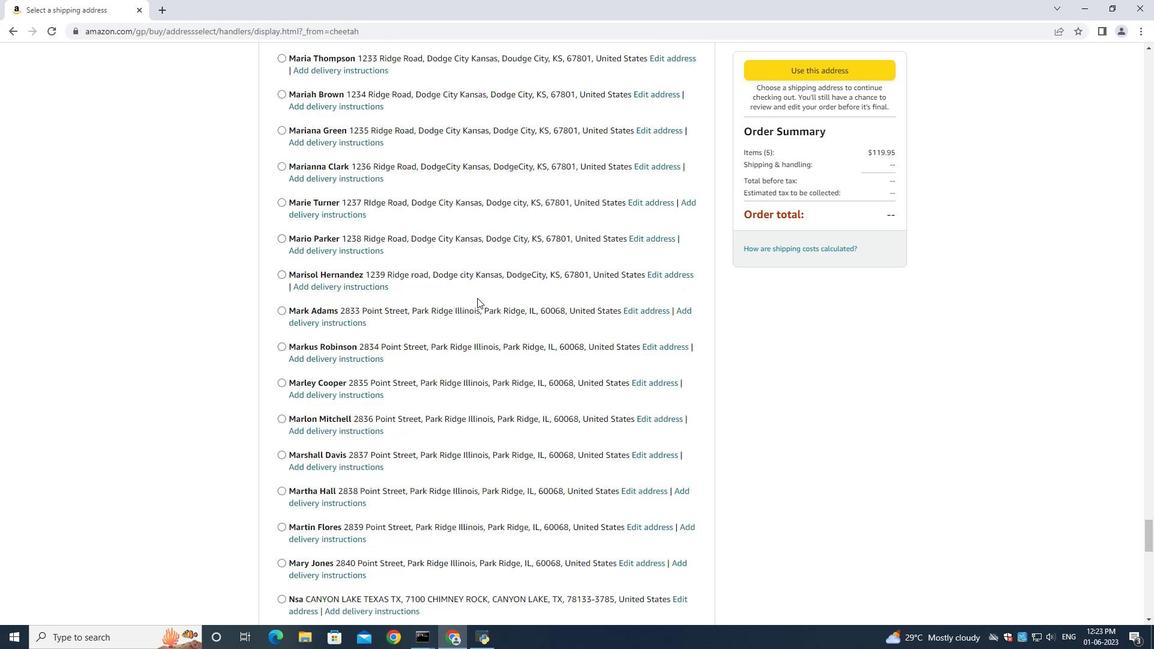
Action: Mouse scrolled (477, 297) with delta (0, 0)
Screenshot: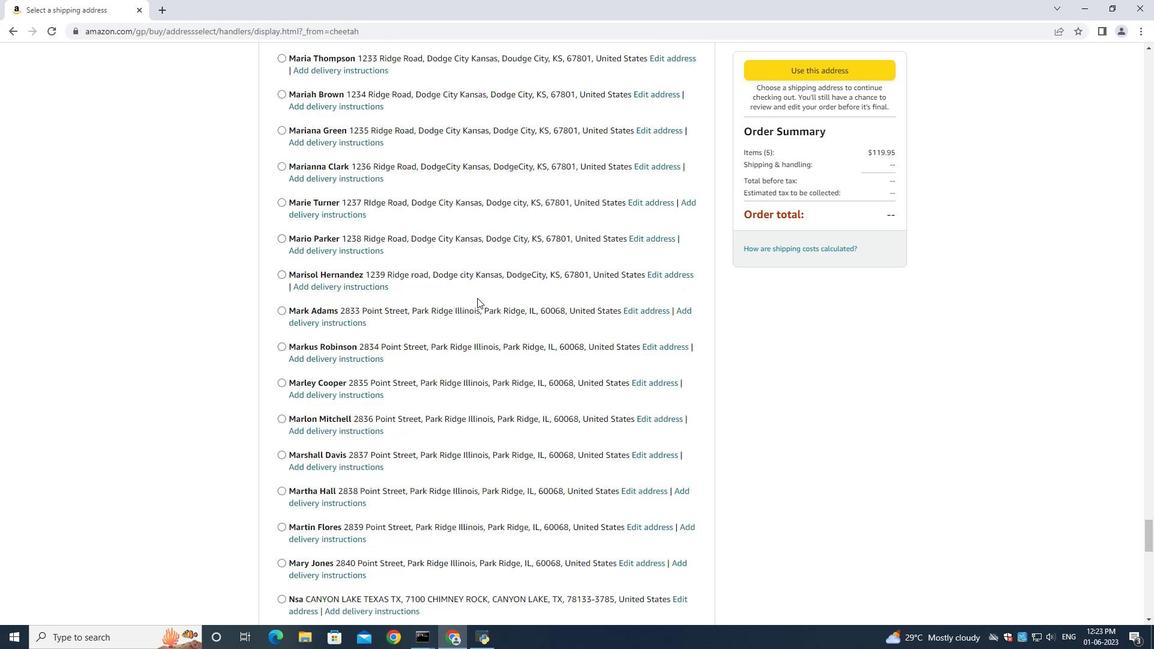 
Action: Mouse scrolled (477, 297) with delta (0, 0)
Screenshot: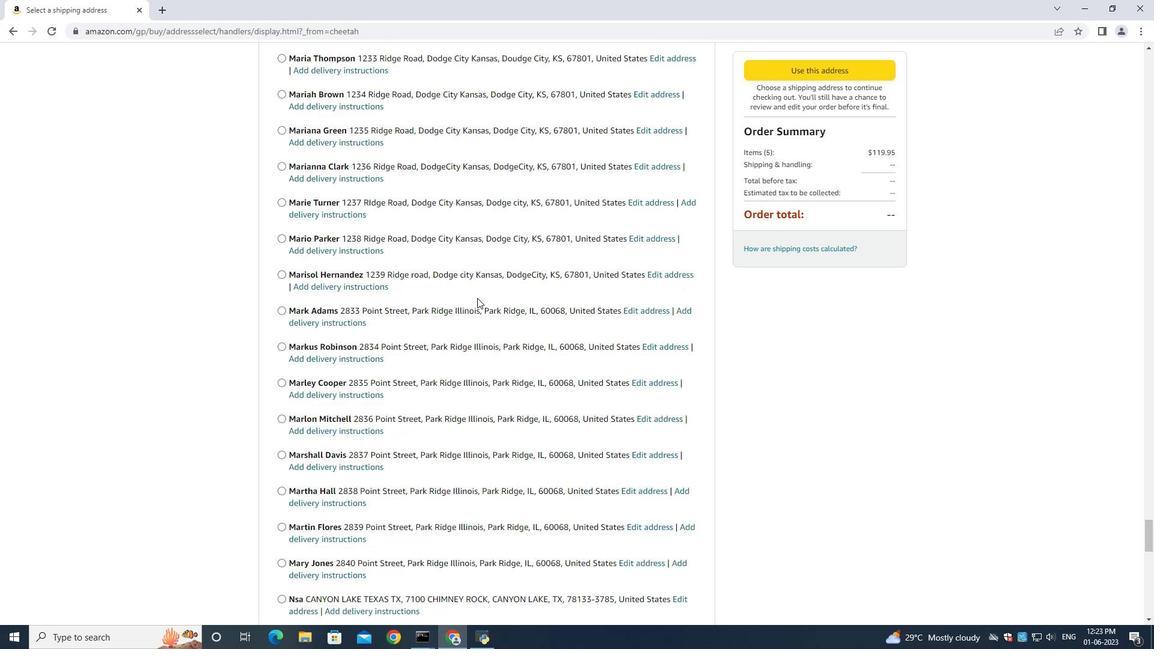 
Action: Mouse scrolled (477, 297) with delta (0, 0)
Screenshot: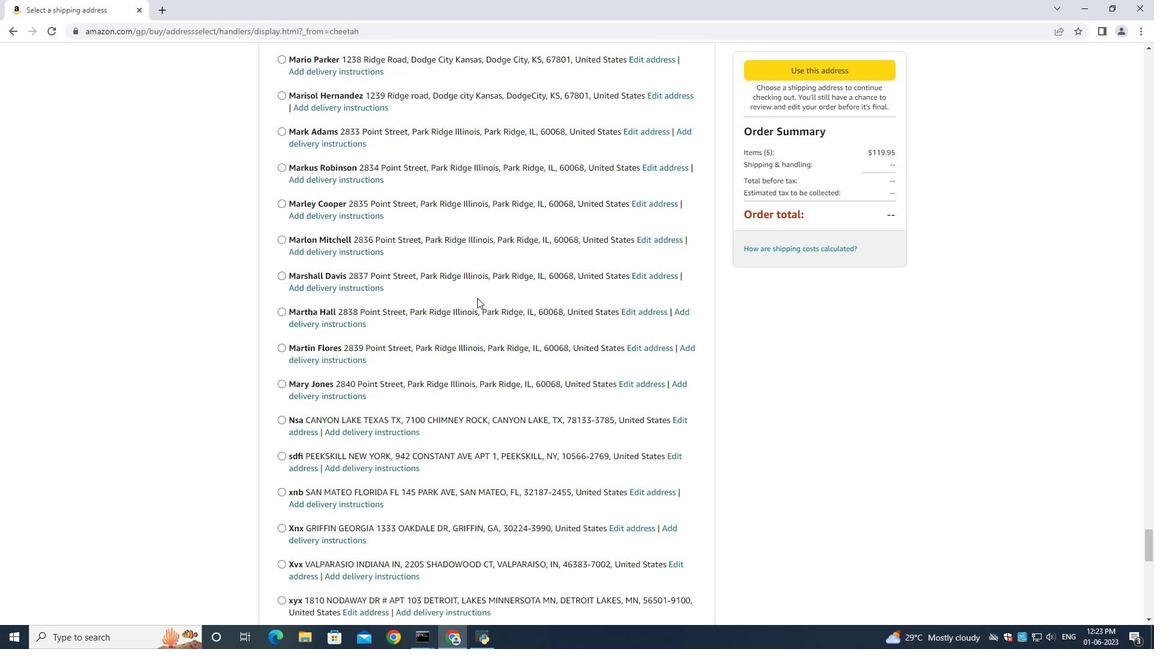 
Action: Mouse scrolled (477, 297) with delta (0, 0)
Screenshot: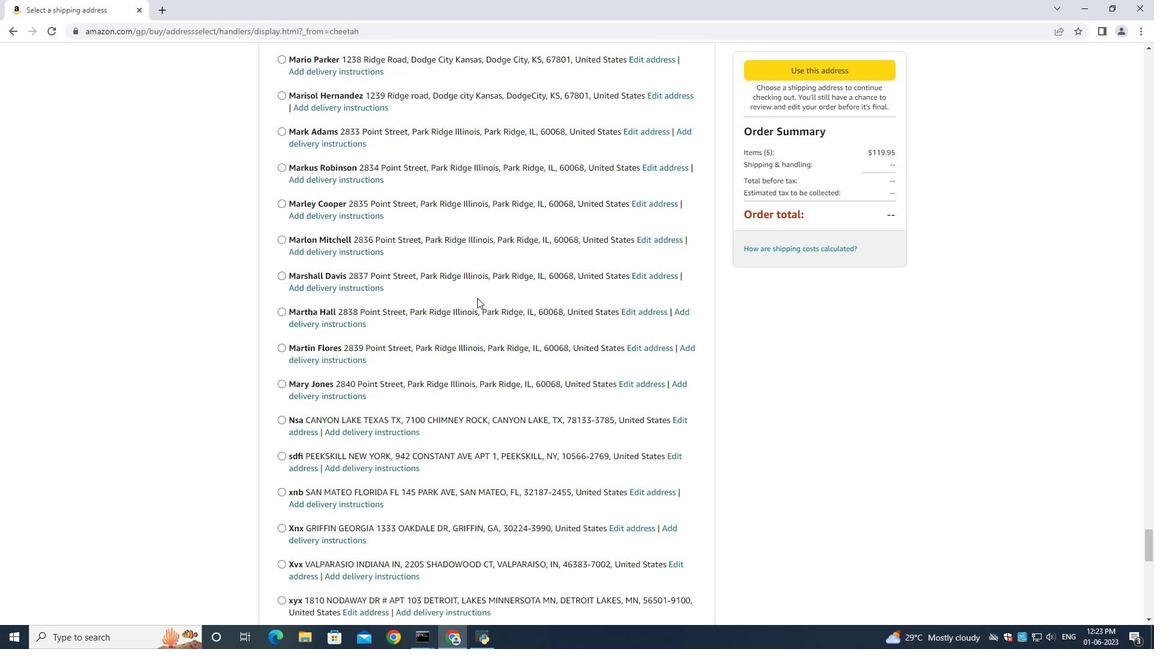 
Action: Mouse scrolled (477, 297) with delta (0, 0)
Screenshot: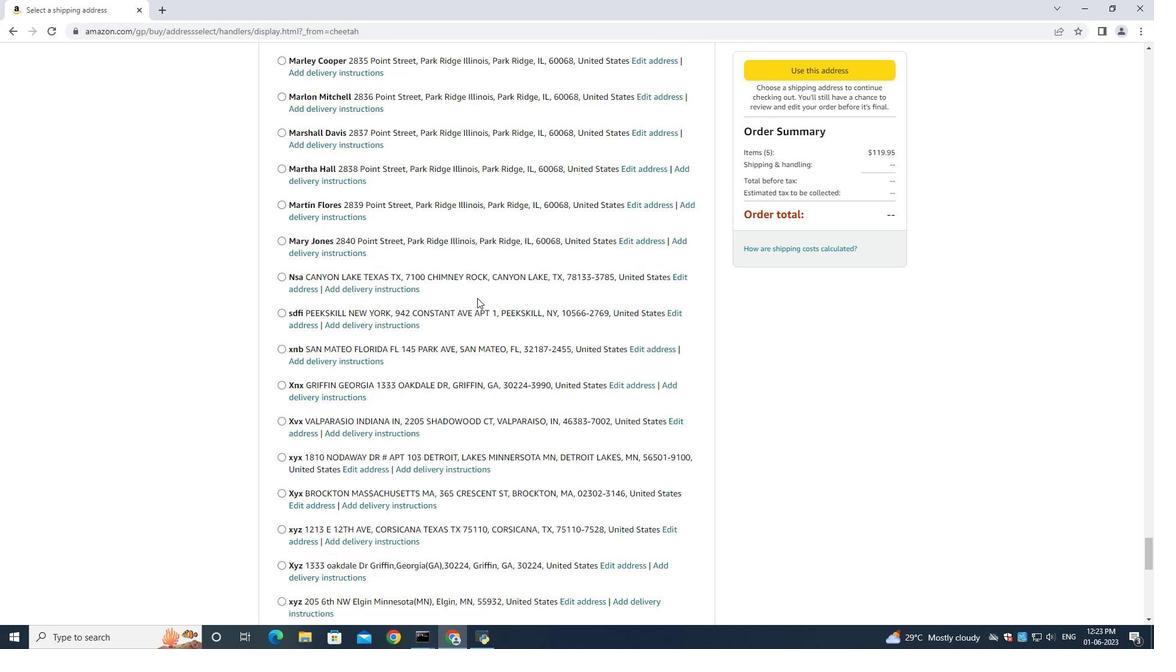 
Action: Mouse scrolled (477, 297) with delta (0, 0)
Screenshot: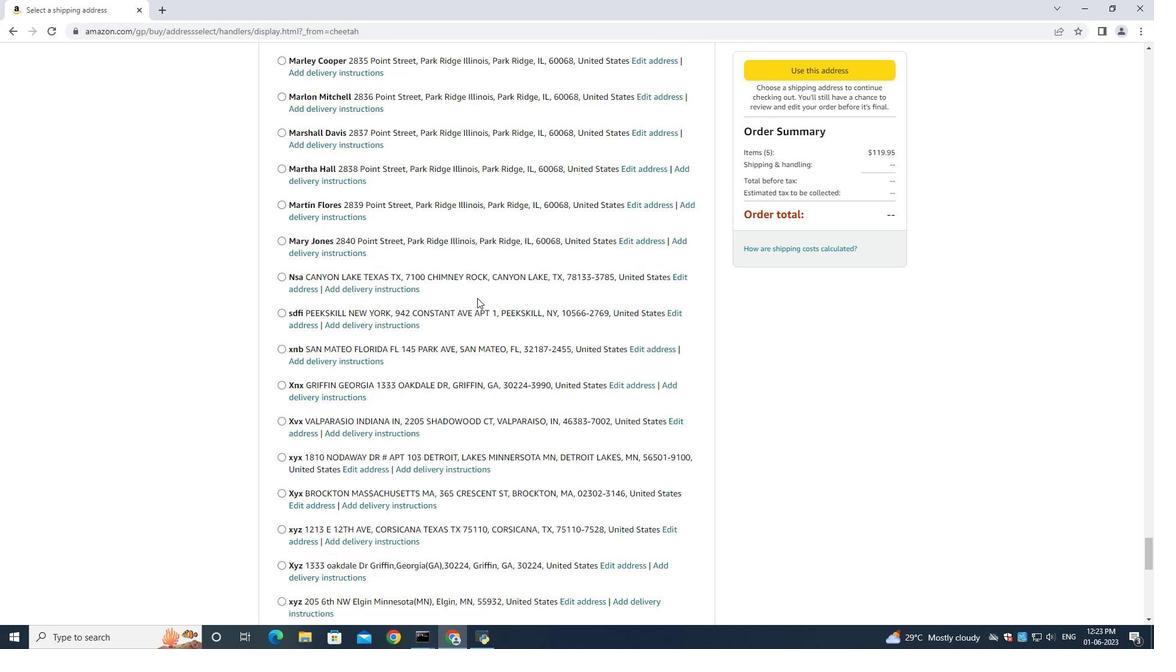 
Action: Mouse scrolled (477, 297) with delta (0, 0)
Screenshot: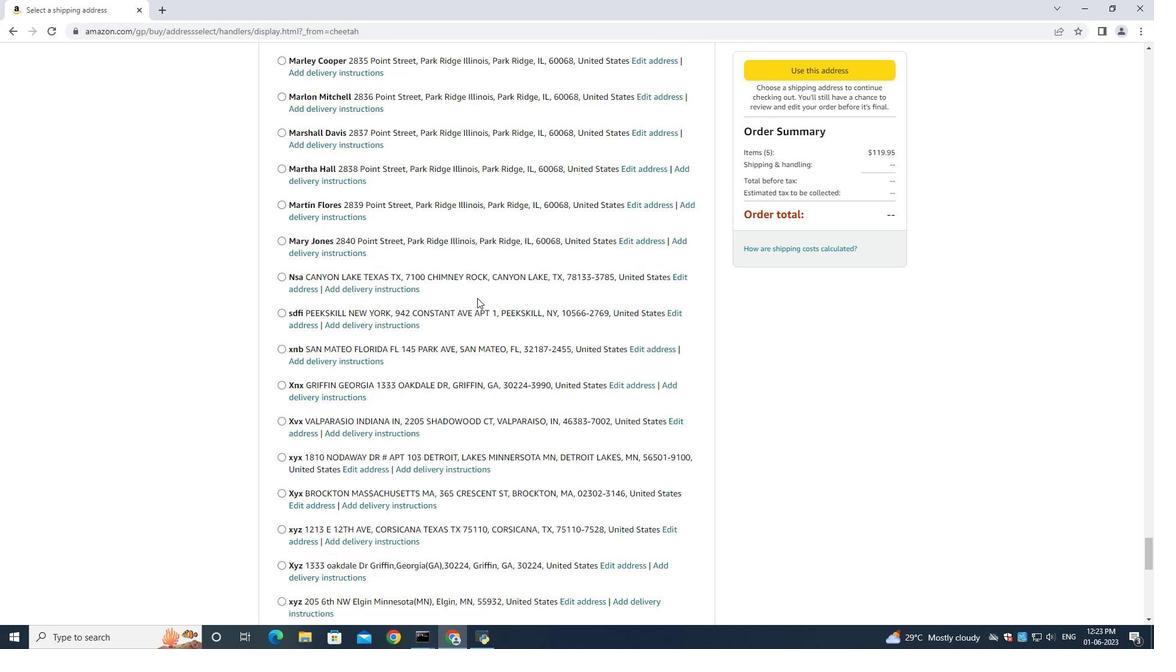 
Action: Mouse scrolled (477, 297) with delta (0, 0)
Screenshot: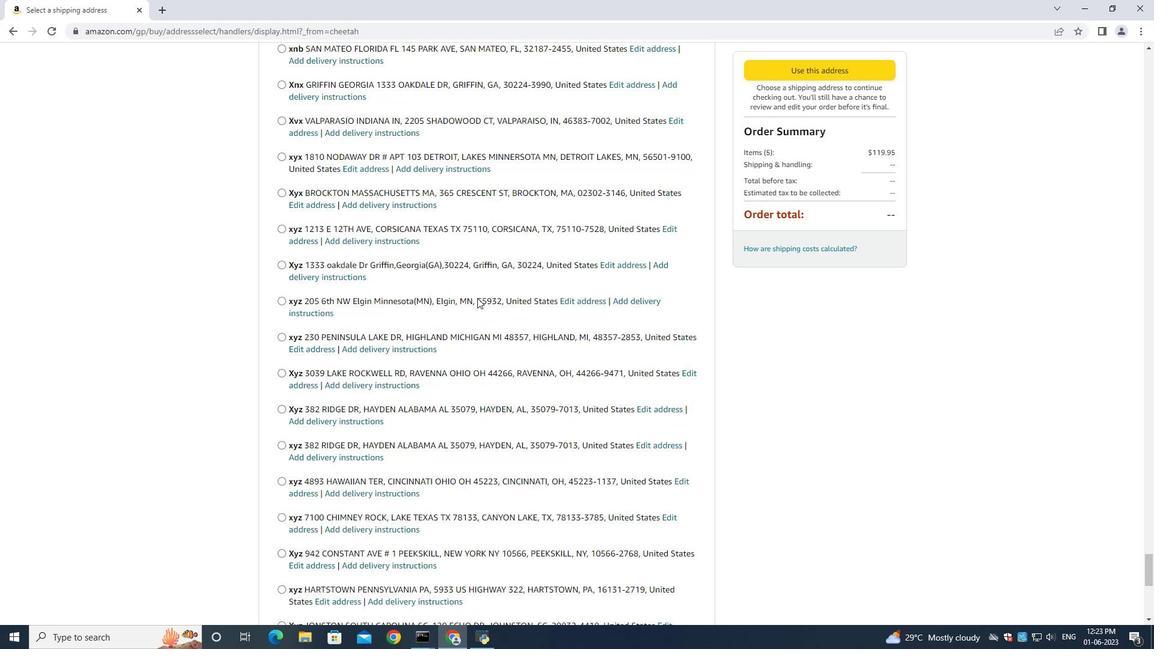 
Action: Mouse scrolled (477, 297) with delta (0, 0)
Screenshot: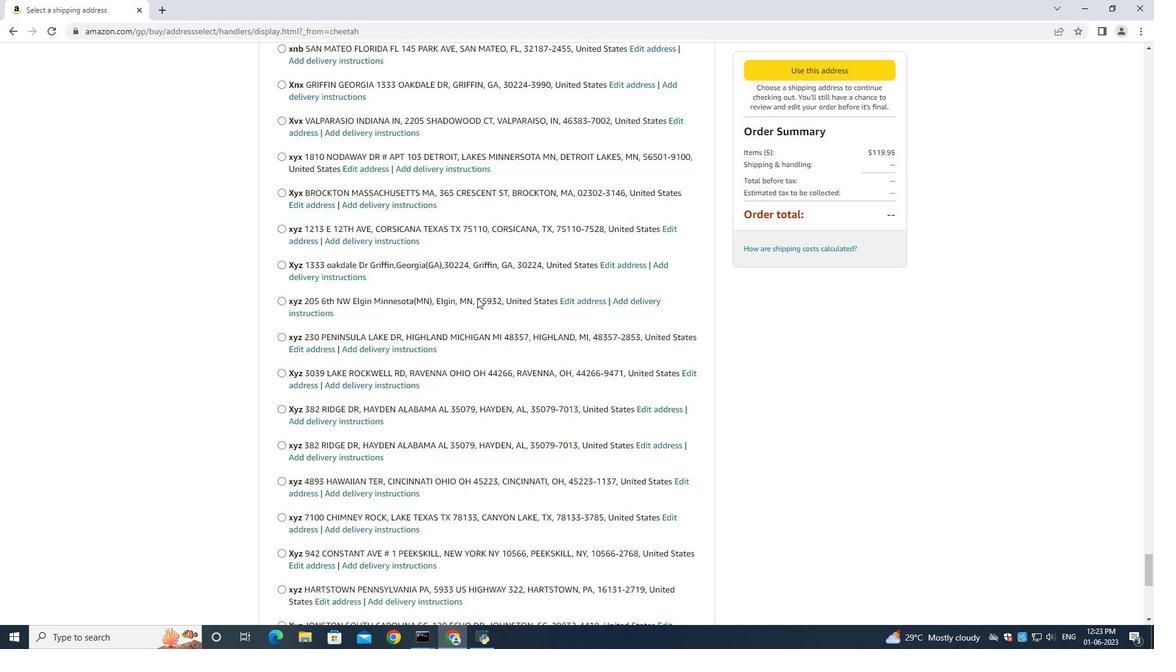 
Action: Mouse scrolled (477, 297) with delta (0, 0)
Screenshot: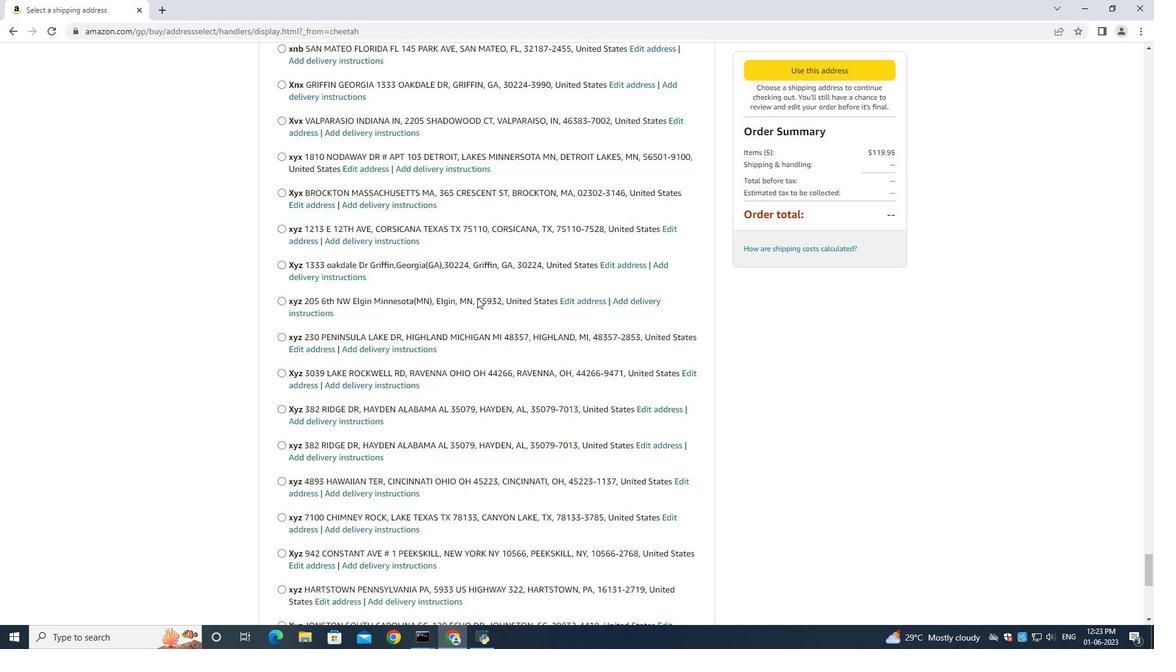 
Action: Mouse scrolled (477, 297) with delta (0, 0)
Screenshot: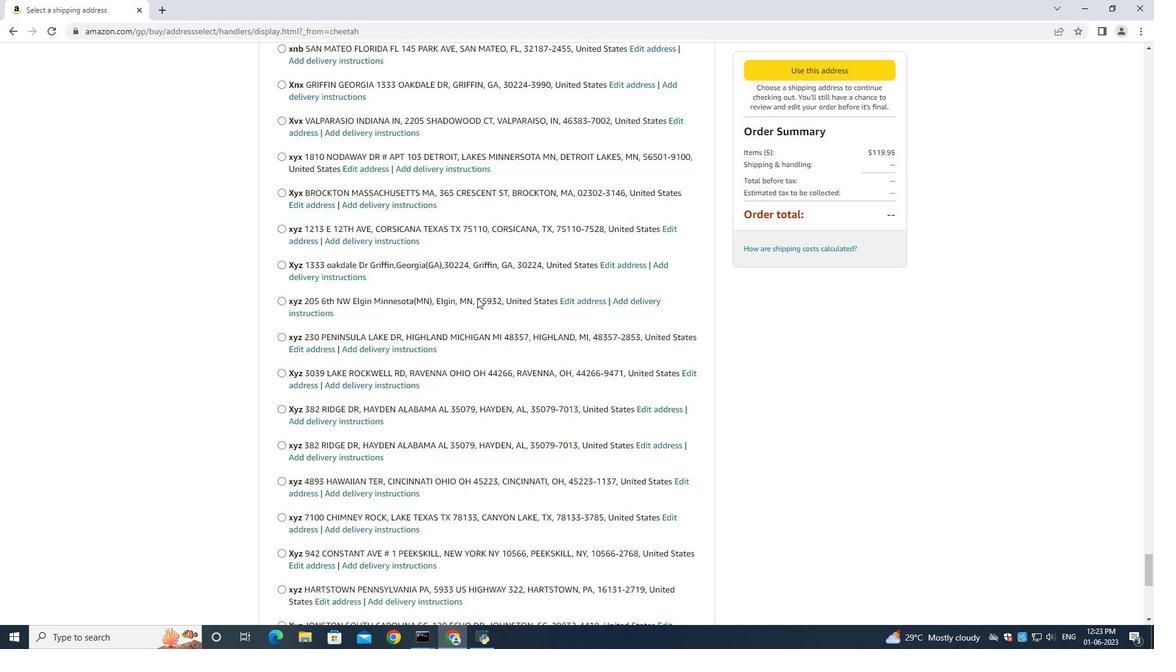 
Action: Mouse scrolled (477, 297) with delta (0, 0)
Screenshot: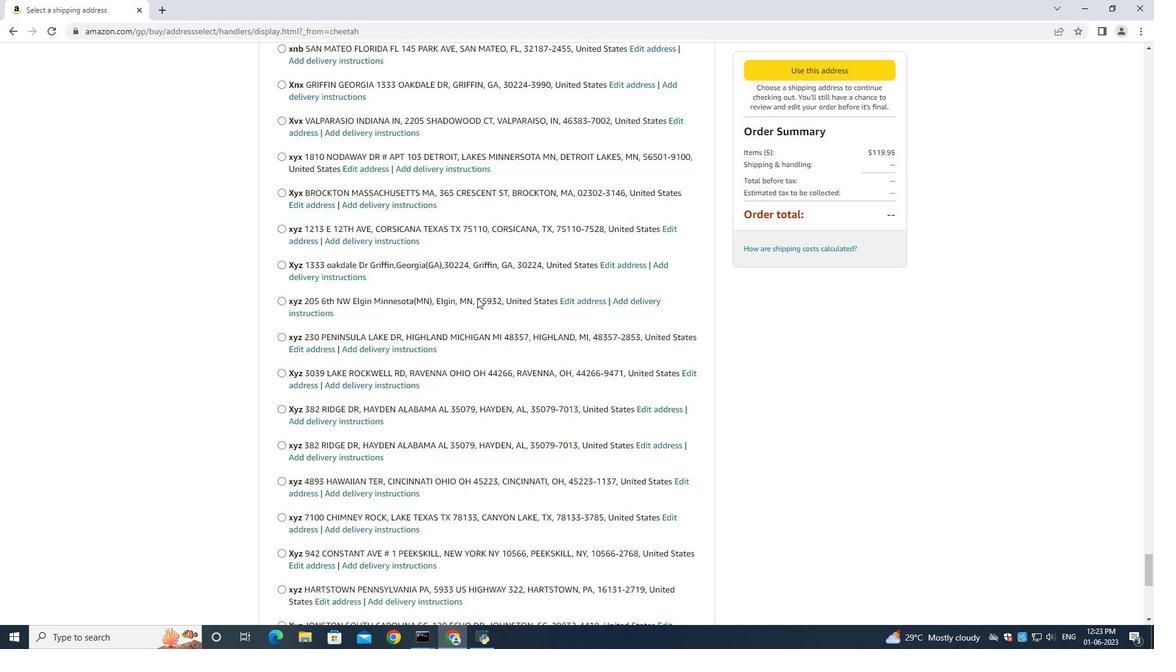 
Action: Mouse scrolled (477, 297) with delta (0, 0)
Screenshot: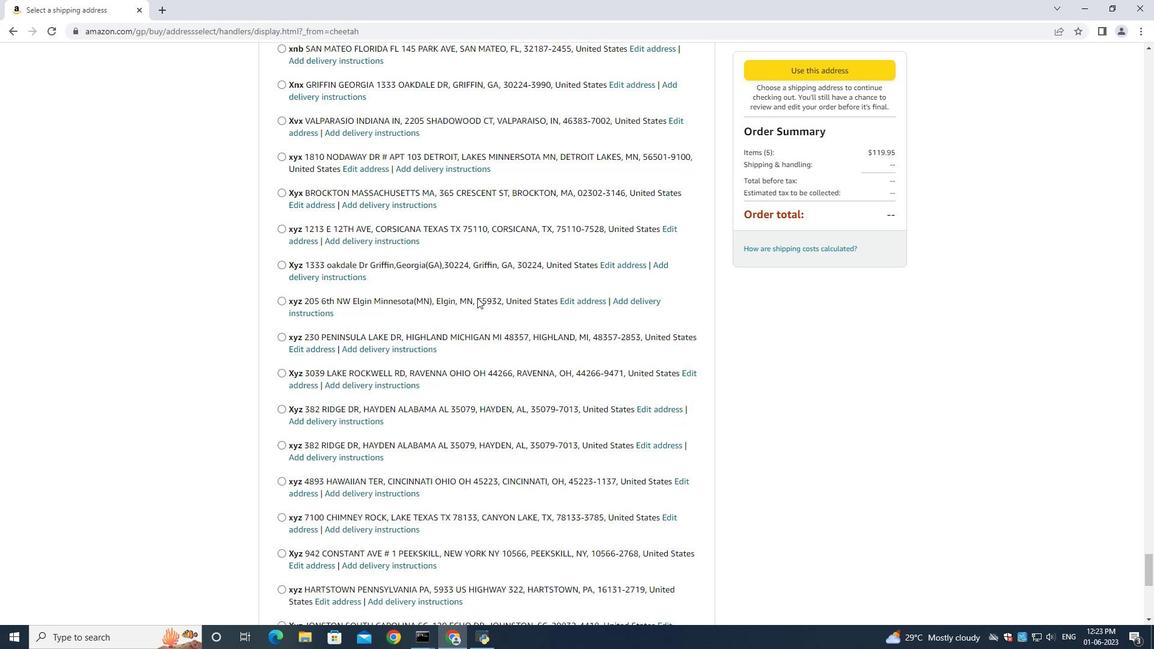 
Action: Mouse scrolled (477, 297) with delta (0, 0)
Screenshot: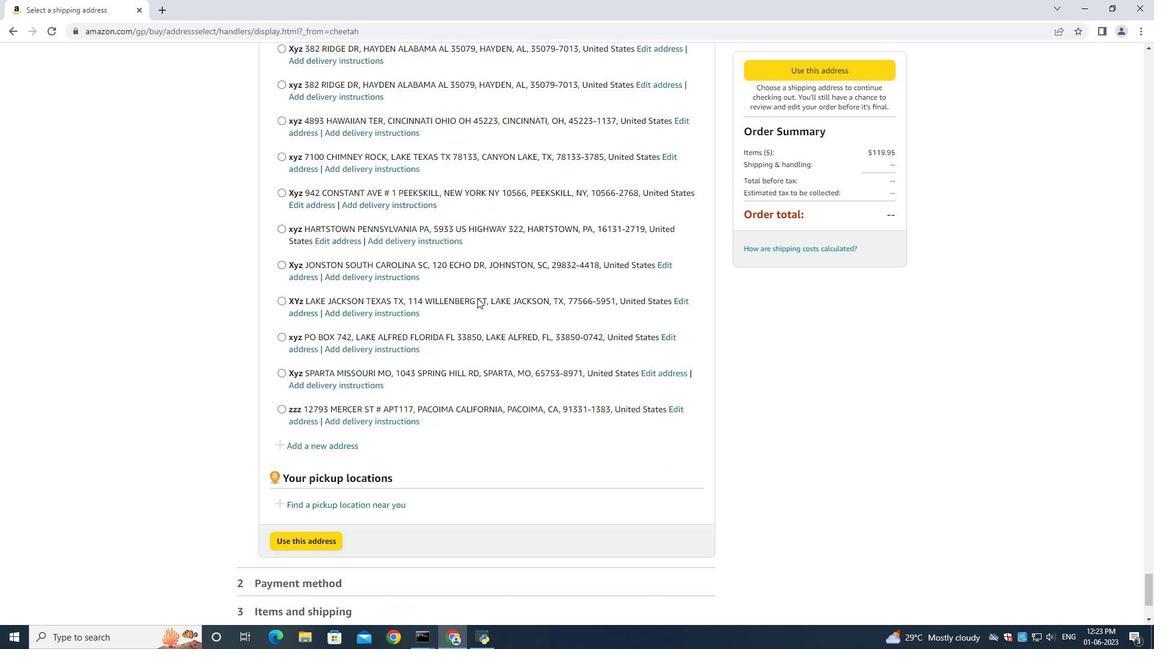 
Action: Mouse scrolled (477, 297) with delta (0, 0)
Screenshot: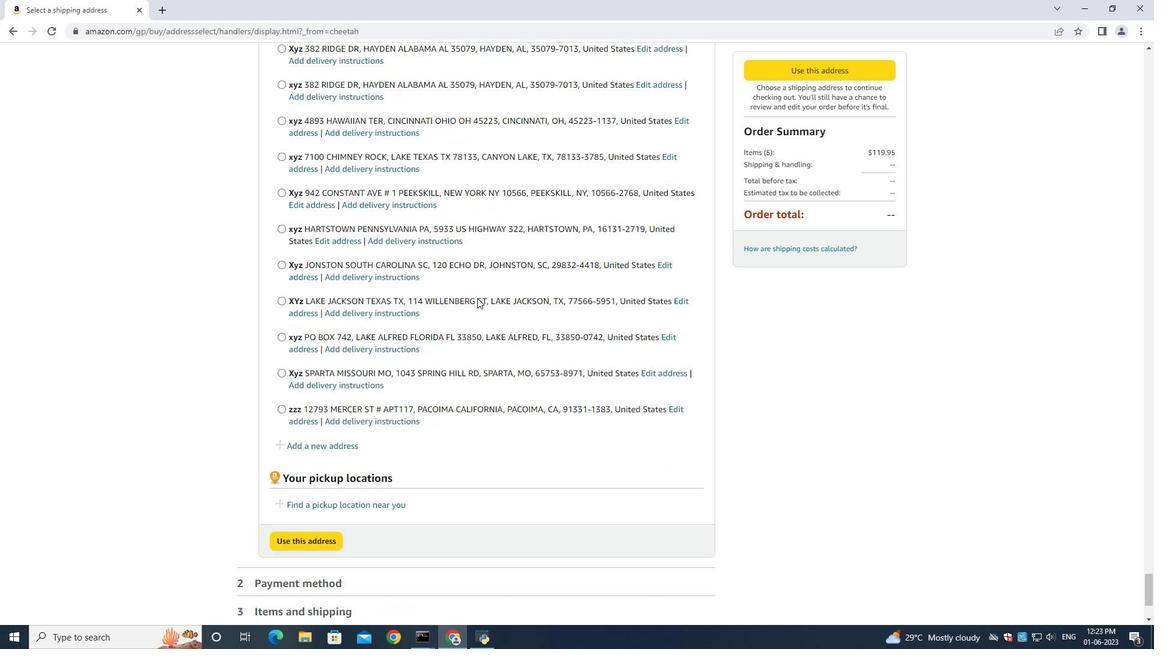 
Action: Mouse scrolled (477, 297) with delta (0, 0)
Screenshot: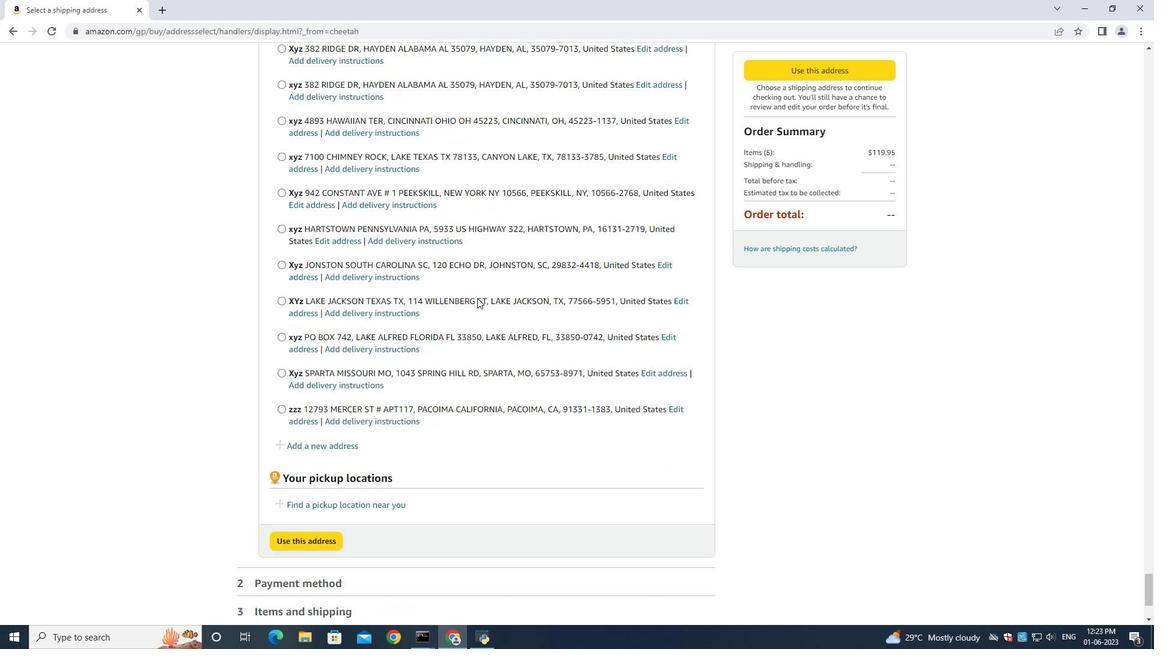 
Action: Mouse scrolled (477, 297) with delta (0, 0)
Screenshot: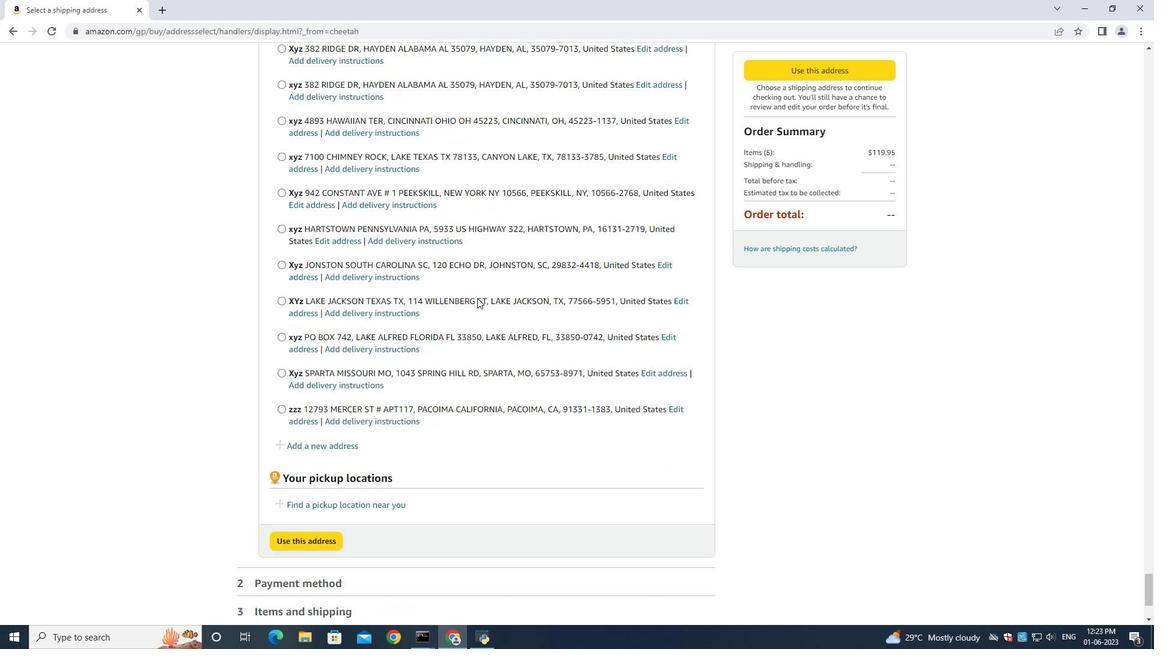 
Action: Mouse scrolled (477, 297) with delta (0, 0)
Screenshot: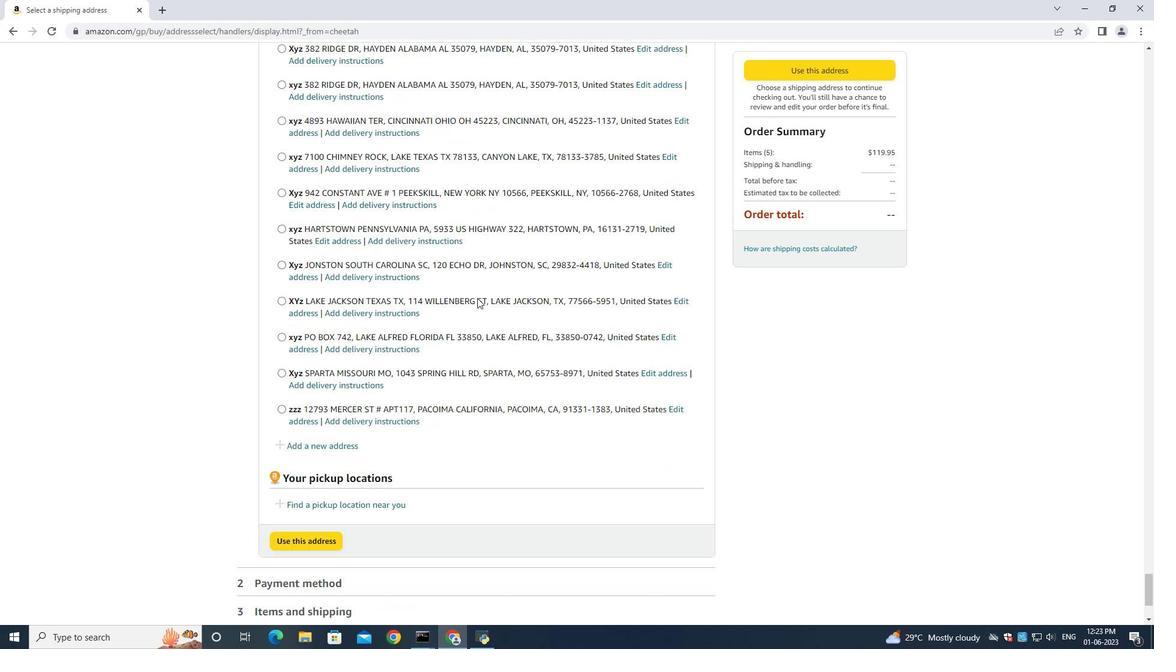 
Action: Mouse scrolled (477, 297) with delta (0, 0)
Screenshot: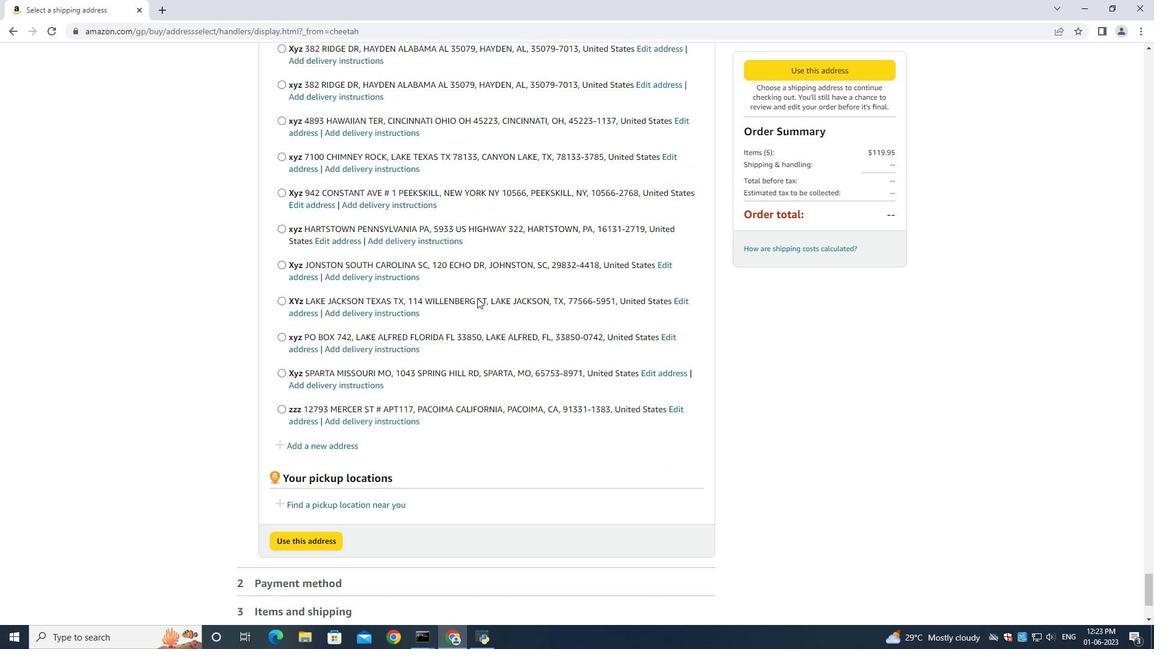 
Action: Mouse moved to (318, 288)
Screenshot: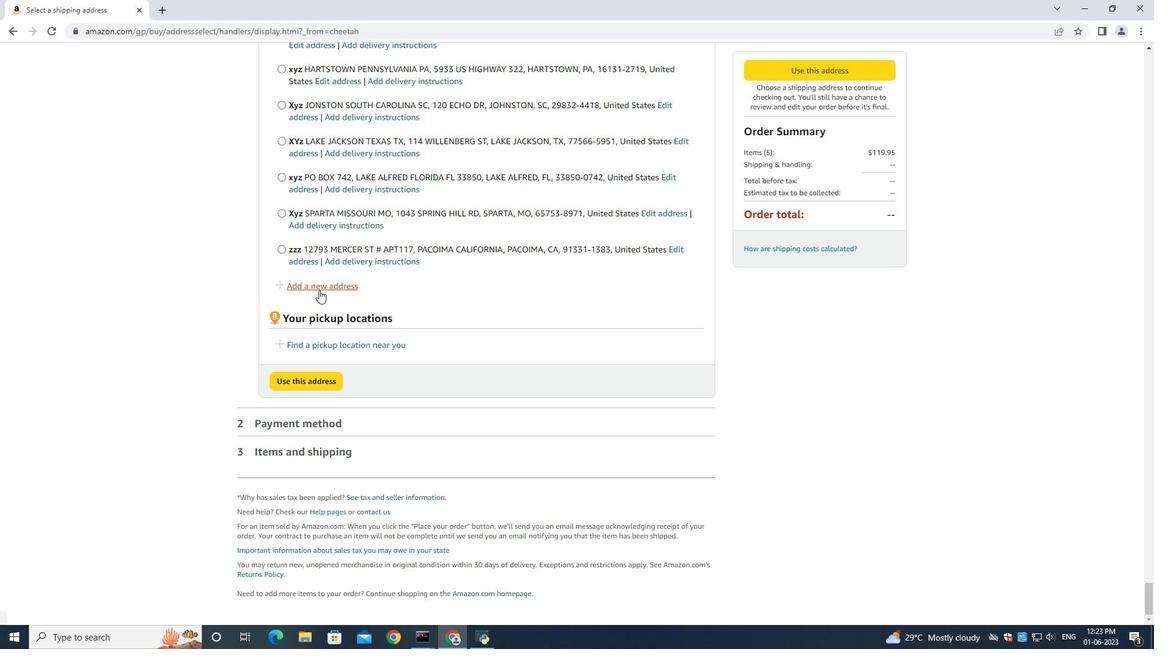 
Action: Mouse pressed left at (318, 288)
Screenshot: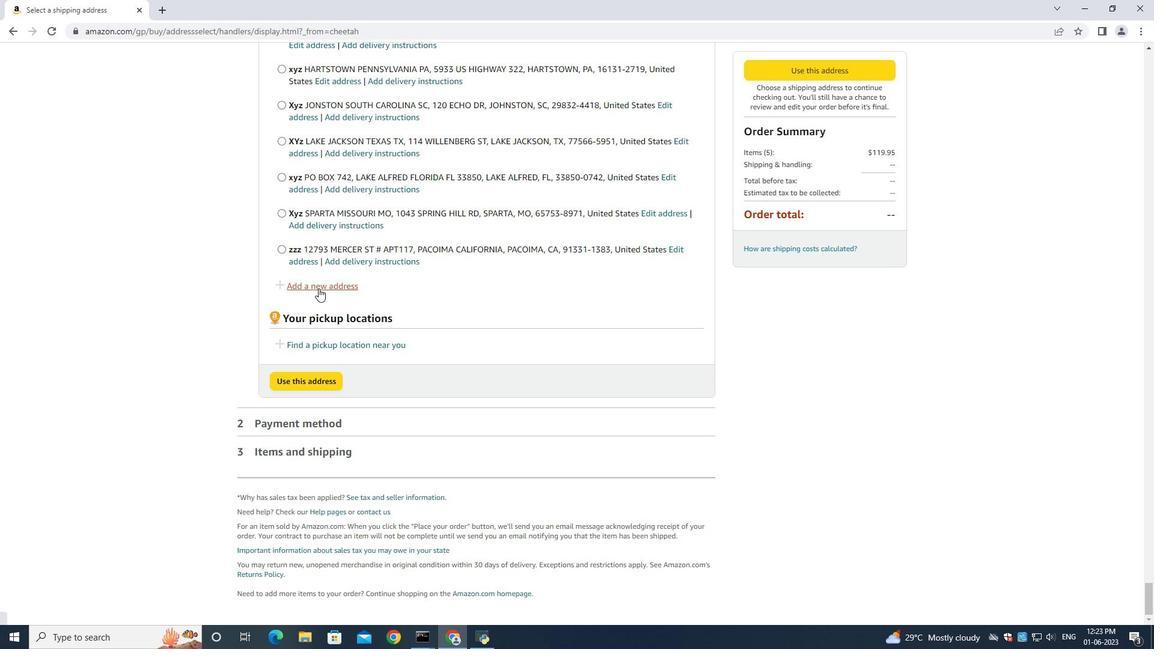 
Action: Mouse moved to (396, 285)
Screenshot: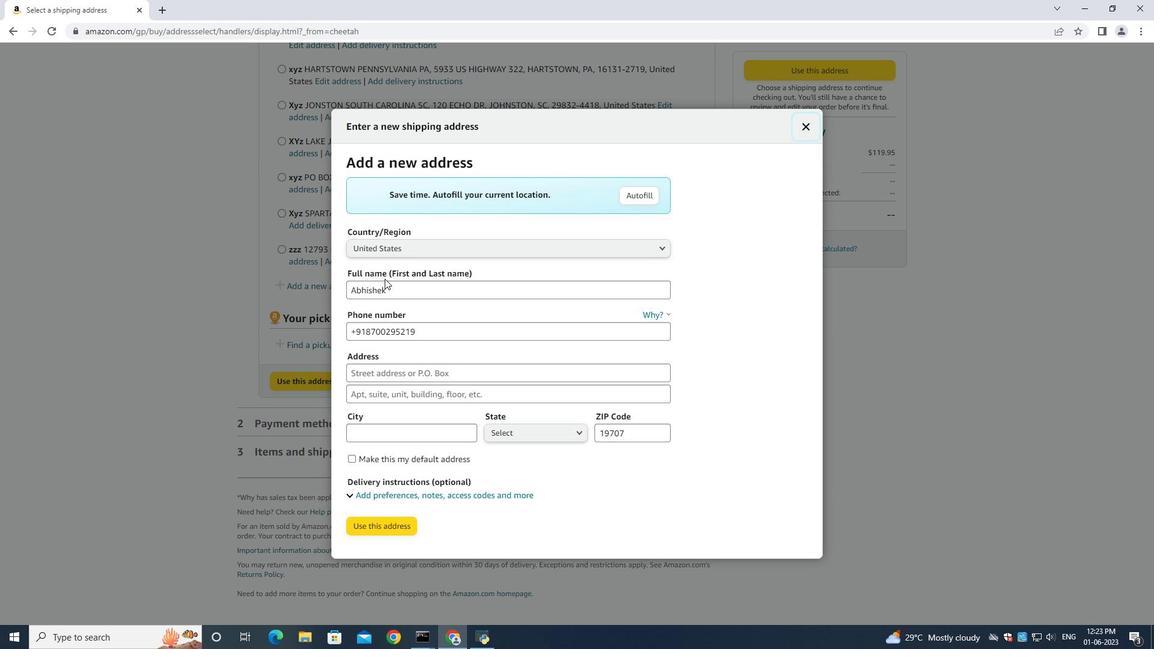 
Action: Mouse pressed left at (396, 285)
Screenshot: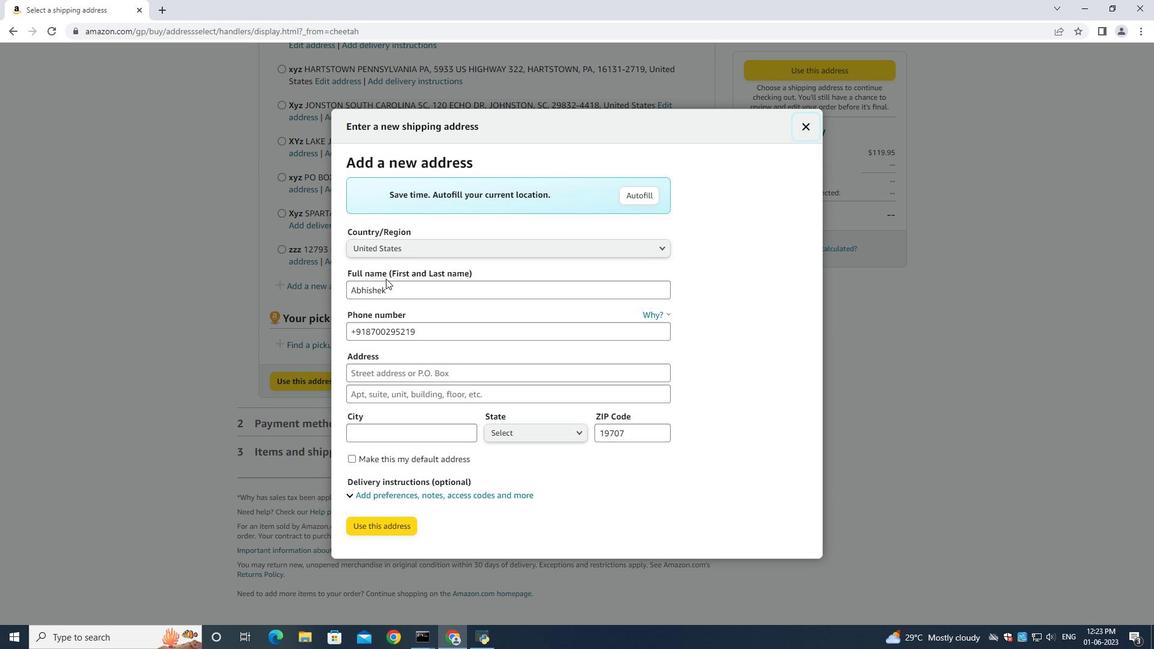 
Action: Mouse moved to (396, 287)
Screenshot: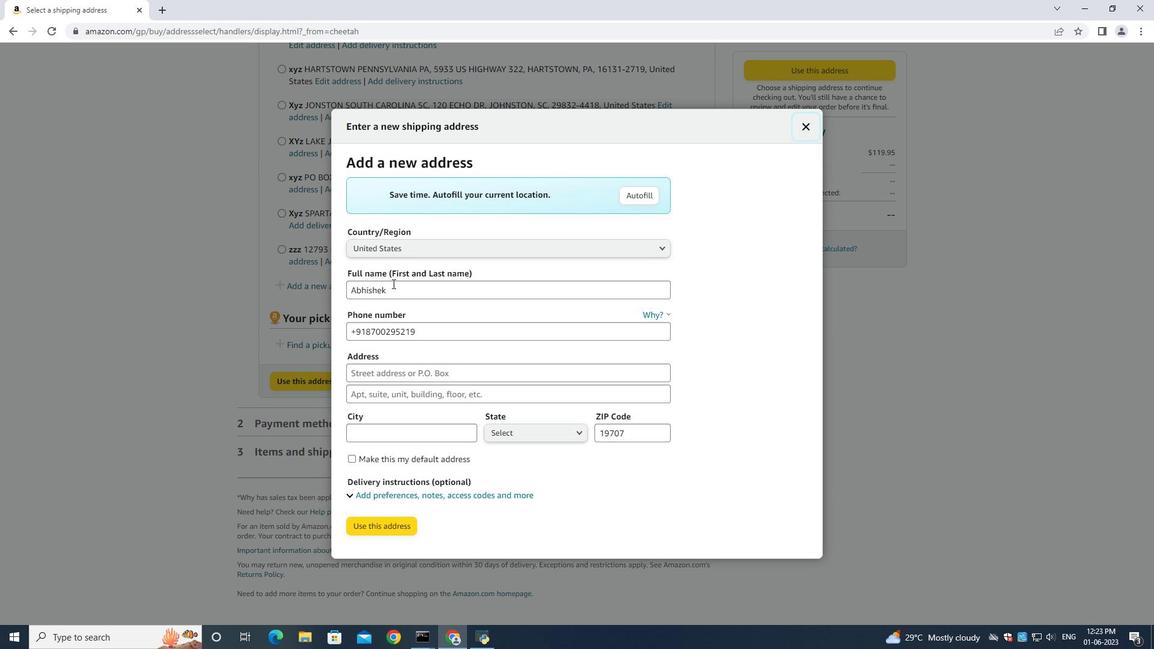 
Action: Key pressed ctrl+A<Key.backspace><Key.shift><Key.shift><Key.shift><Key.shift><Key.shift><Key.shift><Key.shift><Key.shift><Key.shift><Key.shift><Key.shift><Key.shift><Key.shift><Key.shift><Key.shift><Key.shift><Key.shift><Key.shift><Key.shift><Key.shift><Key.shift><Key.shift><Key.shift><Key.shift><Key.shift><Key.shift><Key.shift><Key.shift><Key.shift><Key.shift><Key.shift><Key.shift><Key.shift><Key.shift><Key.shift>Mason<Key.space><Key.shift>Kelly<Key.space><Key.tab><Key.tab><Key.backspace>7738643880<Key.tab>2841<Key.space><Key.shift>Point<Key.space><Key.shift><Key.shift><Key.shift><Key.shift><Key.shift><Key.shift><Key.shift><Key.shift><Key.shift><Key.shift><Key.shift><Key.shift><Key.shift><Key.shift><Key.shift><Key.shift>Street<Key.space><Key.shift><Key.shift><Key.shift><Key.shift><Key.shift><Key.shift><Key.shift><Key.shift><Key.shift><Key.shift><Key.shift><Key.shift><Key.shift><Key.shift><Key.shift><Key.shift><Key.shift><Key.shift><Key.shift><Key.shift><Key.shift><Key.shift><Key.shift><Key.shift><Key.shift><Key.shift><Key.shift><Key.shift><Key.shift><Key.shift><Key.shift><Key.shift><Key.shift><Key.shift><Key.shift><Key.shift><Key.shift><Key.shift><Key.shift><Key.shift><Key.shift><Key.shift><Key.shift><Key.shift><Key.shift><Key.shift><Key.shift><Key.shift><Key.shift><Key.shift><Key.shift><Key.shift><Key.shift><Key.shift><Key.shift><Key.shift><Key.shift><Key.shift><Key.shift><Key.shift><Key.shift><Key.shift><Key.shift><Key.shift><Key.shift><Key.shift><Key.shift><Key.shift><Key.shift><Key.shift><Key.shift><Key.shift><Key.shift><Key.shift><Key.tab><Key.shift>PPPPPPP<Key.backspace><Key.backspace><Key.backspace><Key.backspace><Key.backspace><Key.backspace>ark<Key.space><Key.shift><Key.shift><Key.shift><Key.shift><Key.shift><Key.shift><Key.shift><Key.shift><Key.shift><Key.shift><Key.shift><Key.shift><Key.shift><Key.shift><Key.shift><Key.shift><Key.shift><Key.shift><Key.shift><Key.shift><Key.shift><Key.shift><Key.shift>Ridge<Key.space><Key.shift><Key.shift><Key.shift><Key.shift><Key.shift><Key.shift><Key.shift><Key.shift><Key.shift><Key.shift><Key.shift><Key.shift><Key.shift><Key.shift><Key.shift><Key.shift><Key.shift><Key.shift><Key.shift><Key.shift><Key.shift><Key.shift><Key.shift><Key.shift><Key.shift><Key.shift><Key.shift><Key.shift><Key.shift><Key.shift><Key.shift><Key.shift><Key.shift><Key.shift><Key.shift><Key.shift><Key.shift><Key.shift><Key.shift><Key.shift><Key.shift><Key.shift><Key.shift><Key.shift><Key.shift><Key.shift><Key.shift><Key.shift><Key.shift><Key.shift><Key.shift><Key.shift><Key.shift><Key.shift><Key.shift><Key.shift><Key.shift>Illinois<Key.tab><Key.shift><Key.shift><Key.shift><Key.shift><Key.shift><Key.shift><Key.shift><Key.shift><Key.shift><Key.shift><Key.shift><Key.shift><Key.shift><Key.shift><Key.shift><Key.shift><Key.shift><Key.shift><Key.shift><Key.shift><Key.shift><Key.shift><Key.shift><Key.shift><Key.shift><Key.shift><Key.shift><Key.shift><Key.shift><Key.shift><Key.shift><Key.shift><Key.shift><Key.shift><Key.shift><Key.shift><Key.shift><Key.shift><Key.shift><Key.shift><Key.shift><Key.shift><Key.shift><Key.shift><Key.shift><Key.shift><Key.shift><Key.shift><Key.shift><Key.shift><Key.shift><Key.shift><Key.shift><Key.shift><Key.shift><Key.shift><Key.shift><Key.shift><Key.shift><Key.shift><Key.shift><Key.shift><Key.shift><Key.shift><Key.shift><Key.shift><Key.shift><Key.shift><Key.shift><Key.shift><Key.shift><Key.shift><Key.shift><Key.shift><Key.shift><Key.shift><Key.shift><Key.shift><Key.shift><Key.shift><Key.shift><Key.shift><Key.shift><Key.shift><Key.shift><Key.shift><Key.shift><Key.shift><Key.shift><Key.shift><Key.shift><Key.shift><Key.shift><Key.shift><Key.shift><Key.shift><Key.shift>PArk<Key.space><Key.shift><Key.backspace><Key.backspace><Key.backspace><Key.backspace>ark<Key.space><Key.shift><Key.shift><Key.shift><Key.shift><Key.shift><Key.shift><Key.shift><Key.shift><Key.shift><Key.shift><Key.shift><Key.shift><Key.shift><Key.shift><Key.shift><Key.shift><Key.shift><Key.shift><Key.shift><Key.shift><Key.shift><Key.shift><Key.shift><Key.shift><Key.shift><Key.shift><Key.shift><Key.shift><Key.shift><Key.shift><Key.shift><Key.shift><Key.shift><Key.shift><Key.shift><Key.shift>RIdge<Key.space><Key.tab><Key.shift>Ill<Key.tab><Key.backspace>60068
Screenshot: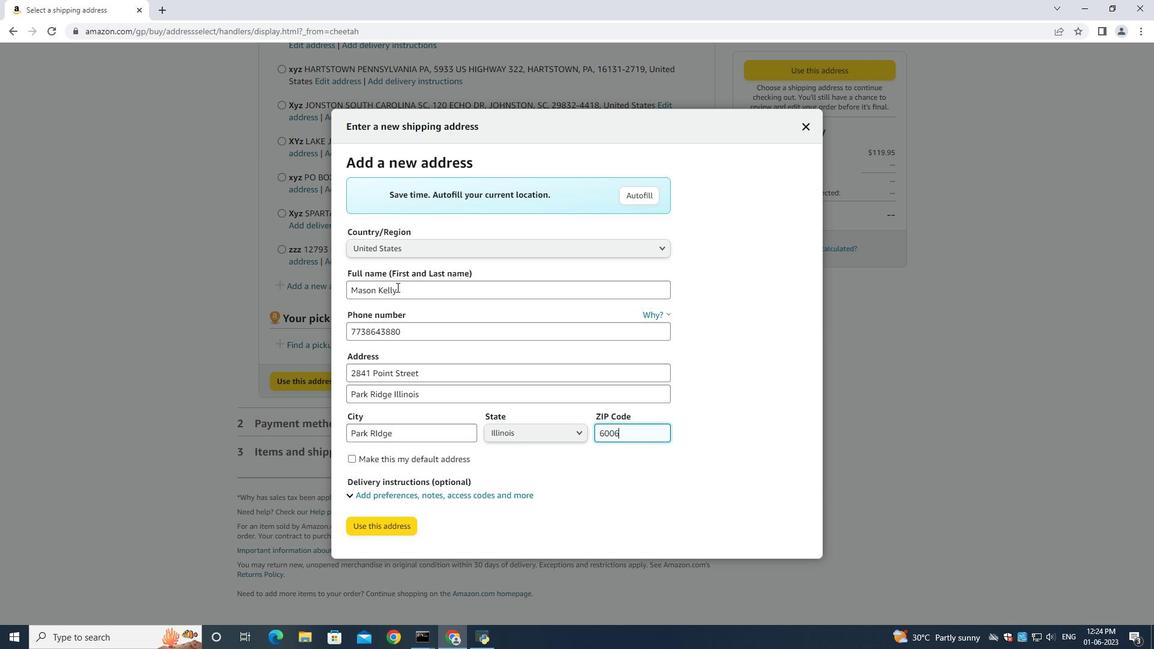
Action: Mouse moved to (386, 520)
Screenshot: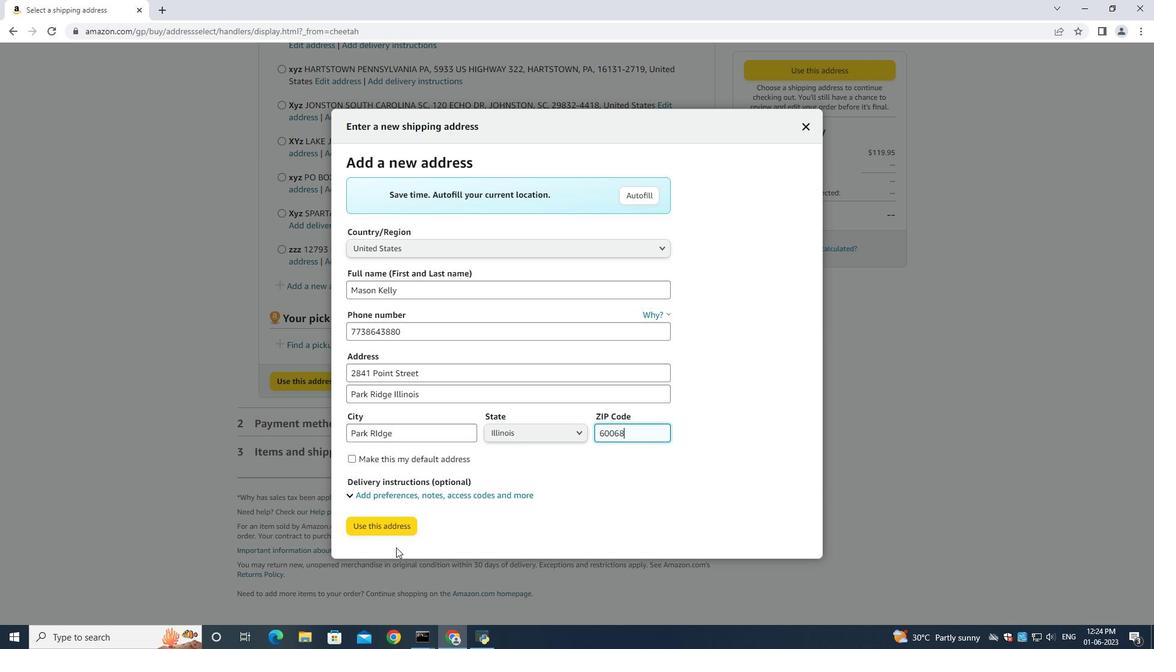 
Action: Mouse pressed left at (386, 520)
Screenshot: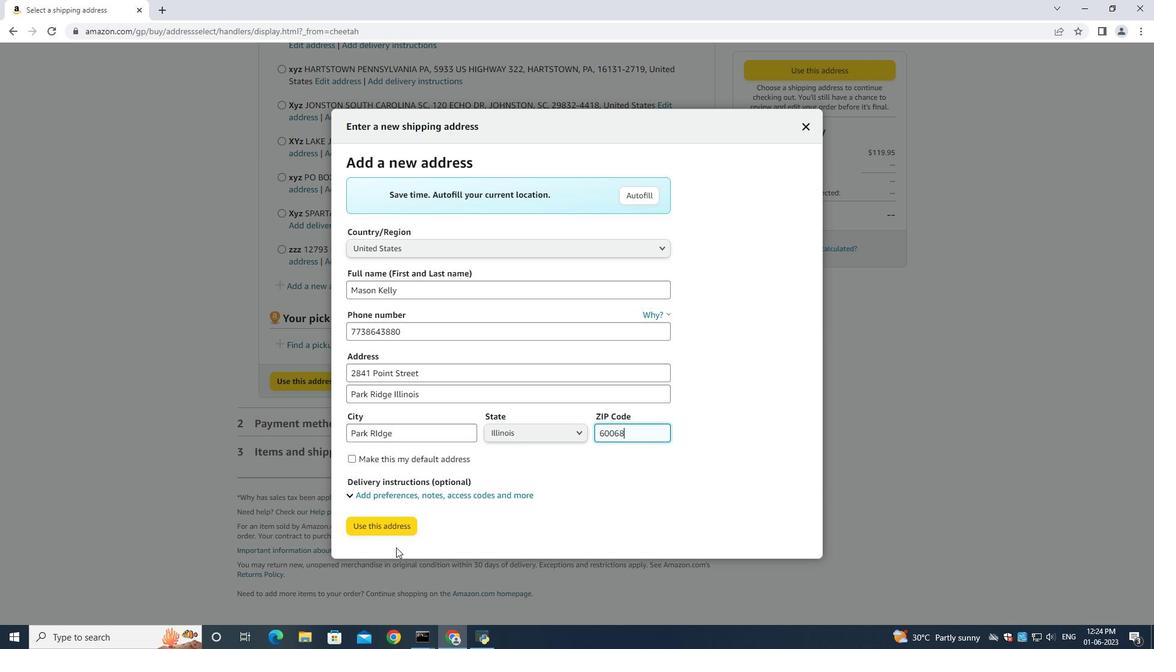 
Action: Mouse moved to (383, 522)
Screenshot: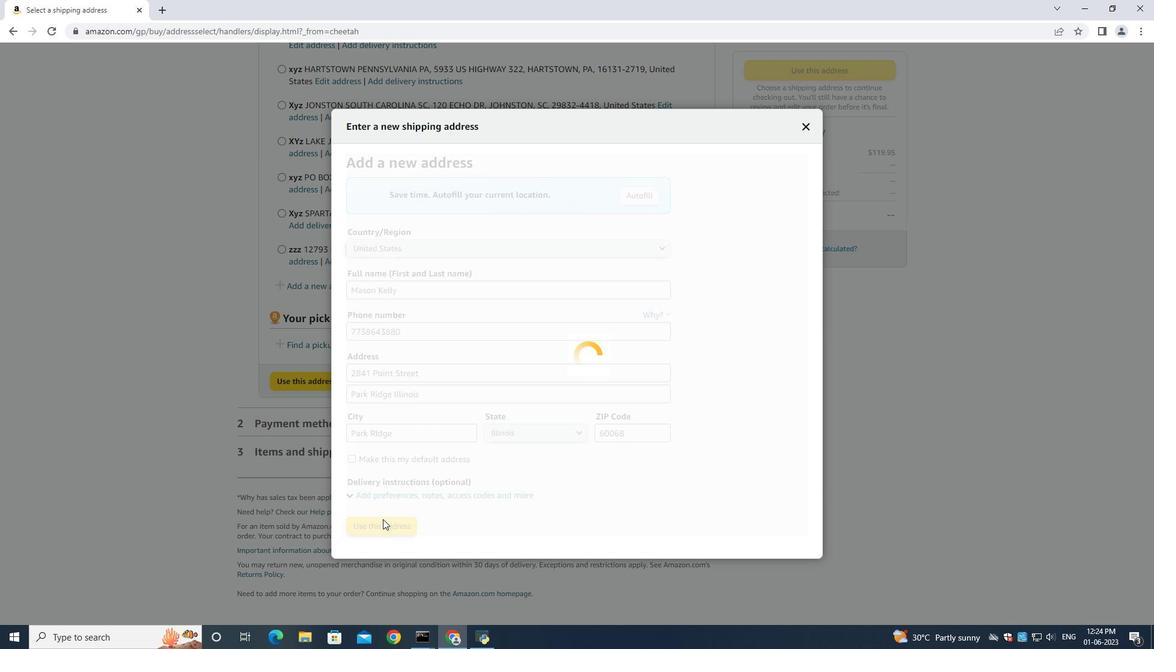 
Action: Mouse pressed left at (383, 522)
Screenshot: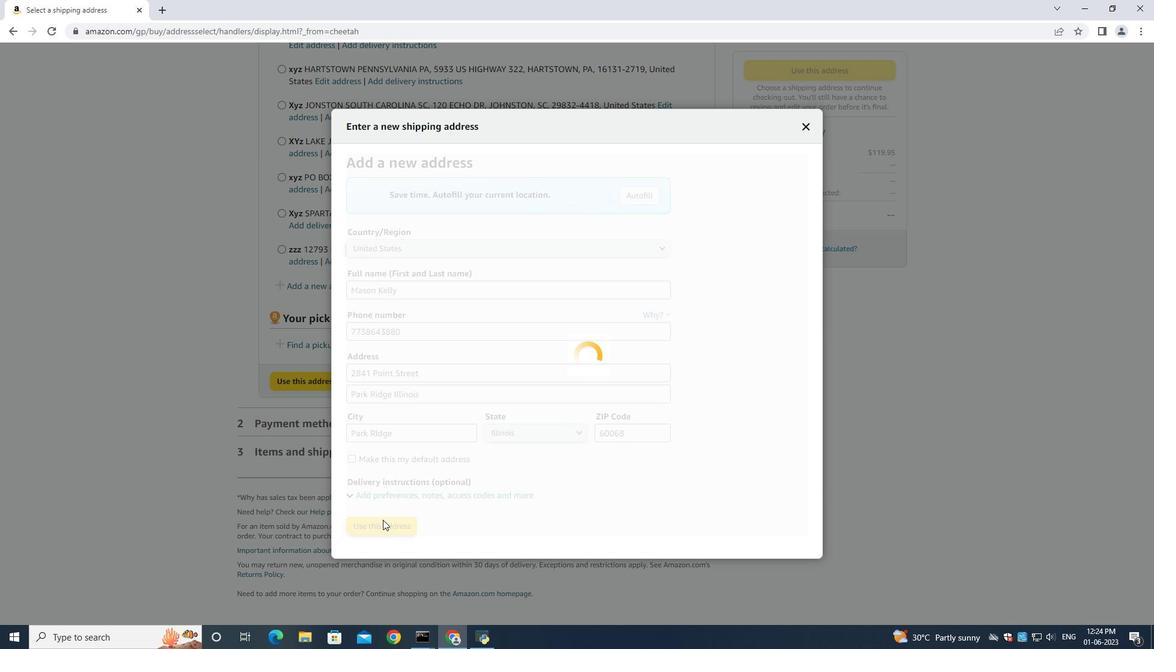 
Action: Mouse moved to (364, 615)
Screenshot: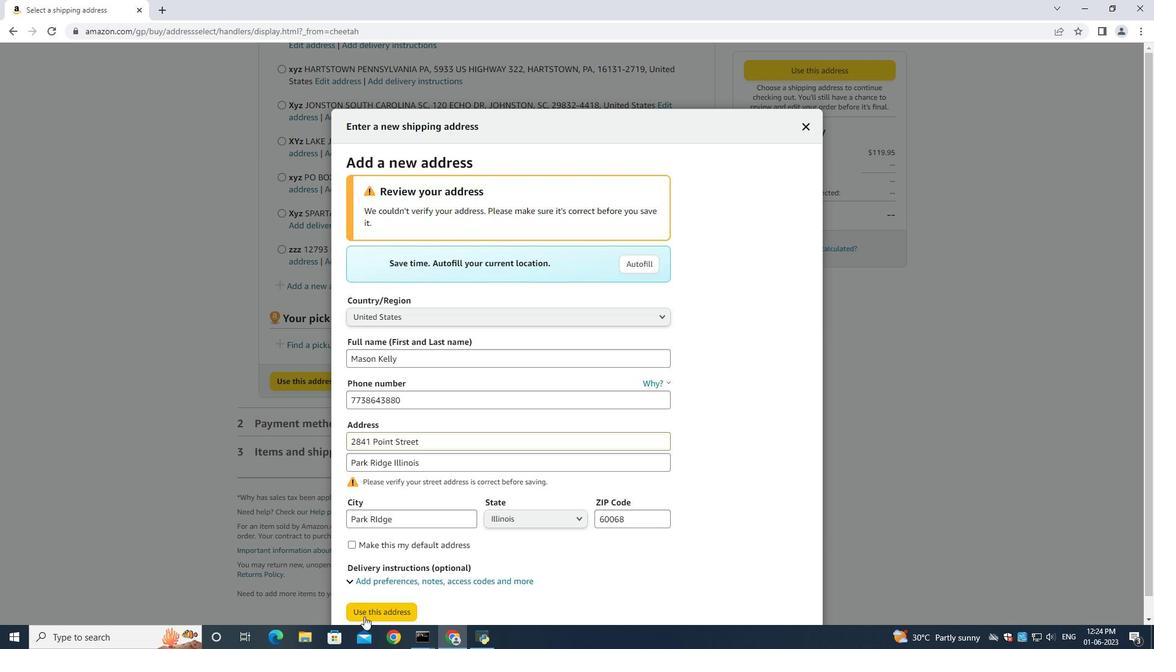 
Action: Mouse pressed left at (364, 615)
Screenshot: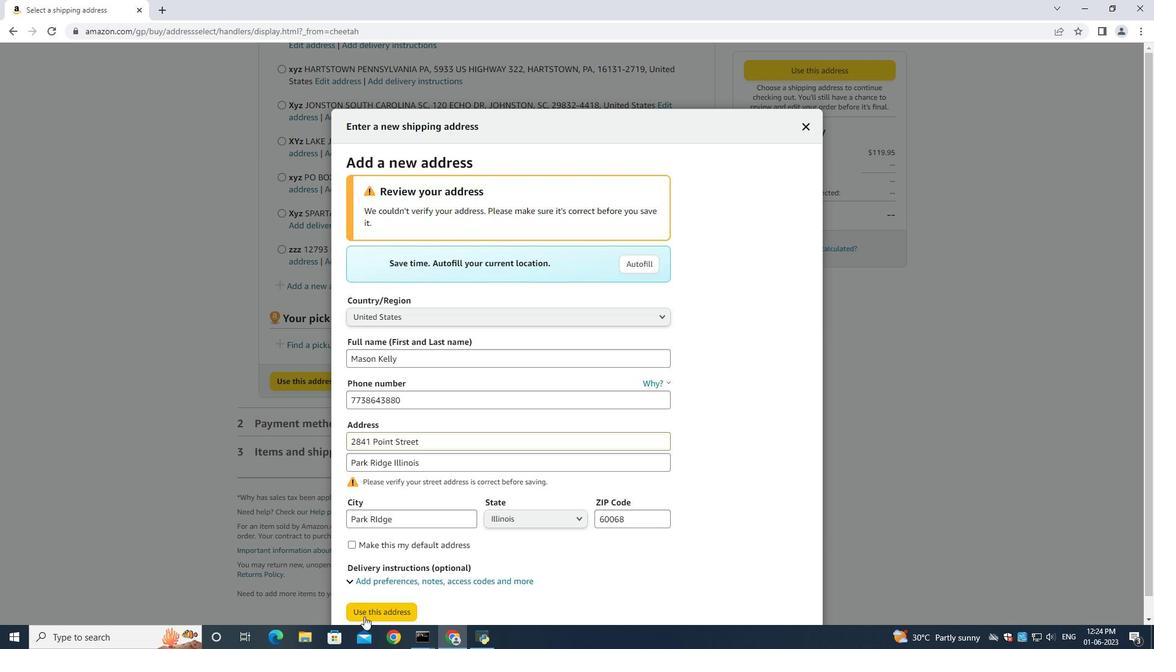 
Action: Mouse moved to (485, 329)
Screenshot: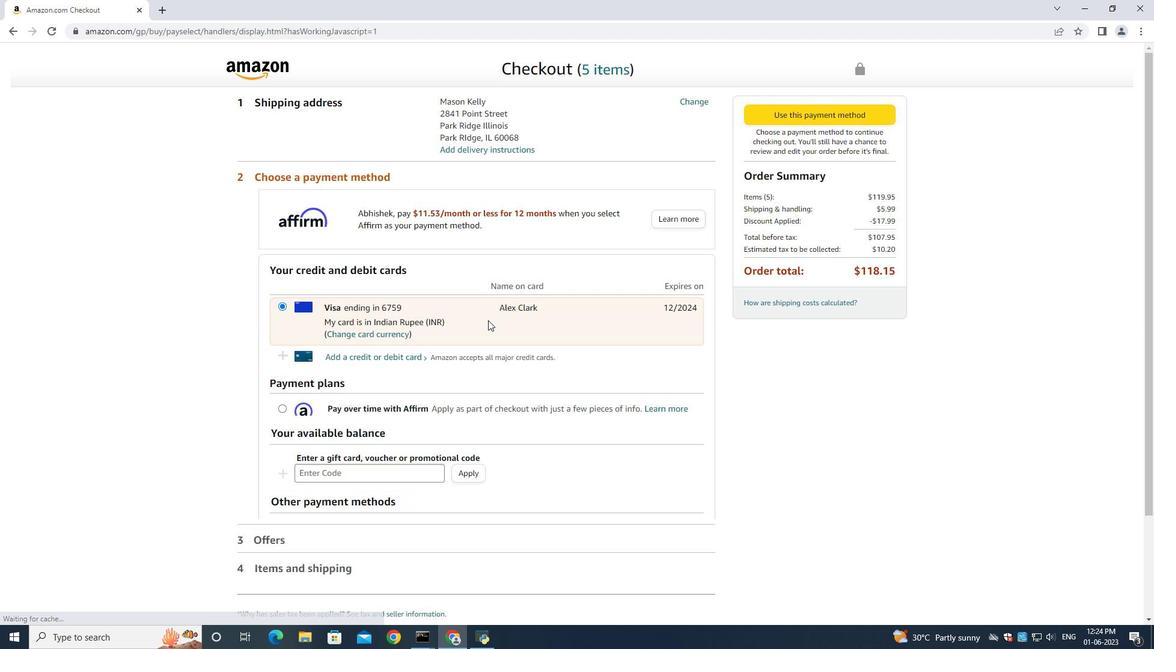 
Action: Mouse scrolled (485, 328) with delta (0, 0)
Screenshot: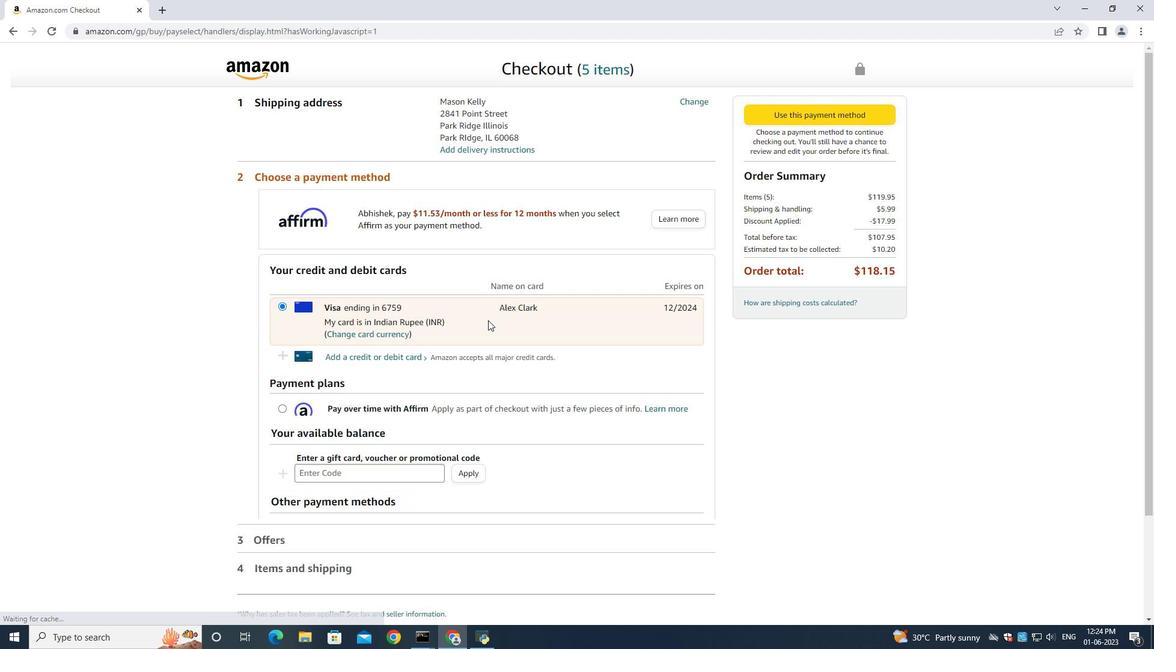 
Action: Mouse moved to (483, 344)
Screenshot: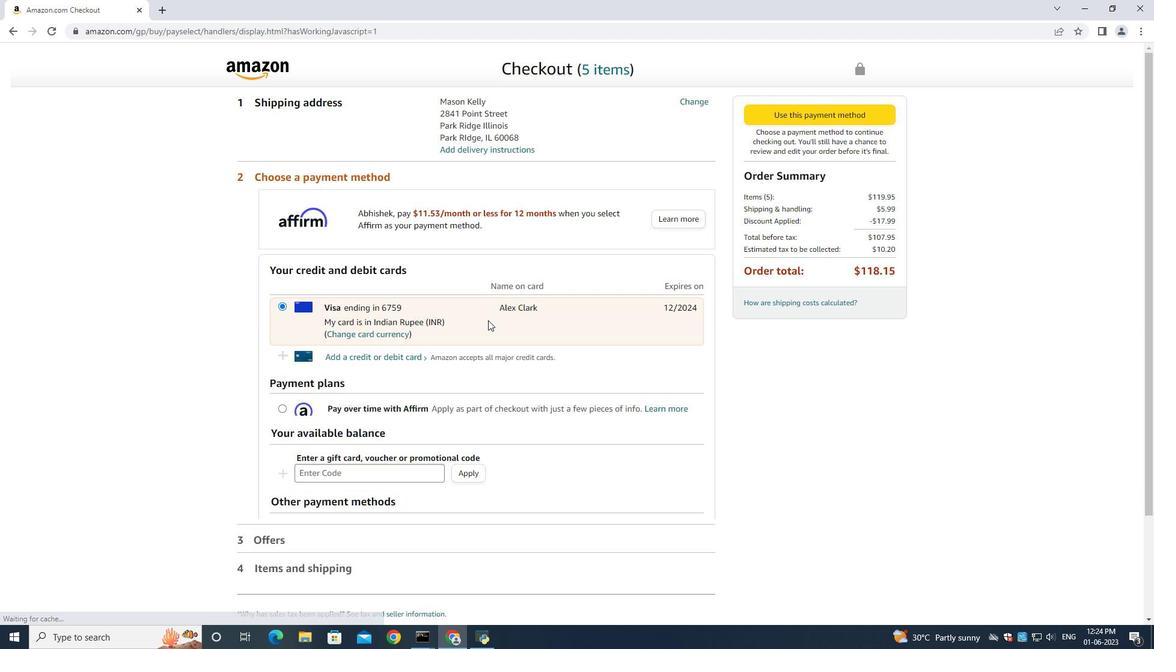 
Action: Mouse scrolled (483, 342) with delta (0, 0)
Screenshot: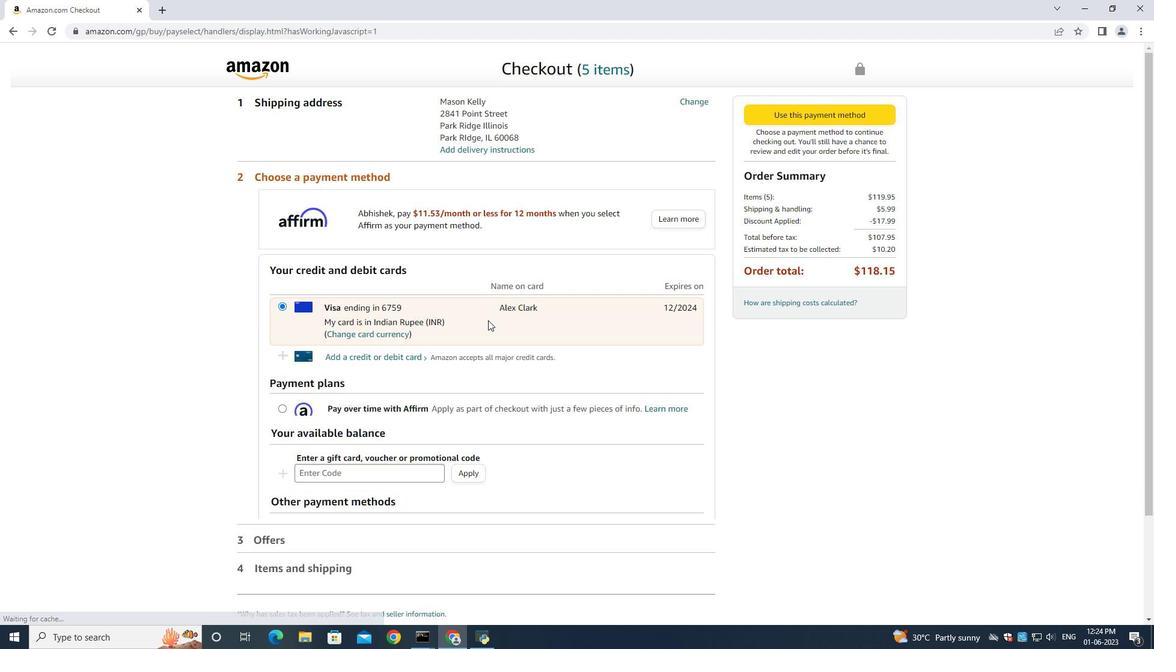 
Action: Mouse moved to (483, 344)
Screenshot: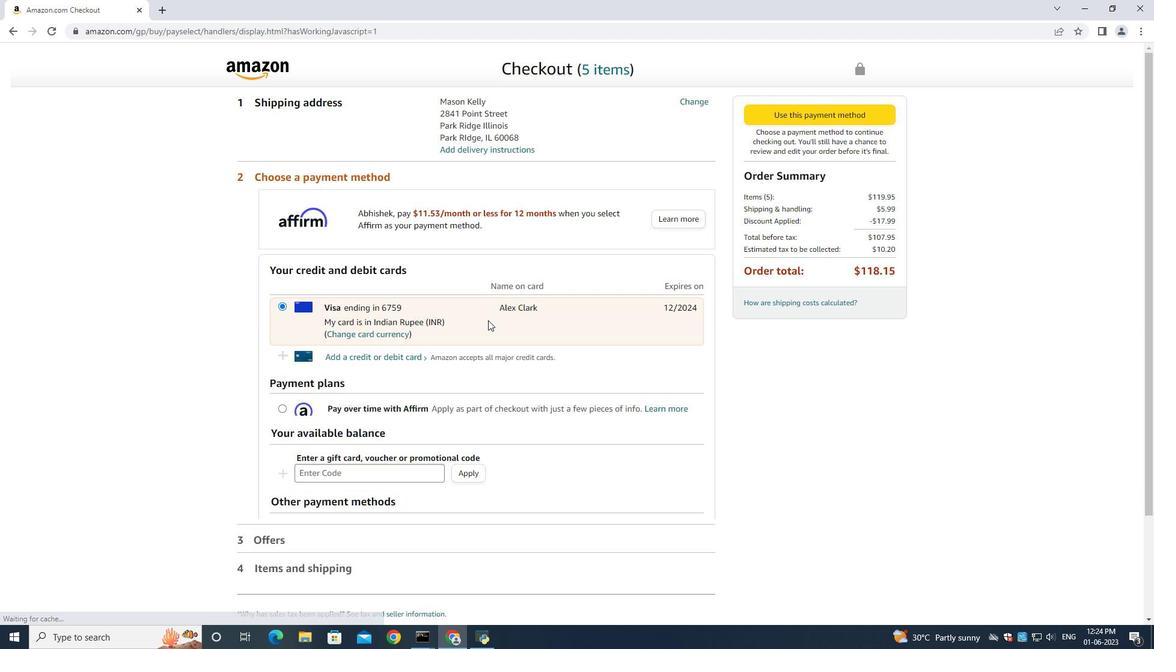 
Action: Mouse scrolled (483, 343) with delta (0, 0)
Screenshot: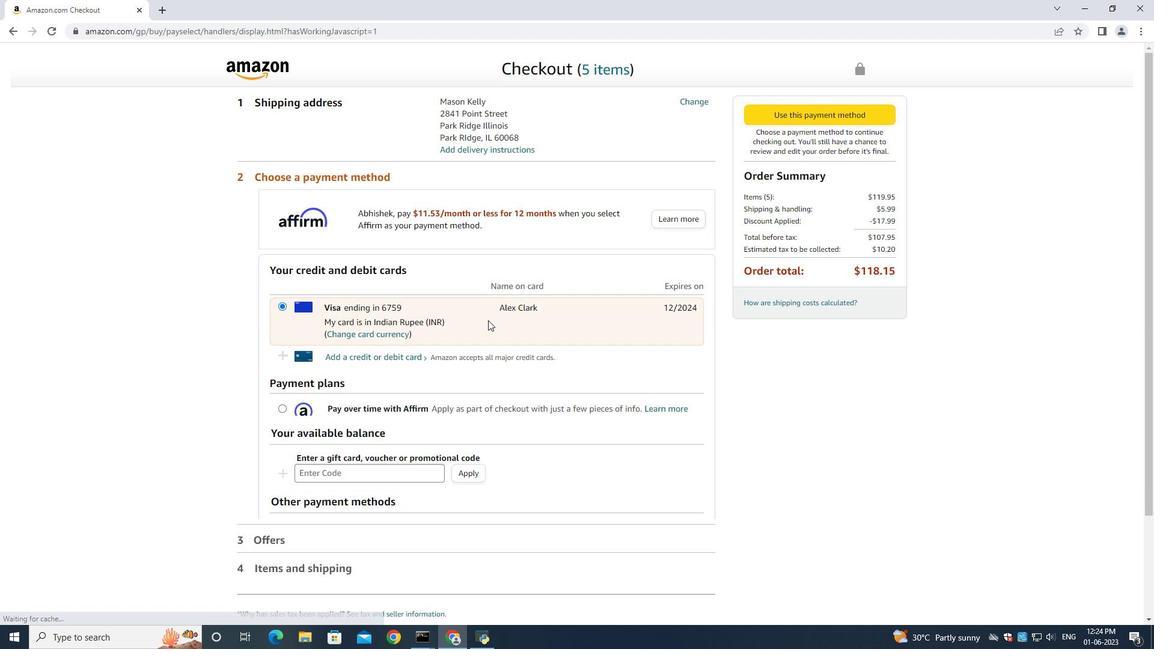 
Action: Mouse moved to (483, 344)
Screenshot: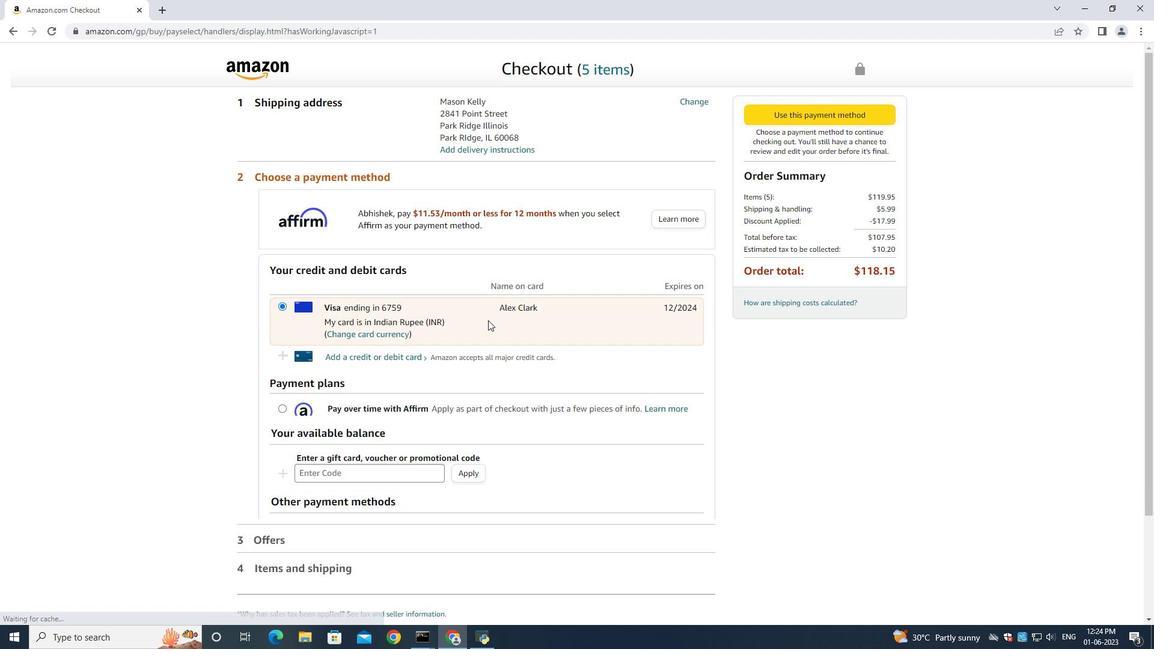 
Action: Mouse scrolled (483, 344) with delta (0, 0)
Screenshot: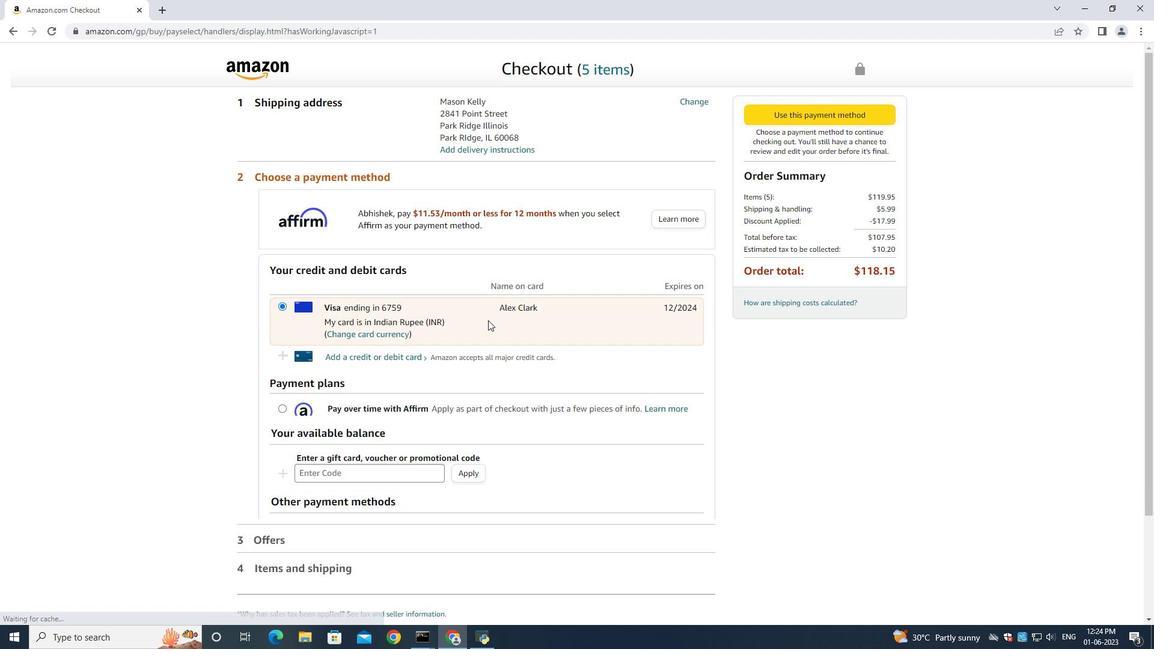 
Action: Mouse moved to (482, 344)
Screenshot: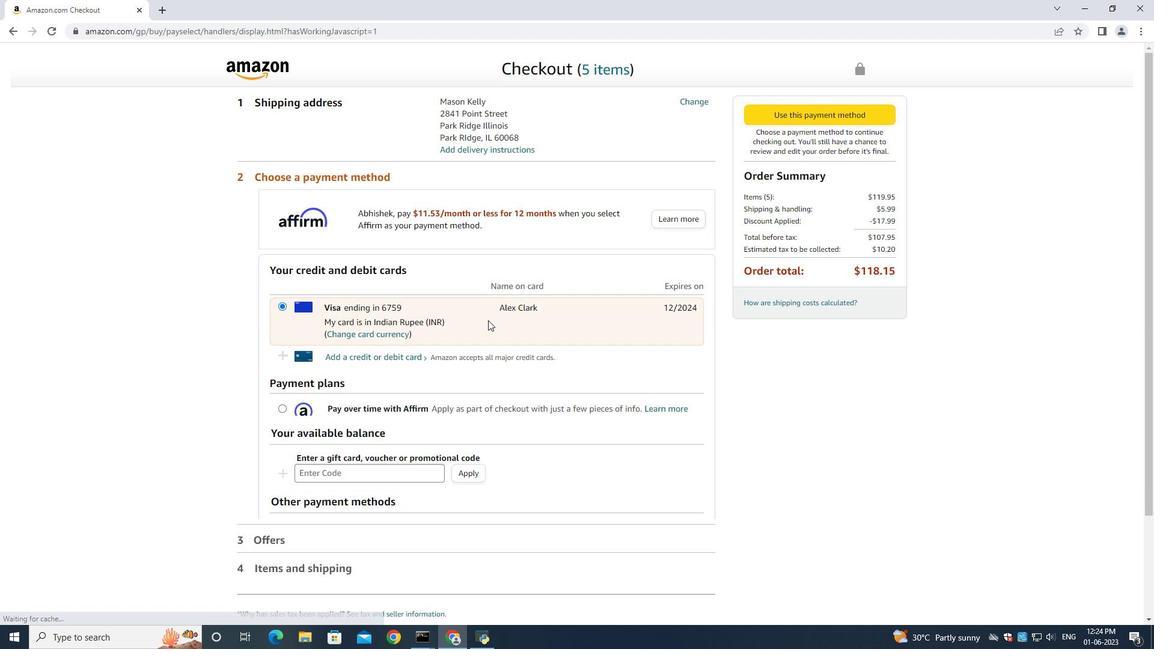 
Action: Mouse scrolled (483, 344) with delta (0, 0)
Screenshot: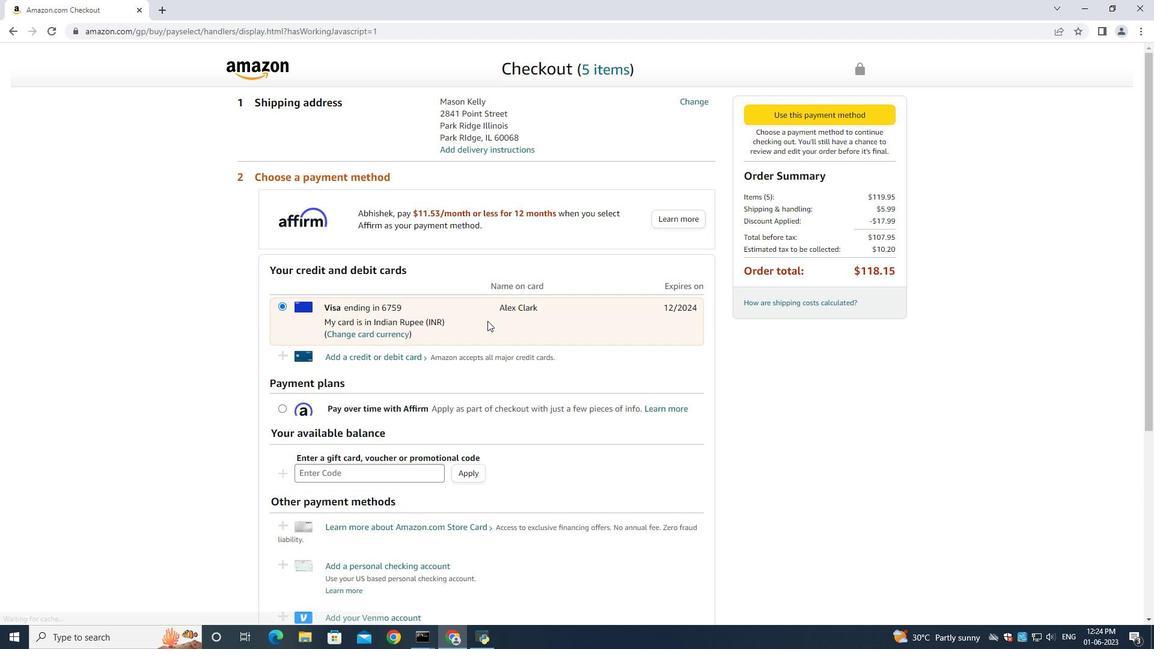 
Action: Mouse moved to (473, 333)
Screenshot: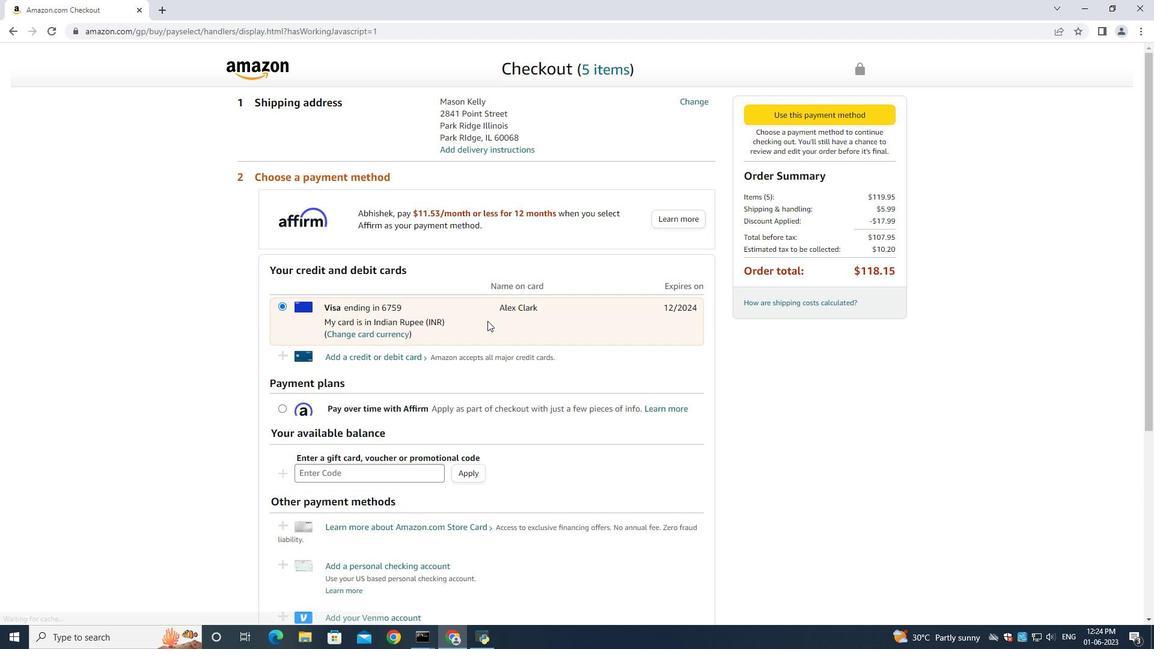 
Action: Mouse scrolled (483, 344) with delta (0, 0)
Screenshot: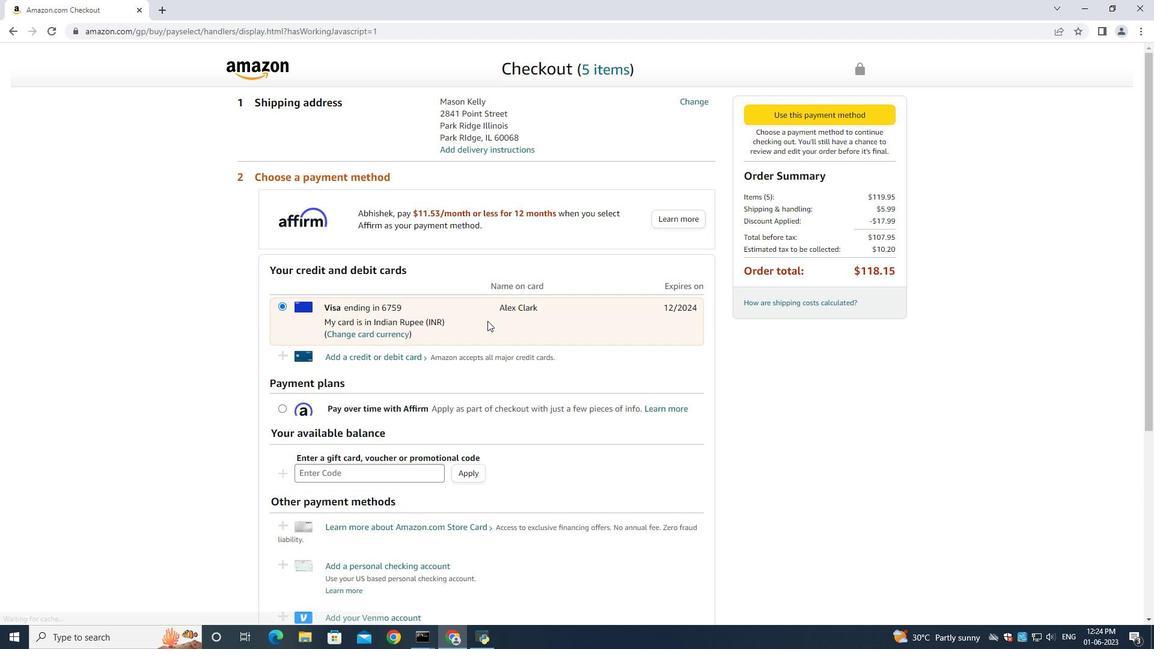 
Action: Mouse moved to (455, 317)
Screenshot: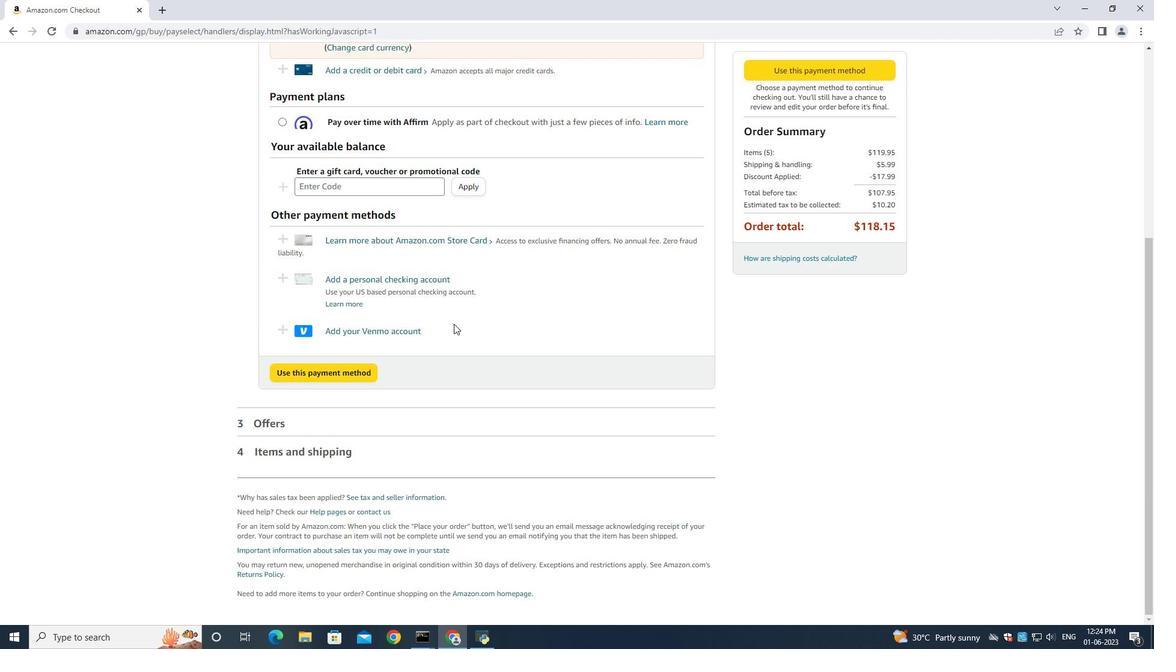 
Action: Mouse scrolled (455, 318) with delta (0, 0)
Screenshot: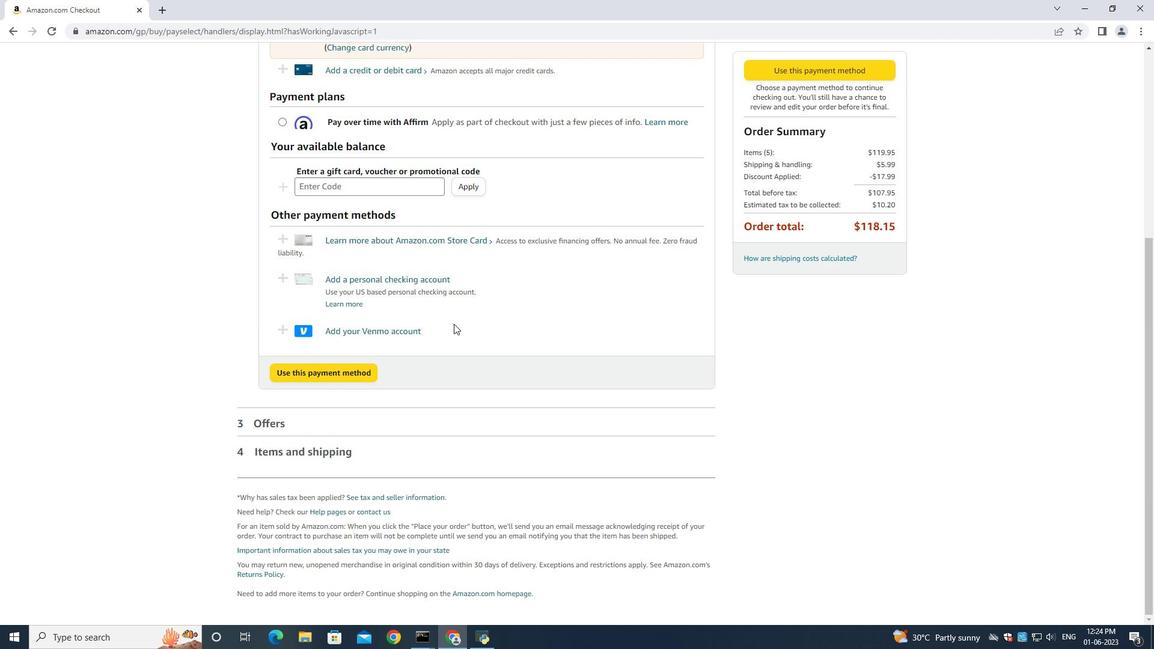 
Action: Mouse scrolled (455, 318) with delta (0, 0)
Screenshot: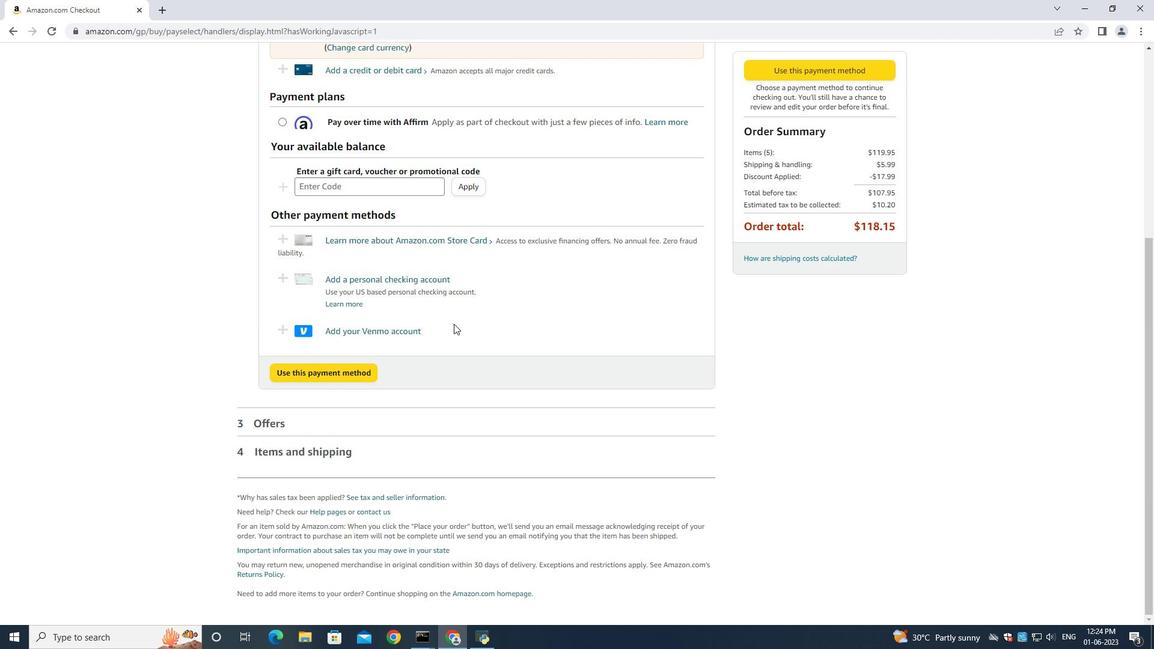 
Action: Mouse scrolled (455, 318) with delta (0, 0)
Screenshot: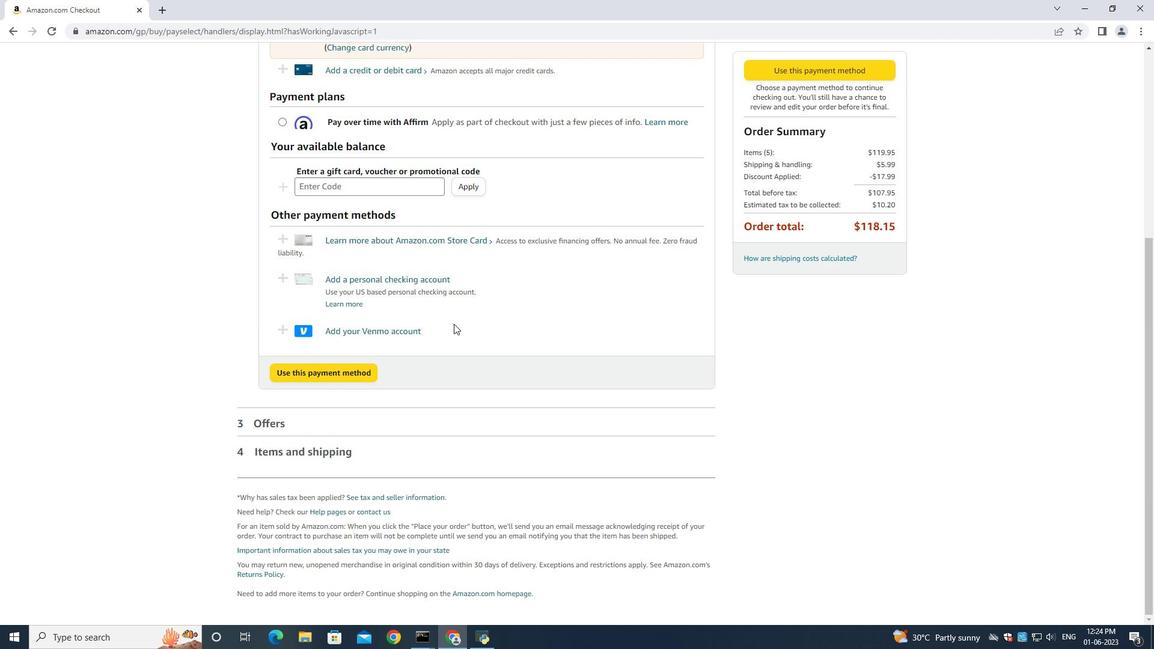 
Action: Mouse scrolled (455, 318) with delta (0, 0)
Screenshot: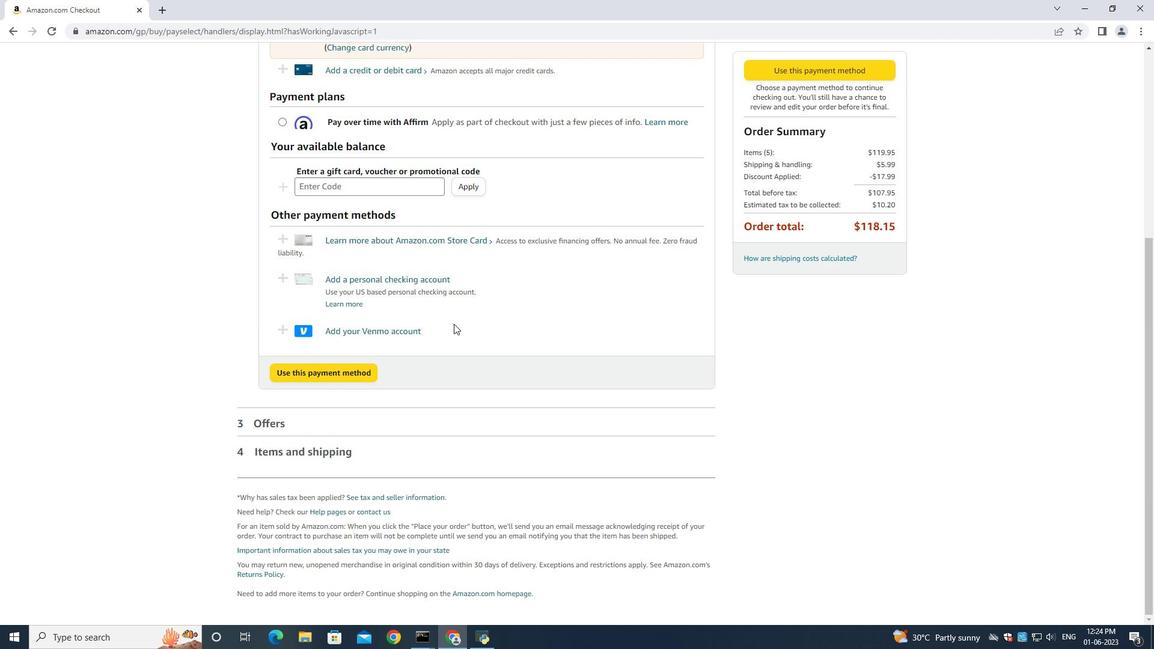 
Action: Mouse scrolled (455, 318) with delta (0, 0)
Screenshot: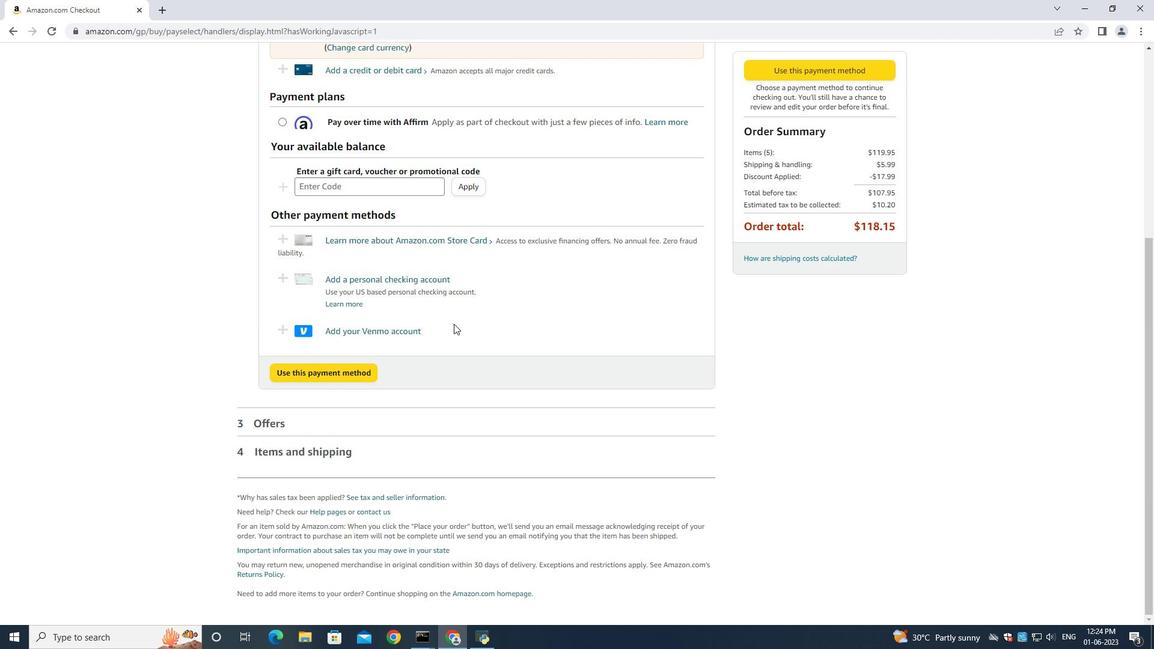 
Action: Mouse moved to (354, 358)
Screenshot: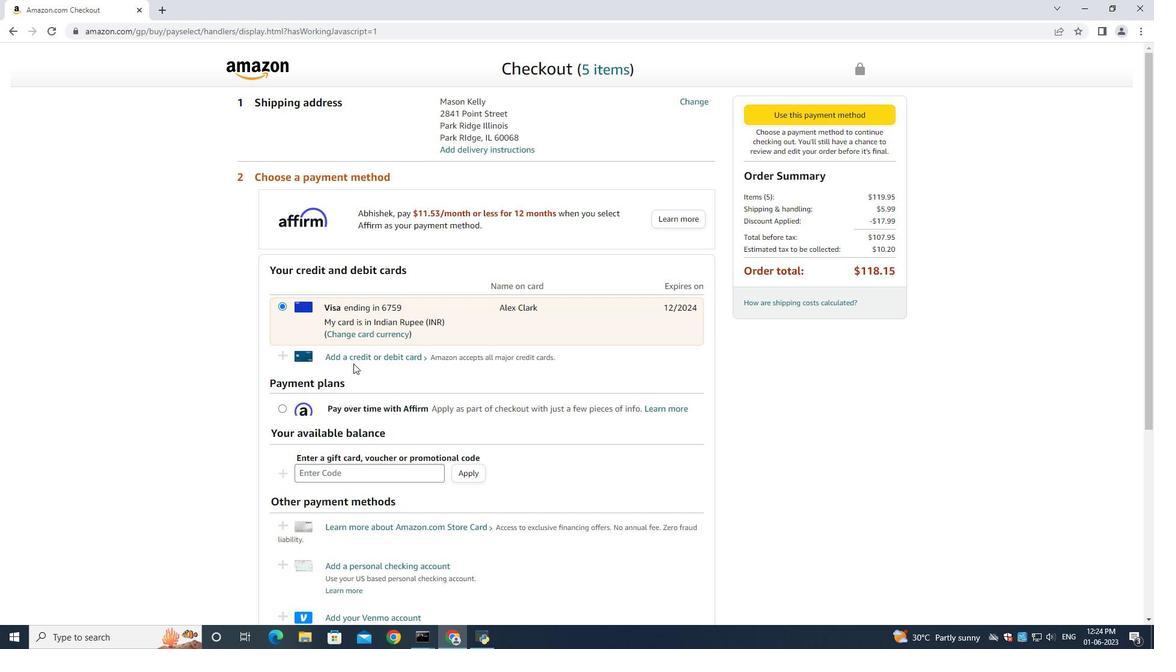 
Action: Mouse pressed left at (354, 358)
Screenshot: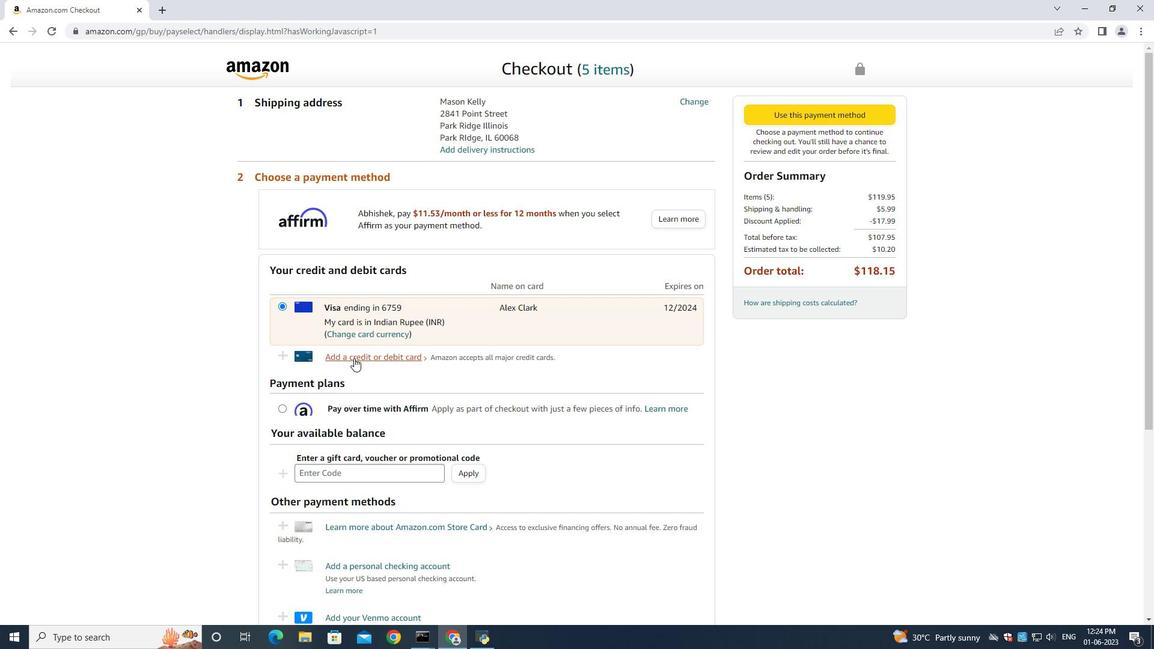 
Action: Mouse moved to (468, 297)
Screenshot: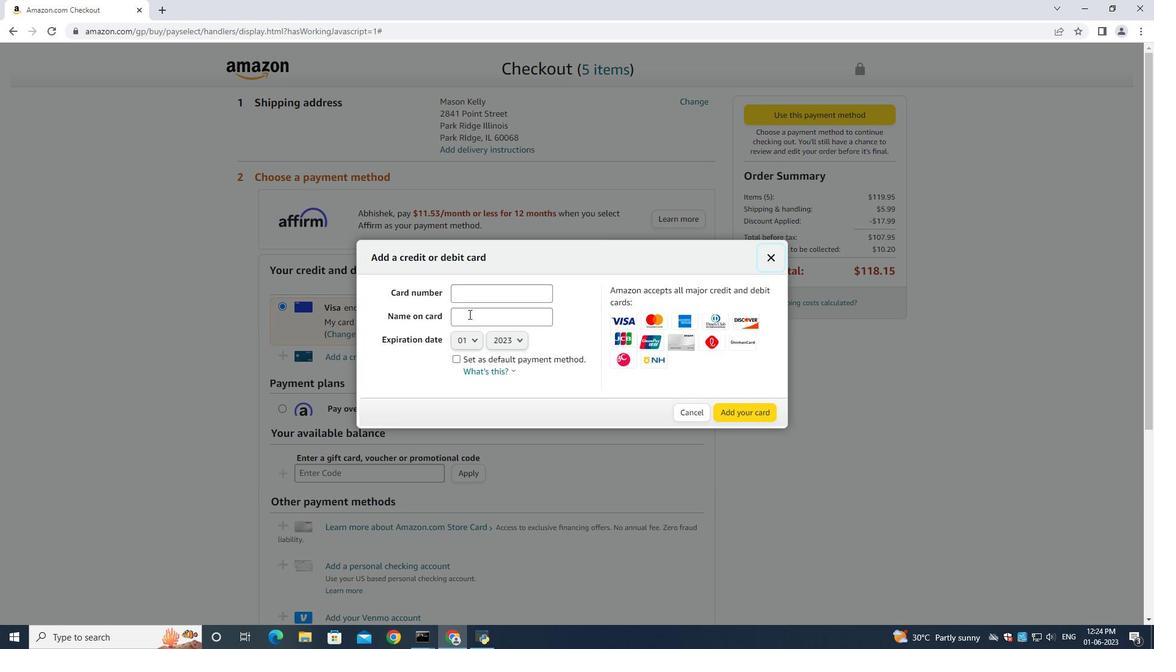 
Action: Mouse pressed left at (468, 297)
Screenshot: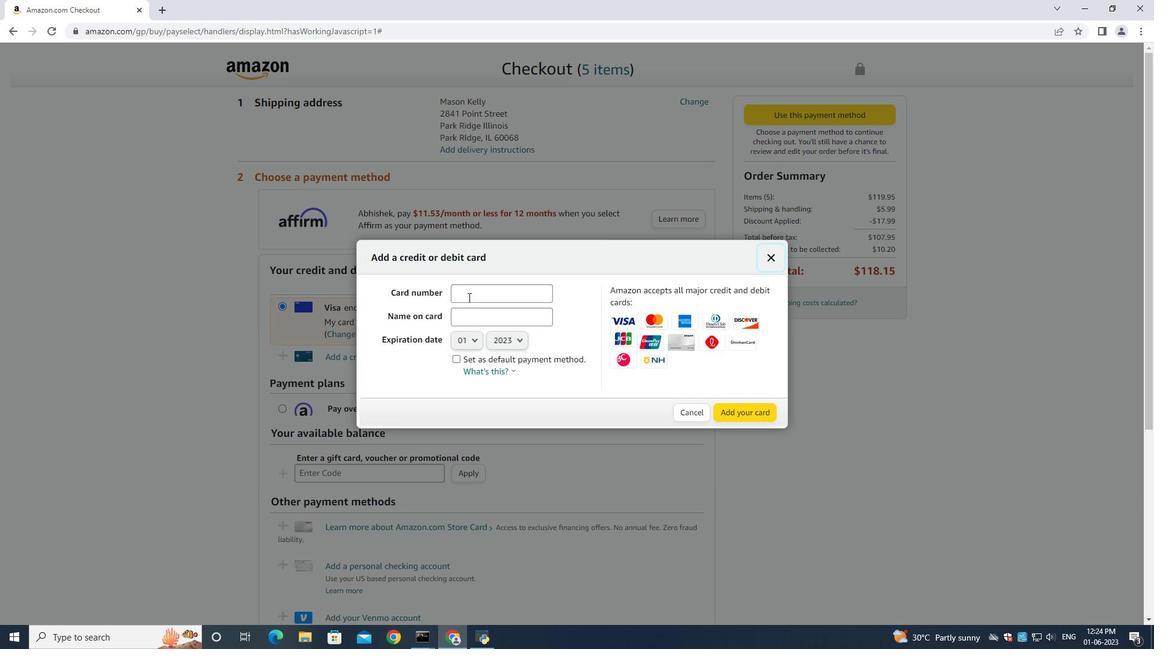 
Action: Key pressed 4893754559587965
Screenshot: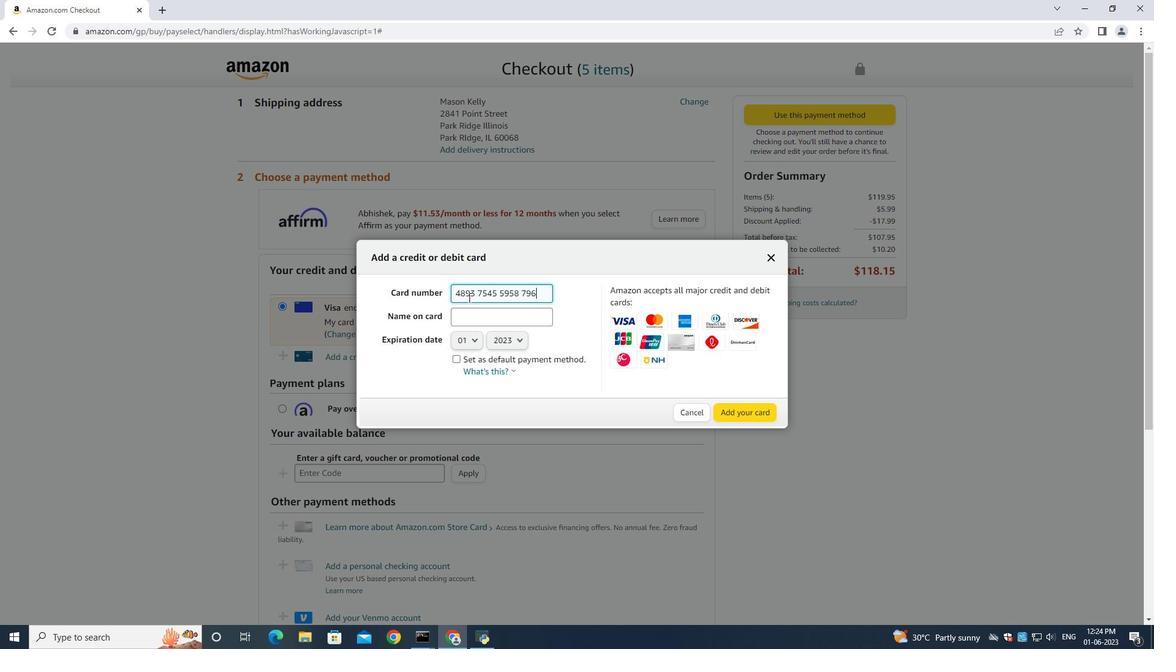 
Action: Mouse moved to (482, 313)
Screenshot: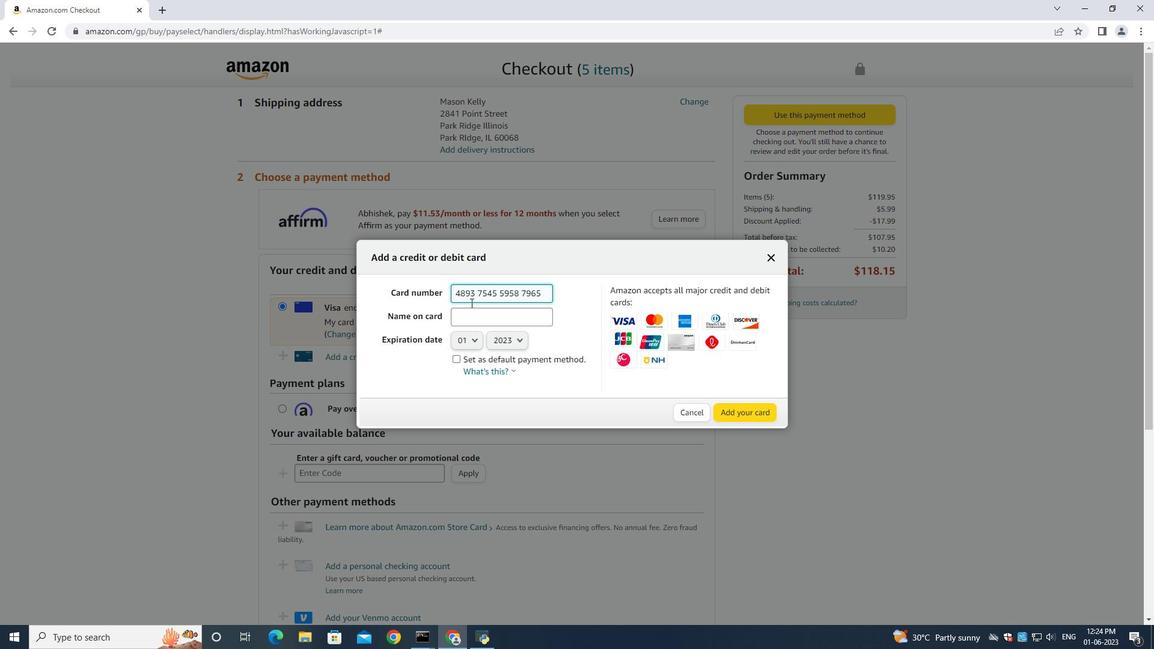 
Action: Mouse pressed left at (482, 313)
Screenshot: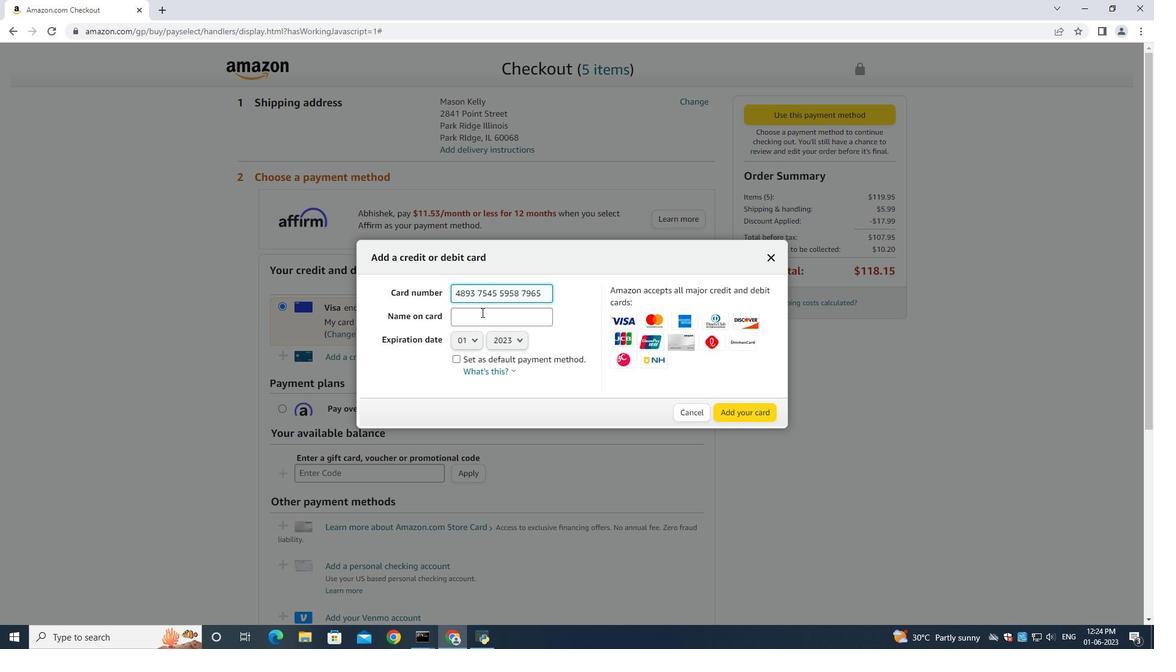
Action: Mouse moved to (482, 313)
Screenshot: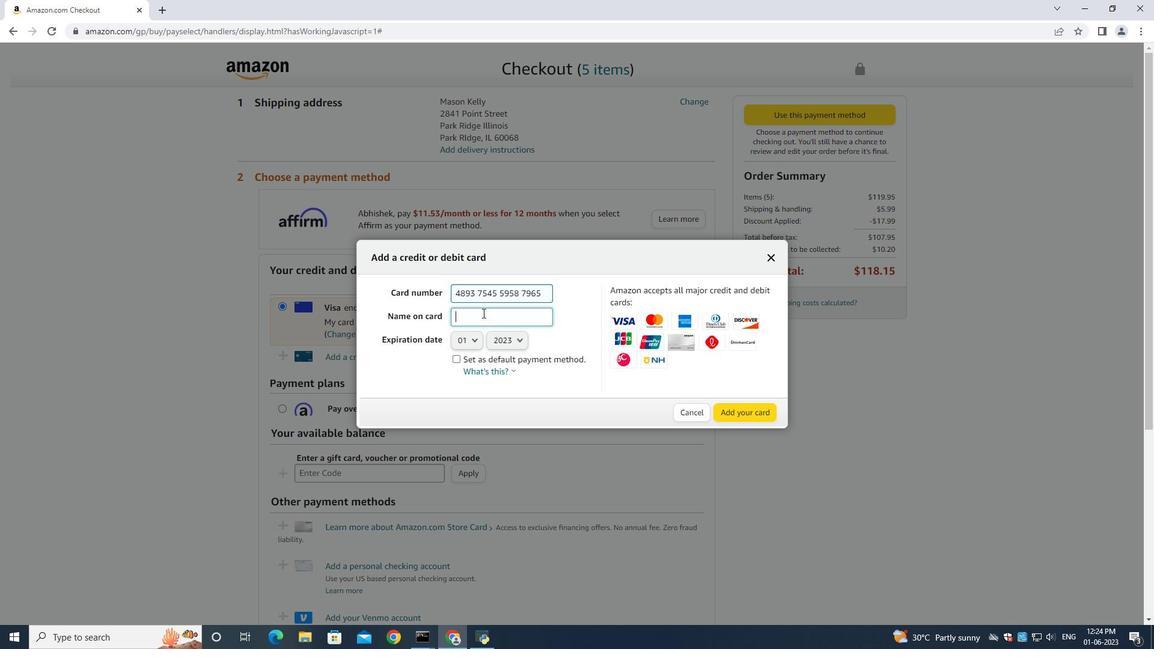 
Action: Key pressed <Key.shift>John<Key.space><Key.shift>Baker<Key.space>
Screenshot: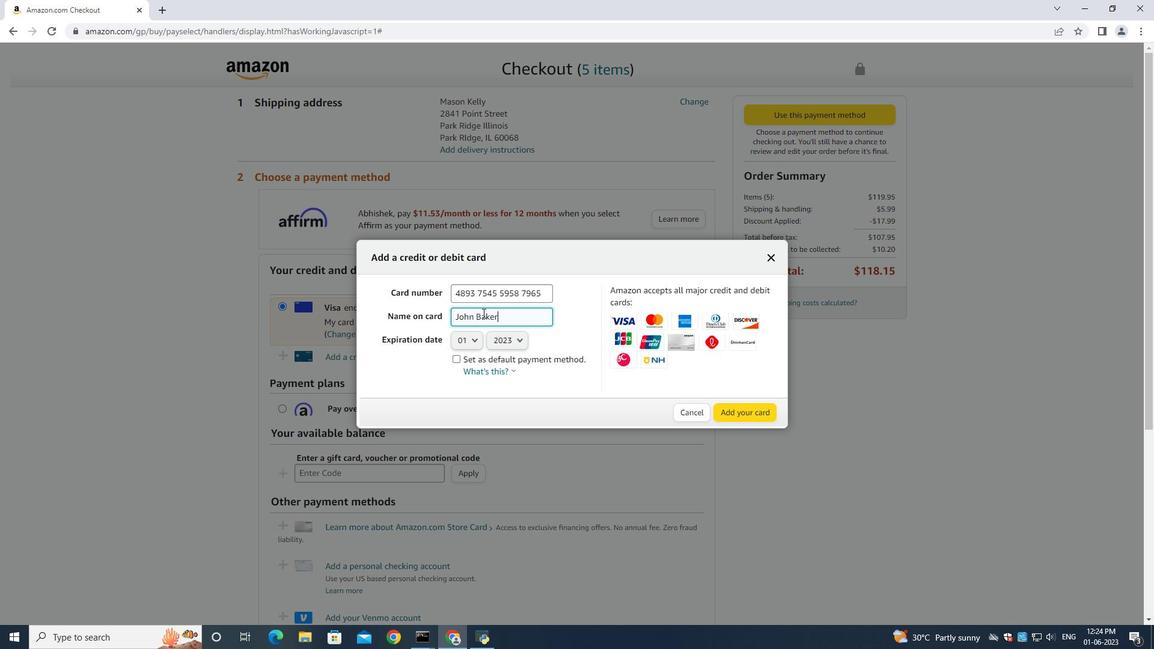 
Action: Mouse moved to (472, 340)
Screenshot: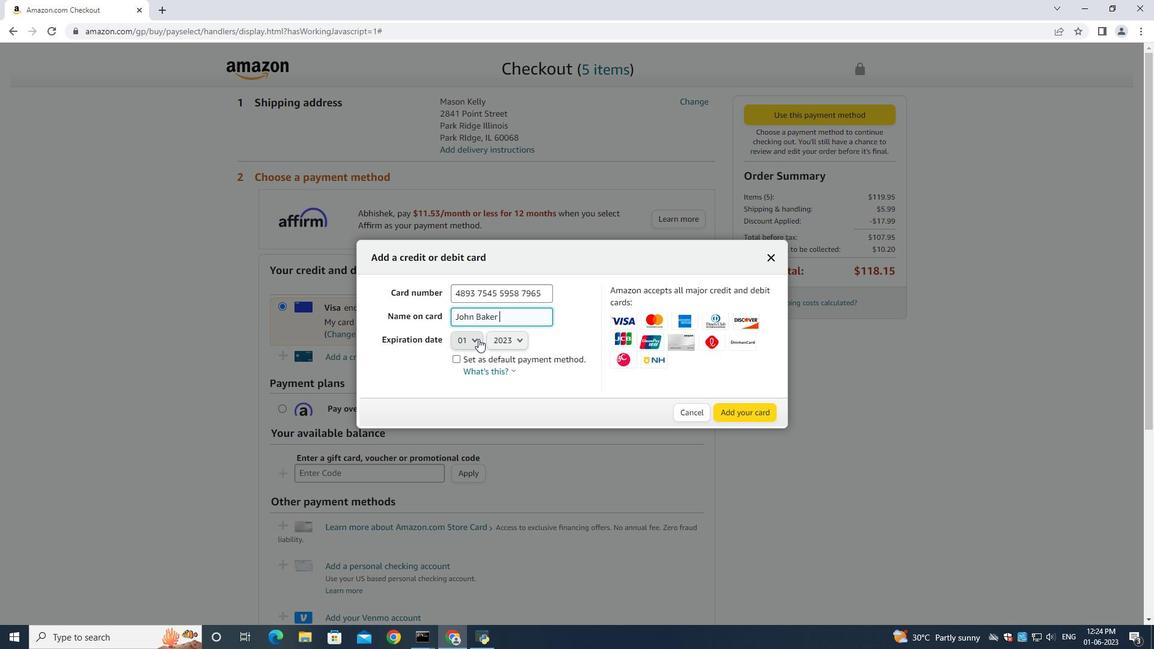 
Action: Mouse pressed left at (472, 340)
Screenshot: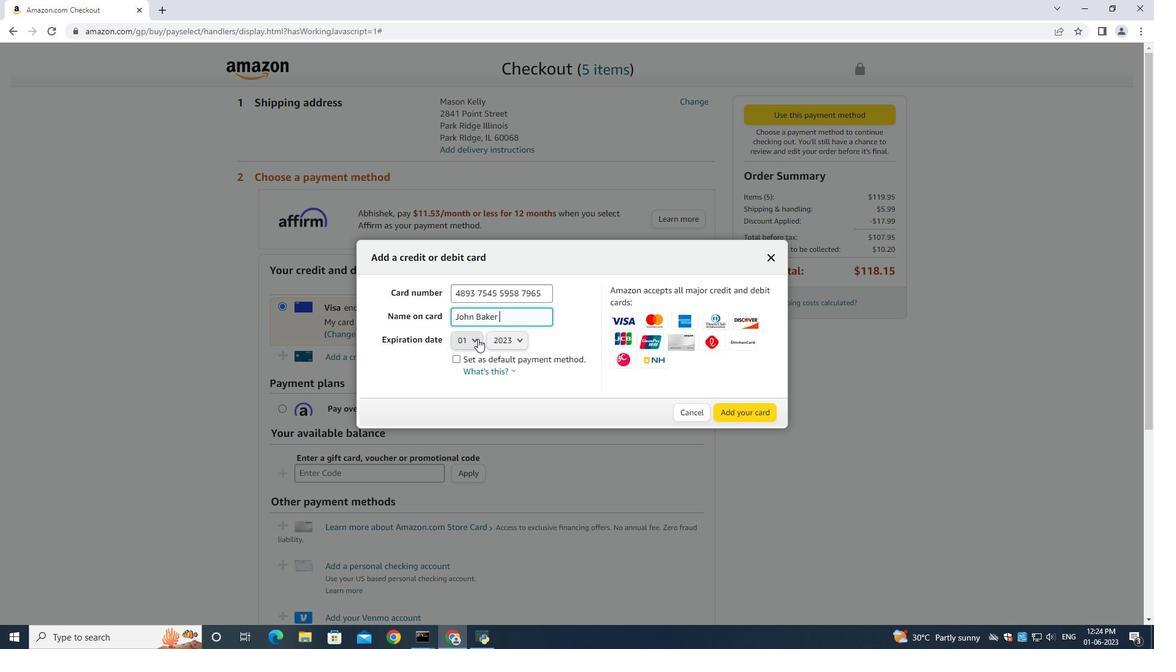 
Action: Mouse moved to (465, 416)
Screenshot: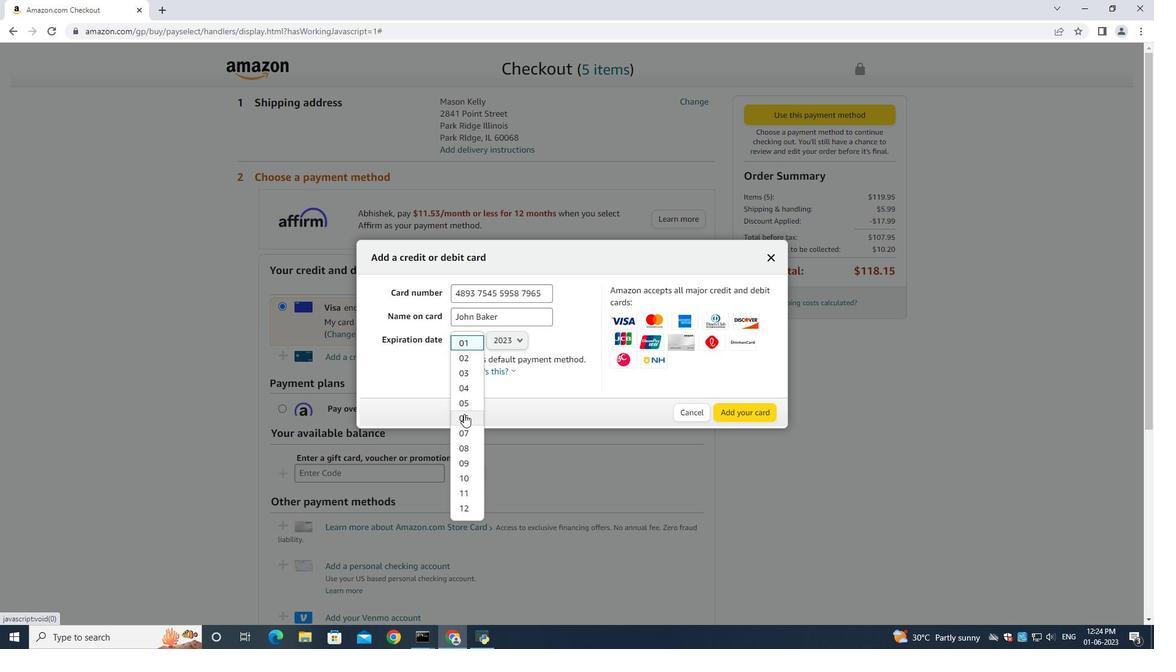 
Action: Mouse pressed left at (465, 416)
Screenshot: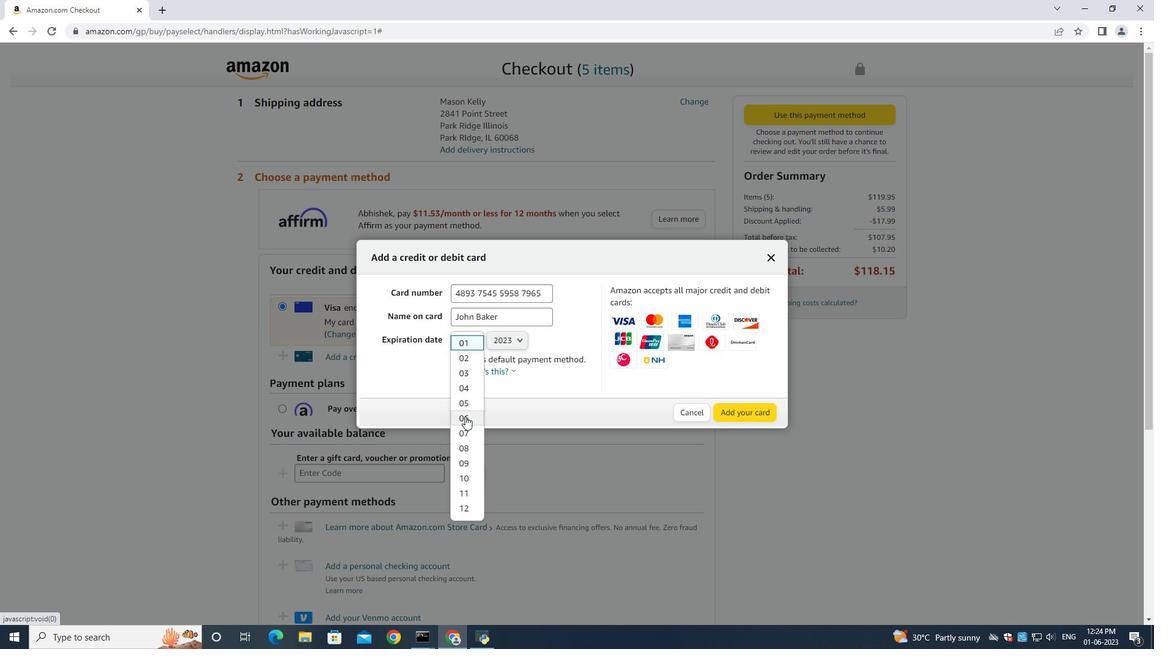 
Action: Mouse moved to (502, 343)
Screenshot: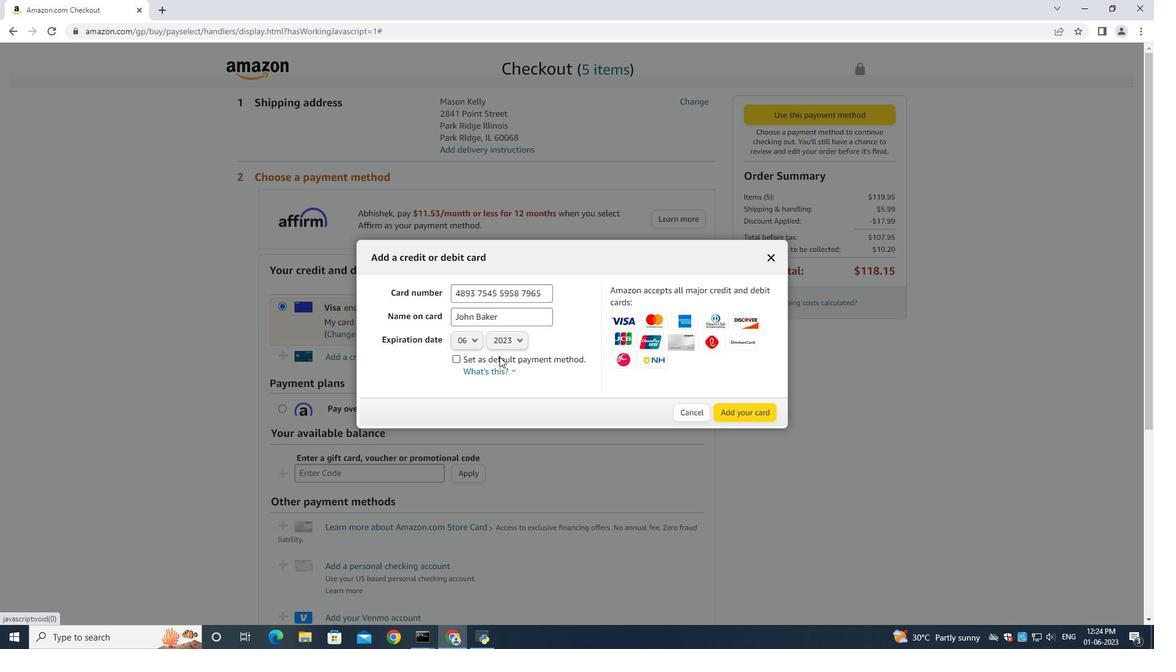 
Action: Mouse pressed left at (502, 343)
Screenshot: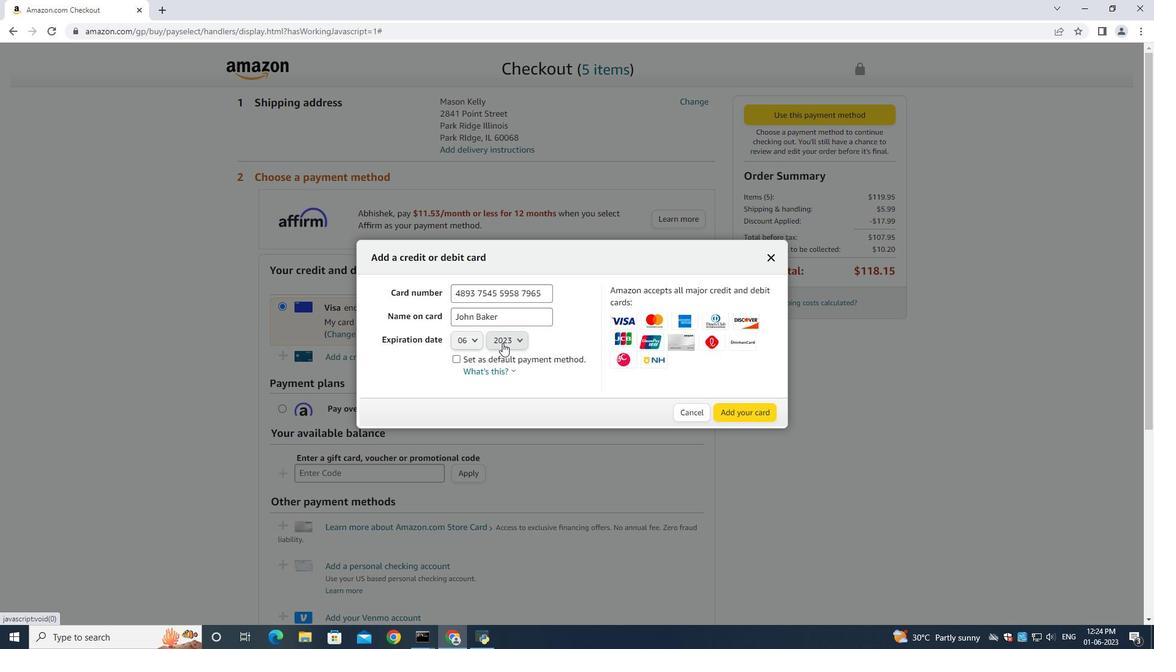 
Action: Mouse moved to (511, 106)
Screenshot: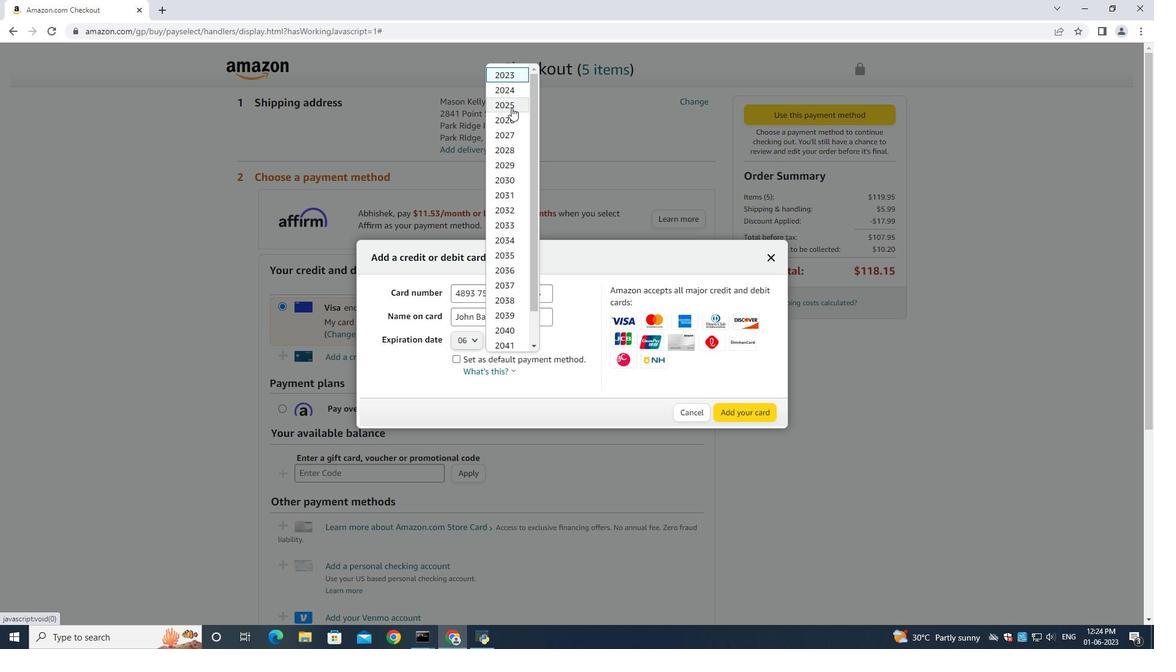
Action: Mouse pressed left at (511, 106)
Screenshot: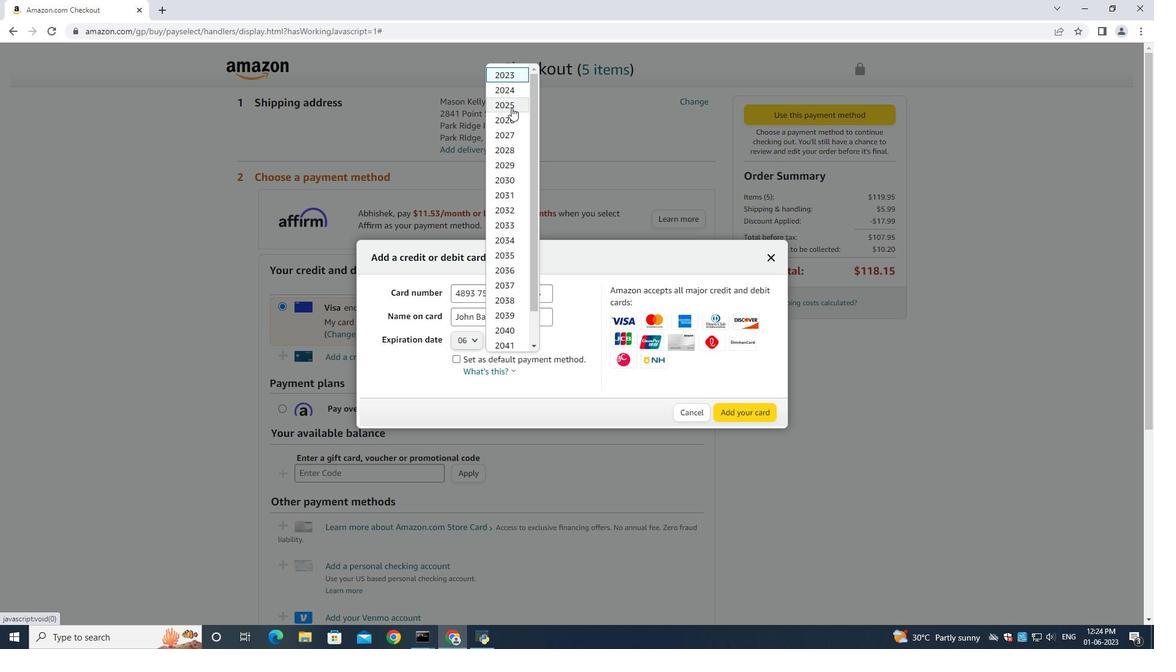 
Action: Mouse moved to (744, 414)
Screenshot: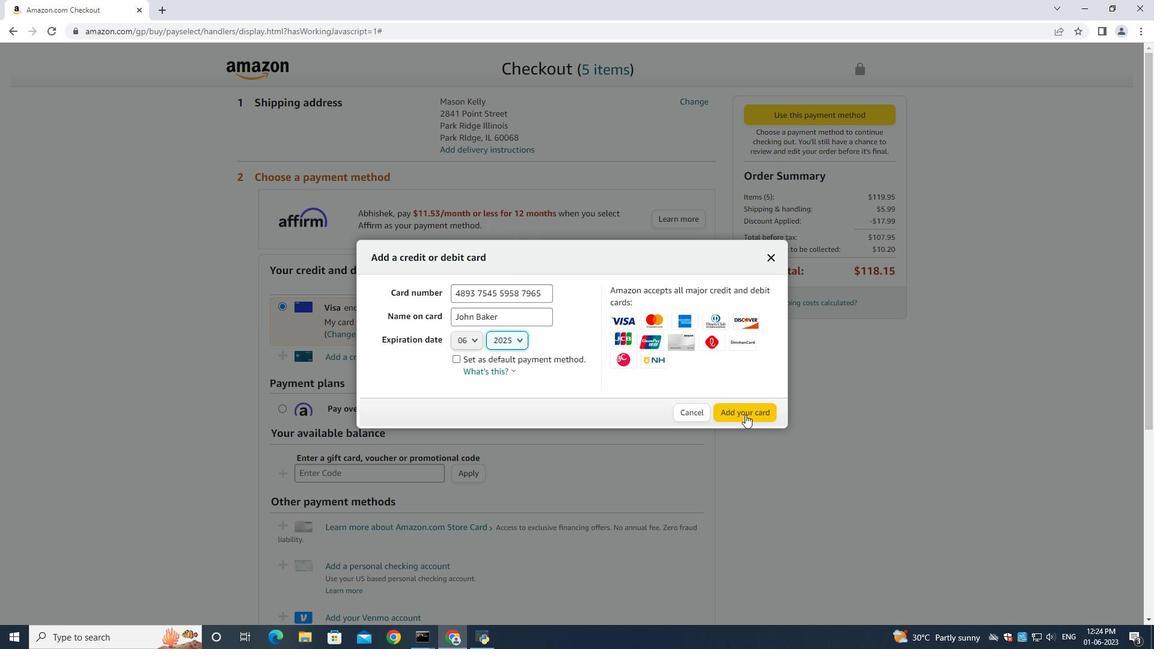 
